 Task: Buy 5 Magnetic Pickups from Ignition Parts section under best seller category for shipping address: Juanita Young, 2766 Fieldcrest Road, New York, New York 10005, Cell Number 6318992398. Pay from credit card ending with 7965, CVV 549
Action: Mouse moved to (22, 94)
Screenshot: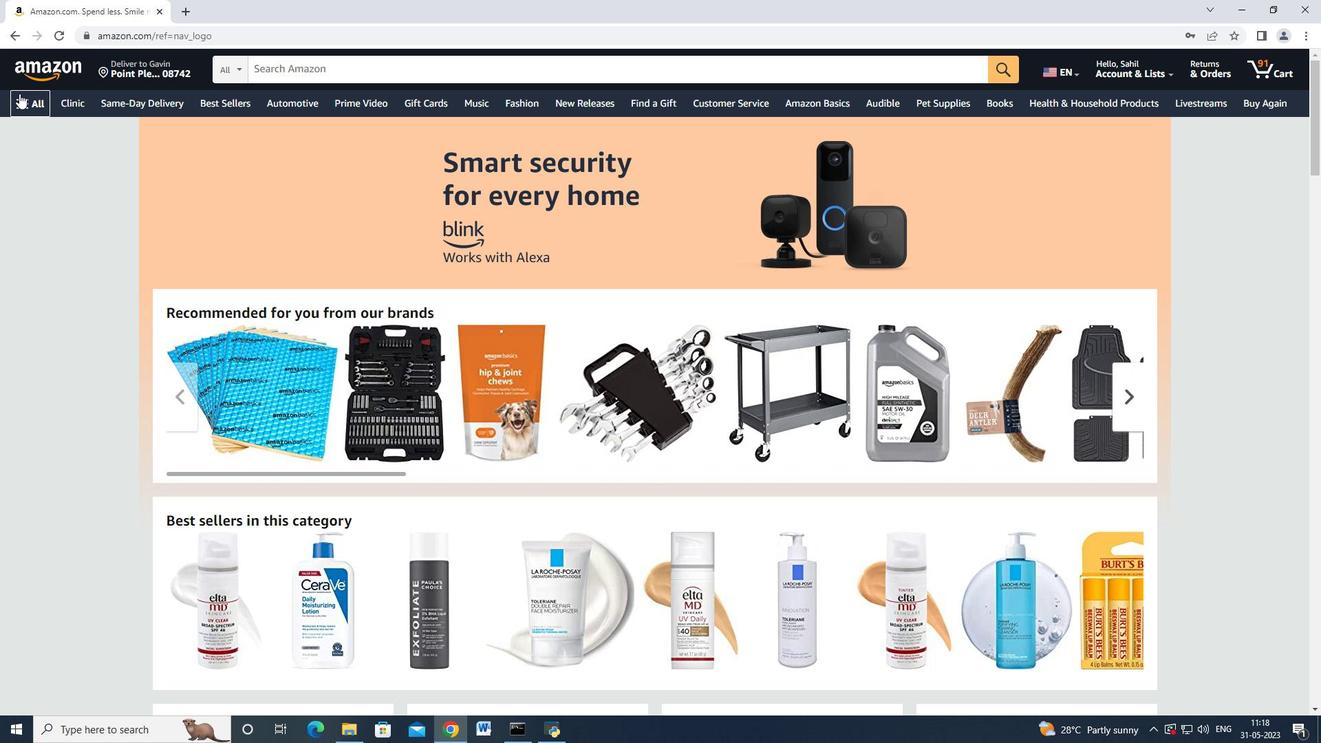 
Action: Mouse pressed left at (22, 94)
Screenshot: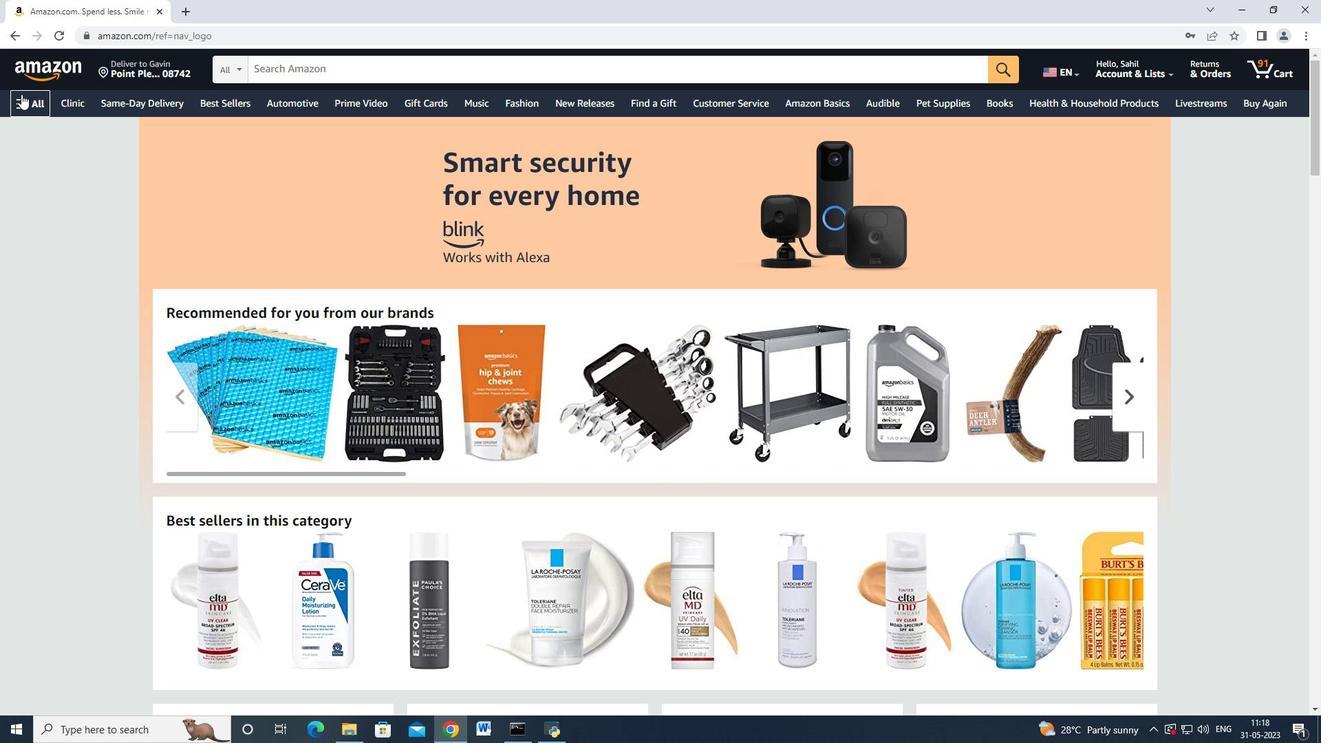 
Action: Mouse moved to (112, 397)
Screenshot: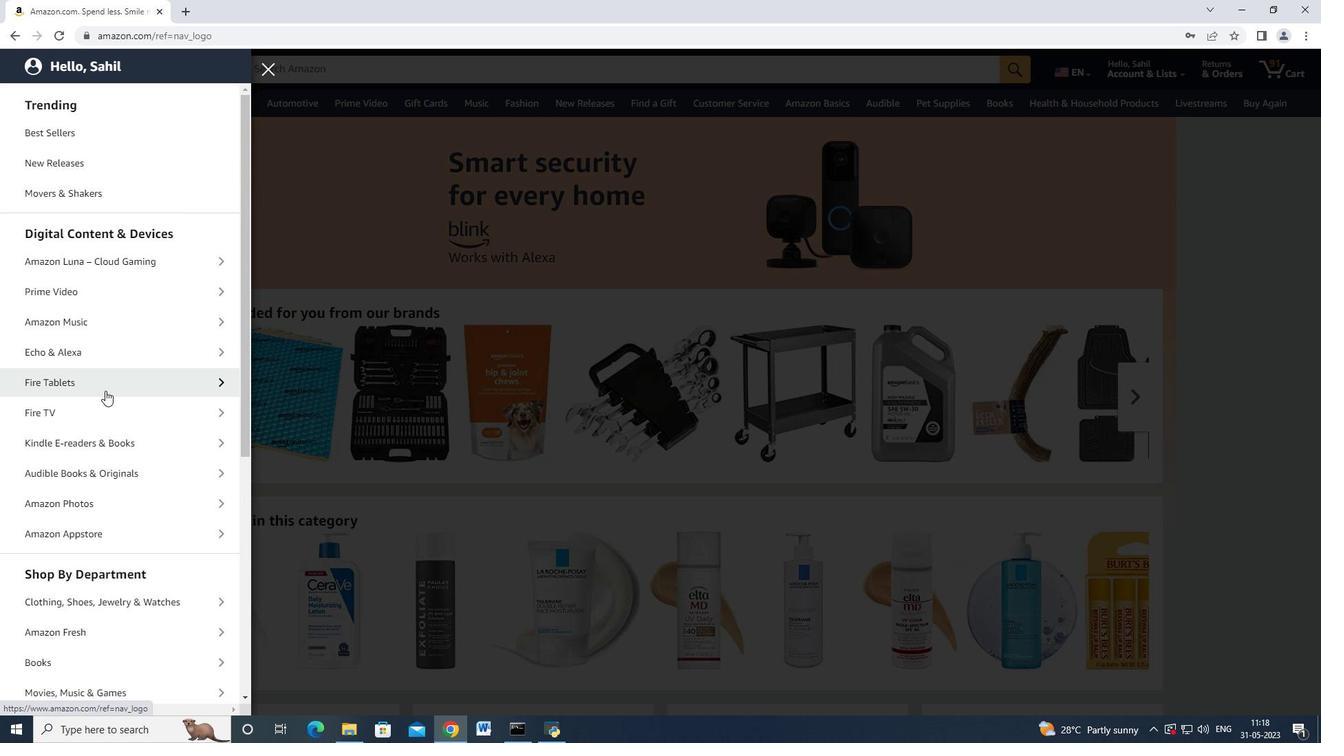 
Action: Mouse scrolled (112, 396) with delta (0, 0)
Screenshot: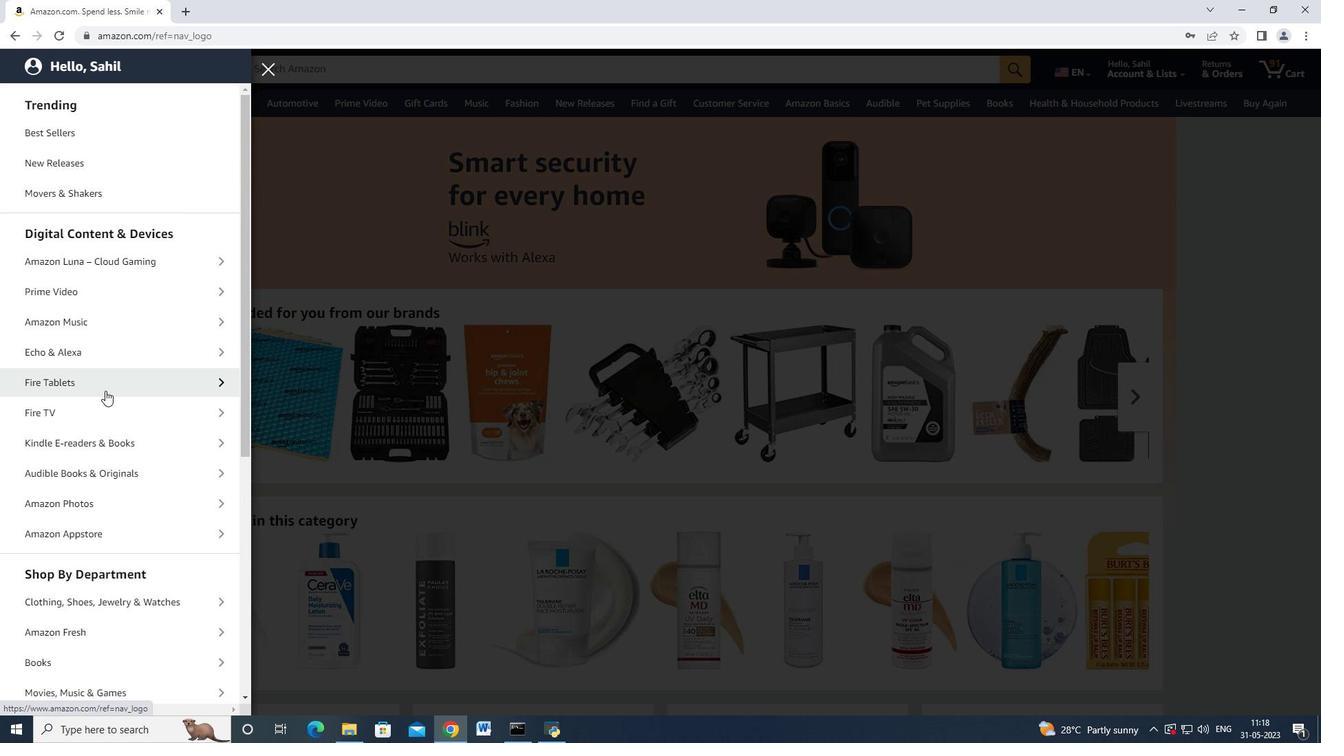
Action: Mouse moved to (113, 398)
Screenshot: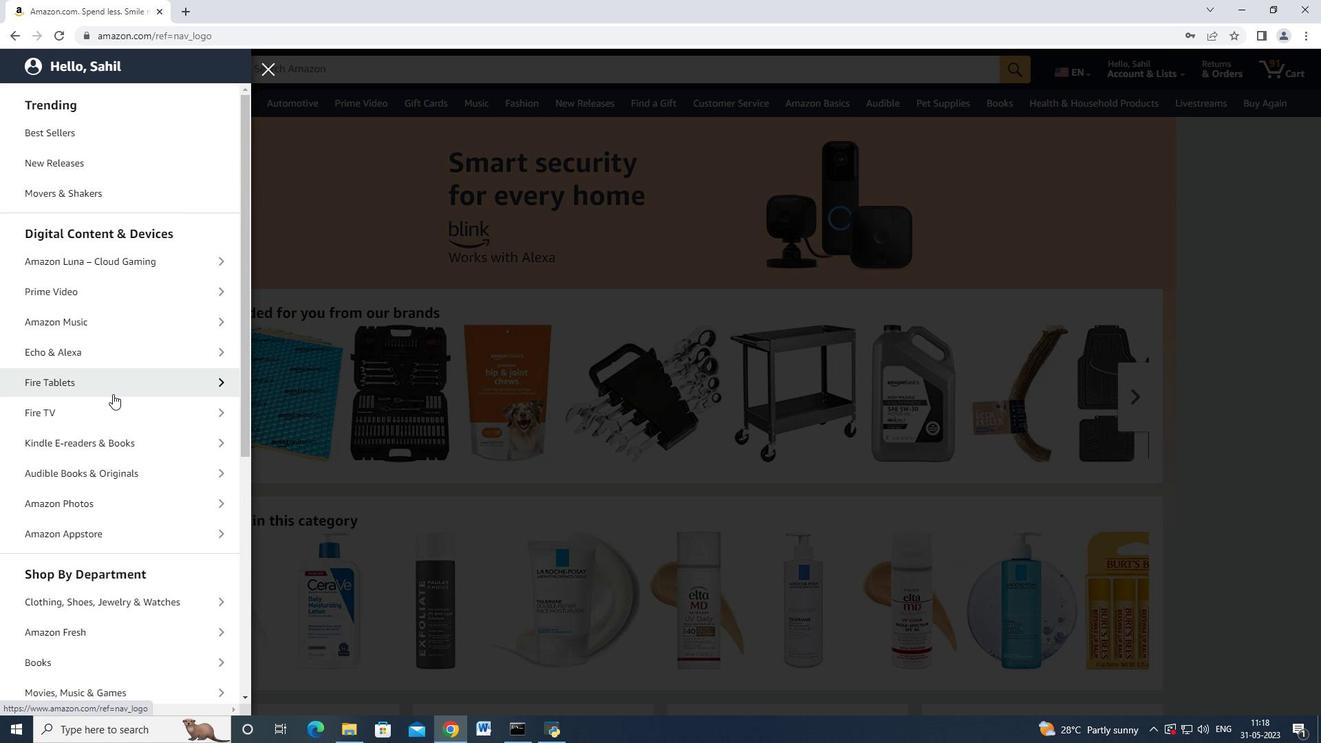 
Action: Mouse scrolled (113, 397) with delta (0, 0)
Screenshot: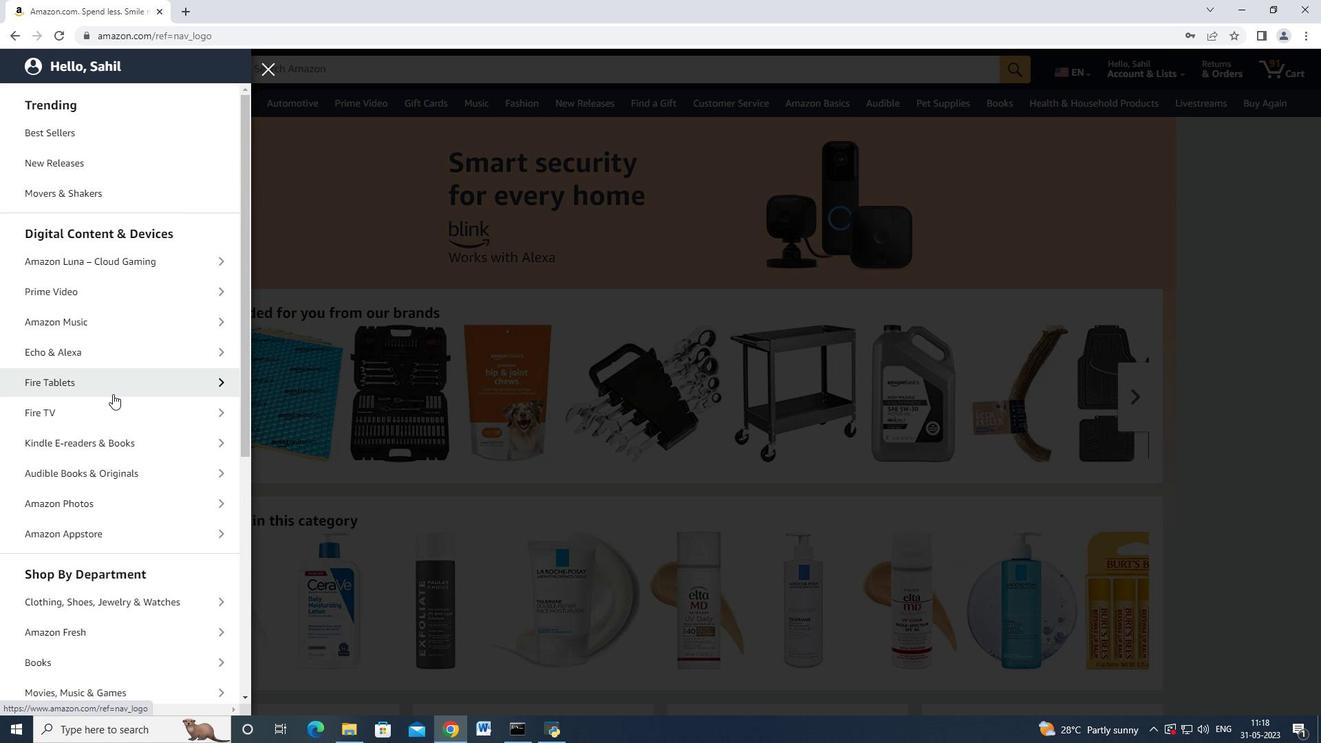 
Action: Mouse moved to (51, 585)
Screenshot: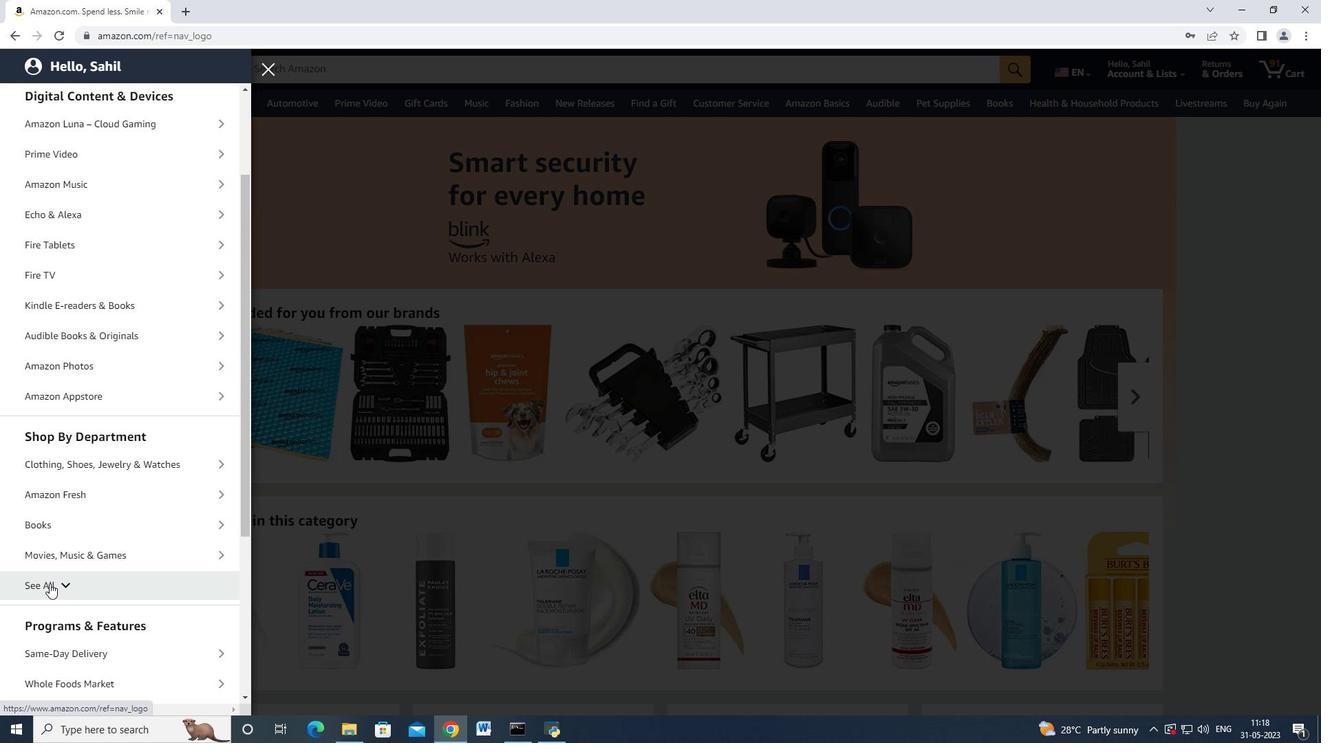 
Action: Mouse pressed left at (51, 585)
Screenshot: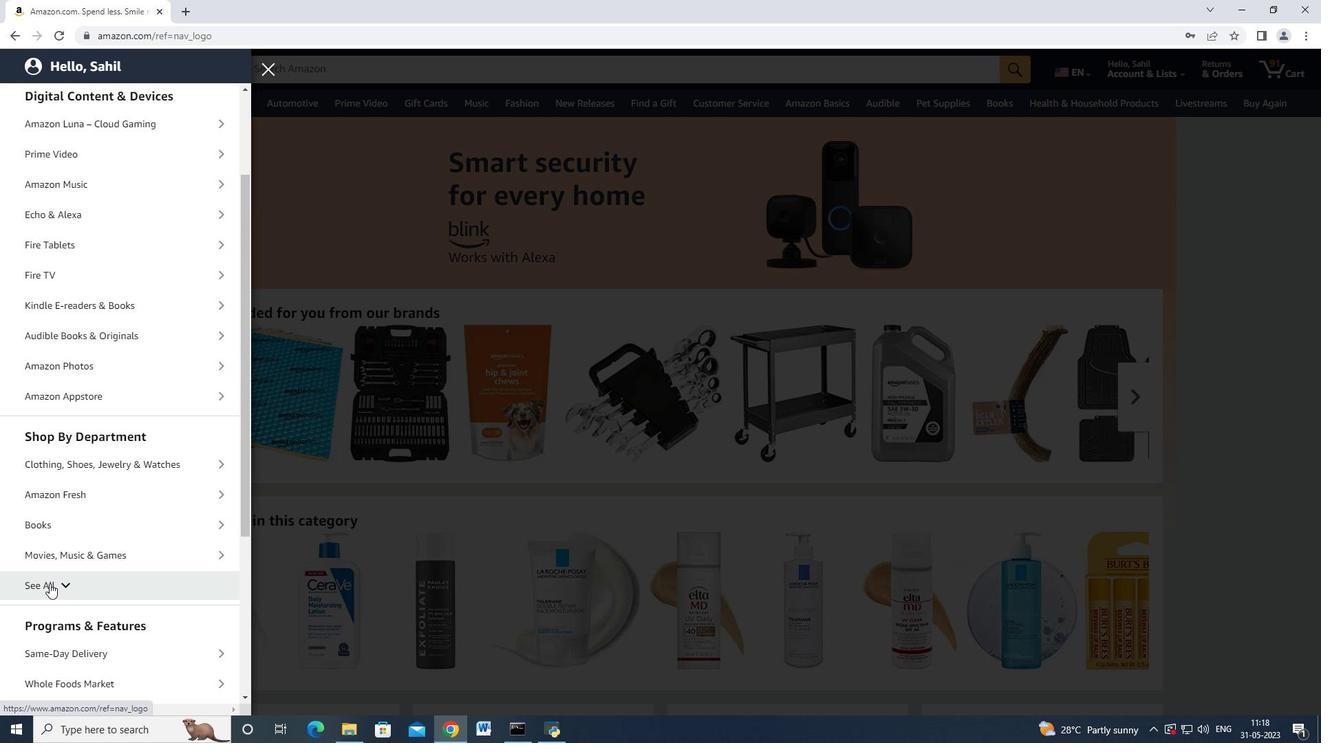 
Action: Mouse moved to (147, 448)
Screenshot: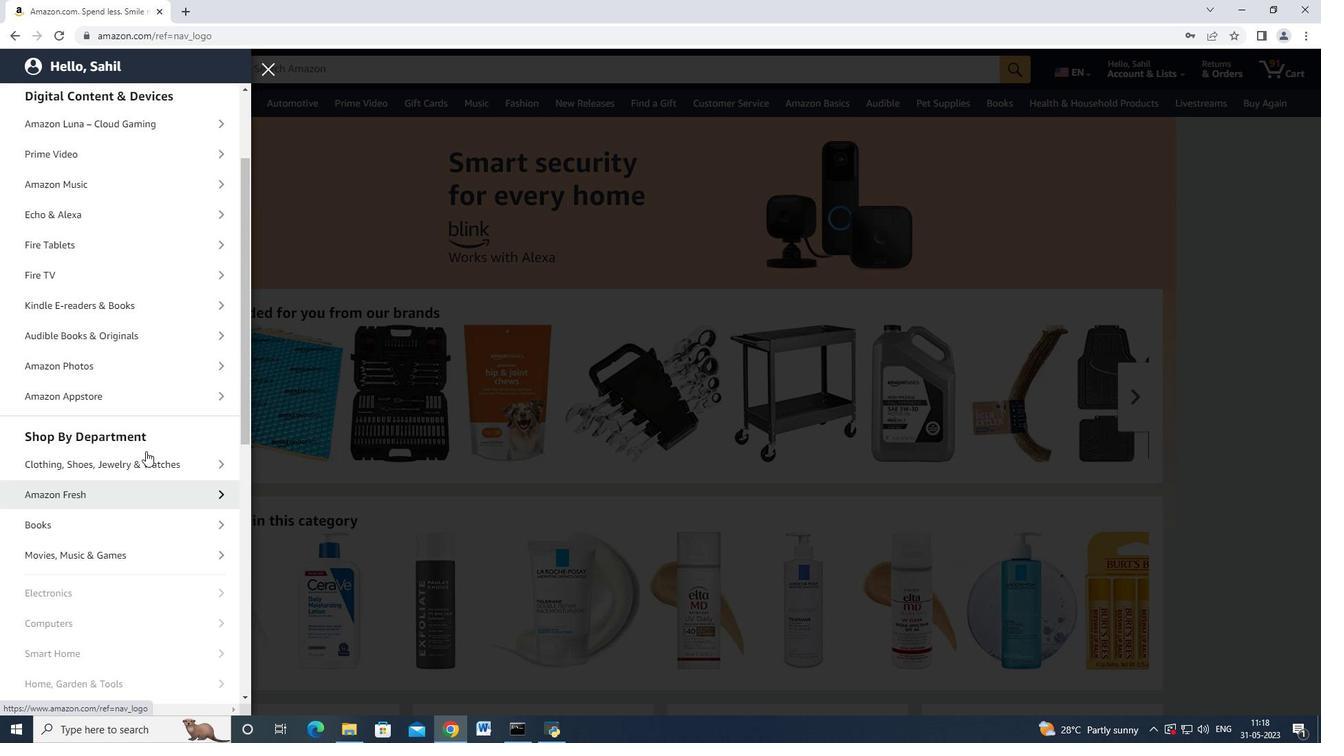 
Action: Mouse scrolled (147, 447) with delta (0, 0)
Screenshot: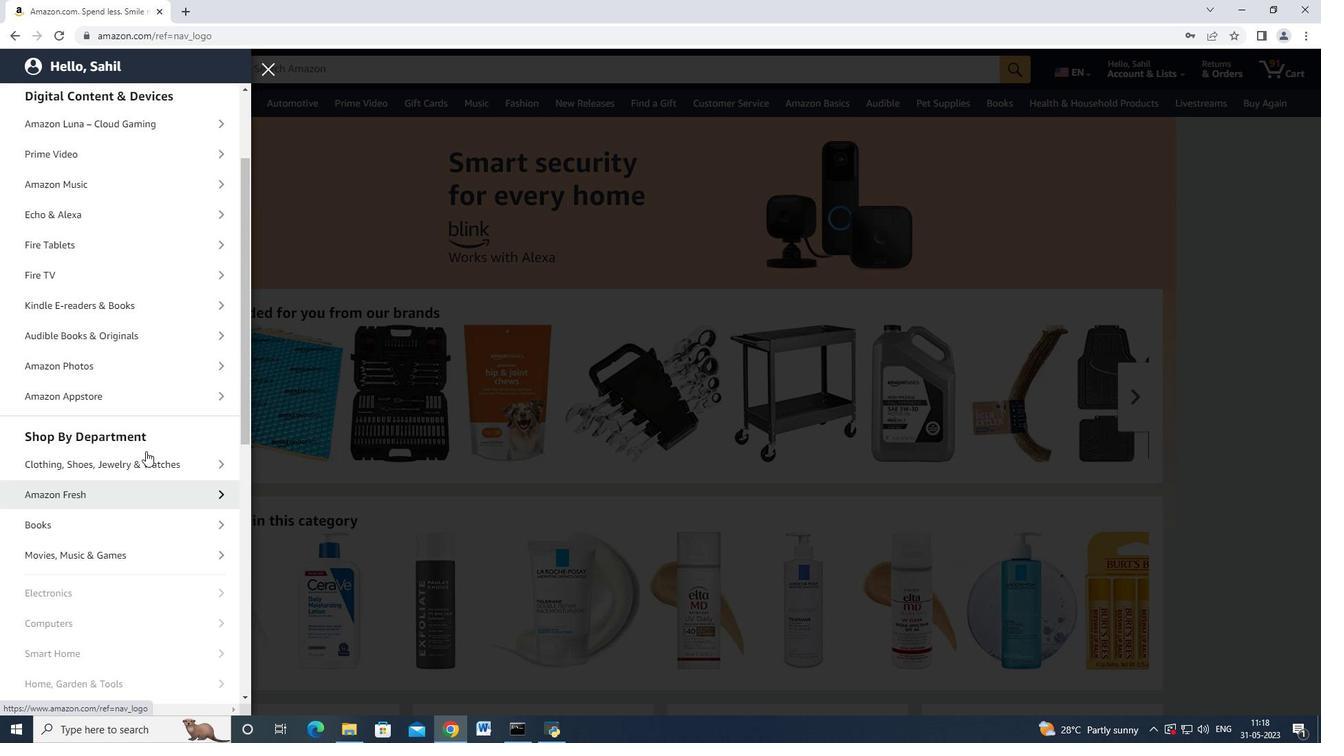 
Action: Mouse scrolled (147, 447) with delta (0, 0)
Screenshot: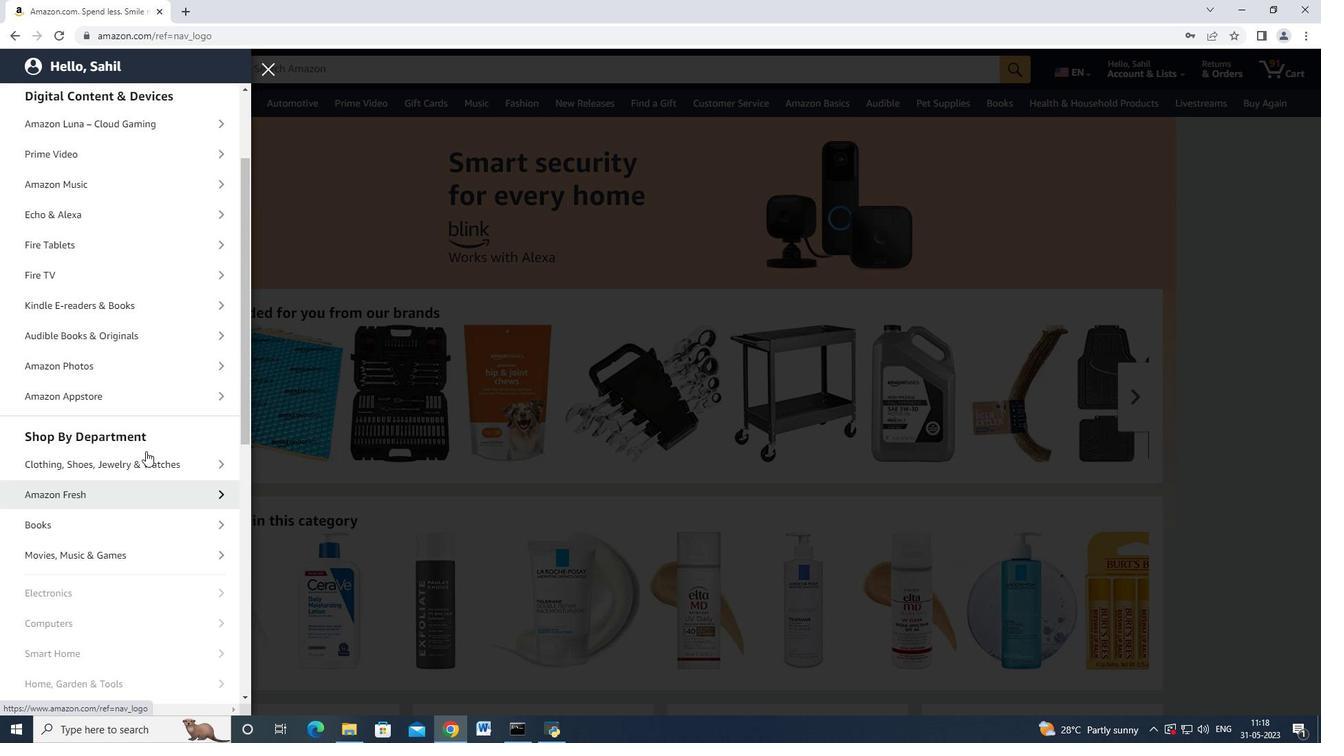 
Action: Mouse scrolled (147, 447) with delta (0, 0)
Screenshot: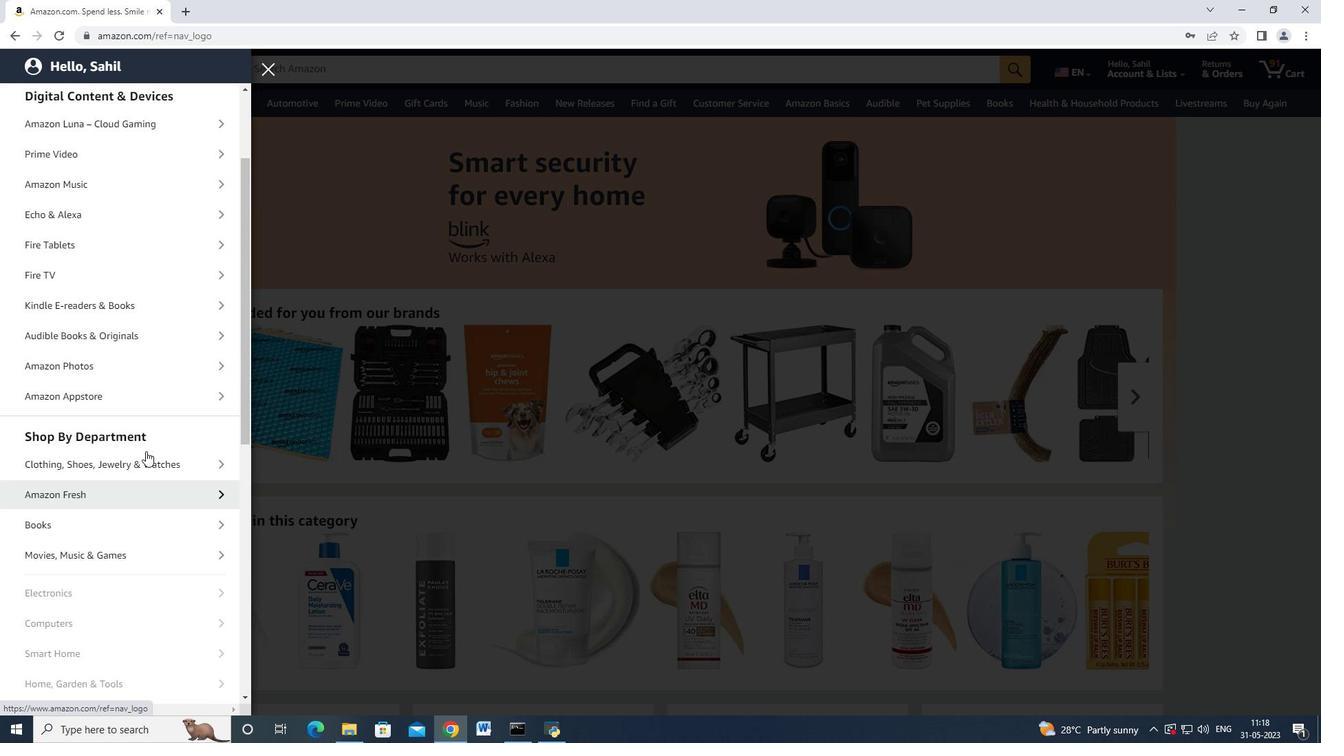 
Action: Mouse scrolled (147, 447) with delta (0, 0)
Screenshot: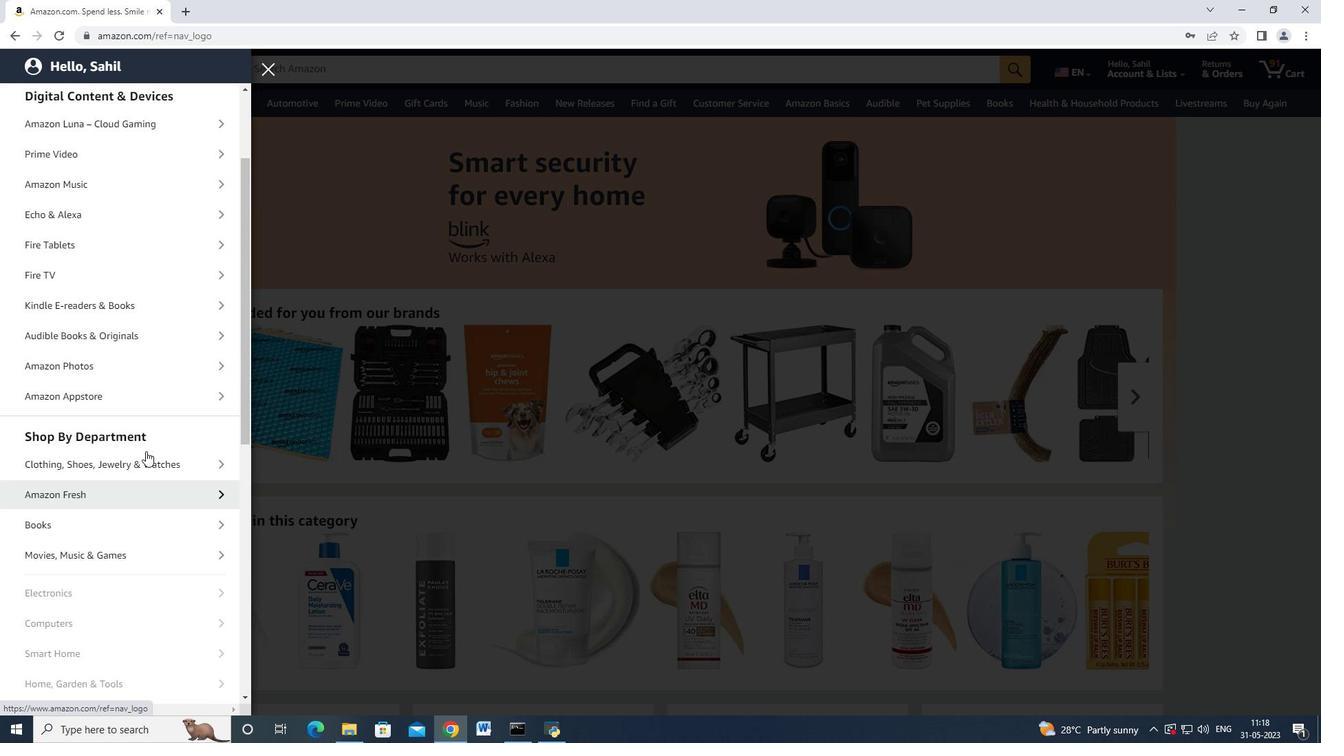 
Action: Mouse scrolled (147, 447) with delta (0, 0)
Screenshot: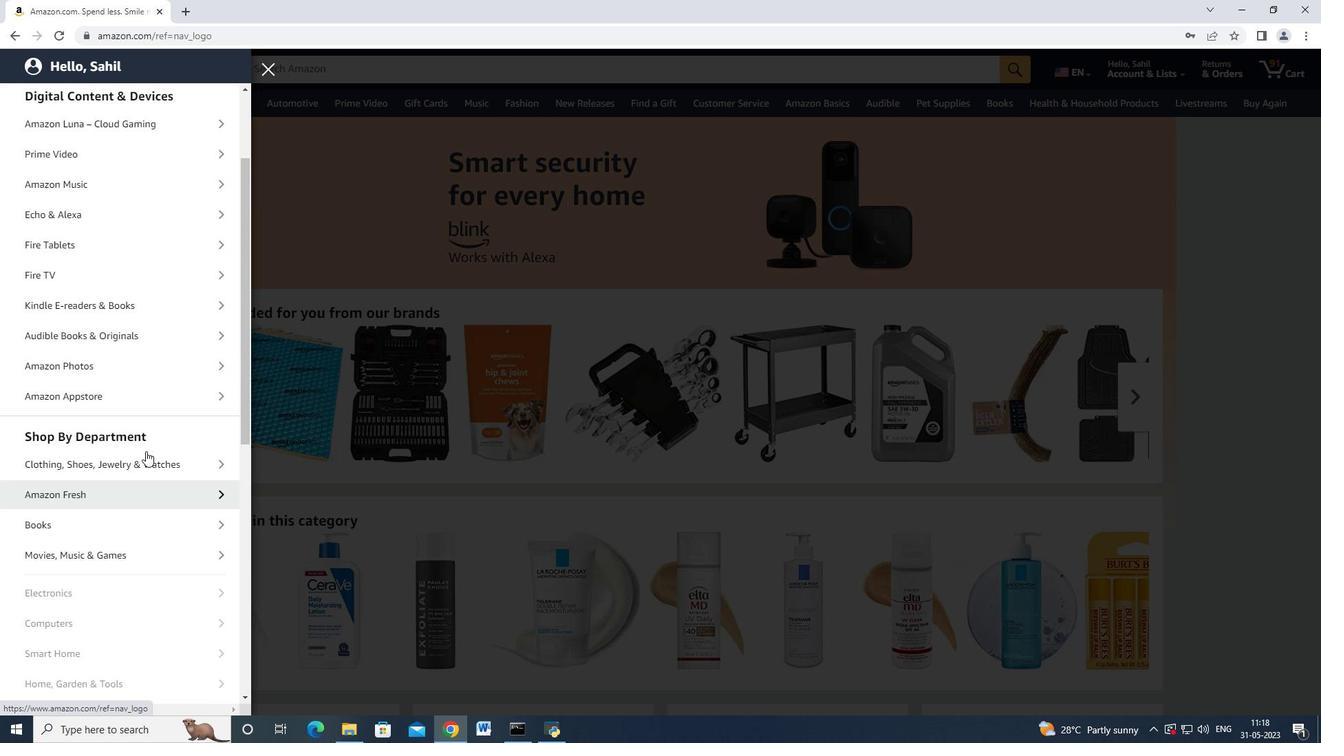 
Action: Mouse scrolled (147, 447) with delta (0, 0)
Screenshot: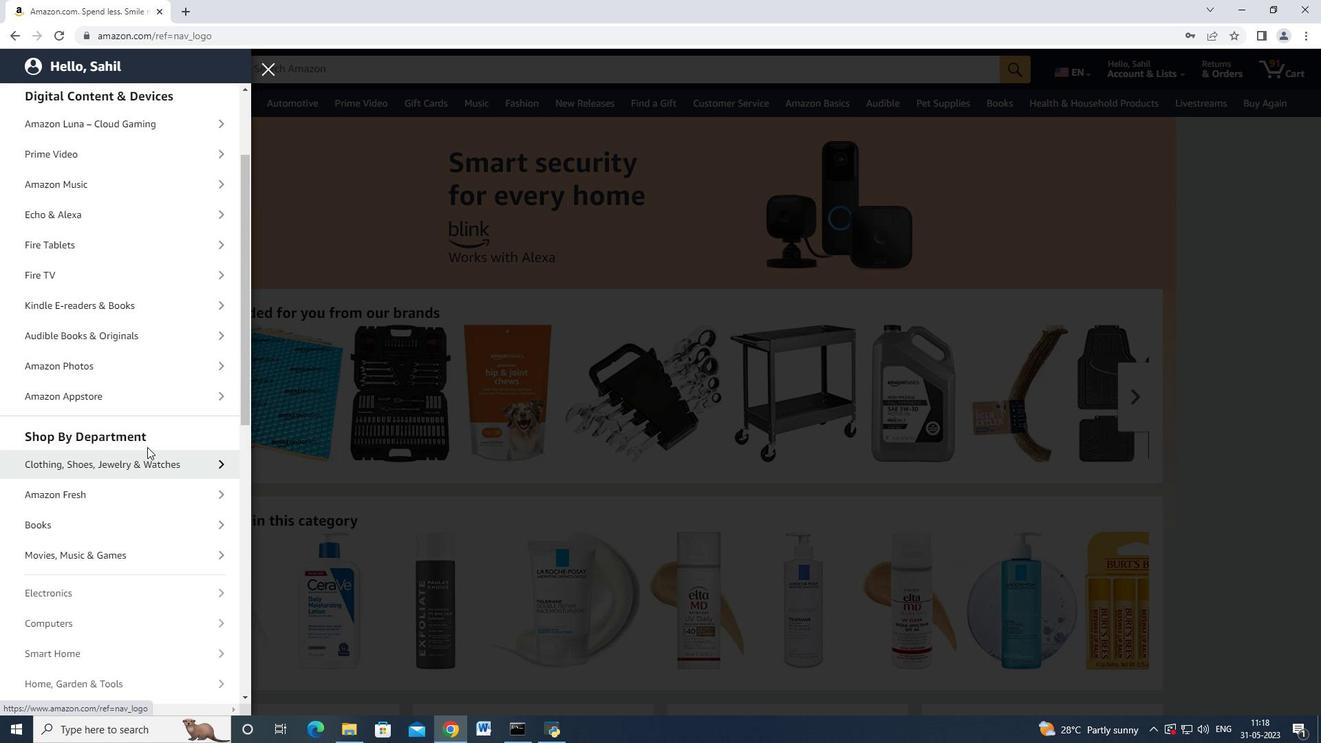 
Action: Mouse moved to (131, 518)
Screenshot: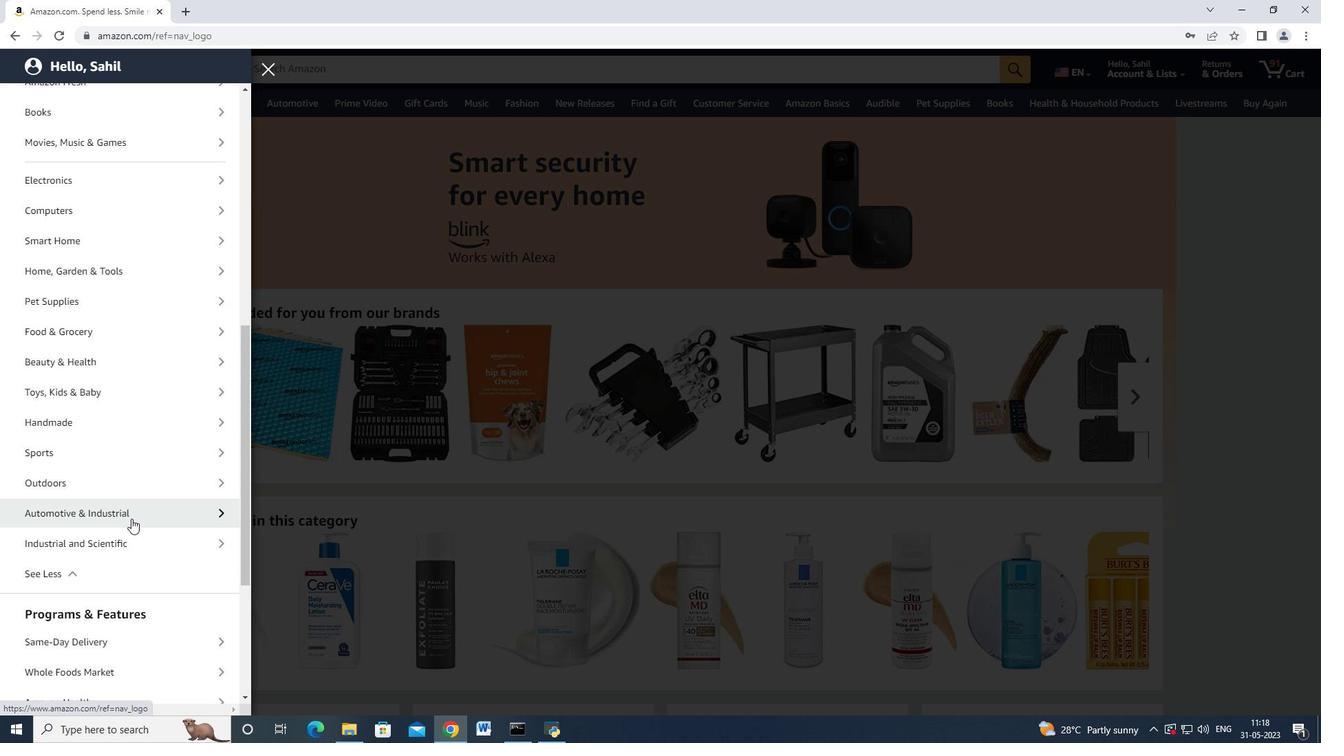 
Action: Mouse pressed left at (131, 518)
Screenshot: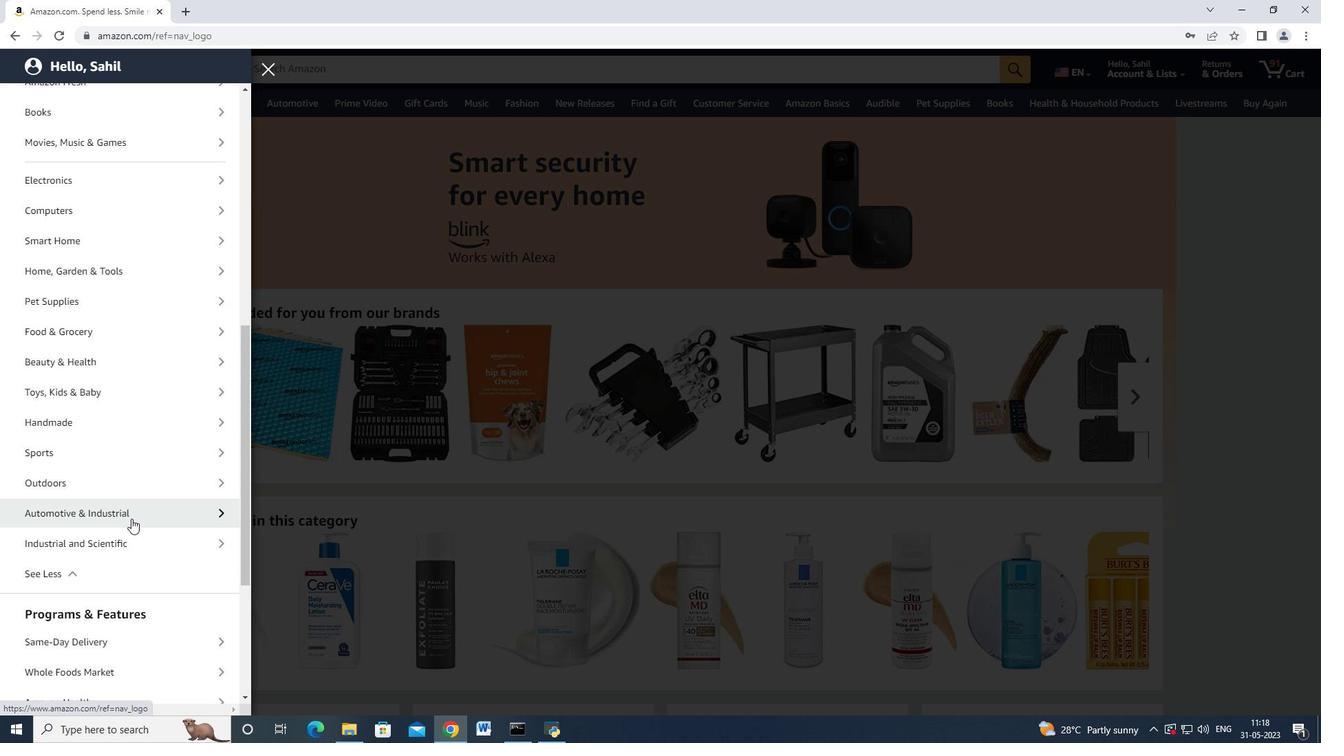 
Action: Mouse moved to (125, 169)
Screenshot: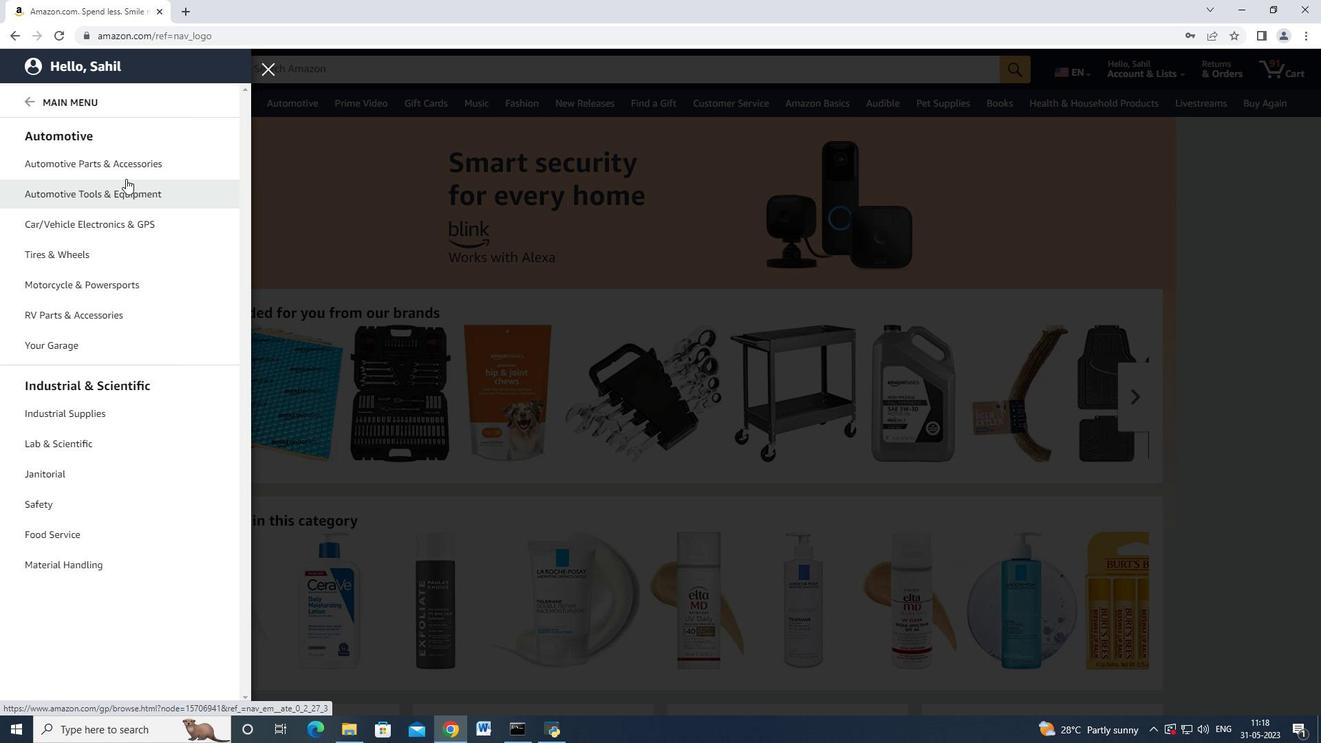 
Action: Mouse pressed left at (125, 169)
Screenshot: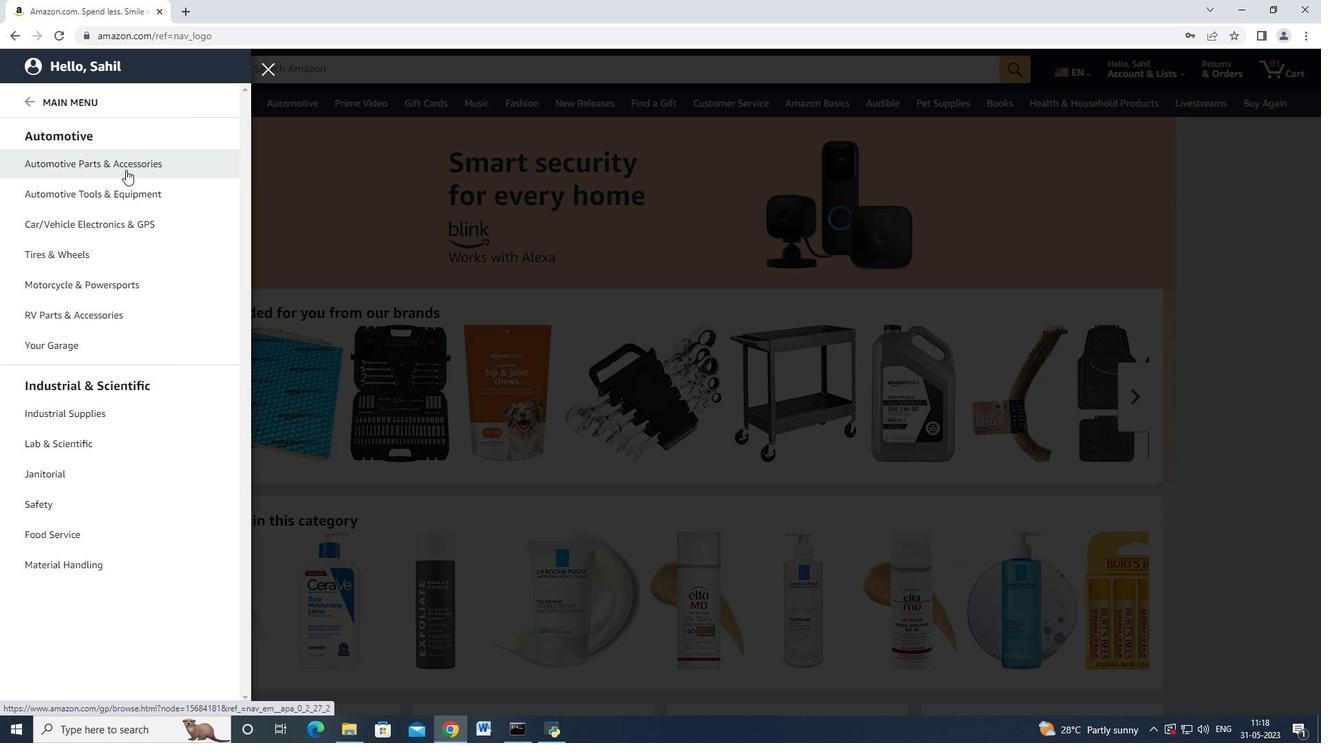 
Action: Mouse moved to (214, 130)
Screenshot: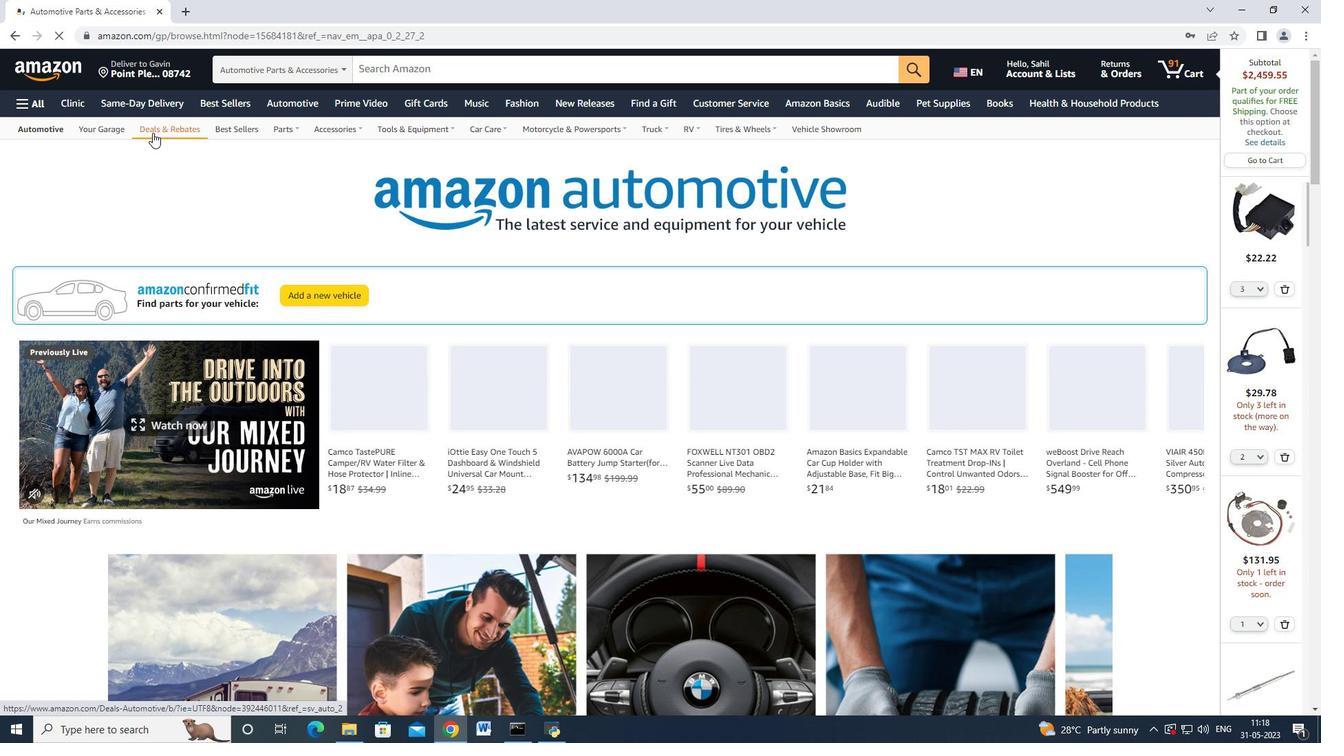 
Action: Mouse pressed left at (214, 130)
Screenshot: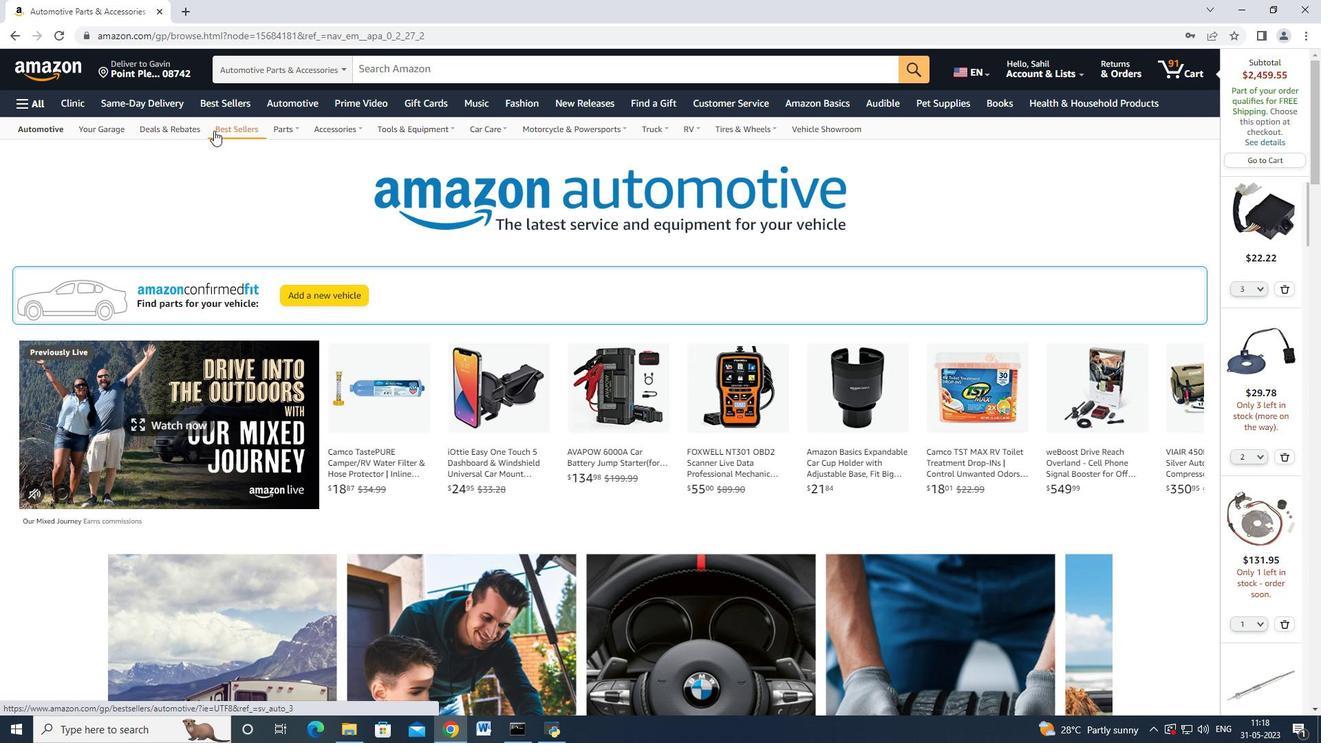 
Action: Mouse moved to (101, 441)
Screenshot: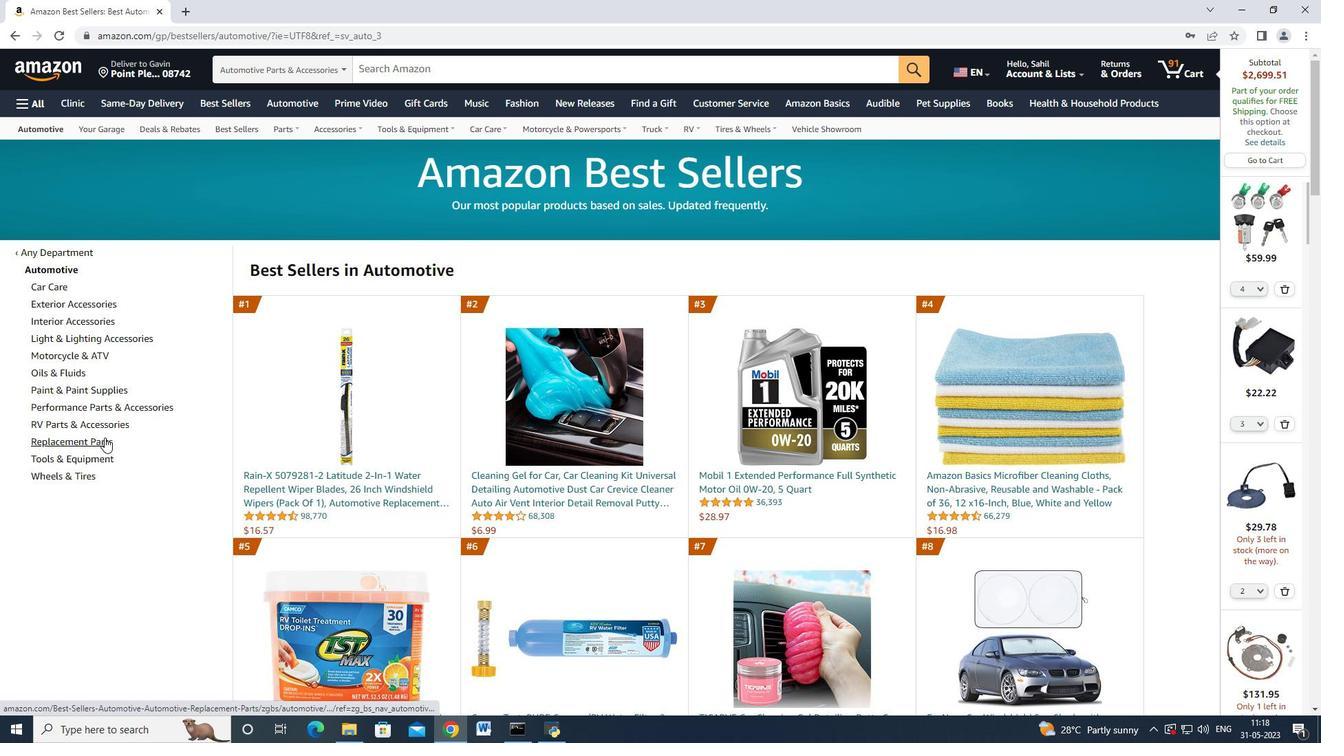 
Action: Mouse pressed left at (101, 441)
Screenshot: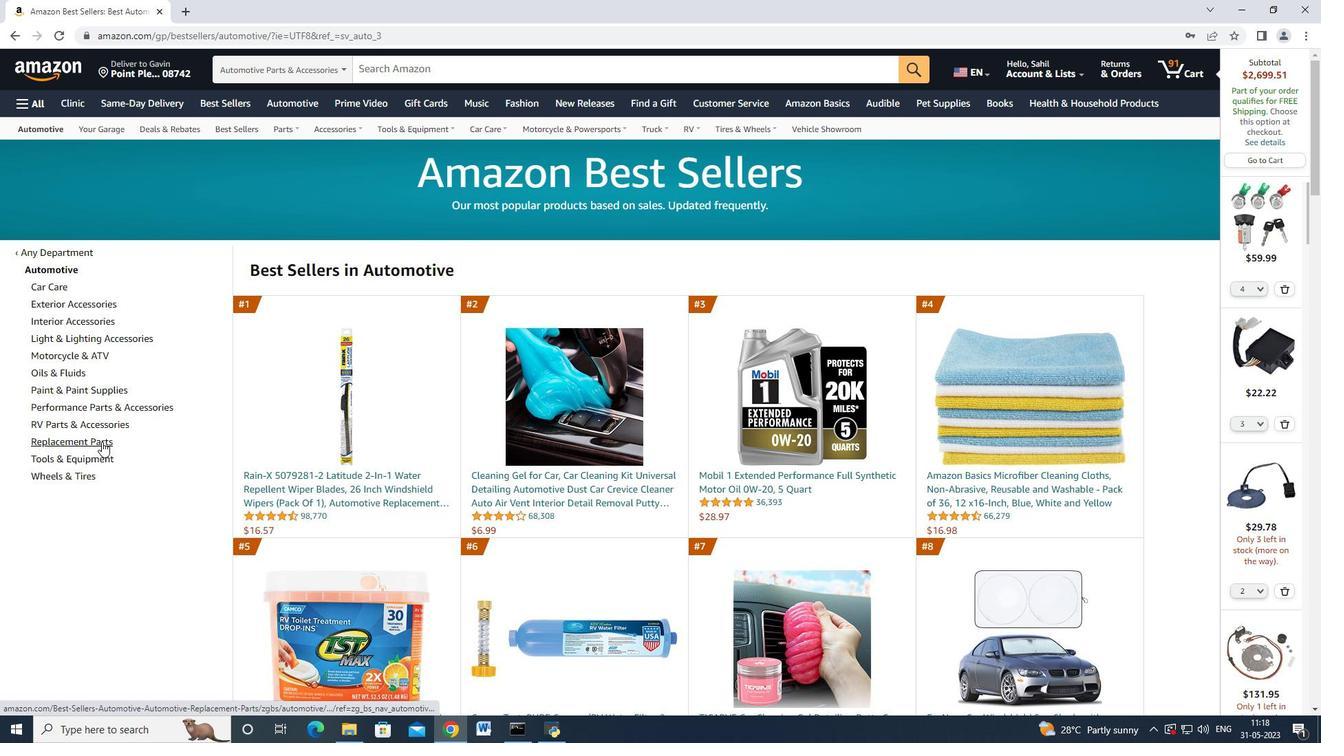 
Action: Mouse moved to (238, 128)
Screenshot: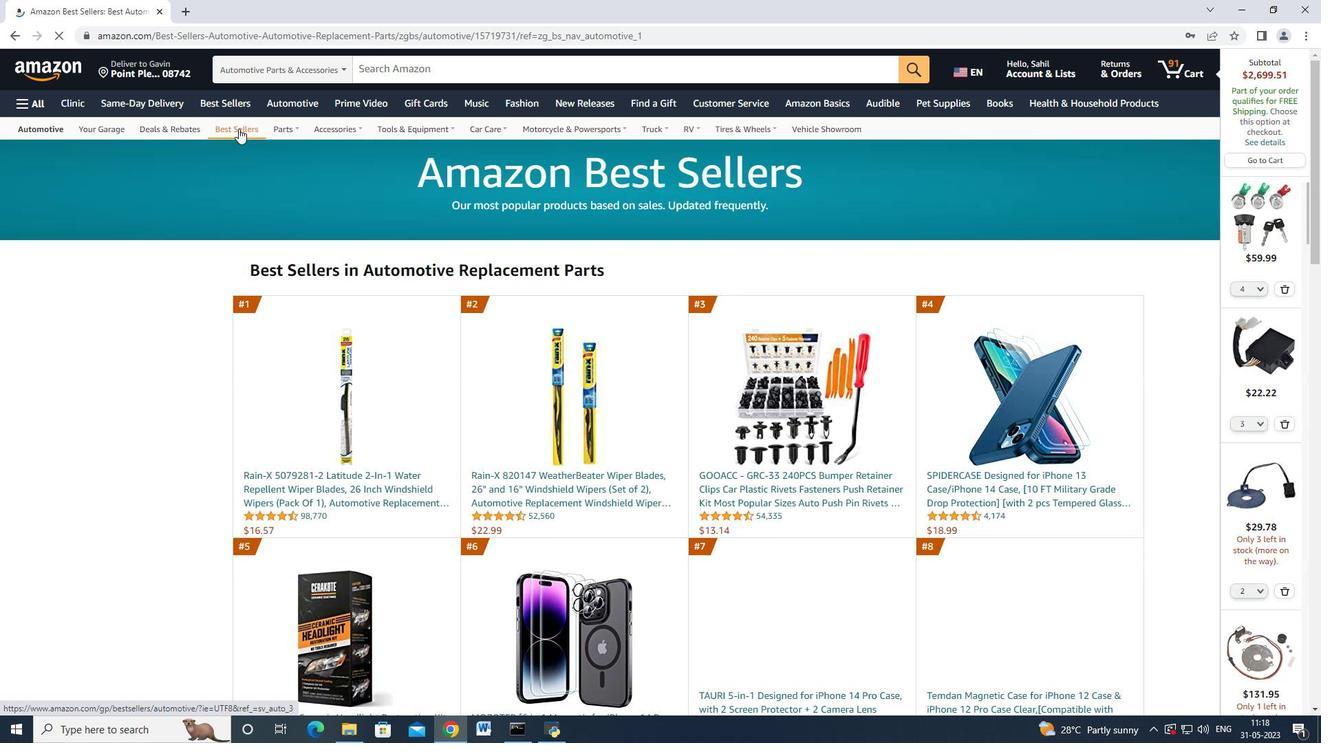 
Action: Mouse pressed left at (238, 128)
Screenshot: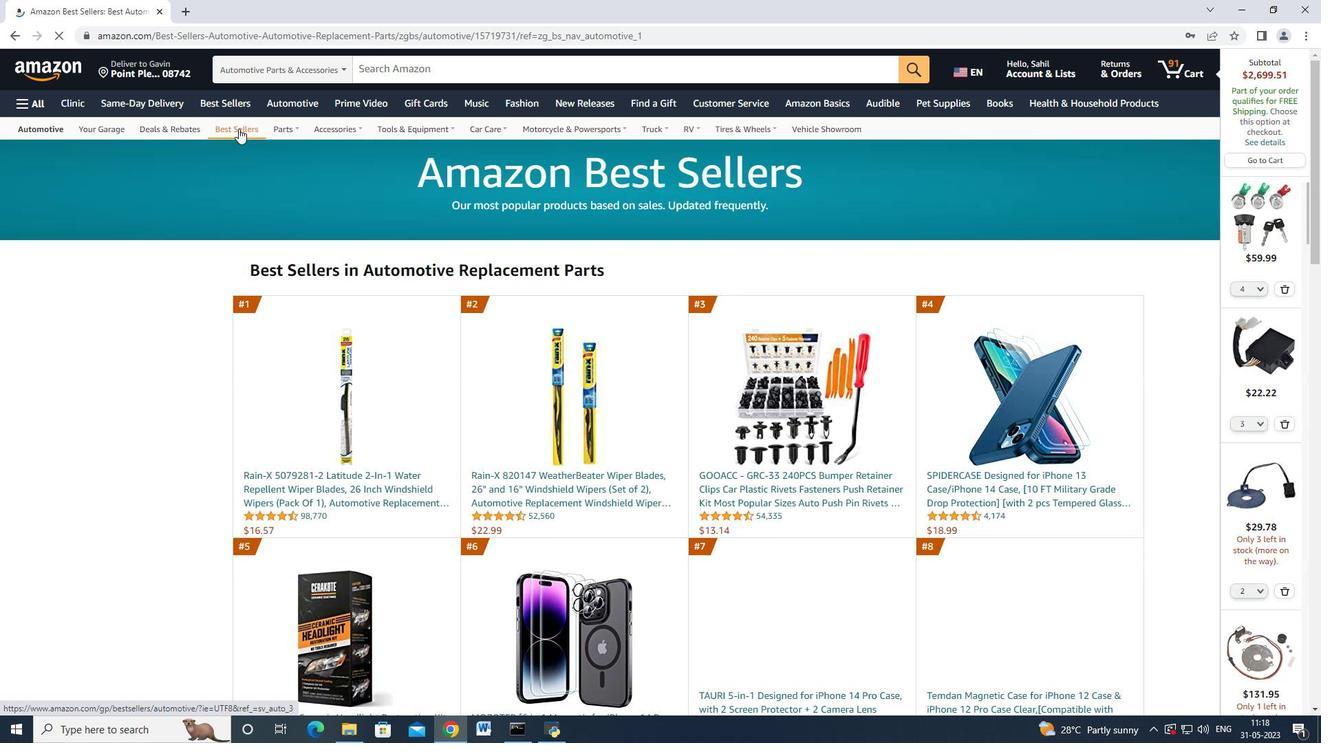 
Action: Mouse moved to (97, 309)
Screenshot: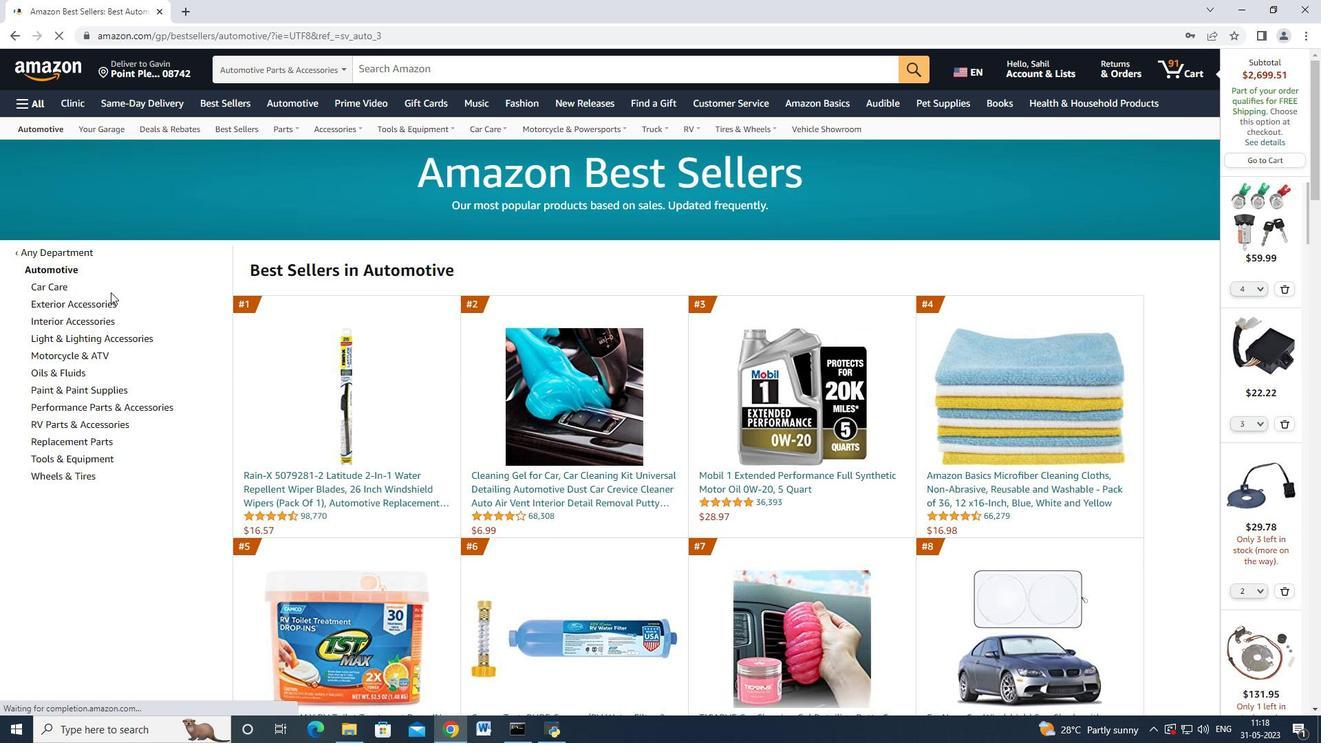
Action: Mouse scrolled (97, 308) with delta (0, 0)
Screenshot: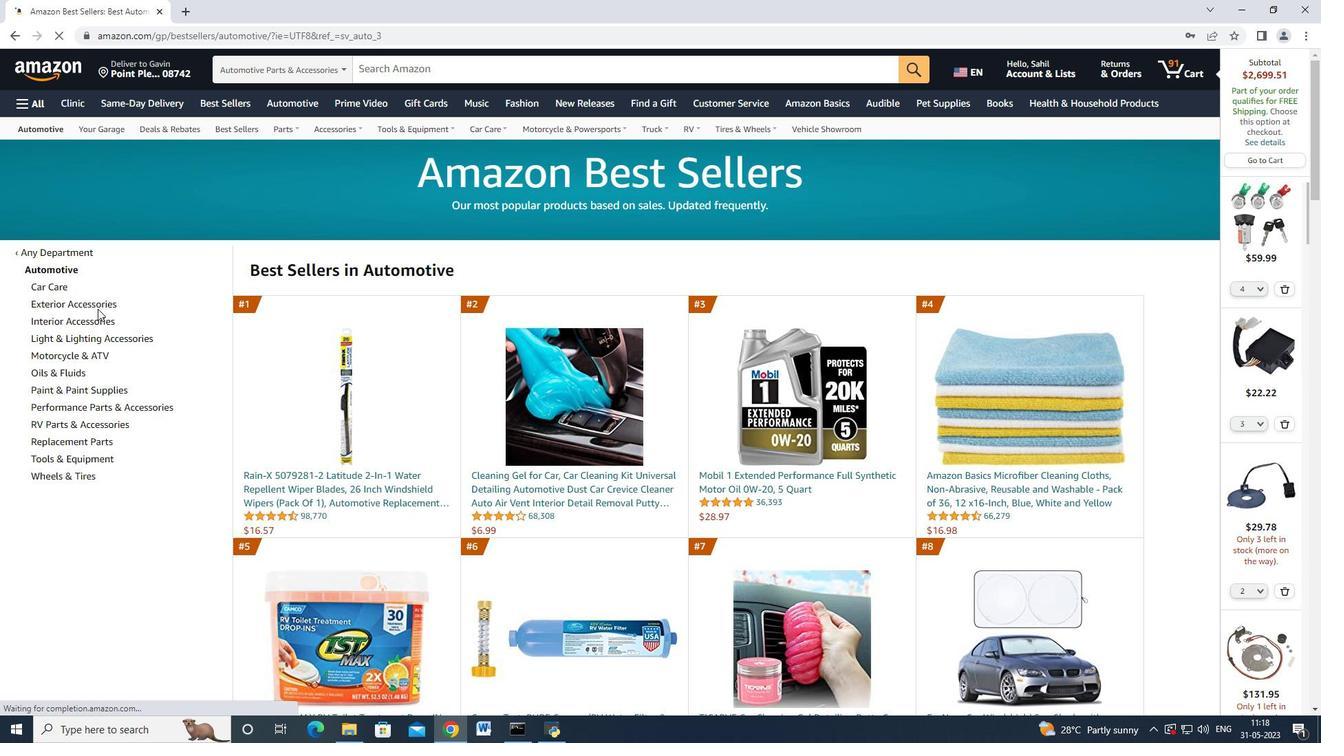 
Action: Mouse moved to (100, 370)
Screenshot: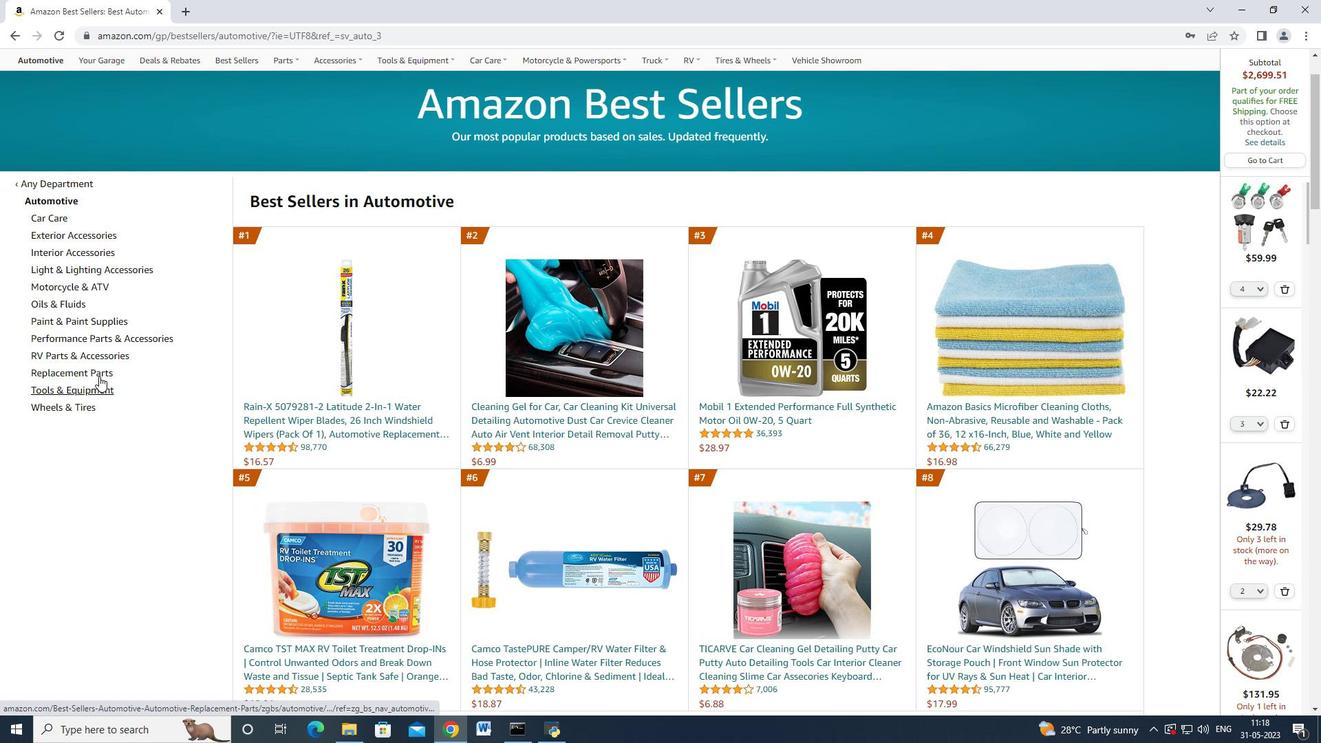 
Action: Mouse pressed left at (100, 370)
Screenshot: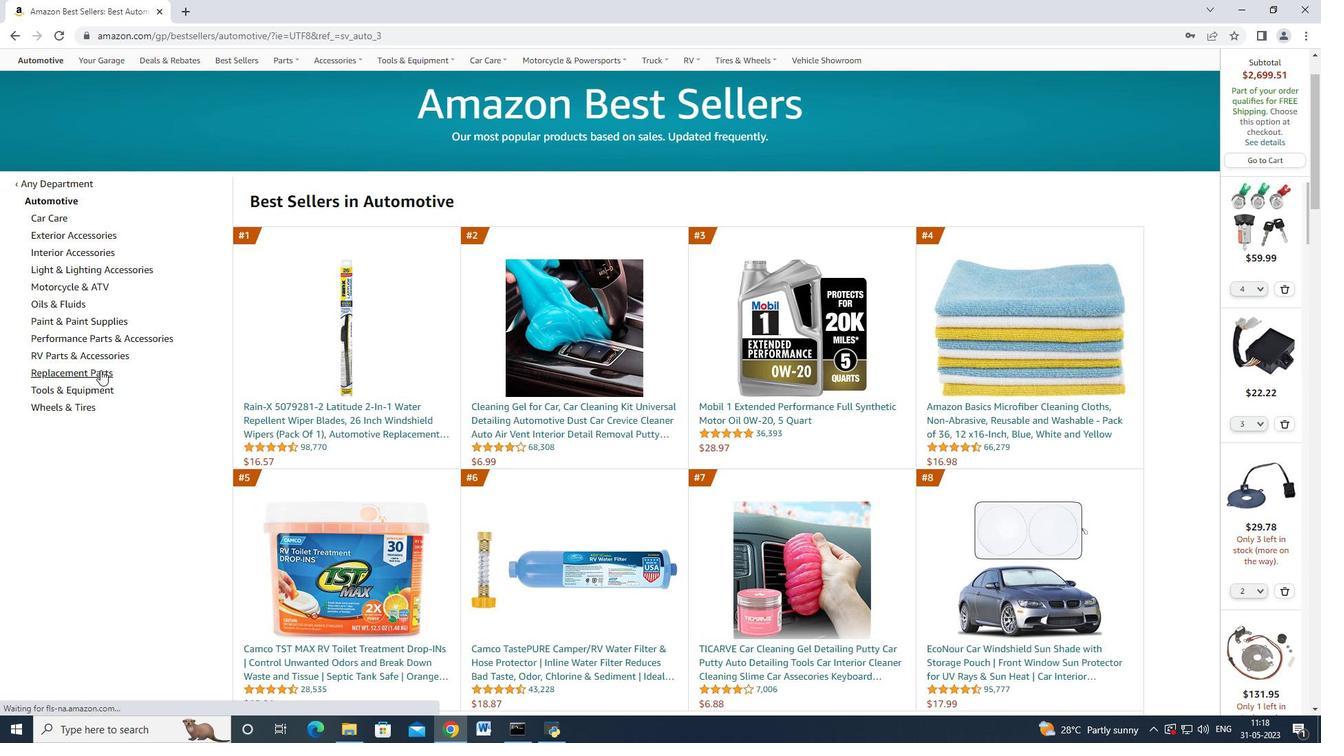 
Action: Mouse moved to (134, 370)
Screenshot: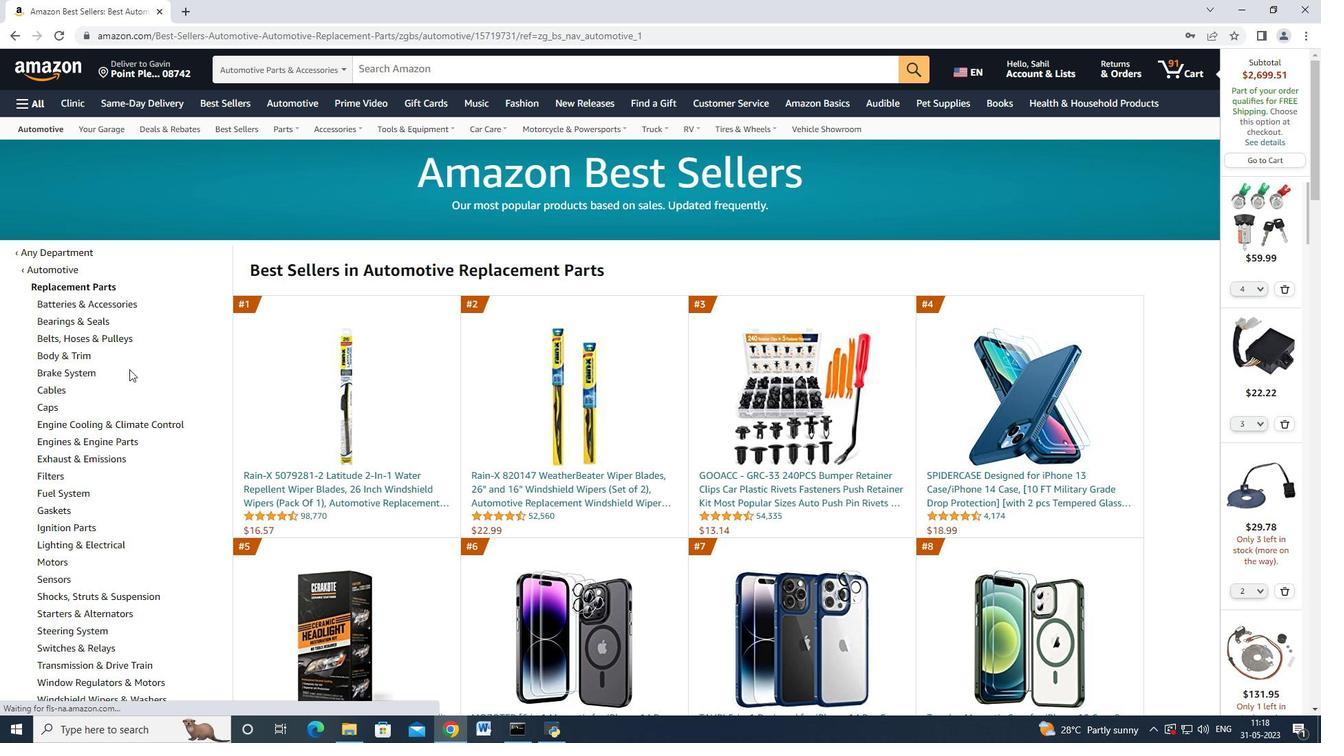 
Action: Mouse scrolled (134, 370) with delta (0, 0)
Screenshot: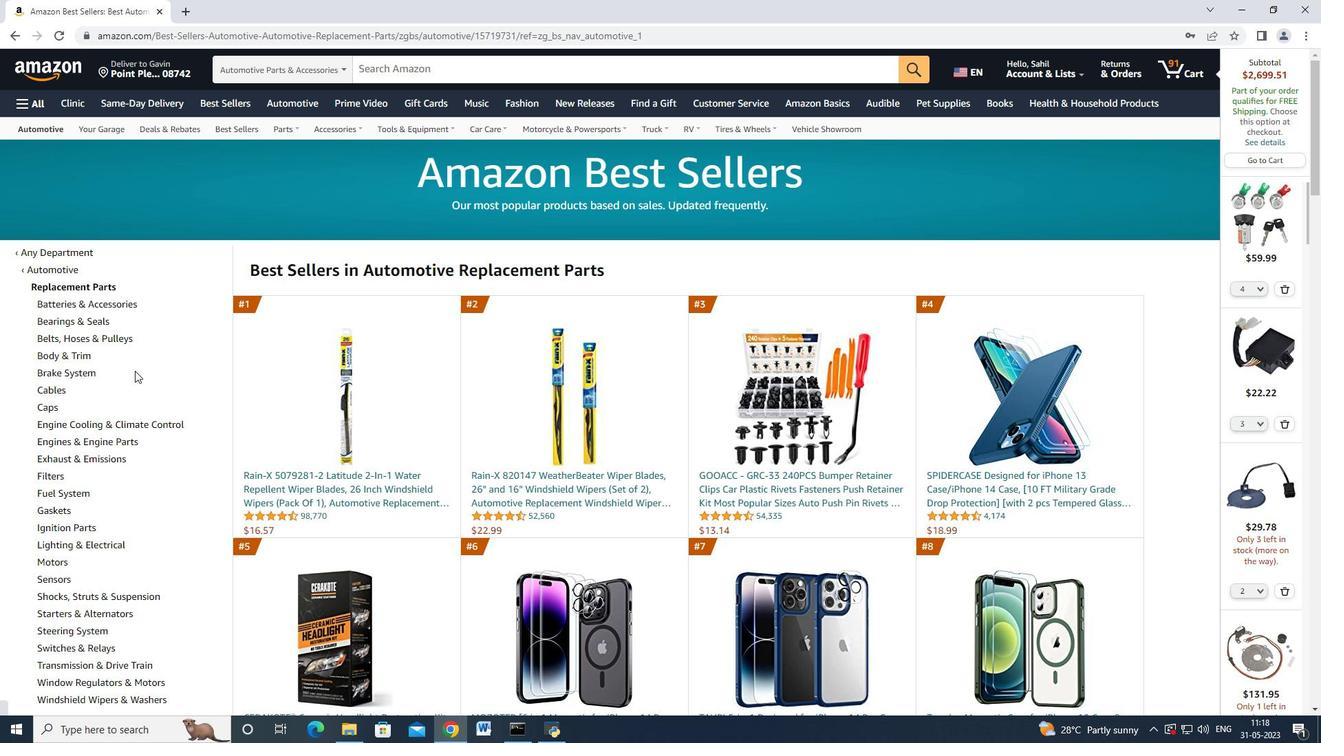 
Action: Mouse moved to (133, 379)
Screenshot: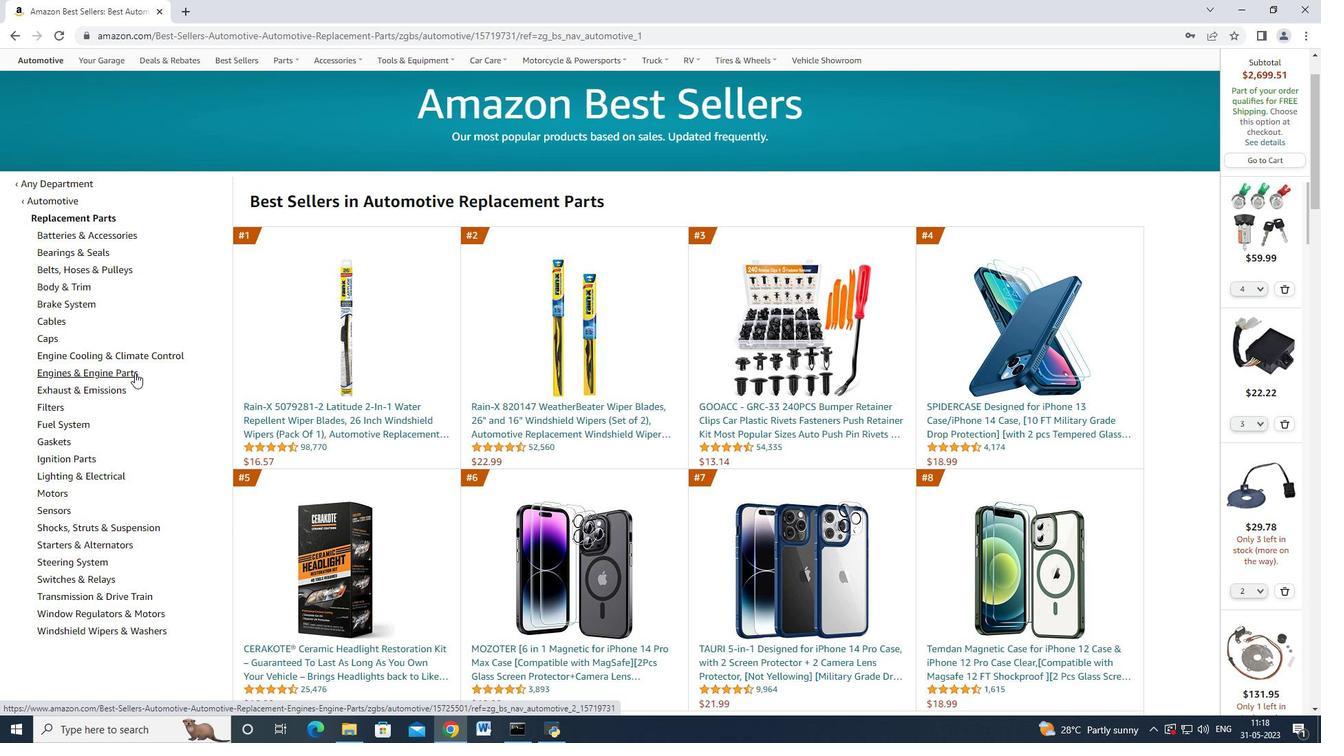 
Action: Mouse scrolled (133, 379) with delta (0, 0)
Screenshot: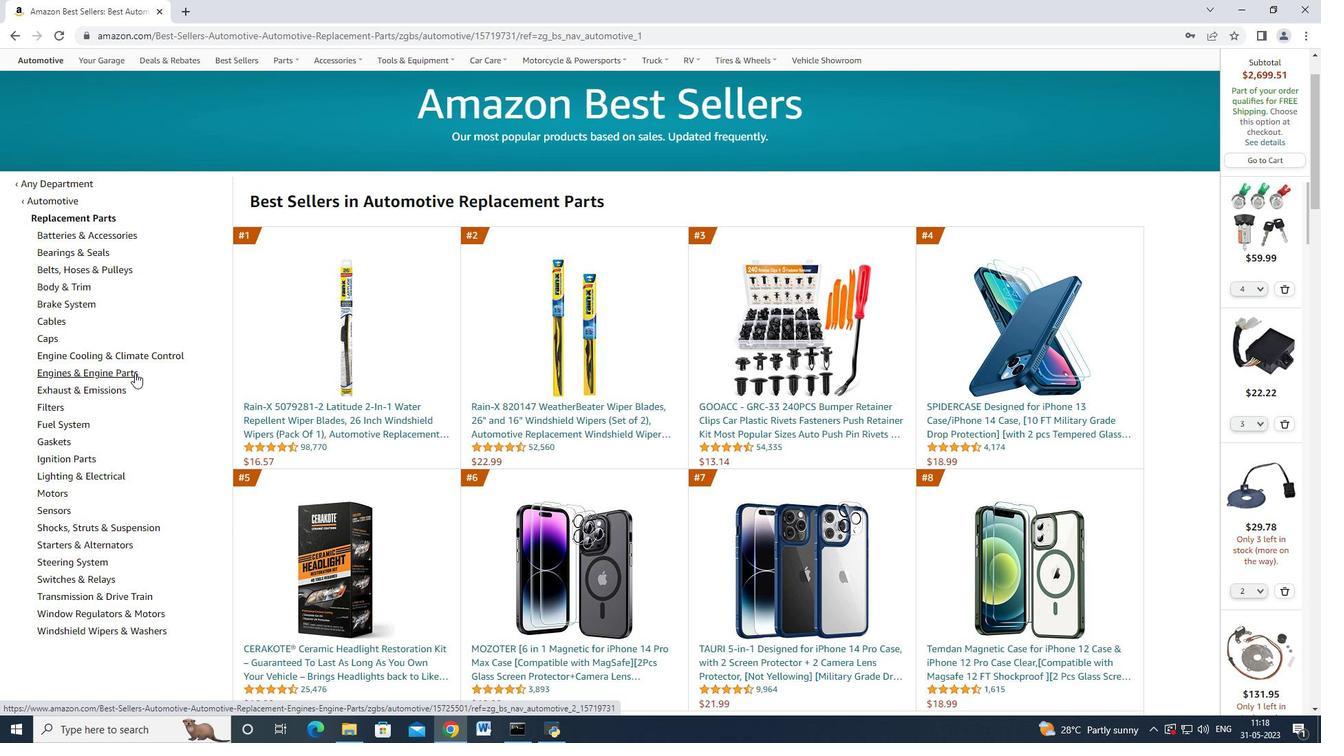 
Action: Mouse moved to (82, 385)
Screenshot: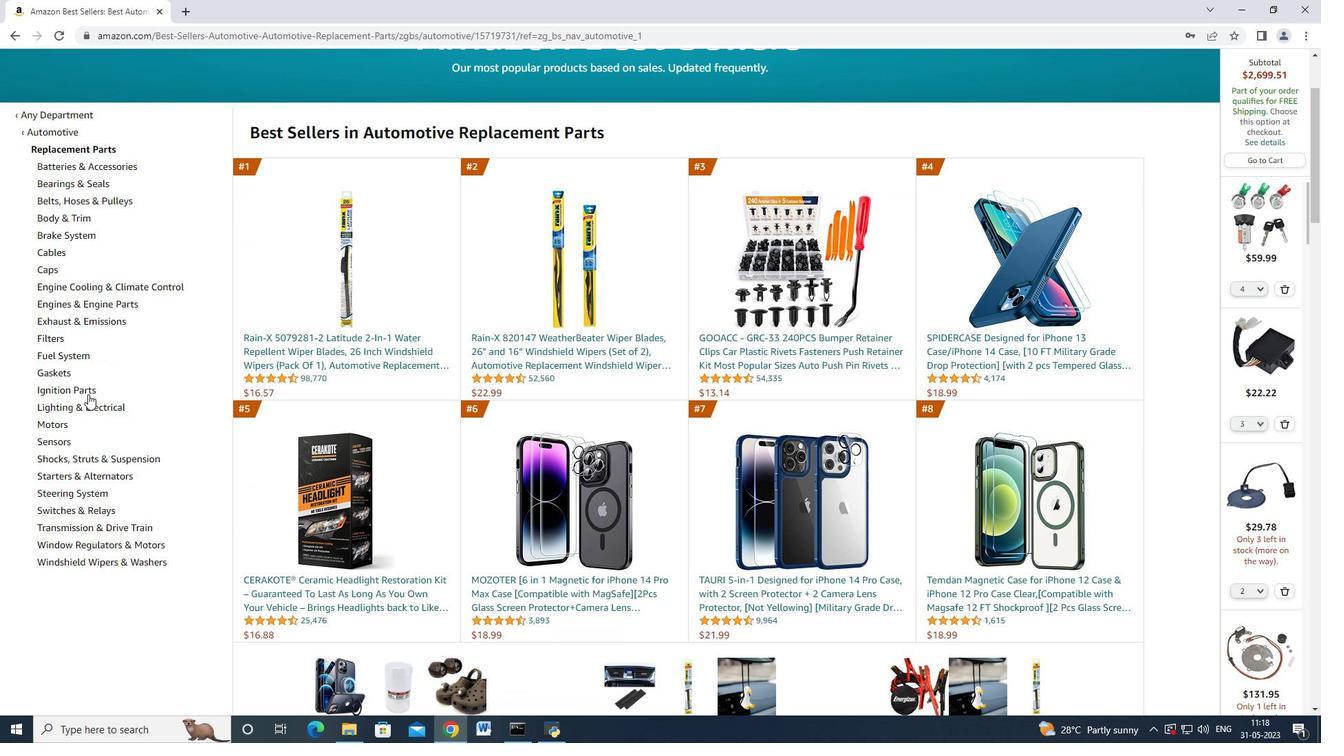 
Action: Mouse pressed left at (82, 385)
Screenshot: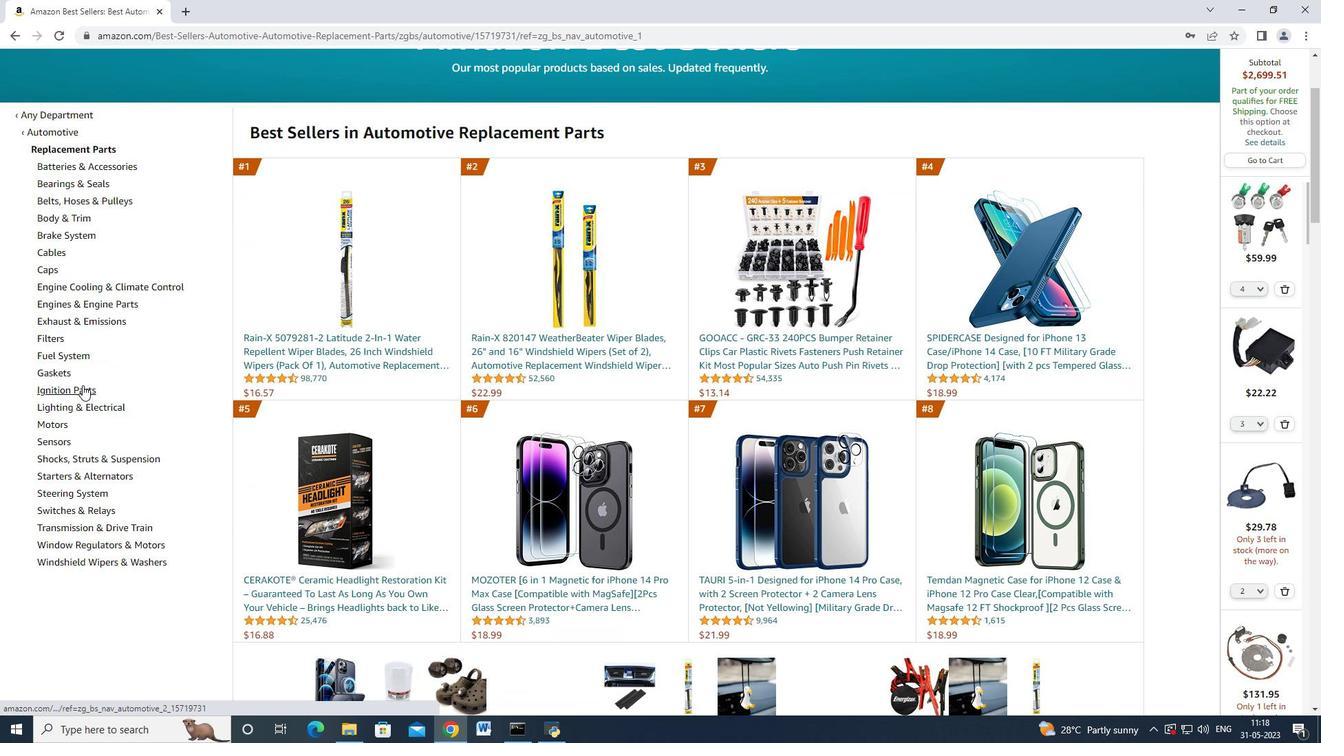 
Action: Mouse moved to (124, 366)
Screenshot: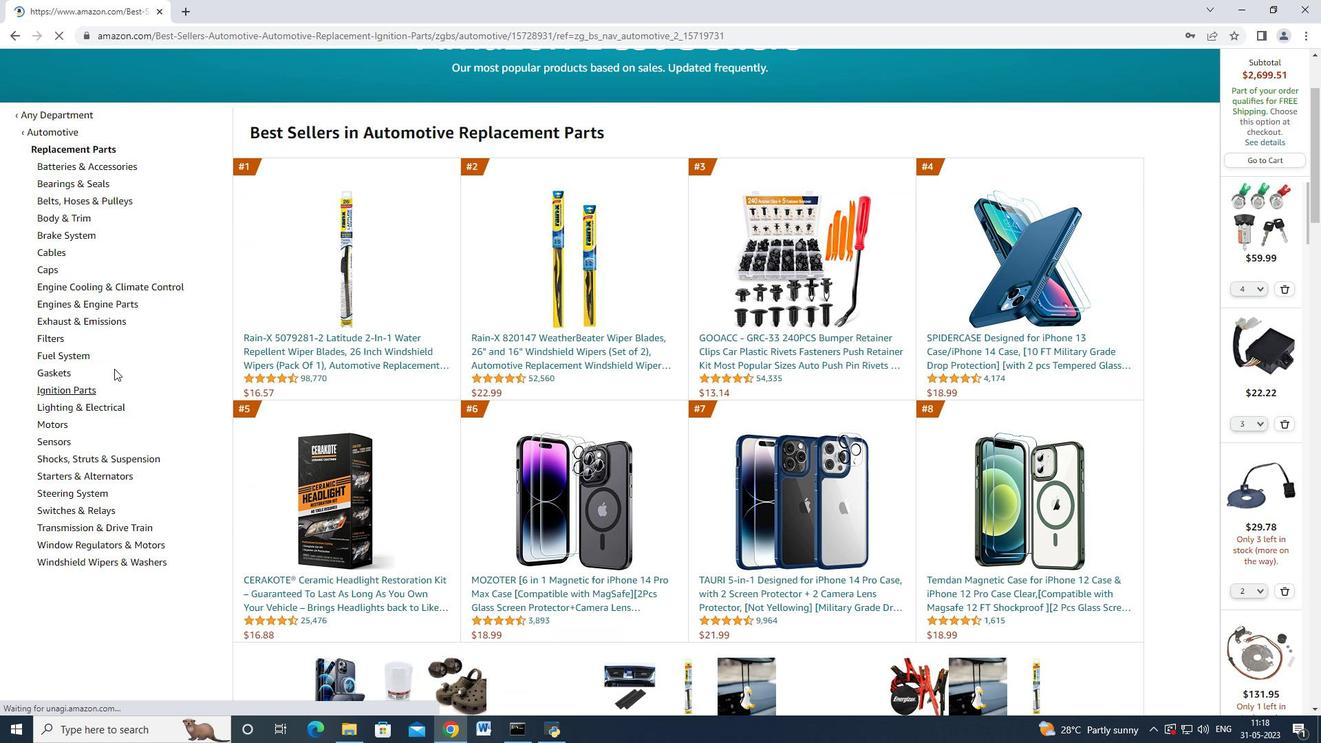 
Action: Mouse scrolled (124, 366) with delta (0, 0)
Screenshot: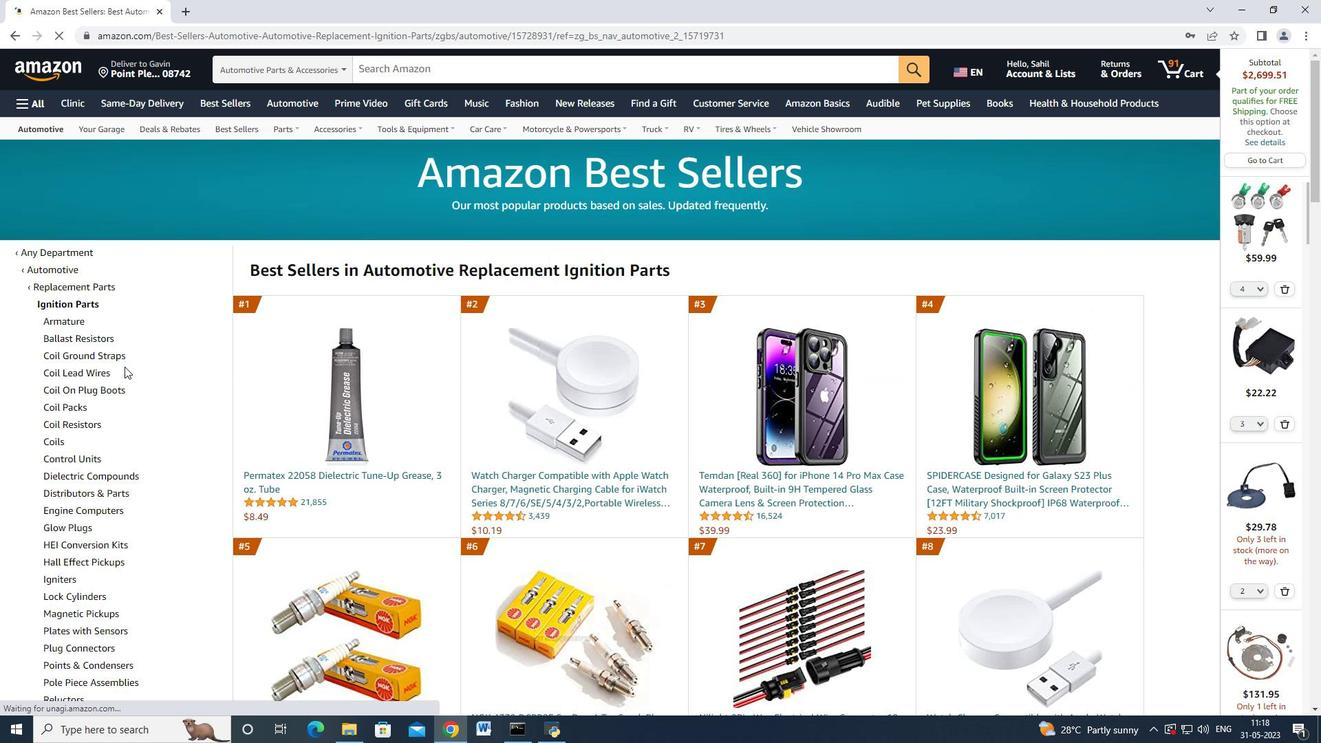 
Action: Mouse scrolled (124, 366) with delta (0, 0)
Screenshot: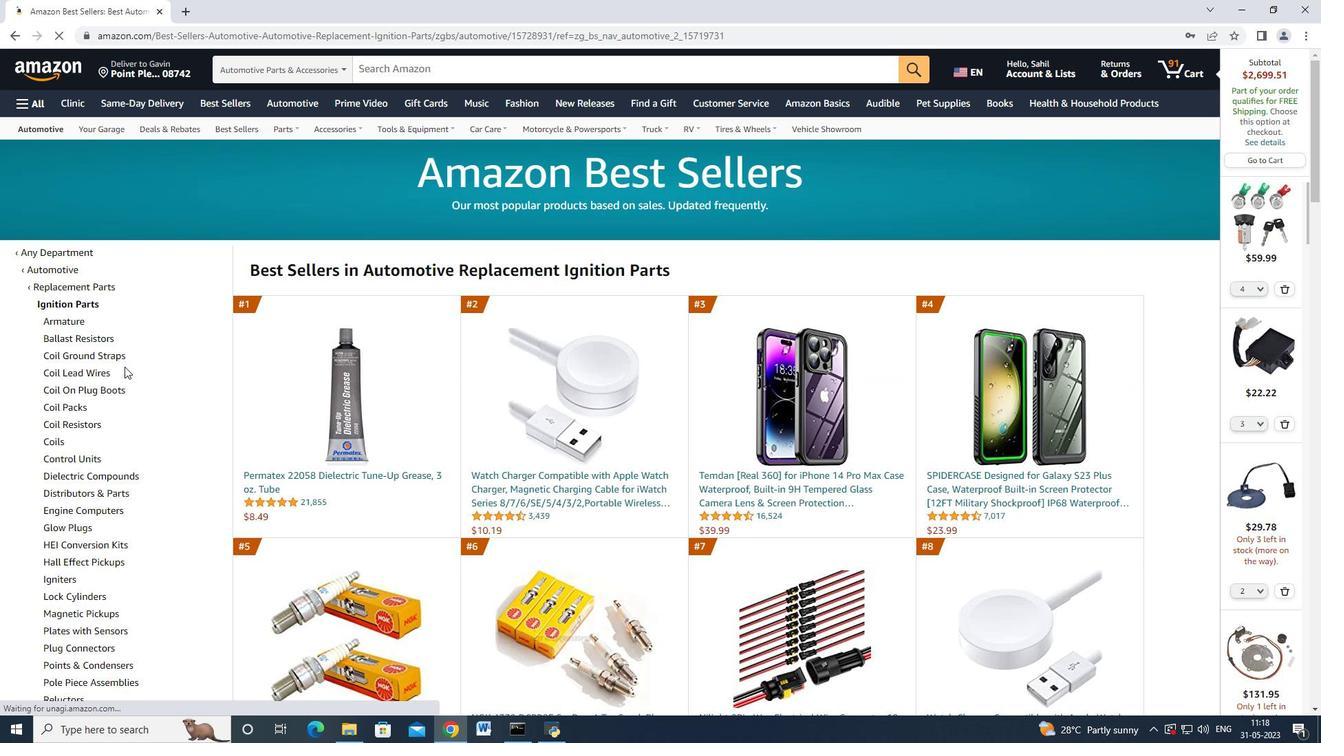 
Action: Mouse scrolled (124, 366) with delta (0, 0)
Screenshot: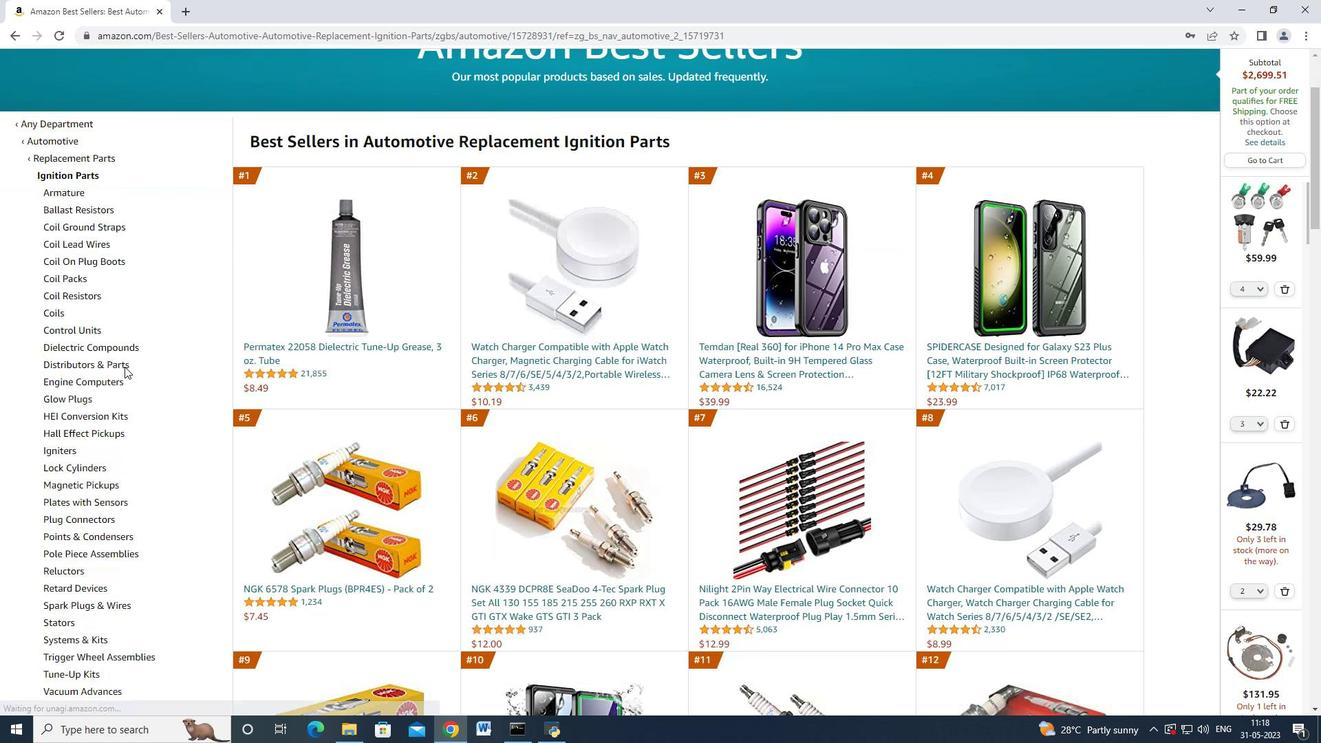 
Action: Mouse scrolled (124, 366) with delta (0, 0)
Screenshot: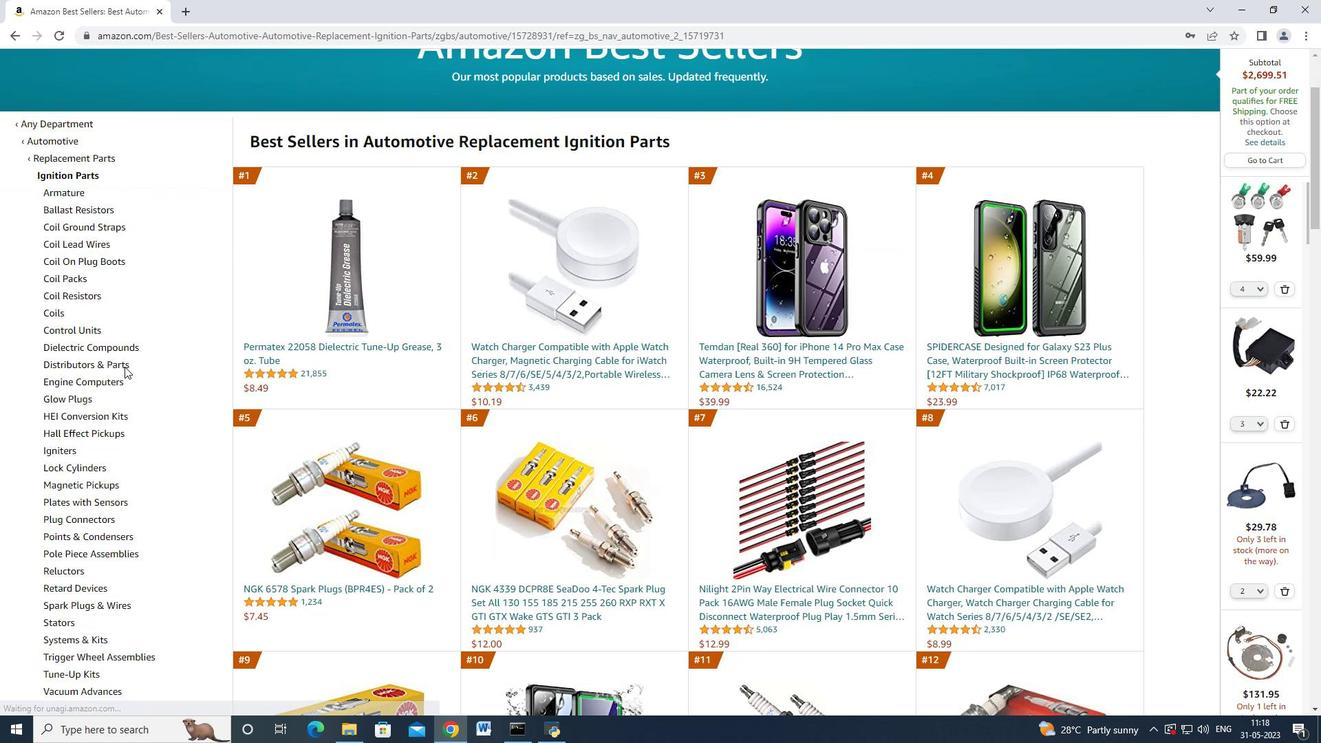 
Action: Mouse moved to (107, 340)
Screenshot: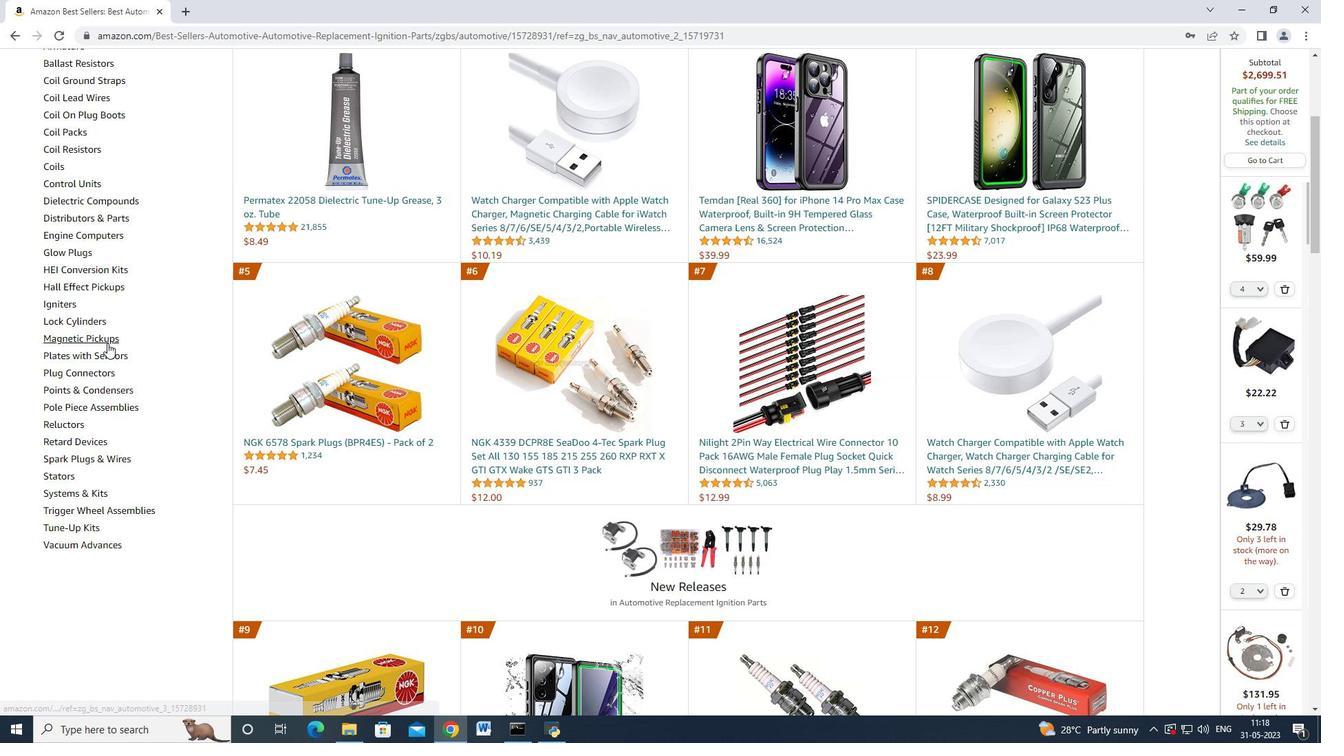 
Action: Mouse pressed left at (107, 340)
Screenshot: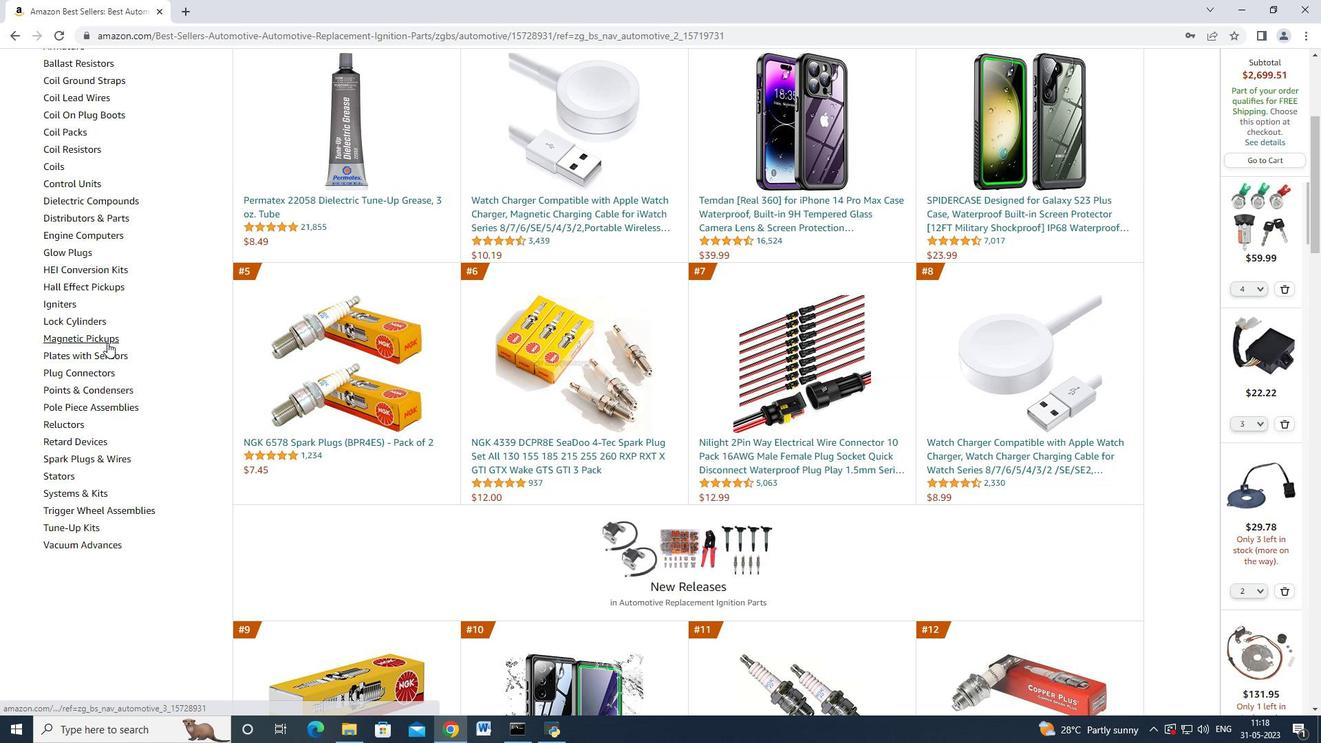 
Action: Mouse moved to (352, 375)
Screenshot: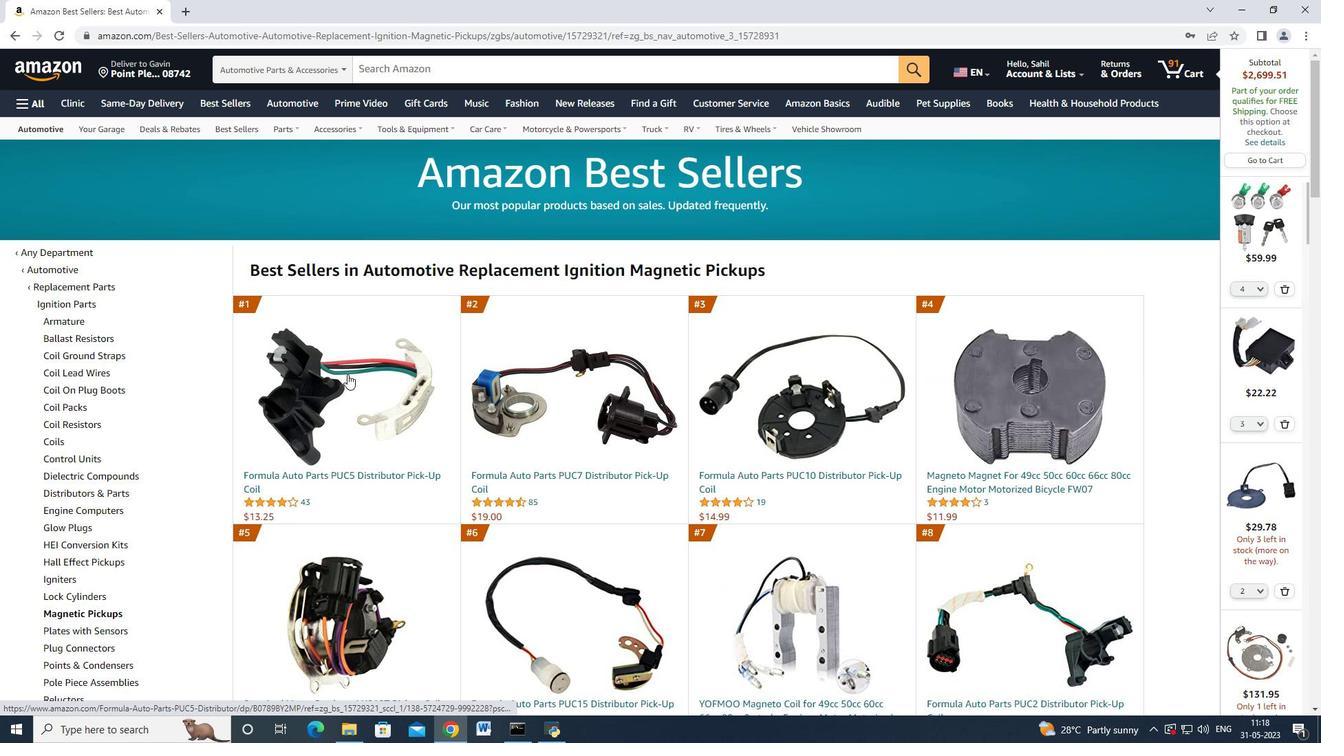 
Action: Mouse scrolled (352, 375) with delta (0, 0)
Screenshot: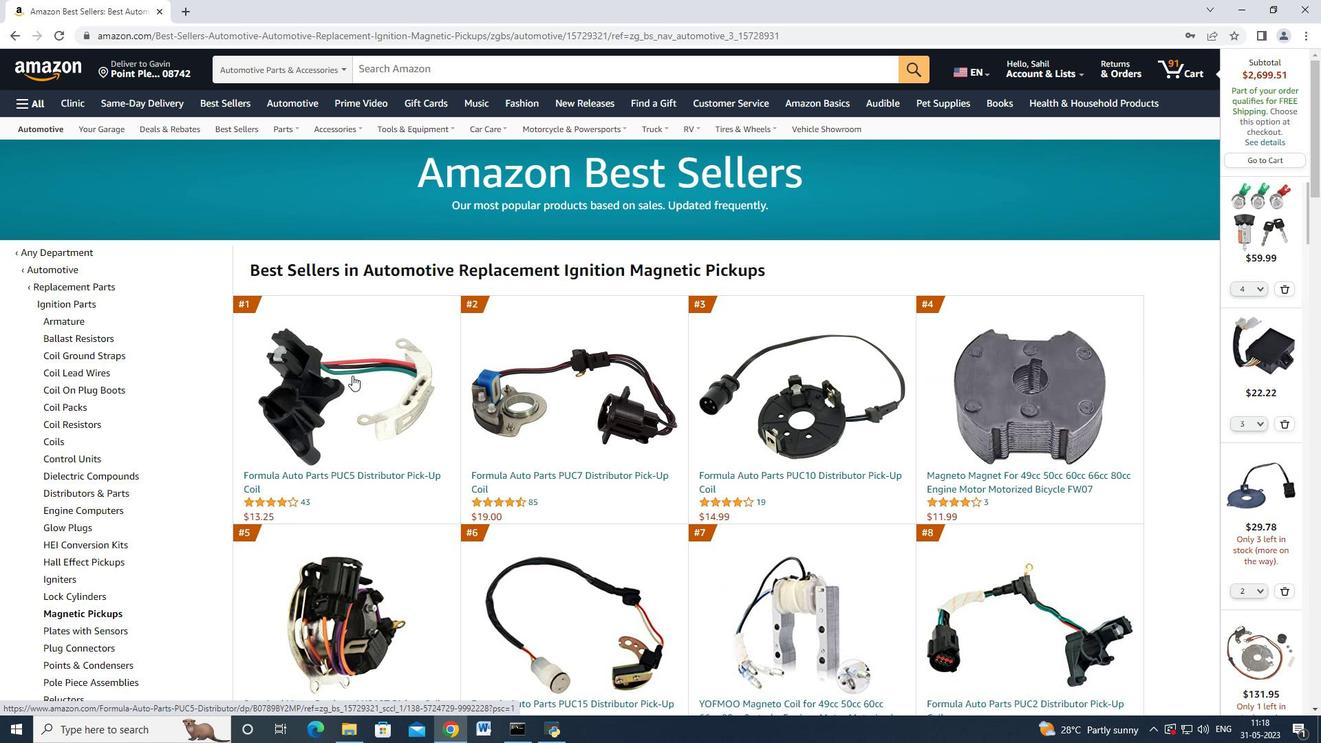 
Action: Mouse moved to (366, 409)
Screenshot: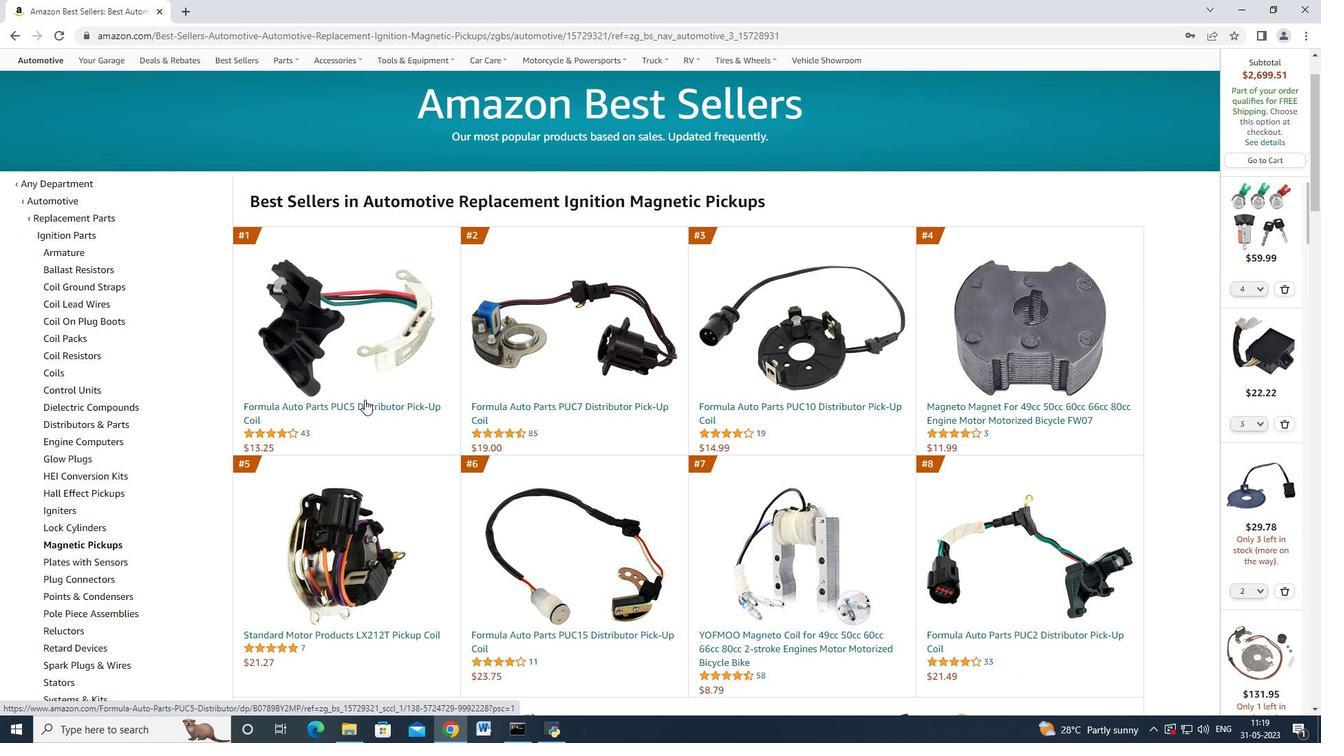 
Action: Mouse pressed left at (366, 409)
Screenshot: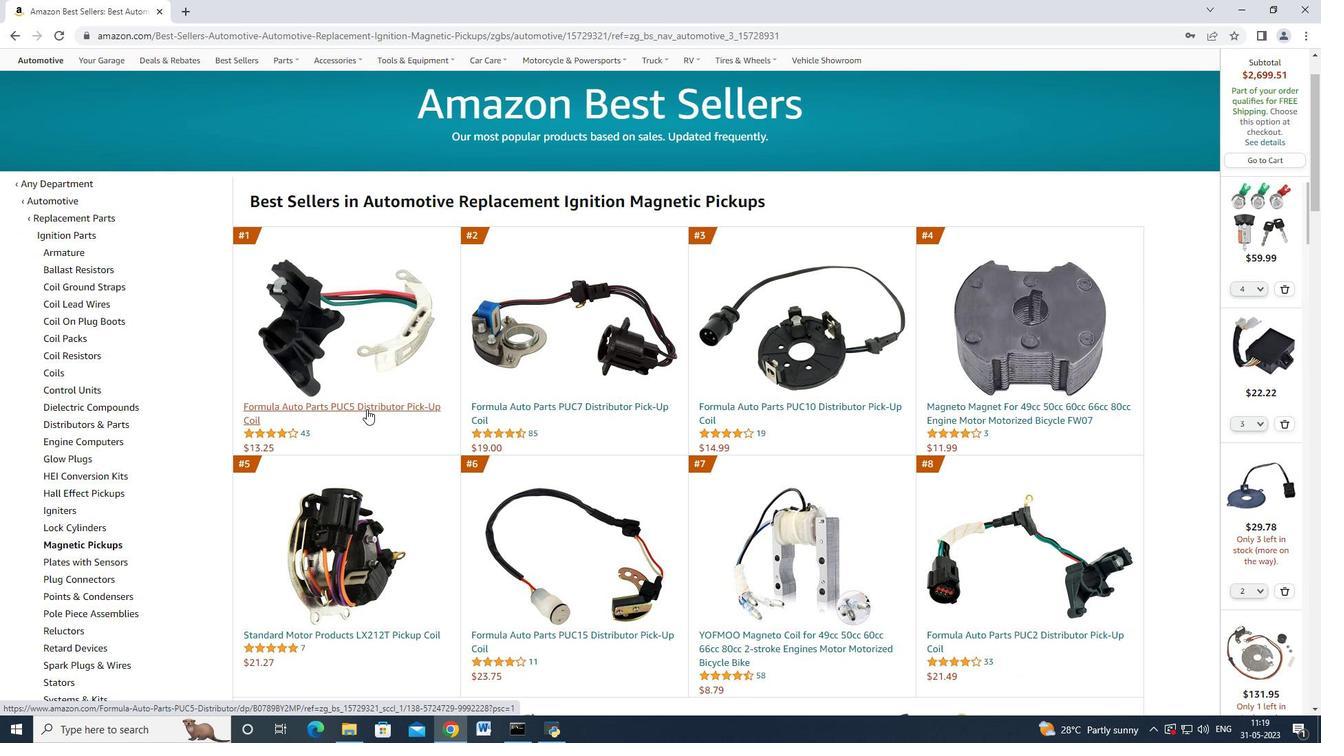 
Action: Mouse moved to (923, 465)
Screenshot: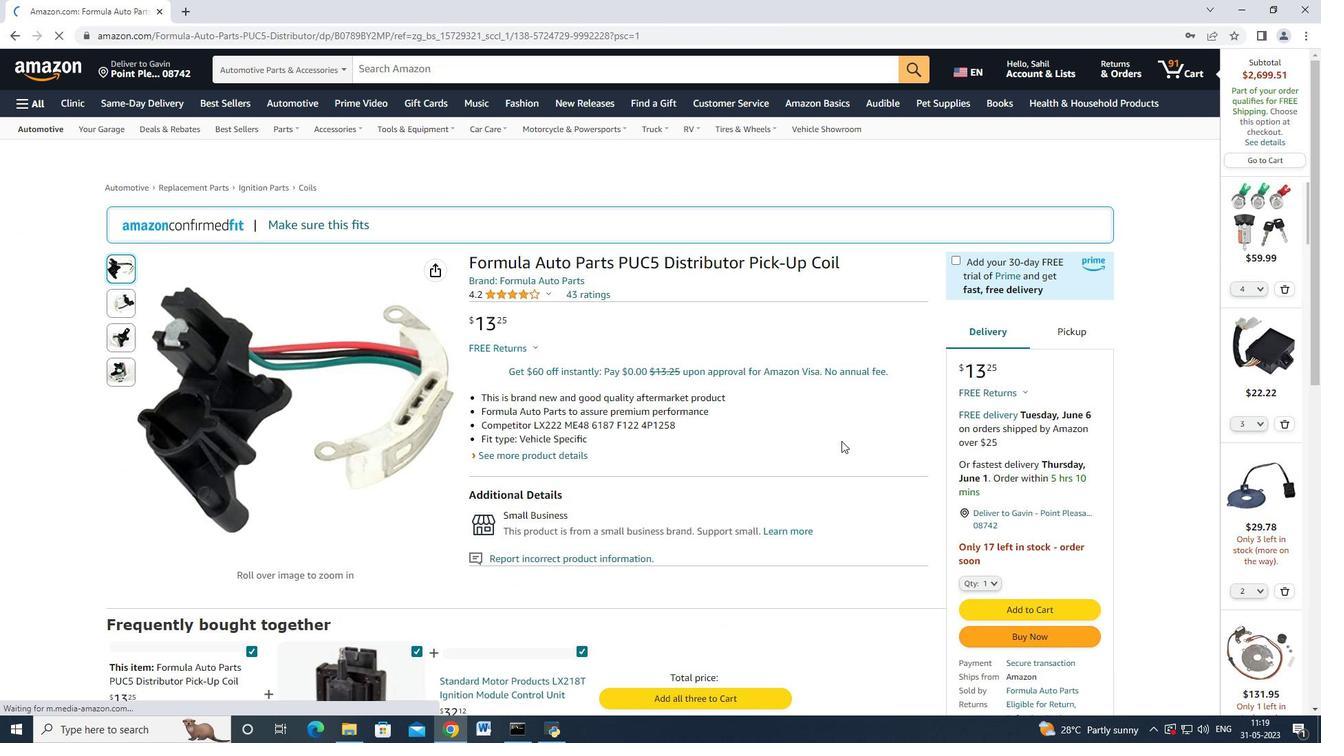 
Action: Mouse scrolled (923, 465) with delta (0, 0)
Screenshot: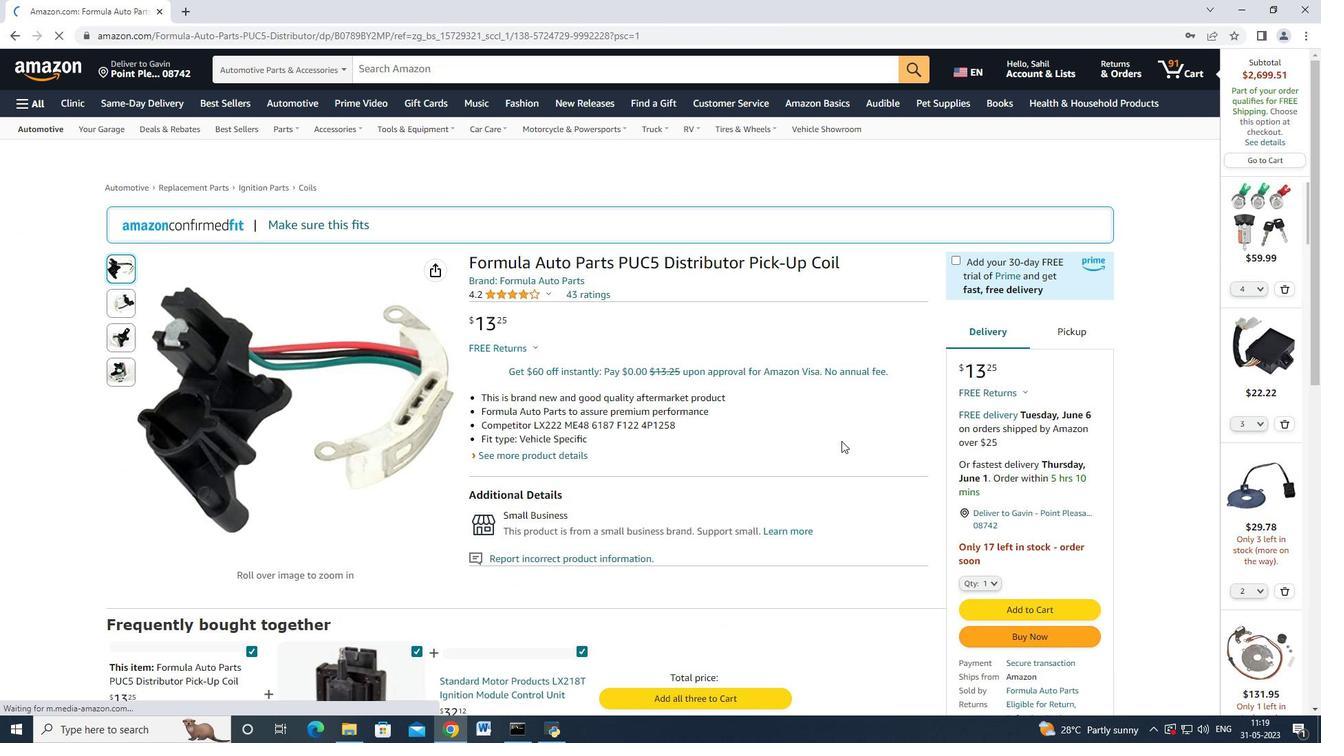 
Action: Mouse moved to (925, 467)
Screenshot: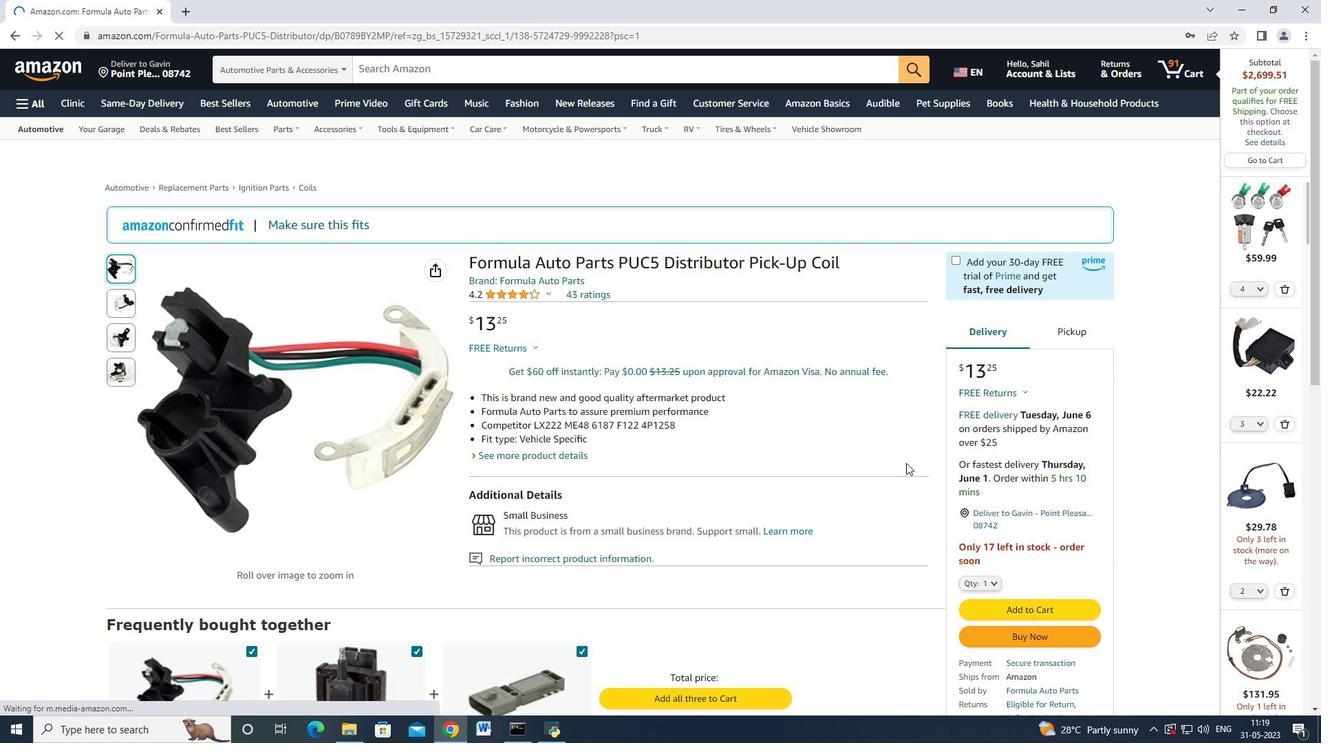 
Action: Mouse scrolled (925, 466) with delta (0, 0)
Screenshot: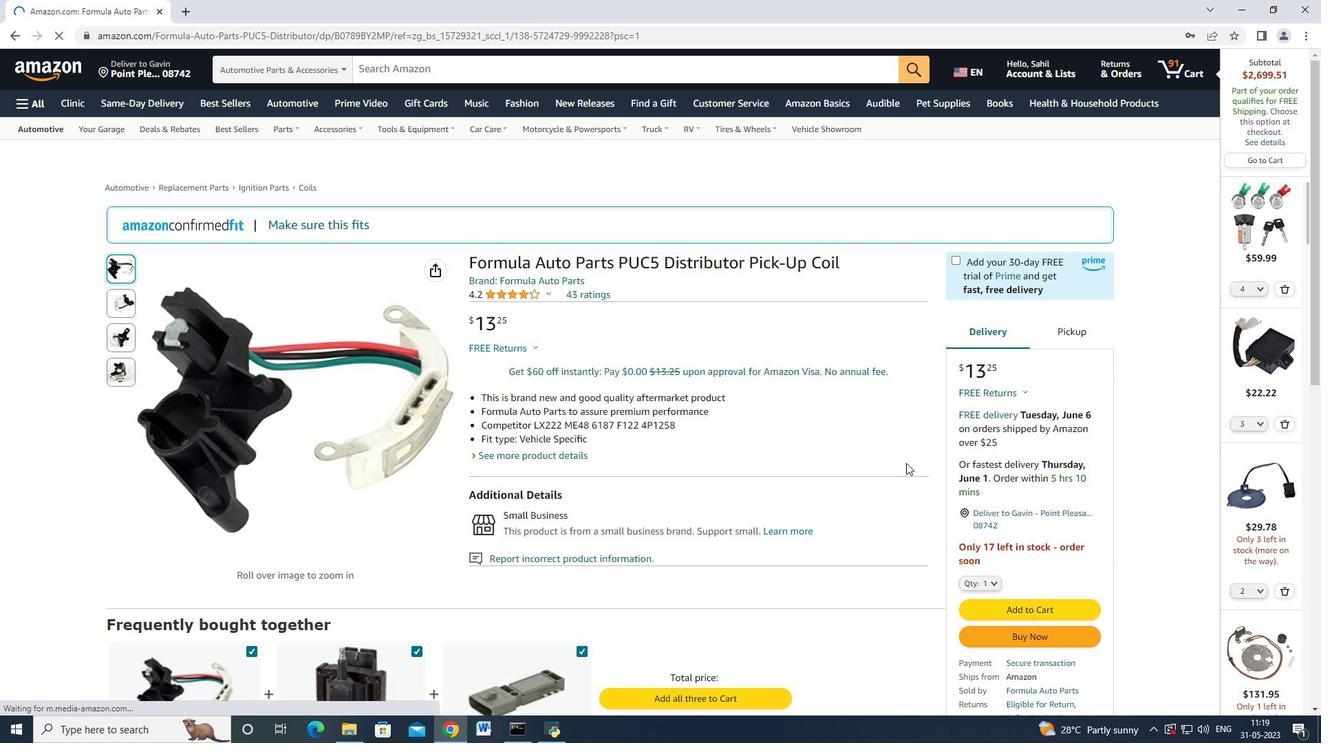 
Action: Mouse moved to (968, 451)
Screenshot: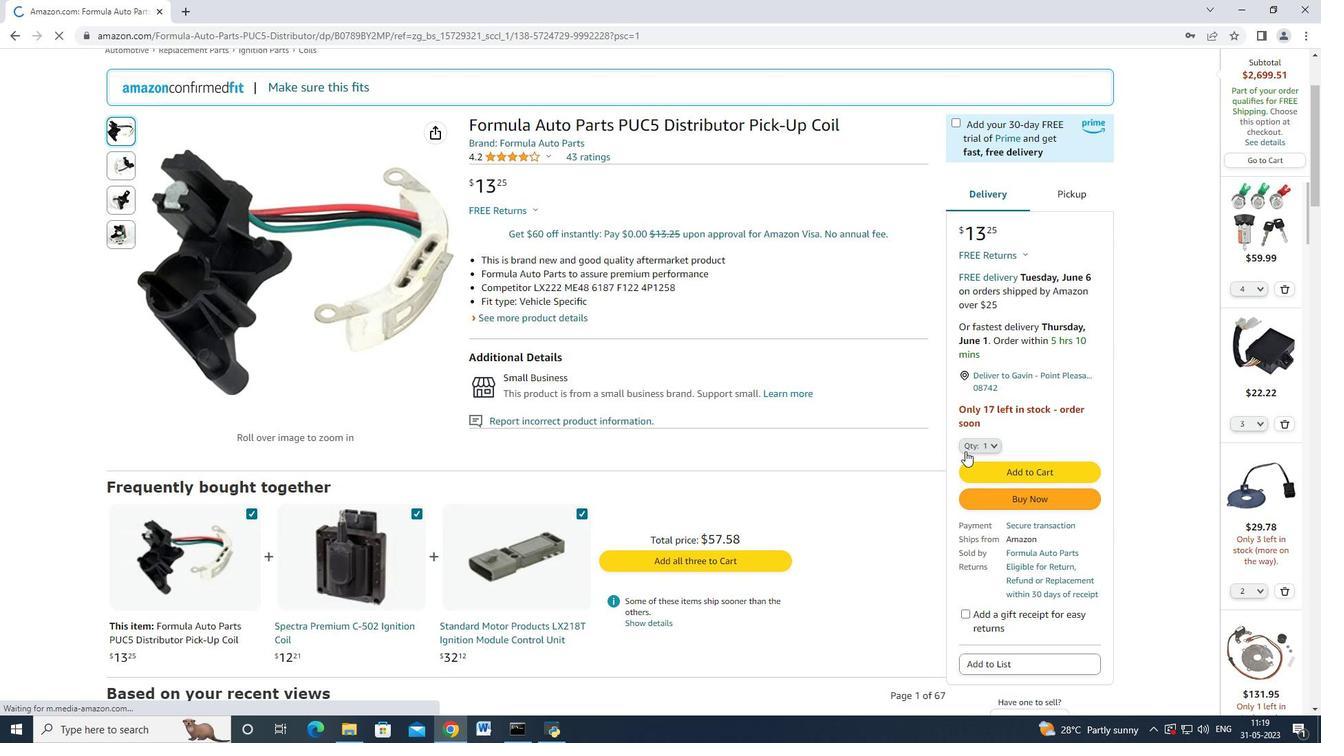 
Action: Mouse pressed left at (968, 451)
Screenshot: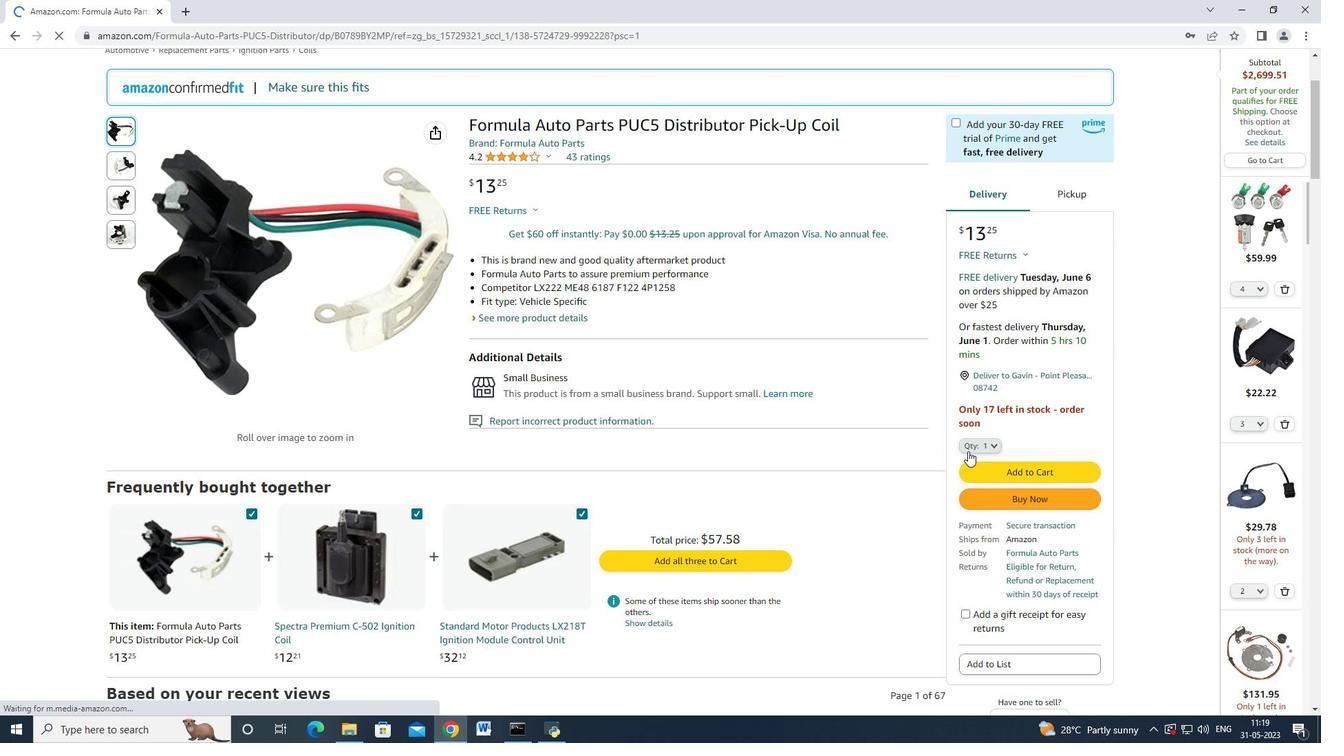 
Action: Mouse moved to (984, 228)
Screenshot: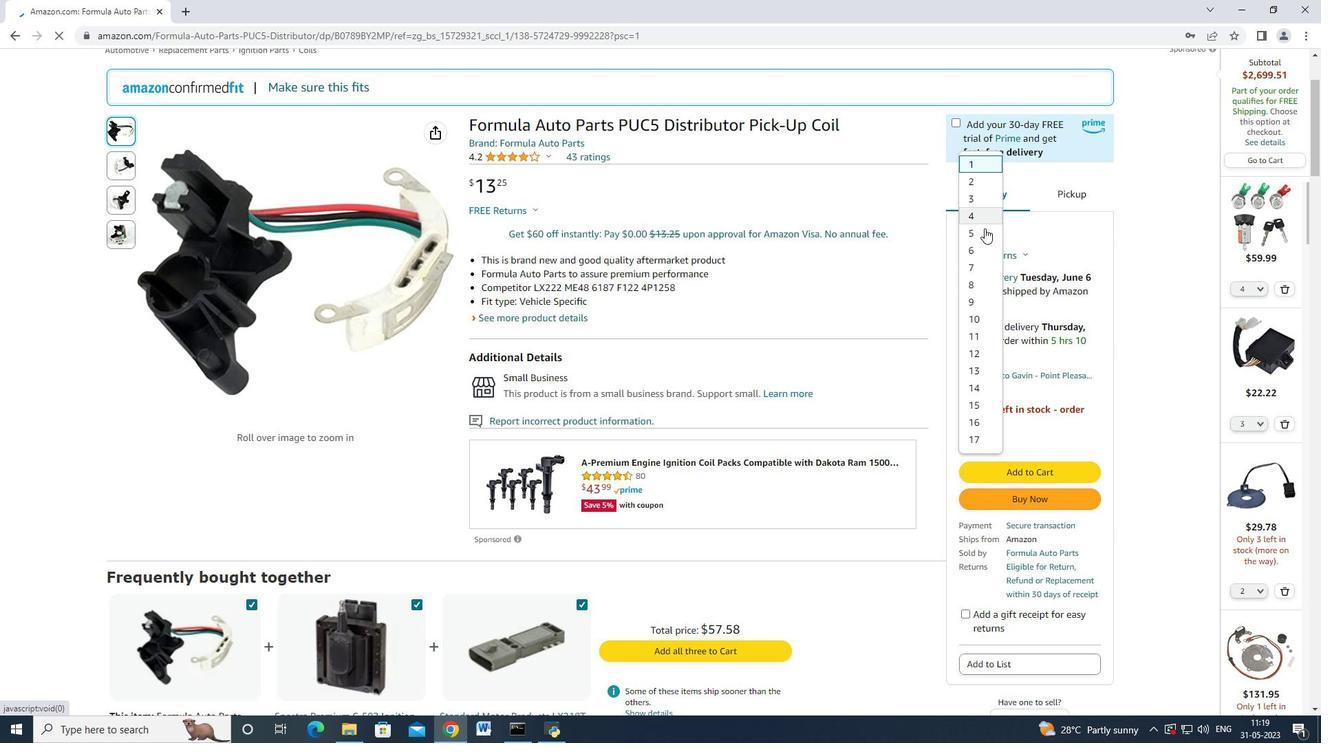 
Action: Mouse pressed left at (984, 228)
Screenshot: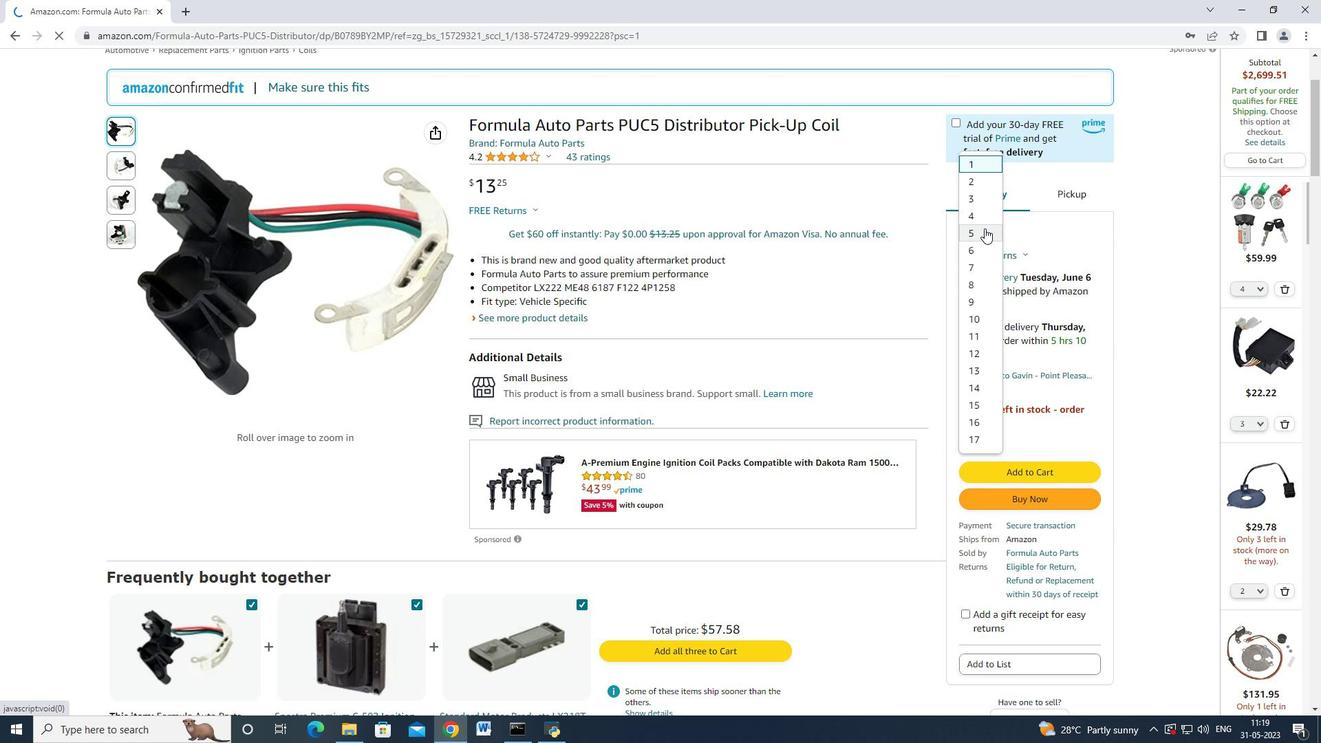 
Action: Mouse moved to (1010, 460)
Screenshot: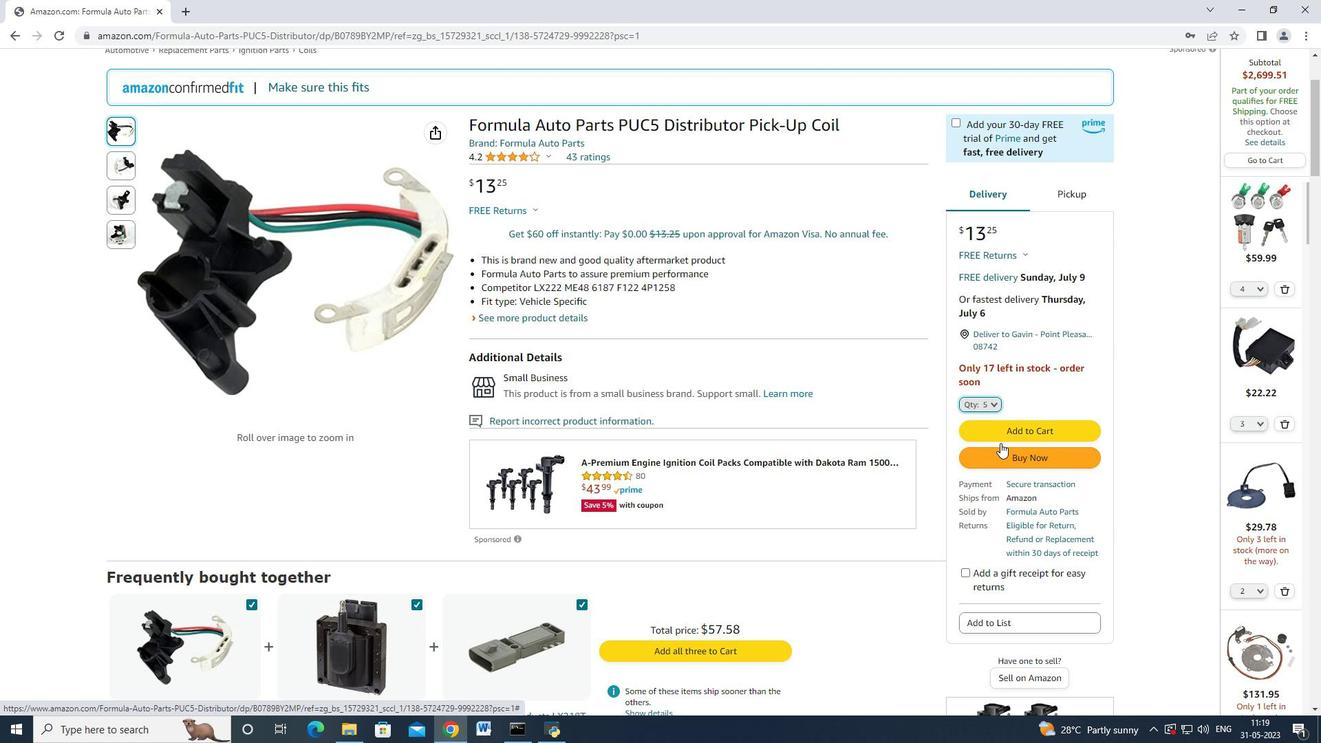 
Action: Mouse pressed left at (1010, 460)
Screenshot: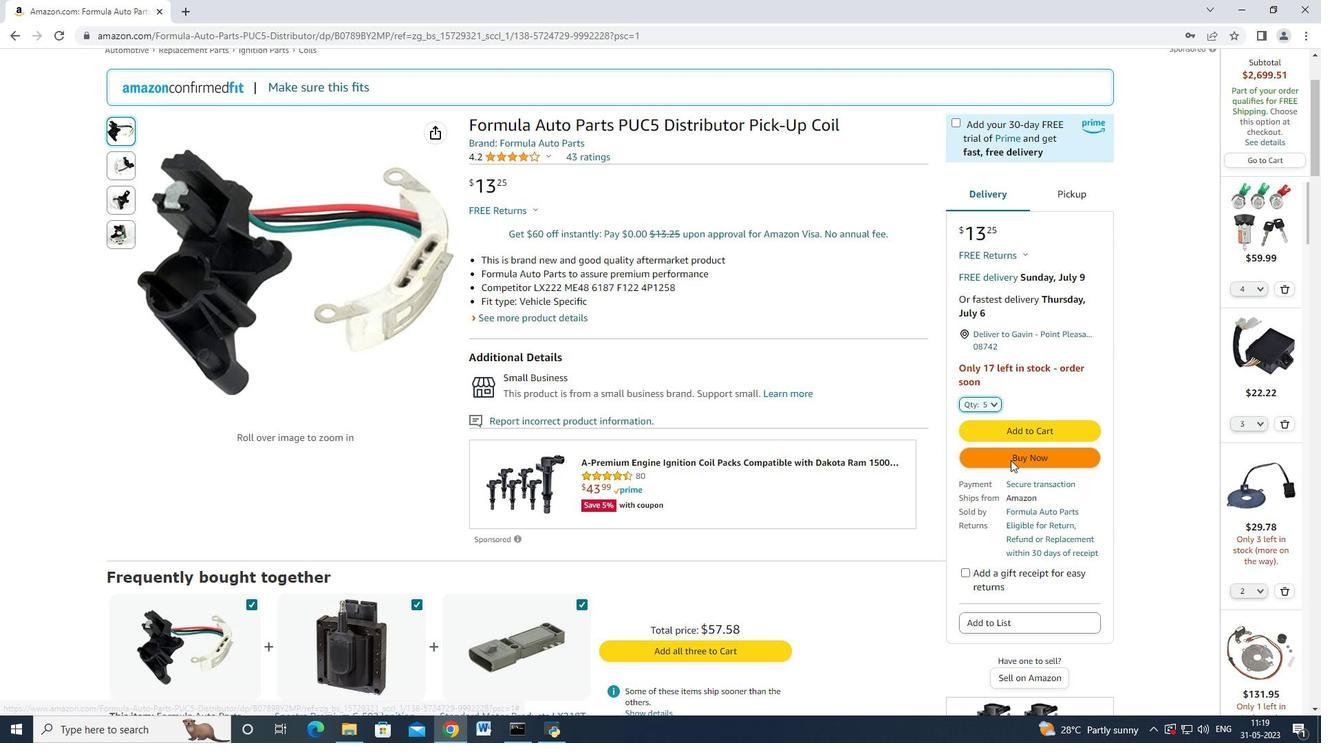 
Action: Mouse moved to (783, 115)
Screenshot: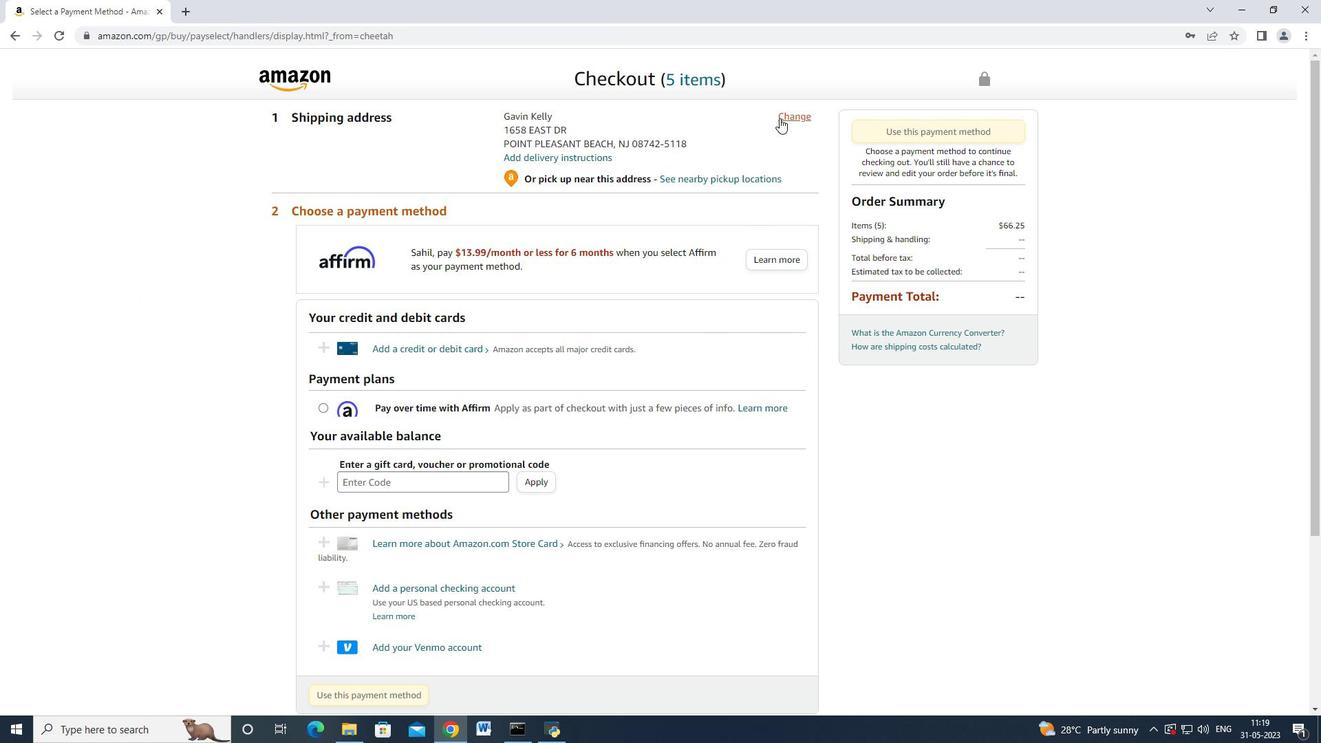 
Action: Mouse pressed left at (783, 115)
Screenshot: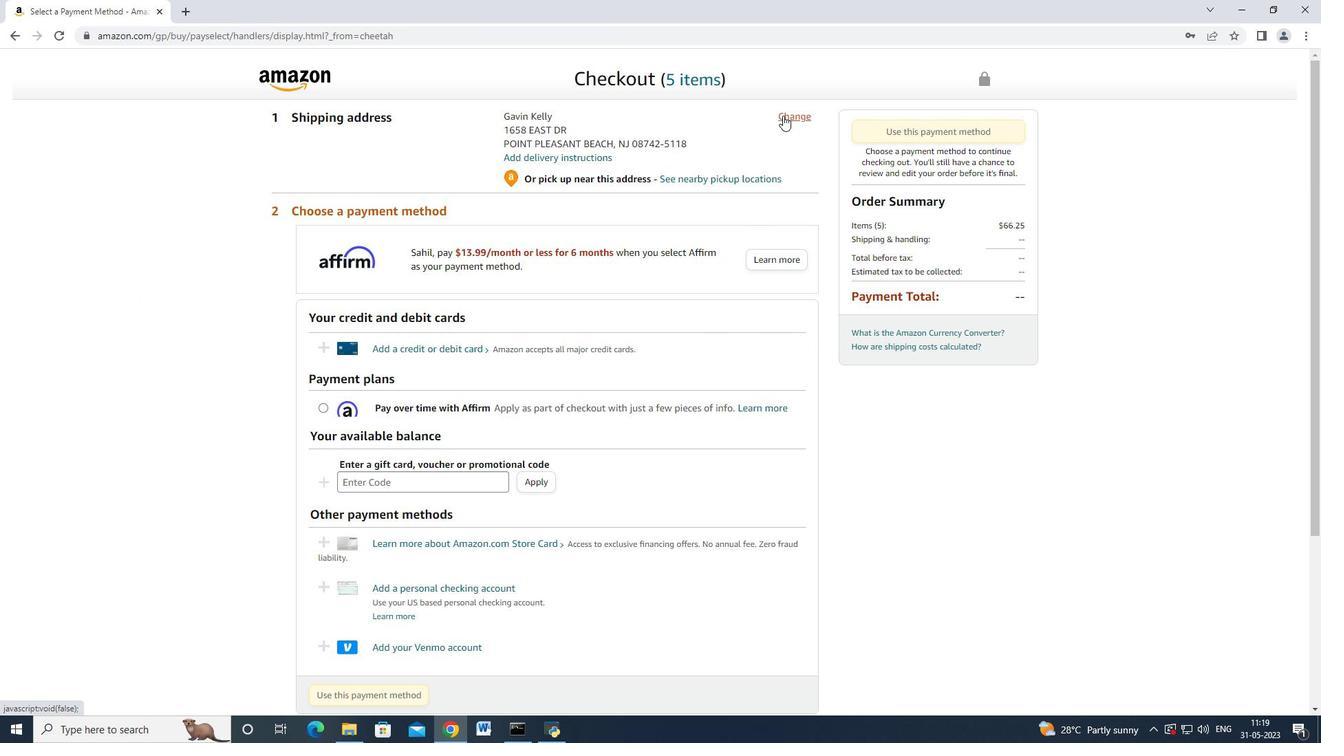 
Action: Mouse moved to (595, 247)
Screenshot: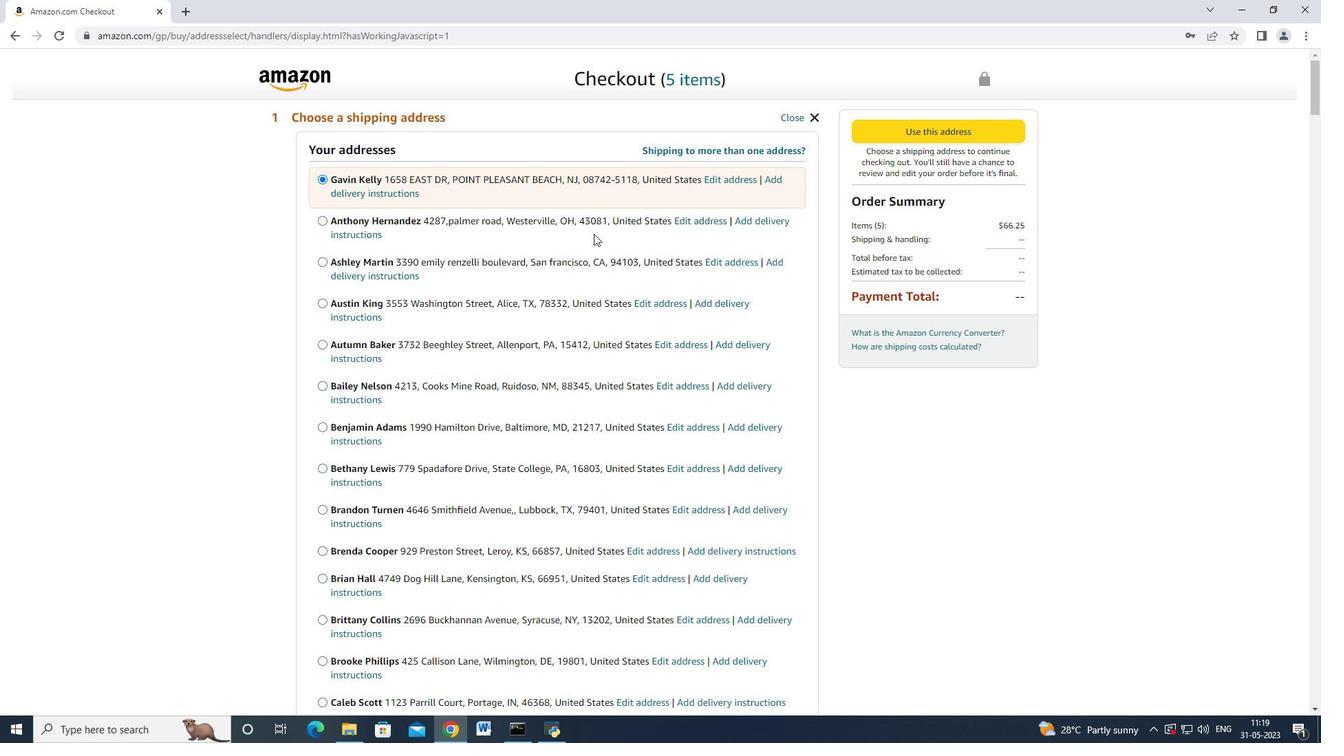 
Action: Mouse scrolled (595, 247) with delta (0, 0)
Screenshot: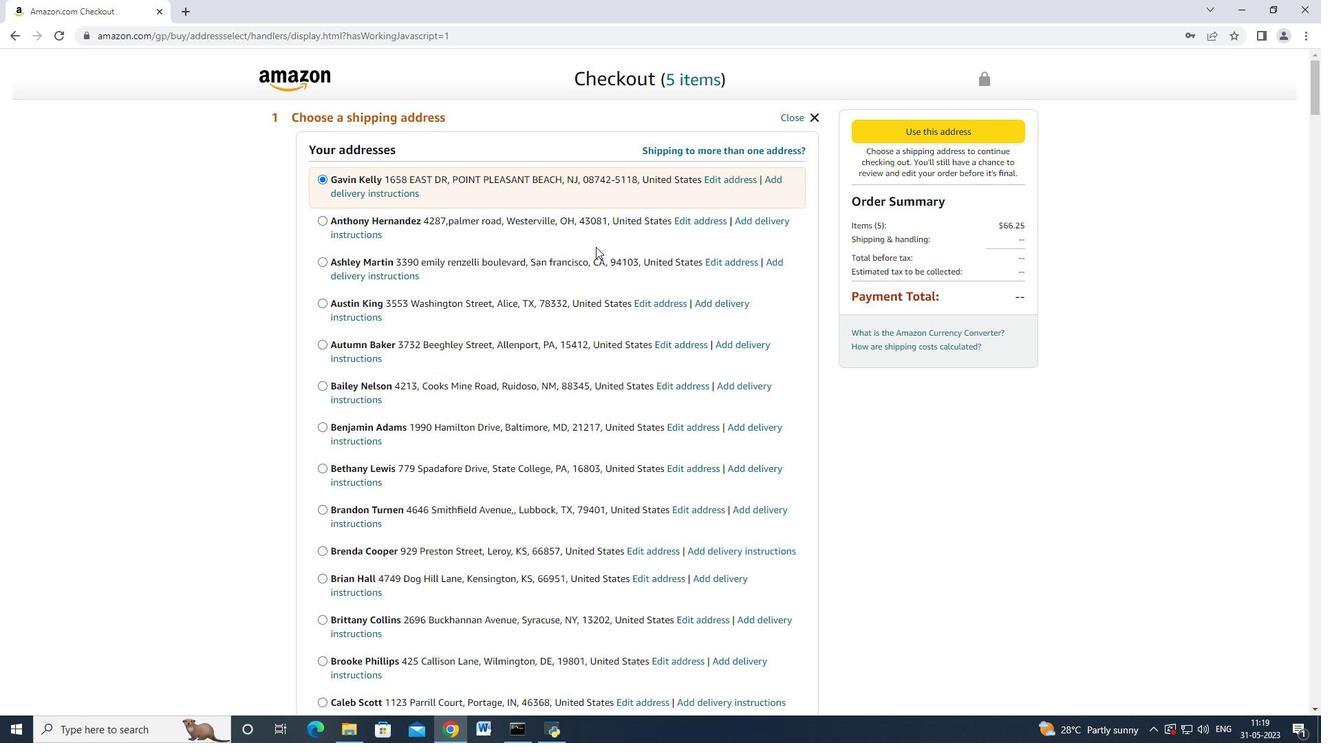 
Action: Mouse moved to (595, 249)
Screenshot: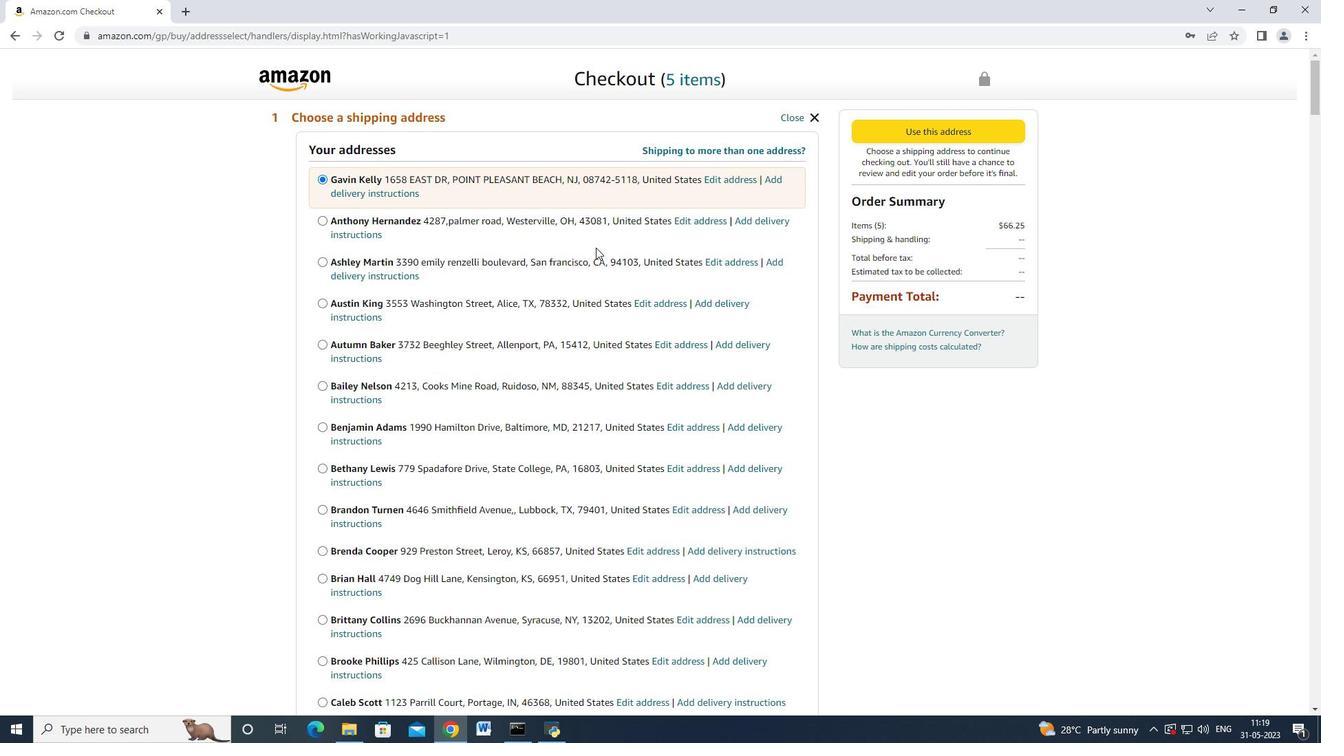 
Action: Mouse scrolled (595, 248) with delta (0, 0)
Screenshot: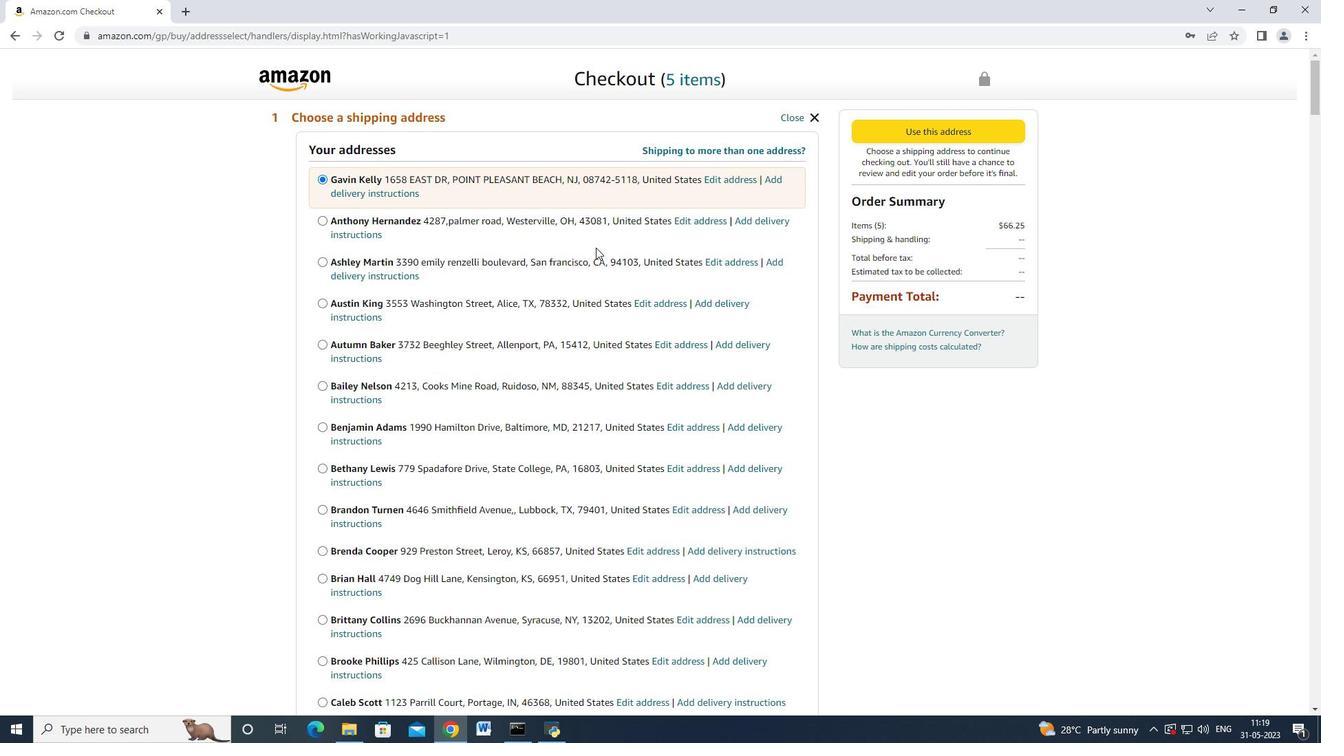 
Action: Mouse moved to (595, 250)
Screenshot: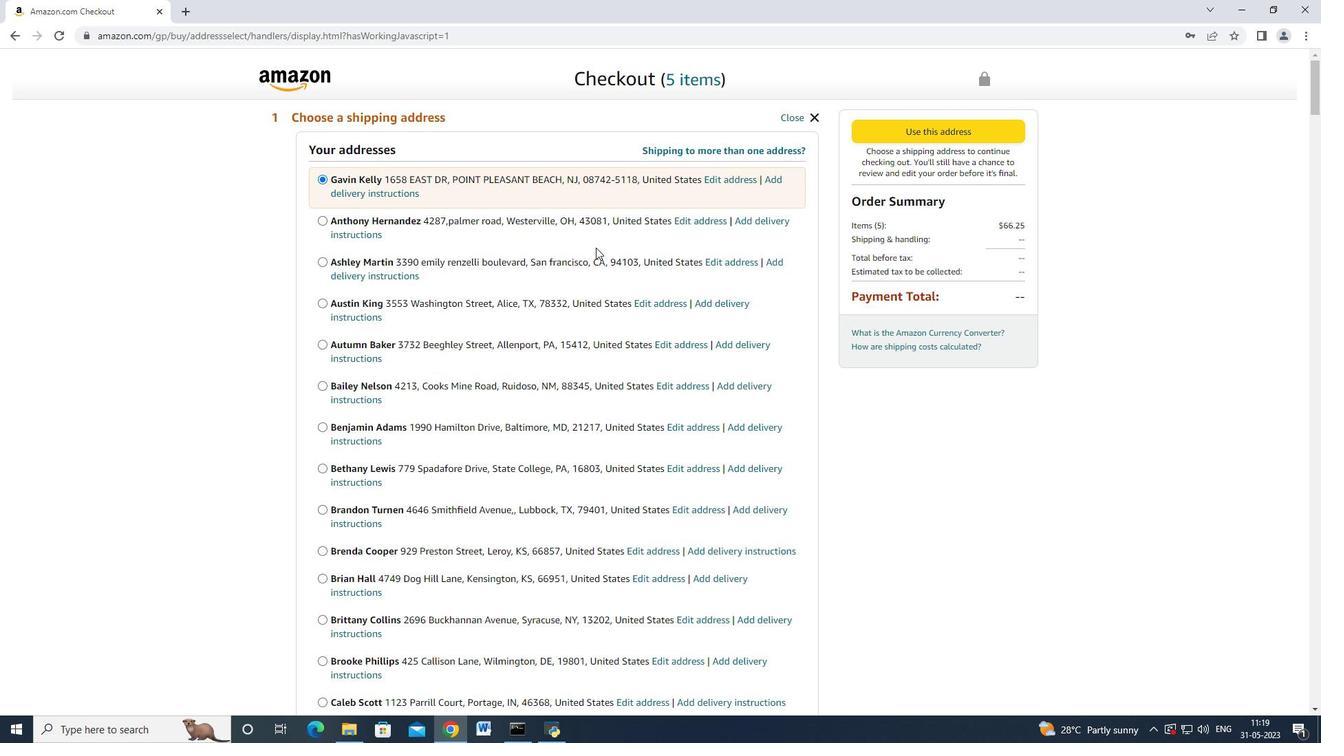 
Action: Mouse scrolled (595, 249) with delta (0, 0)
Screenshot: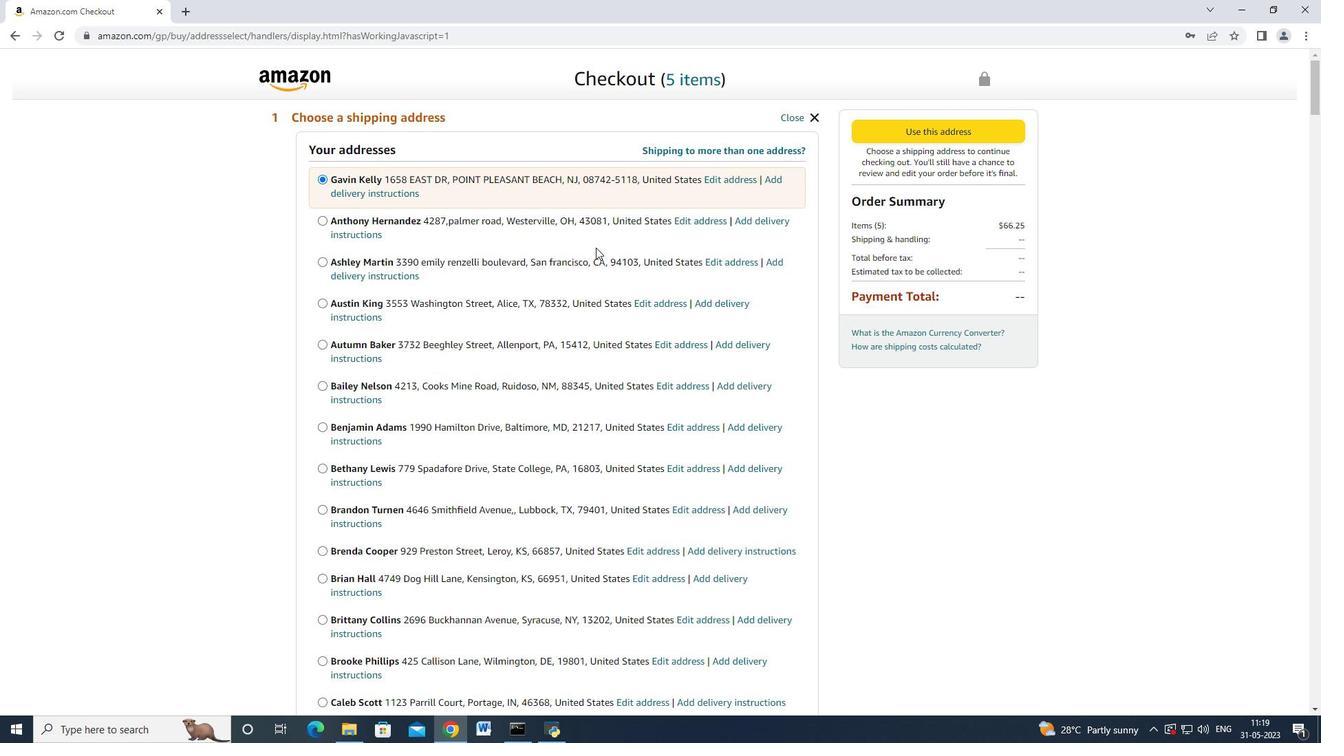 
Action: Mouse scrolled (595, 249) with delta (0, 0)
Screenshot: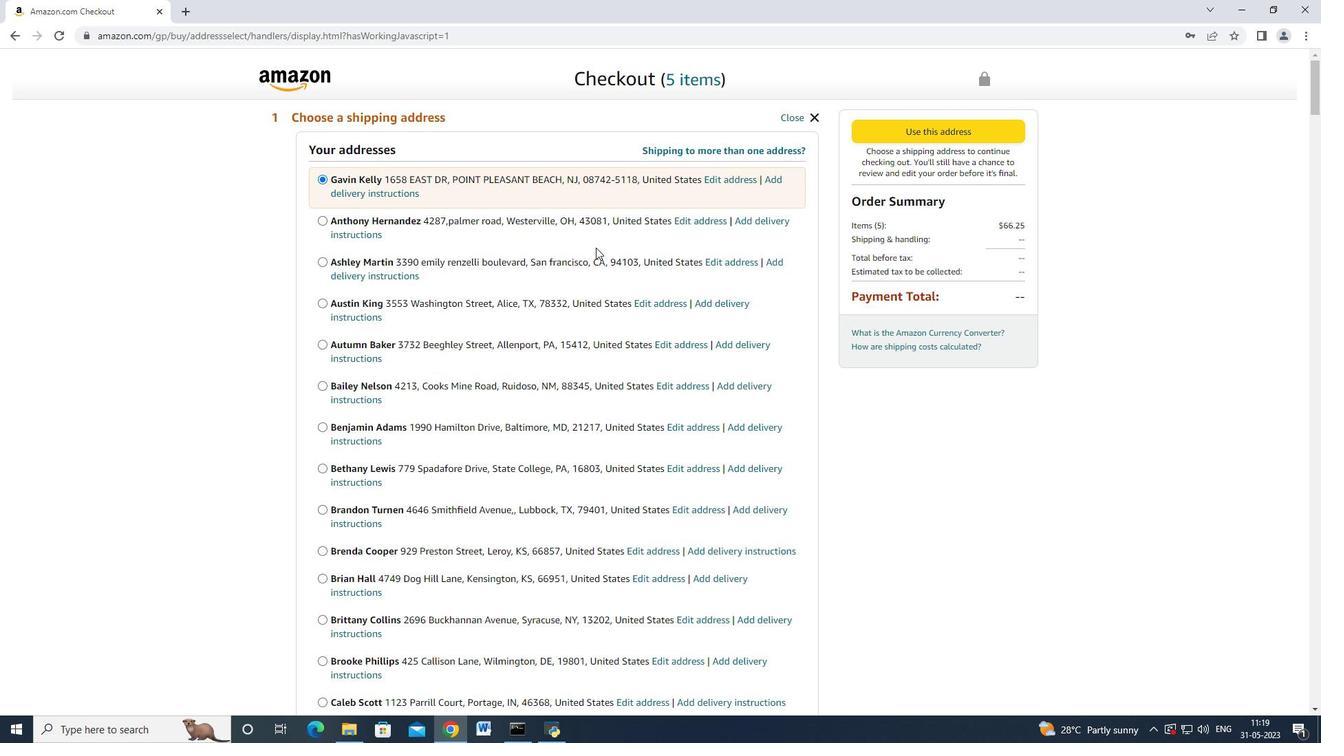
Action: Mouse scrolled (595, 249) with delta (0, 0)
Screenshot: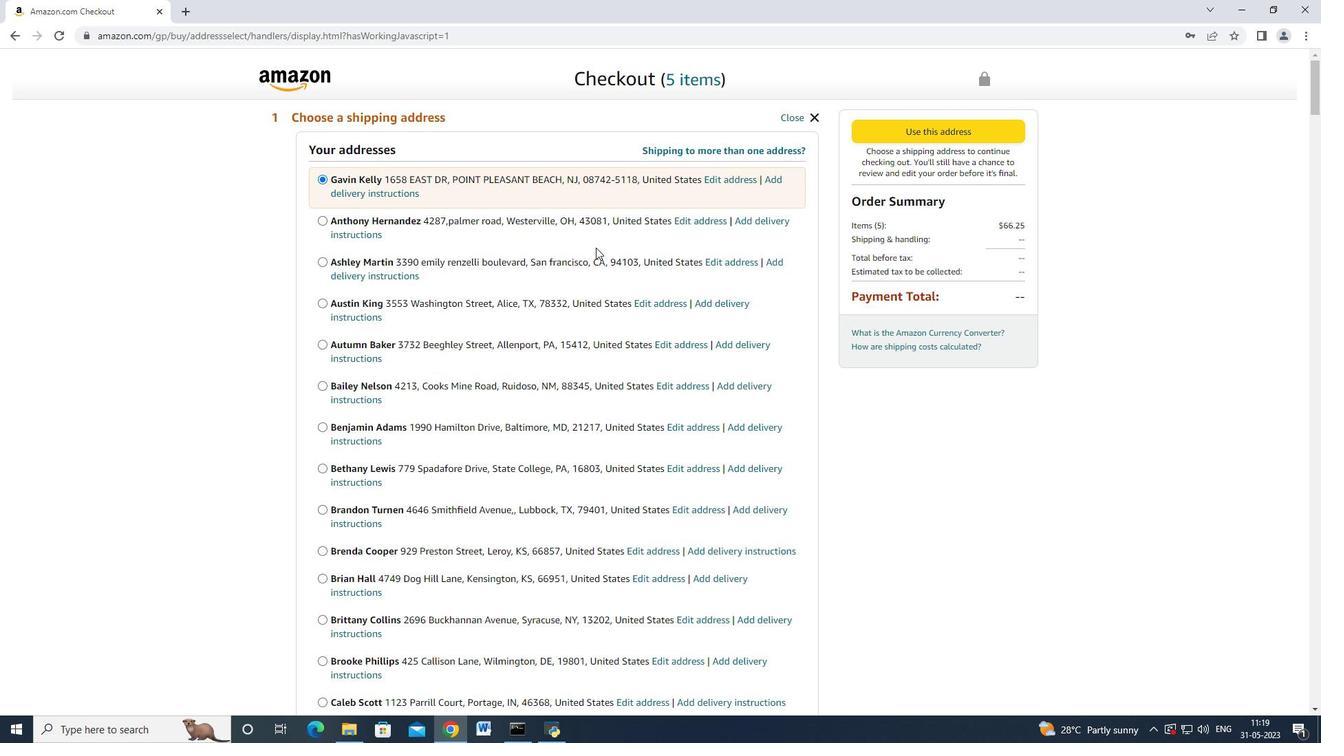 
Action: Mouse scrolled (595, 249) with delta (0, 0)
Screenshot: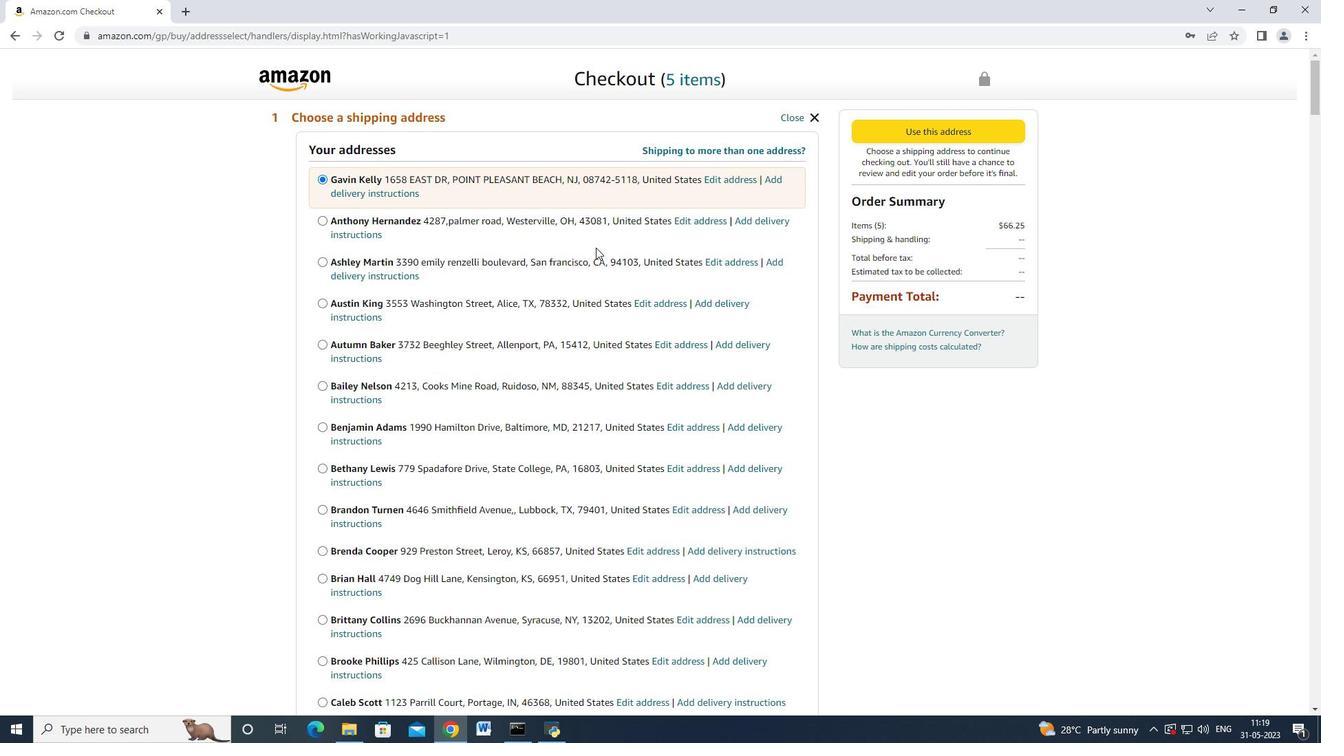 
Action: Mouse scrolled (595, 249) with delta (0, 0)
Screenshot: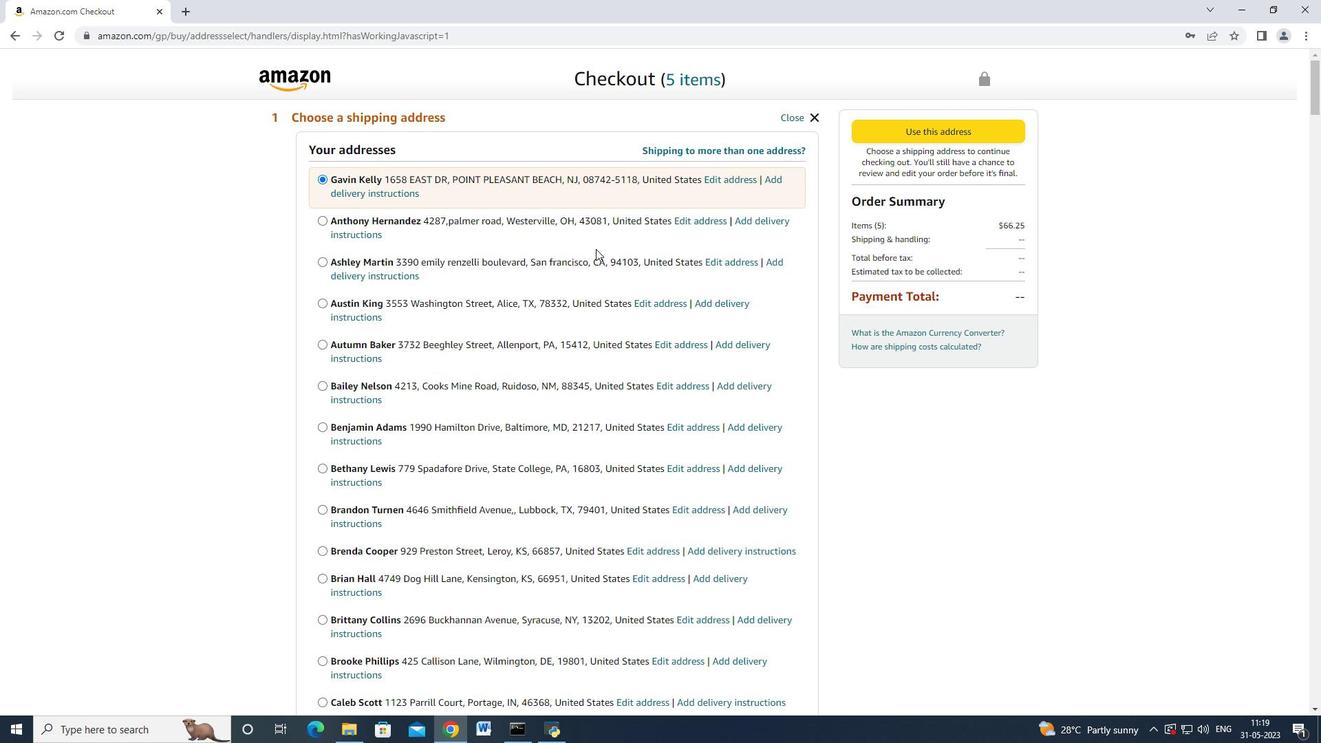 
Action: Mouse moved to (595, 251)
Screenshot: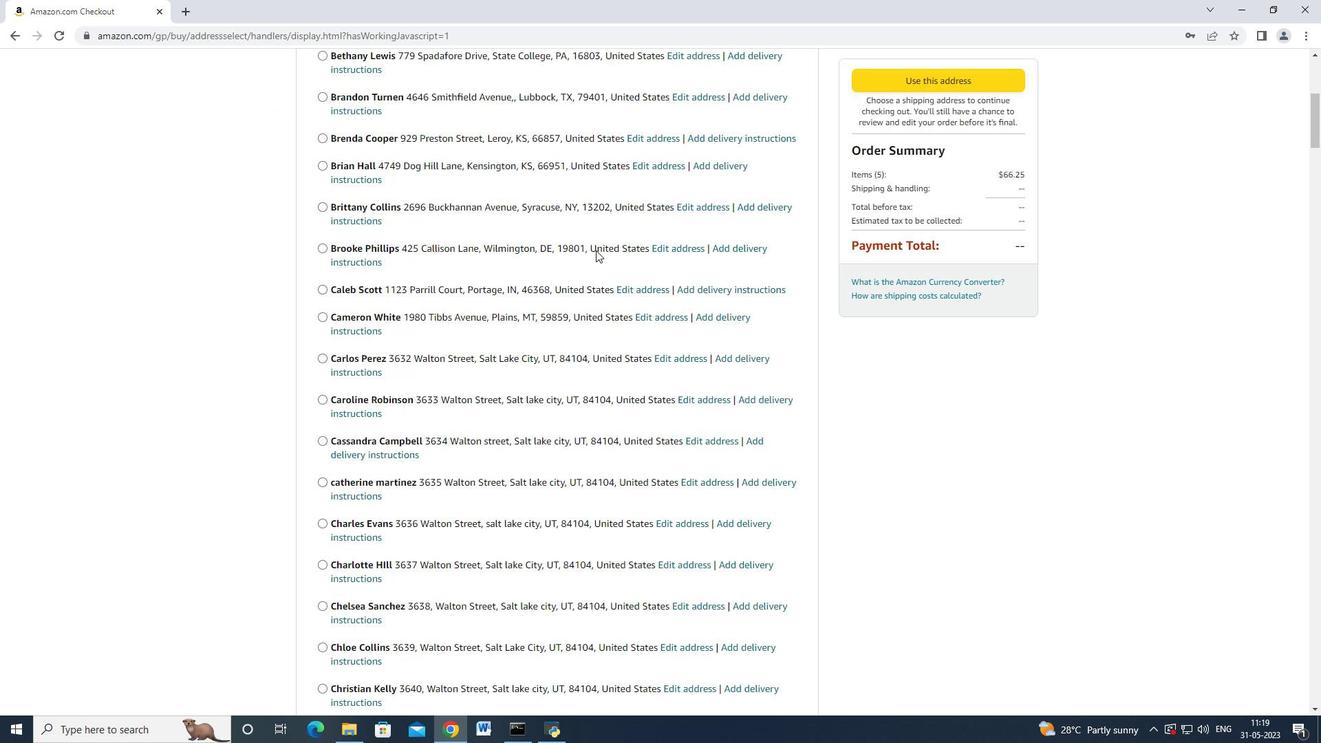 
Action: Mouse scrolled (595, 250) with delta (0, 0)
Screenshot: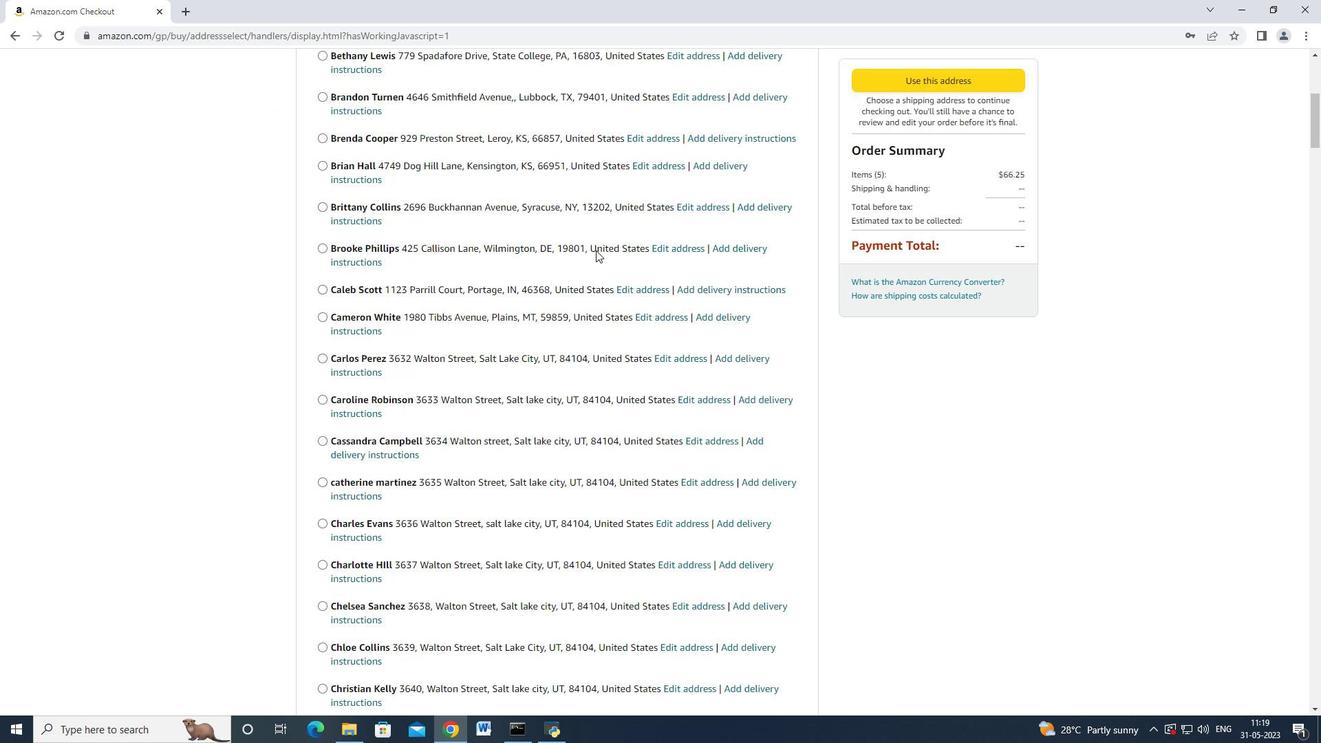 
Action: Mouse scrolled (595, 250) with delta (0, 0)
Screenshot: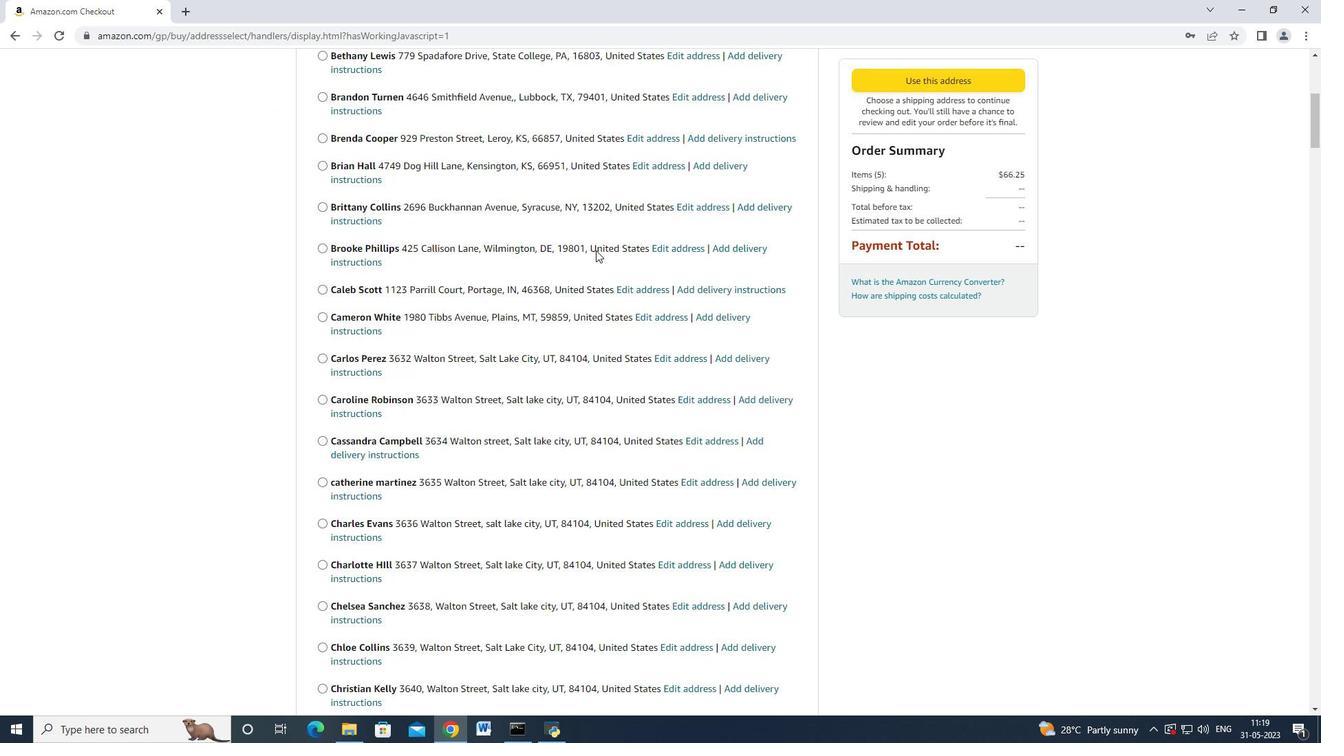 
Action: Mouse scrolled (595, 250) with delta (0, 0)
Screenshot: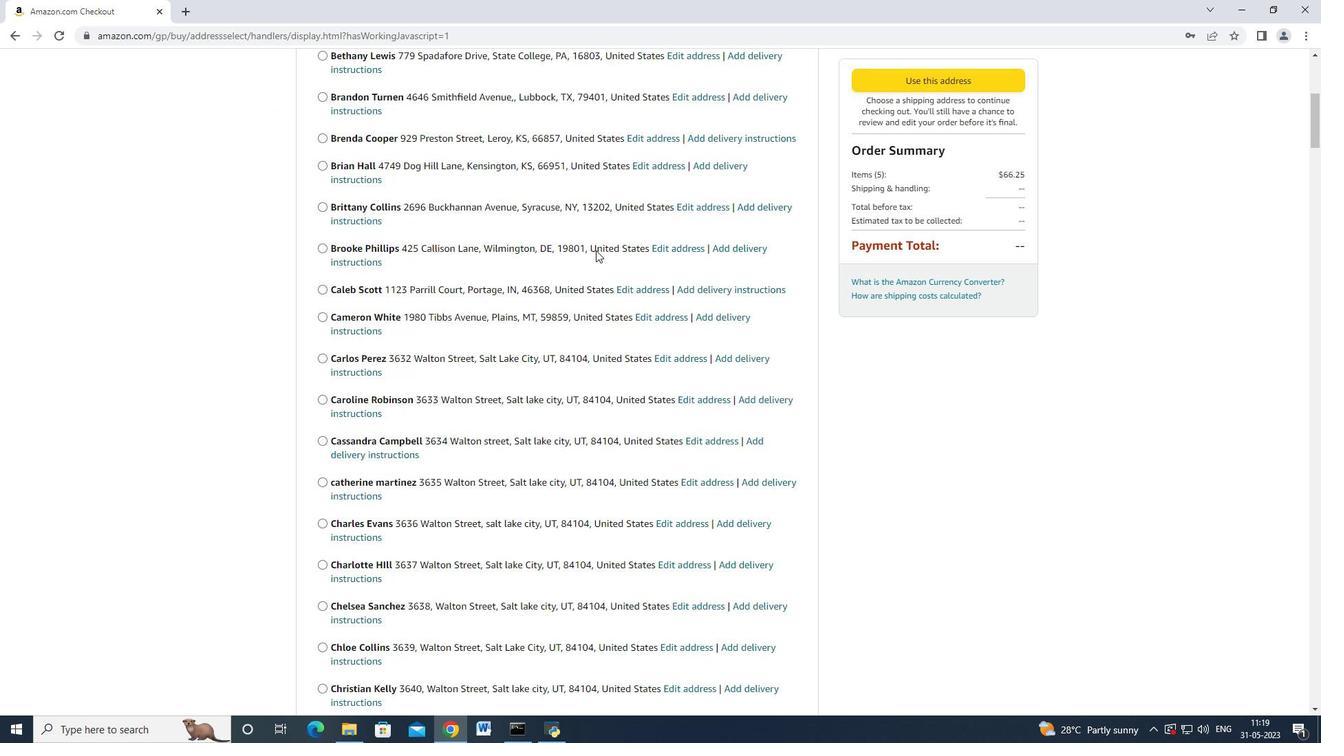 
Action: Mouse scrolled (595, 250) with delta (0, 0)
Screenshot: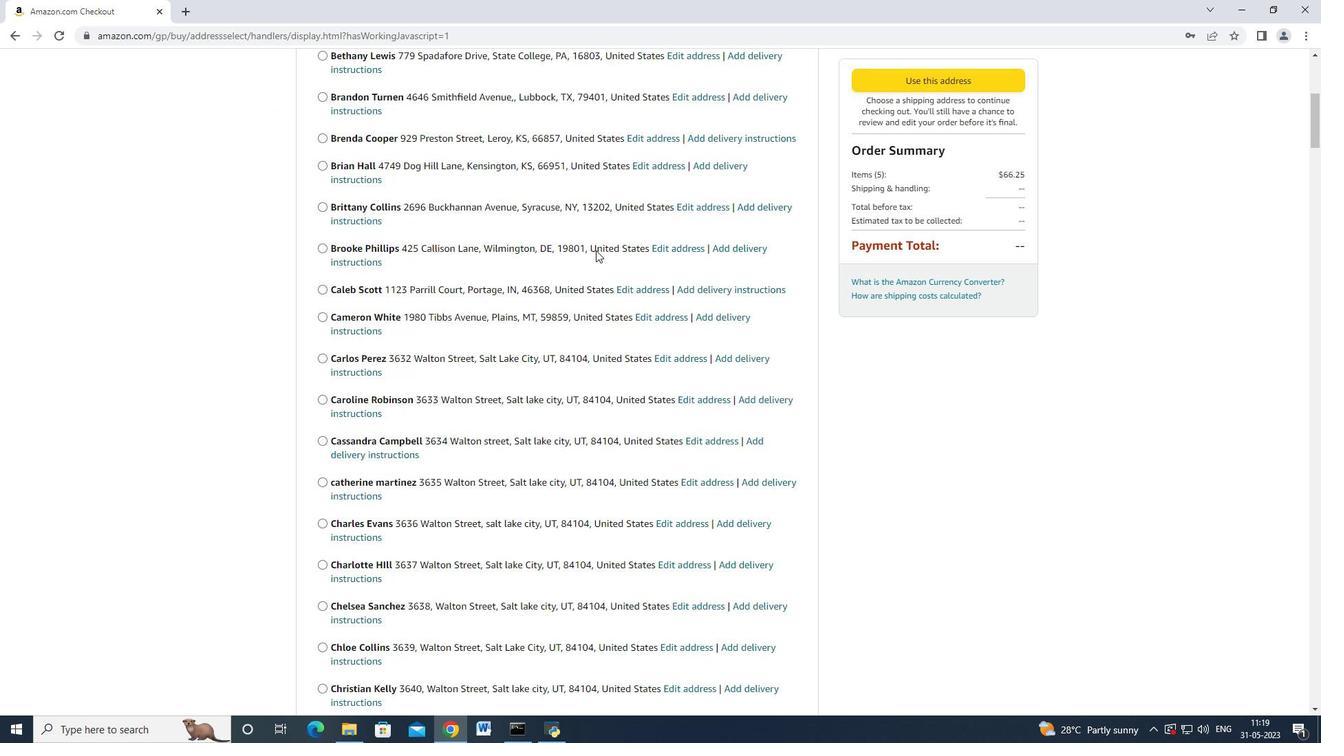 
Action: Mouse scrolled (595, 250) with delta (0, 0)
Screenshot: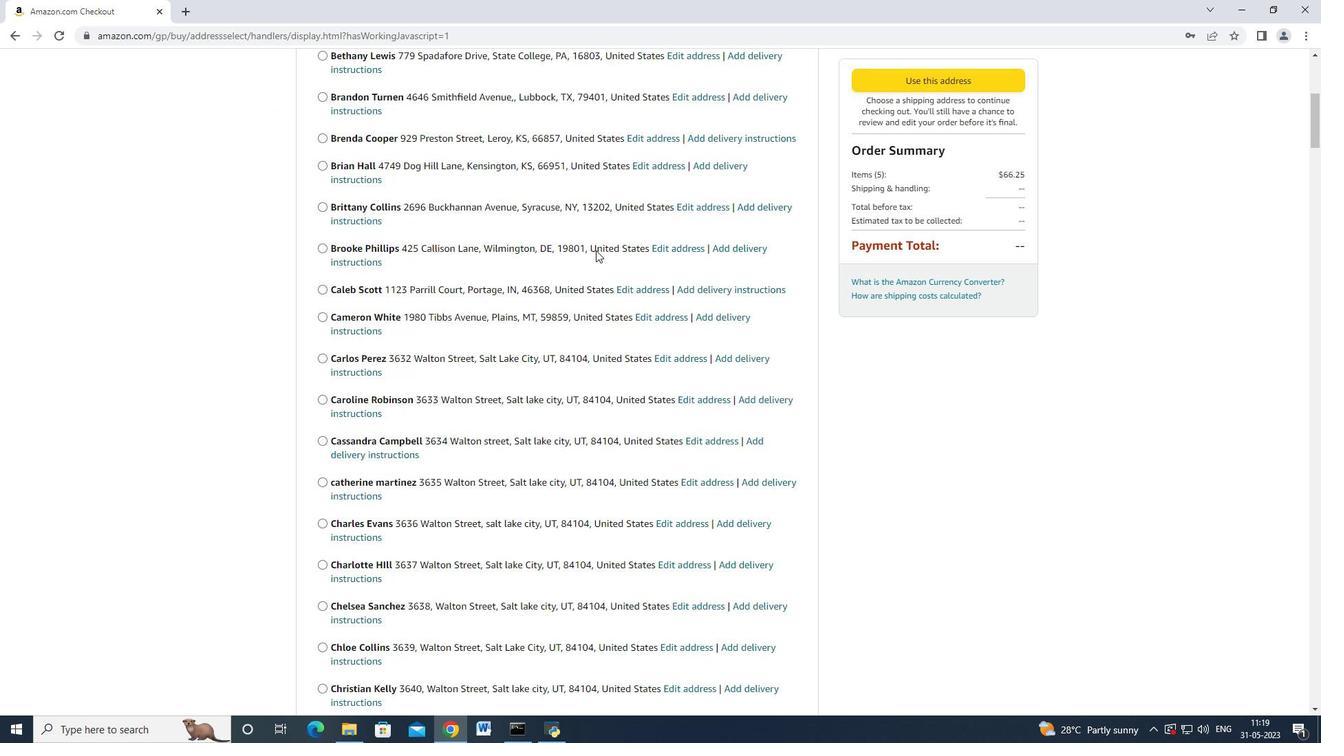 
Action: Mouse scrolled (595, 250) with delta (0, 0)
Screenshot: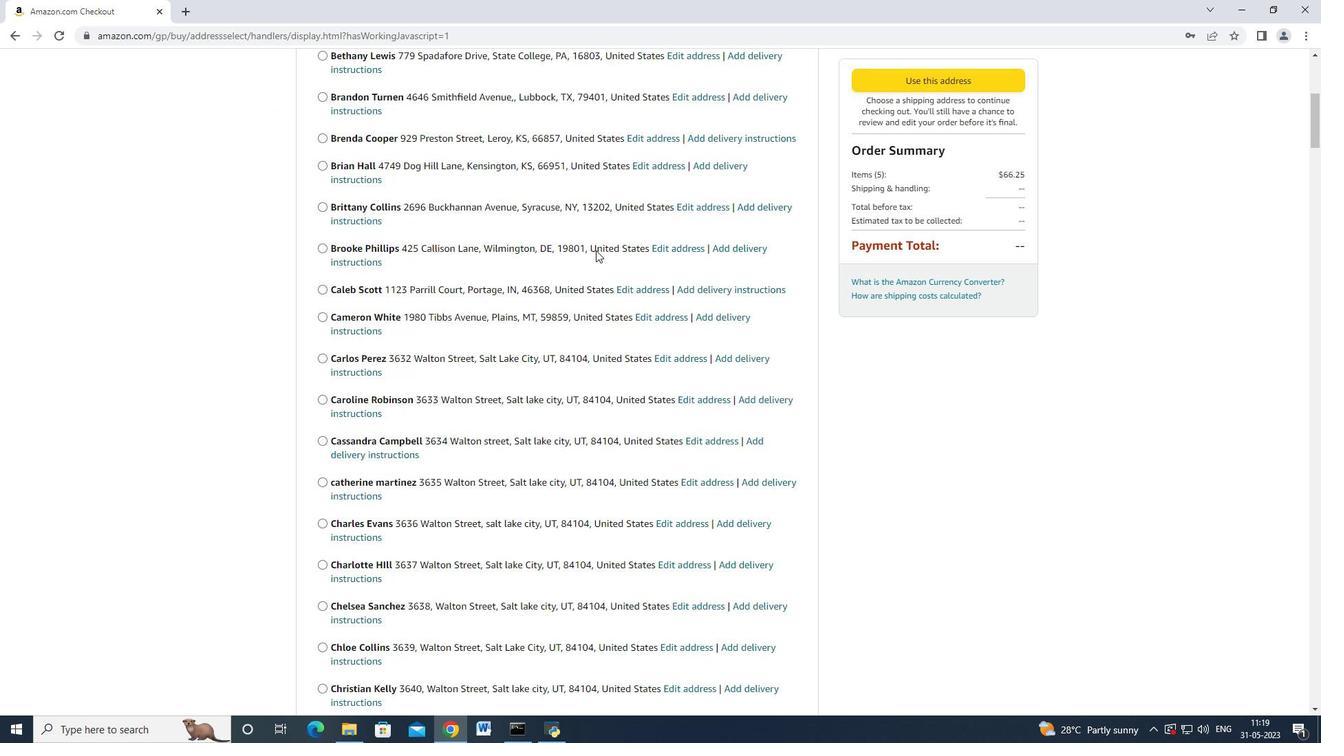 
Action: Mouse scrolled (595, 250) with delta (0, 0)
Screenshot: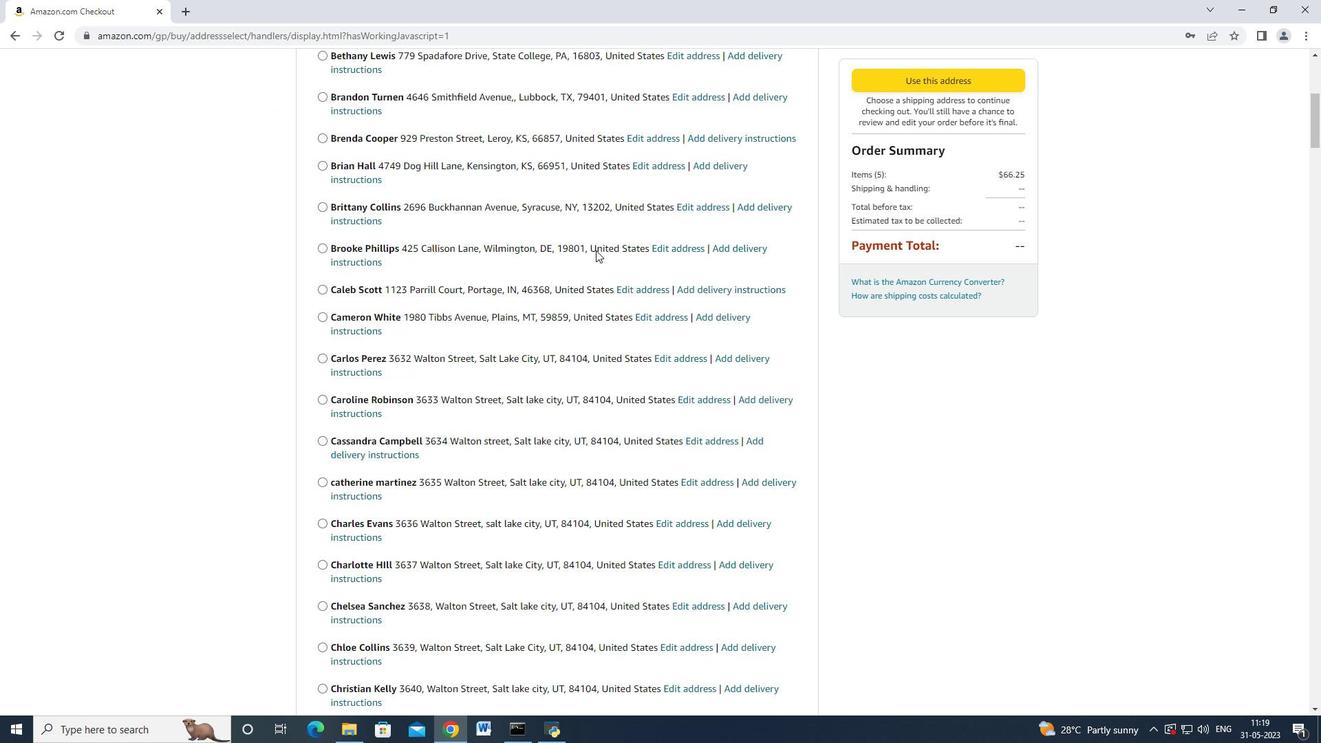 
Action: Mouse scrolled (595, 250) with delta (0, 0)
Screenshot: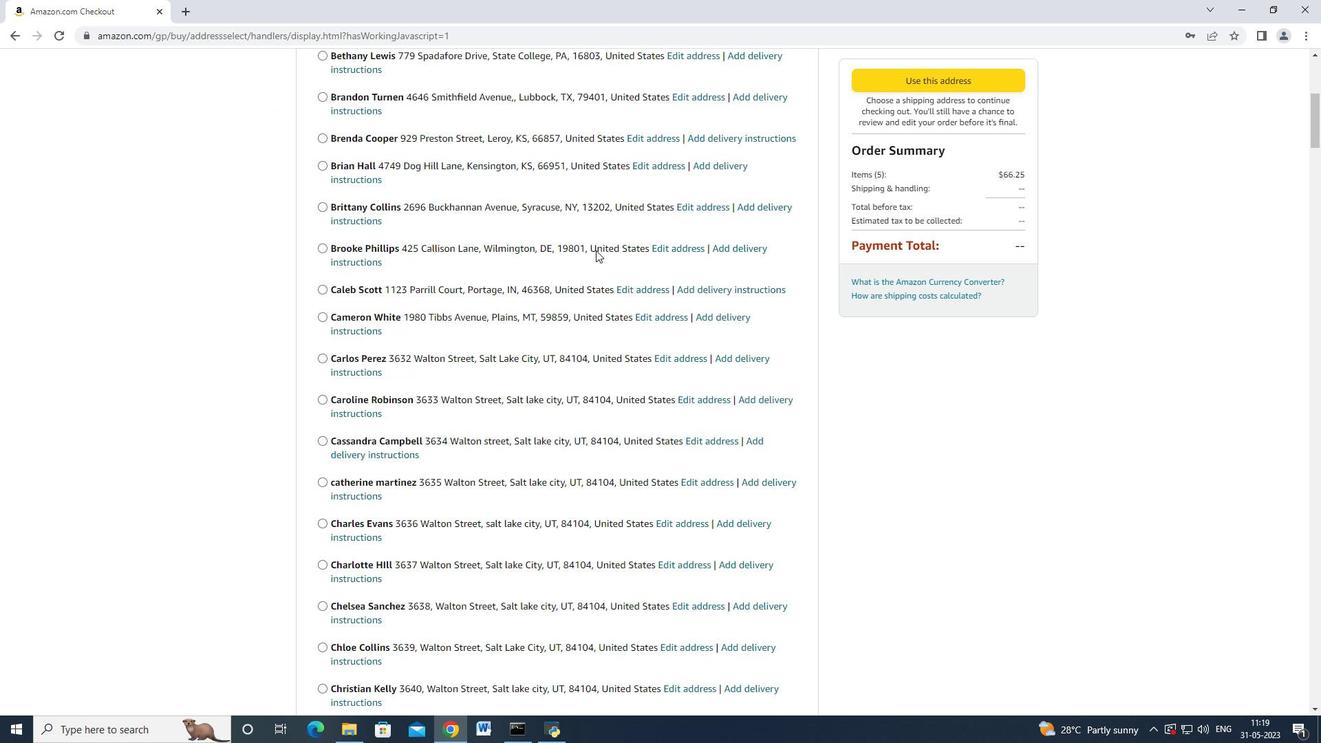 
Action: Mouse scrolled (595, 250) with delta (0, 0)
Screenshot: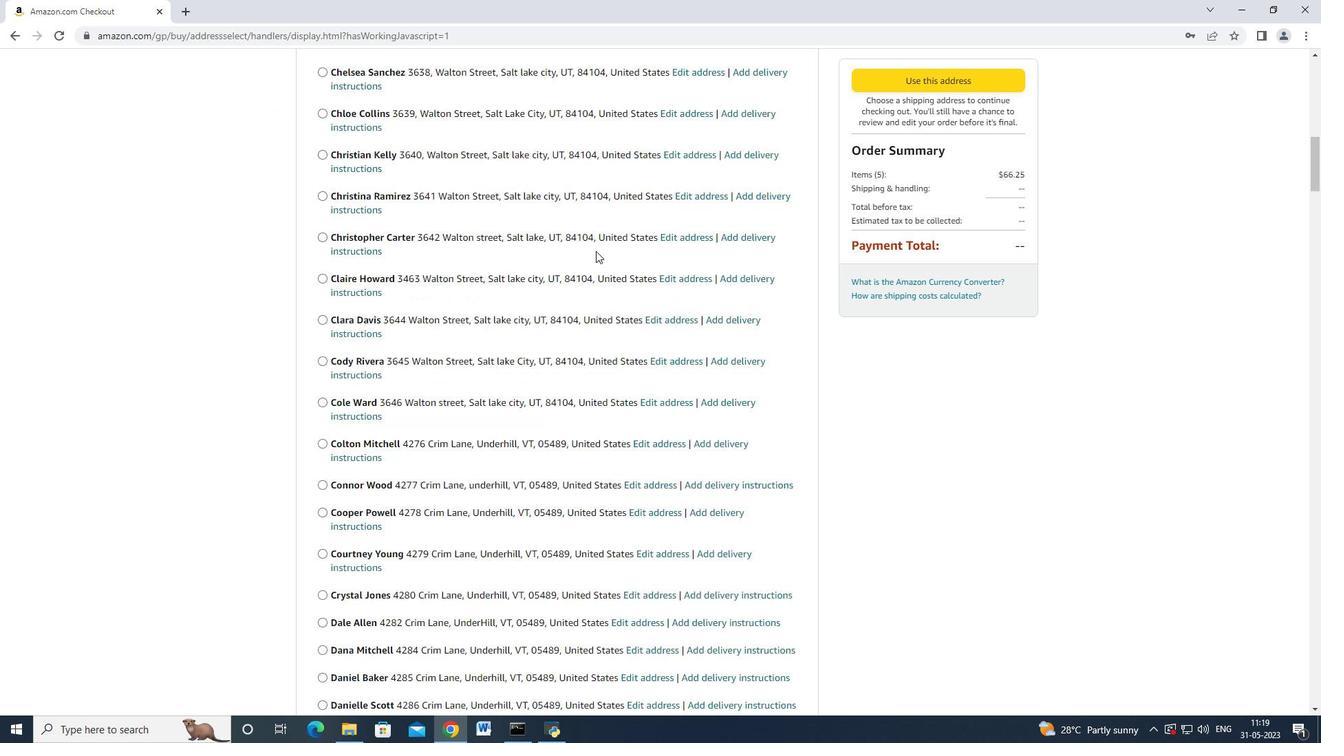 
Action: Mouse scrolled (595, 250) with delta (0, 0)
Screenshot: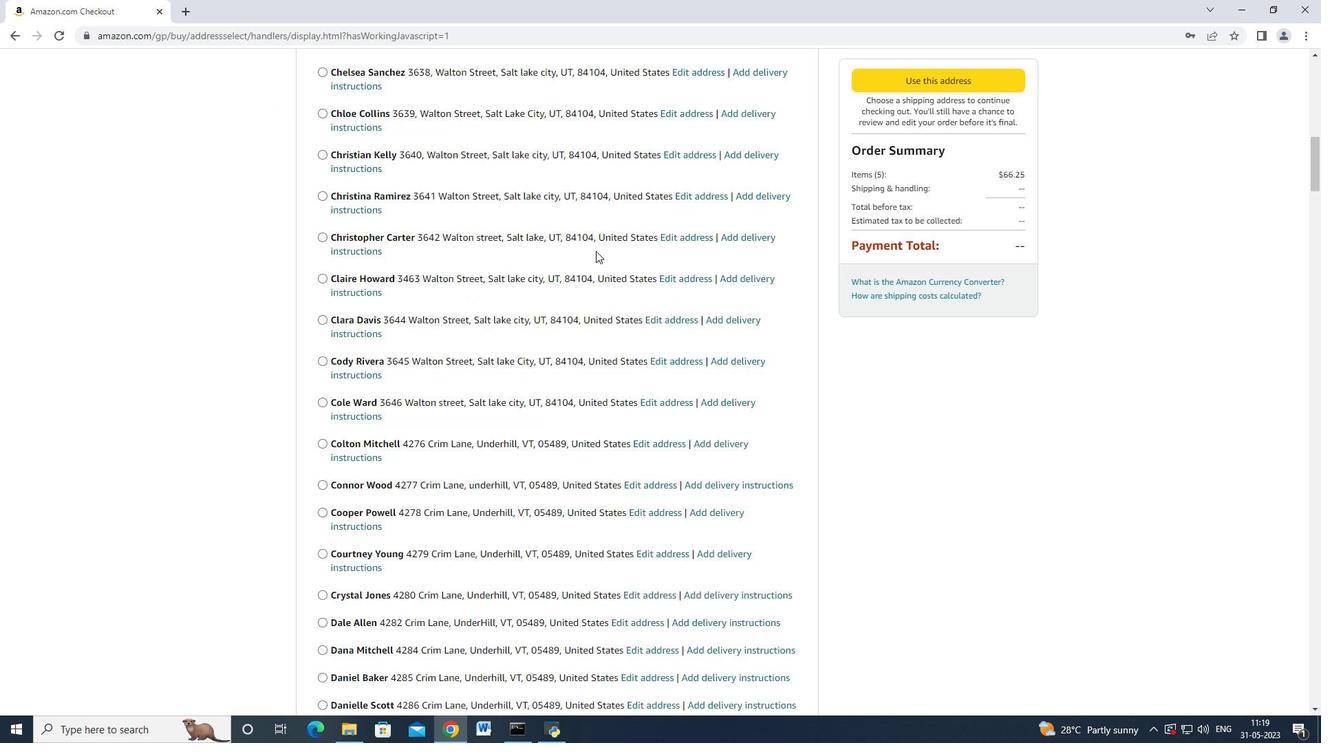 
Action: Mouse scrolled (595, 250) with delta (0, 0)
Screenshot: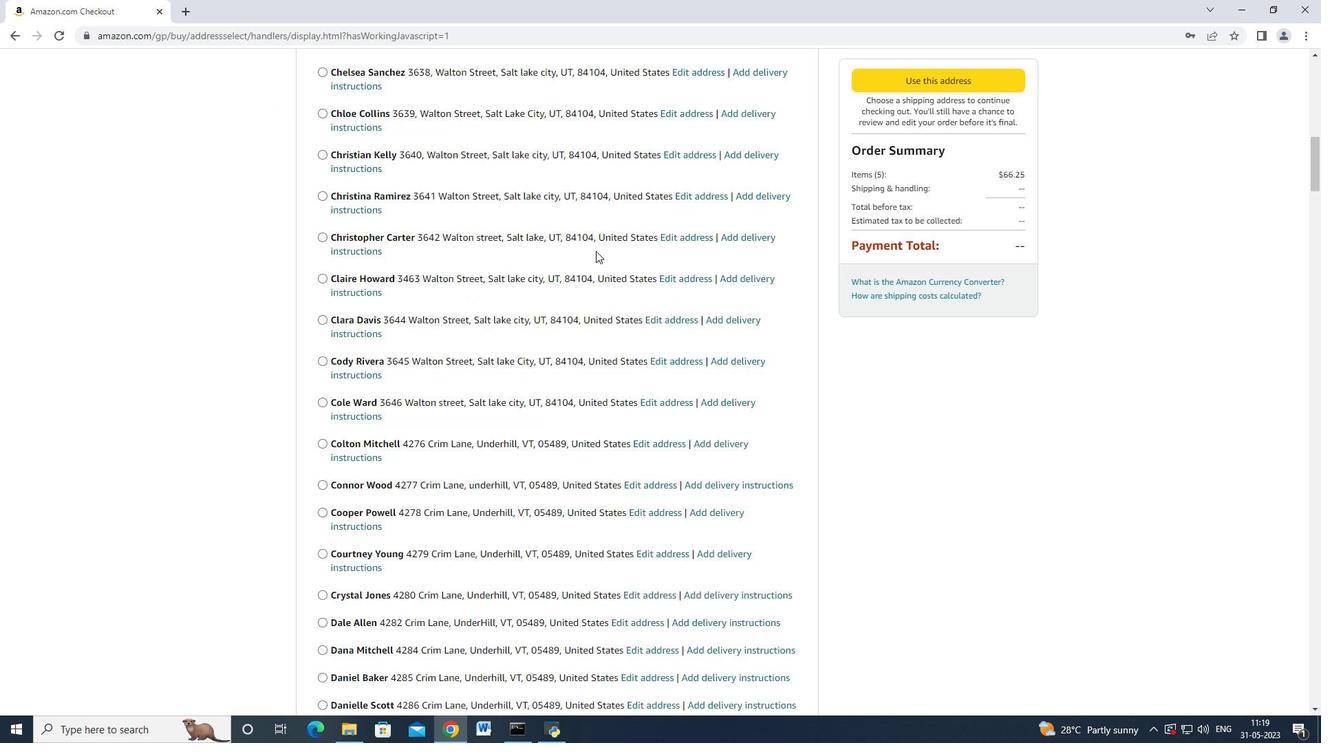 
Action: Mouse scrolled (595, 250) with delta (0, 0)
Screenshot: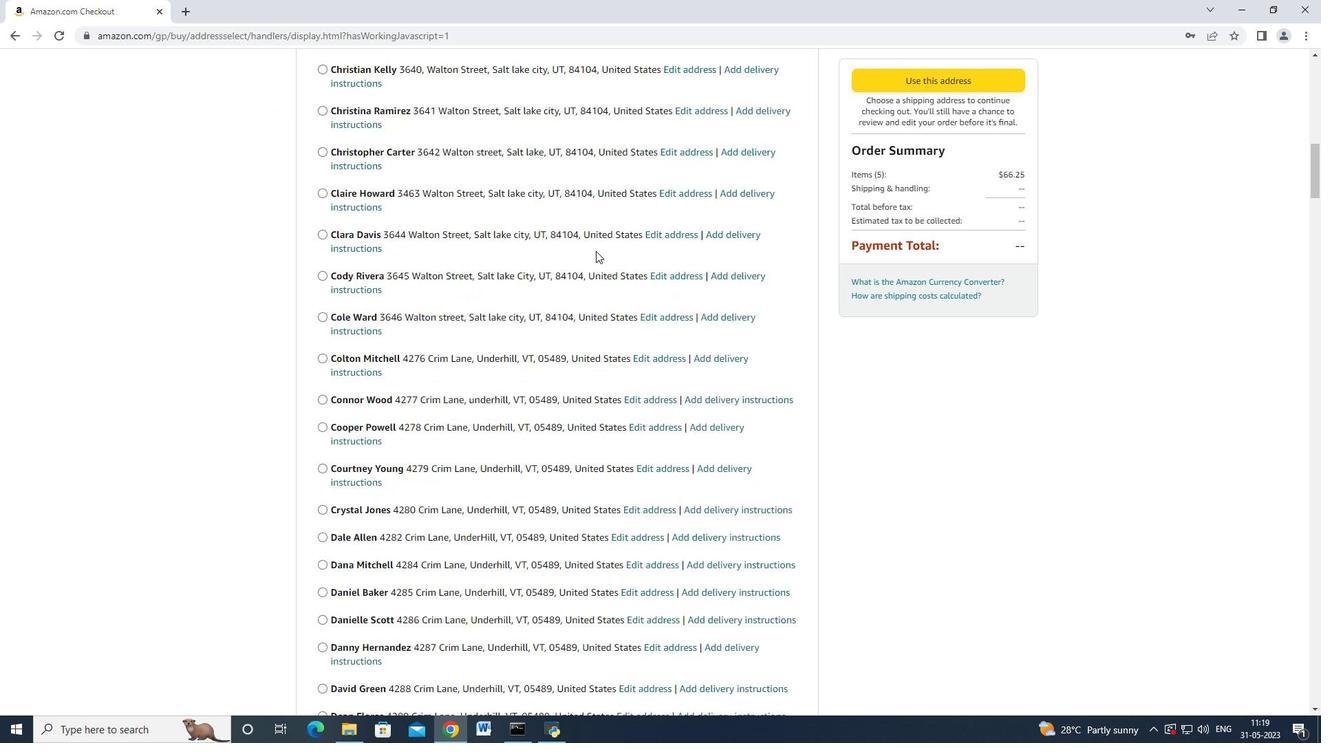 
Action: Mouse scrolled (595, 250) with delta (0, 0)
Screenshot: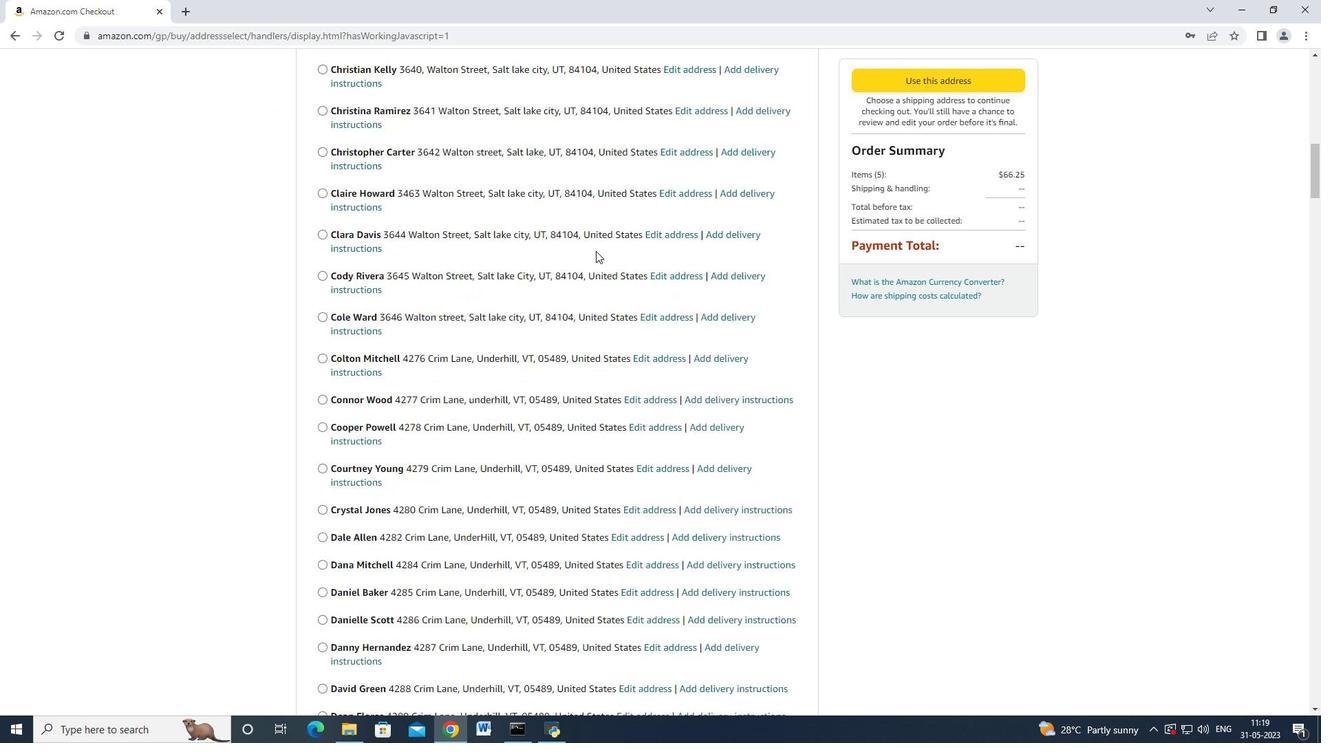
Action: Mouse moved to (595, 251)
Screenshot: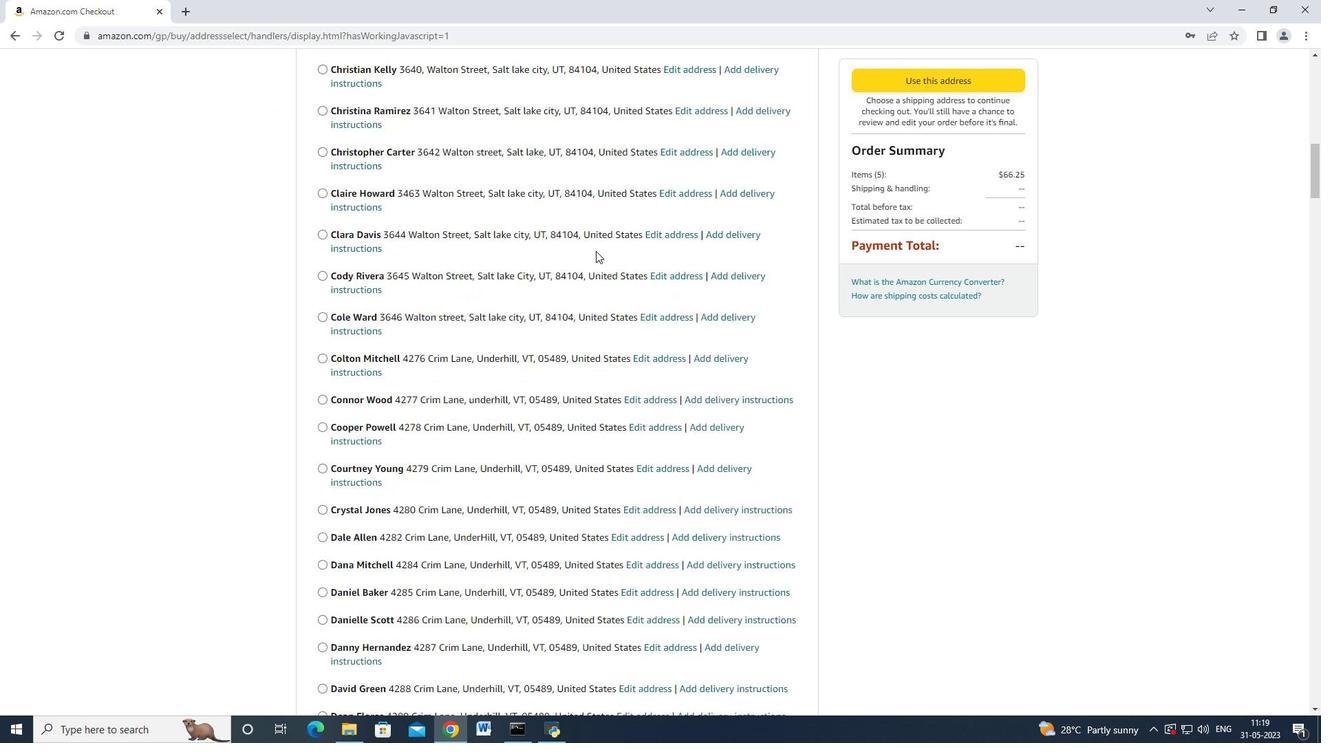 
Action: Mouse scrolled (595, 250) with delta (0, 0)
Screenshot: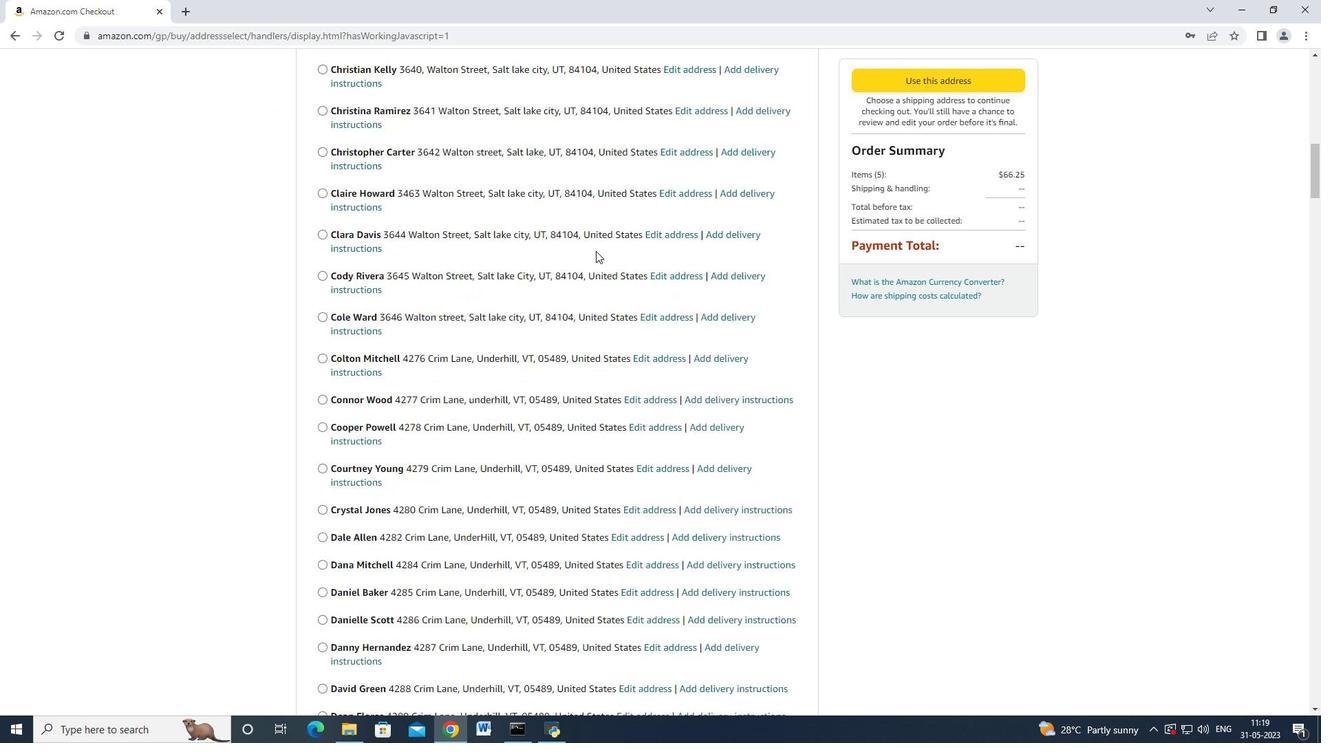 
Action: Mouse scrolled (595, 250) with delta (0, 0)
Screenshot: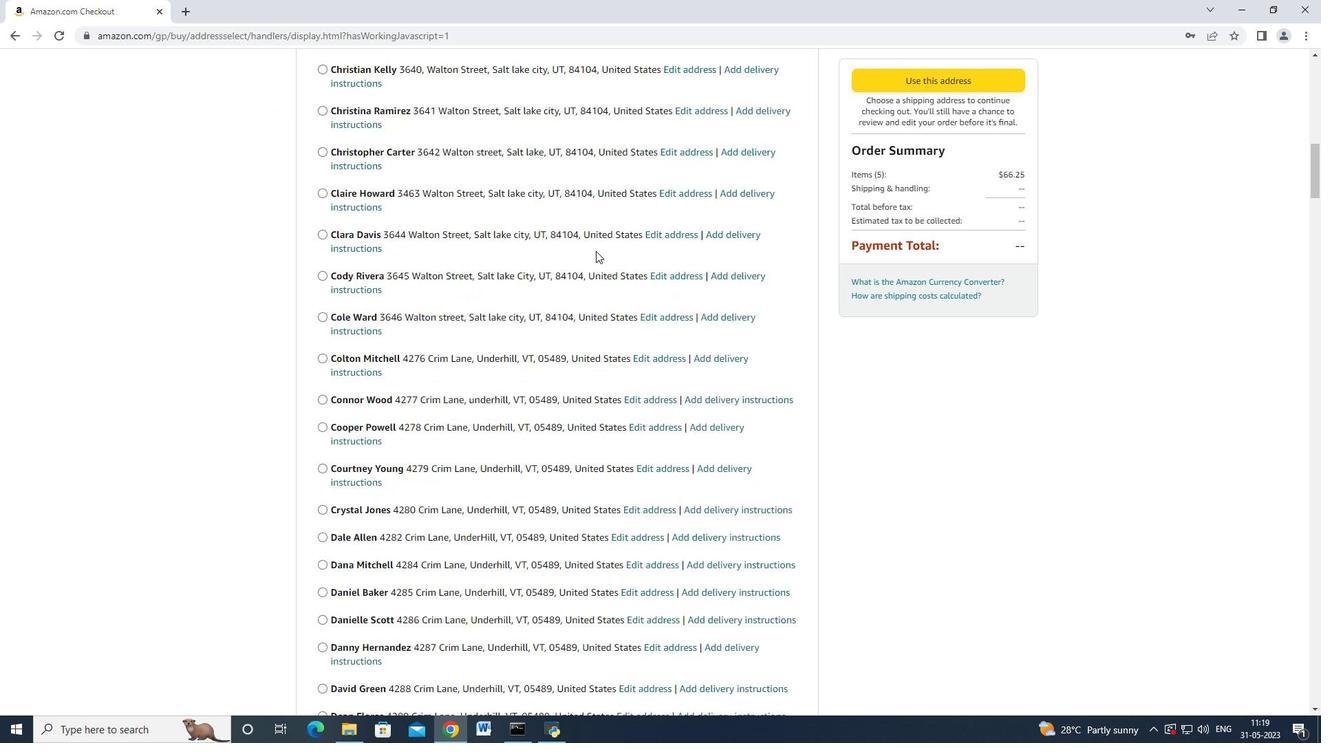 
Action: Mouse scrolled (595, 250) with delta (0, 0)
Screenshot: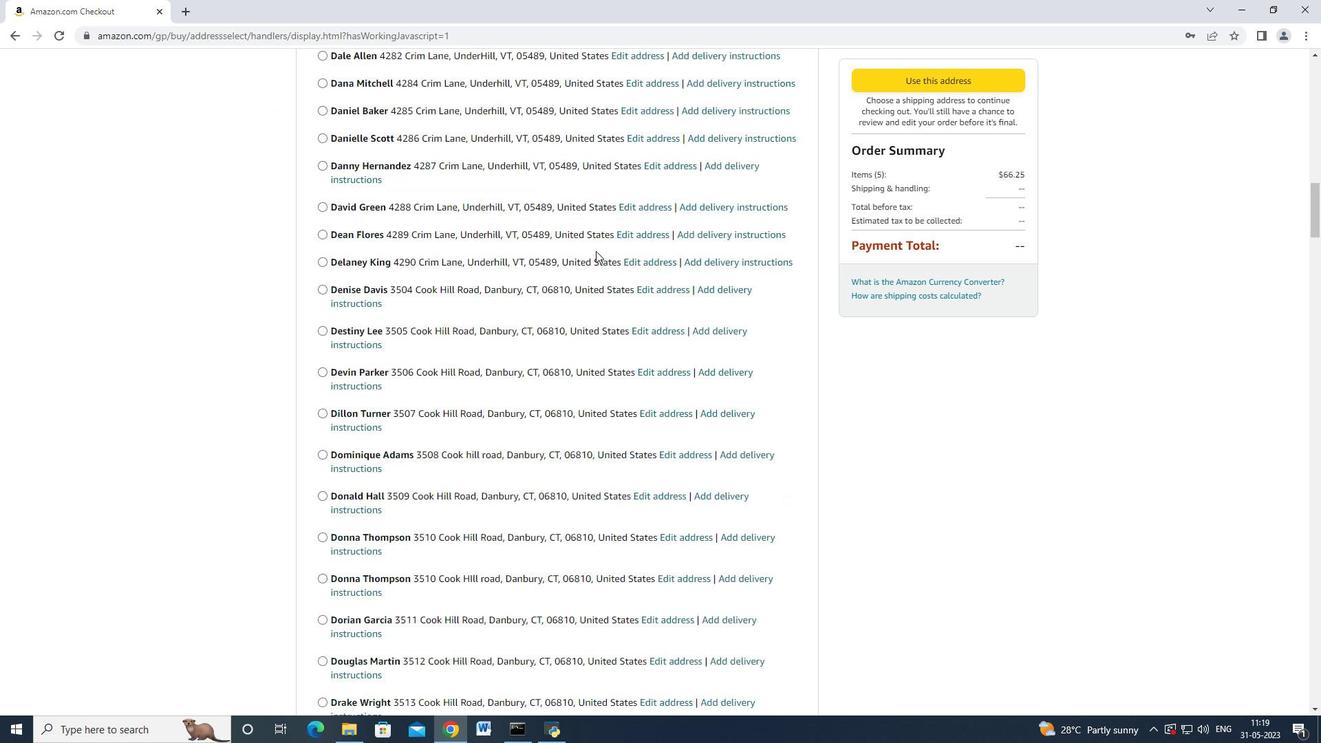 
Action: Mouse scrolled (595, 250) with delta (0, 0)
Screenshot: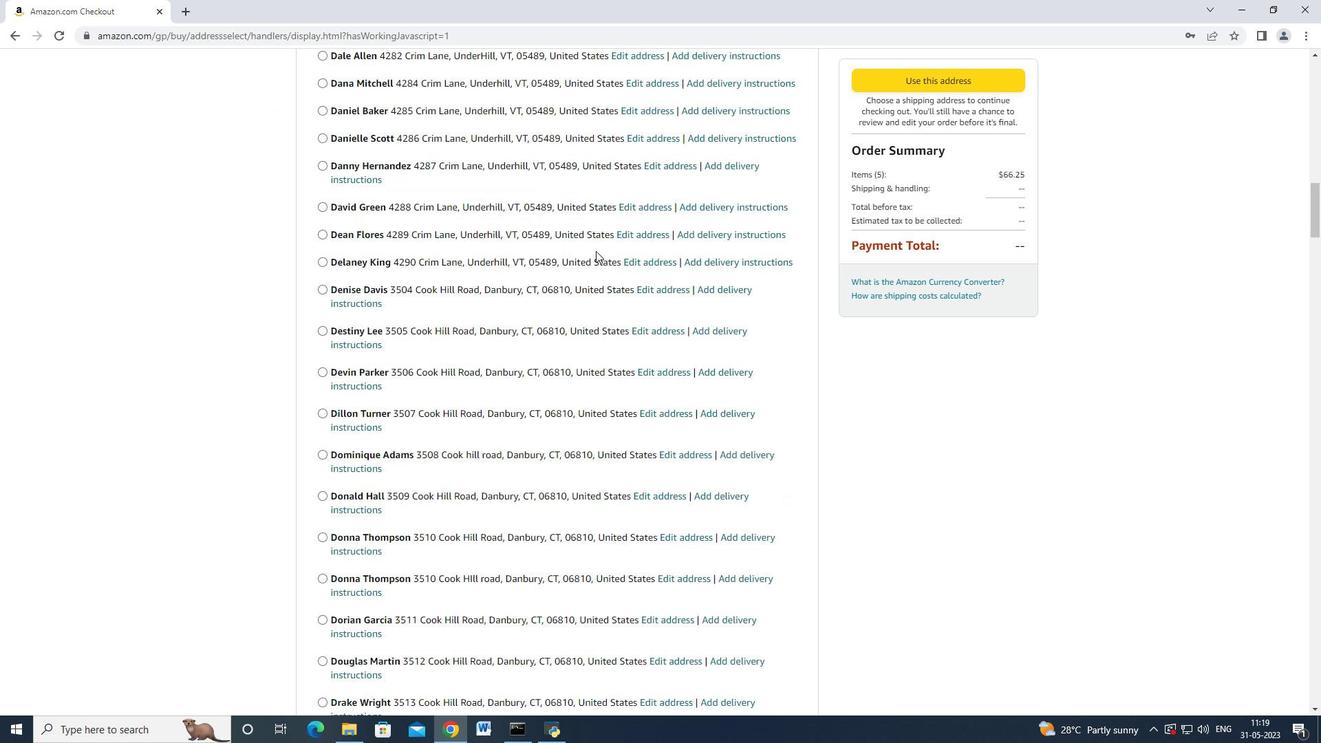 
Action: Mouse scrolled (595, 250) with delta (0, 0)
Screenshot: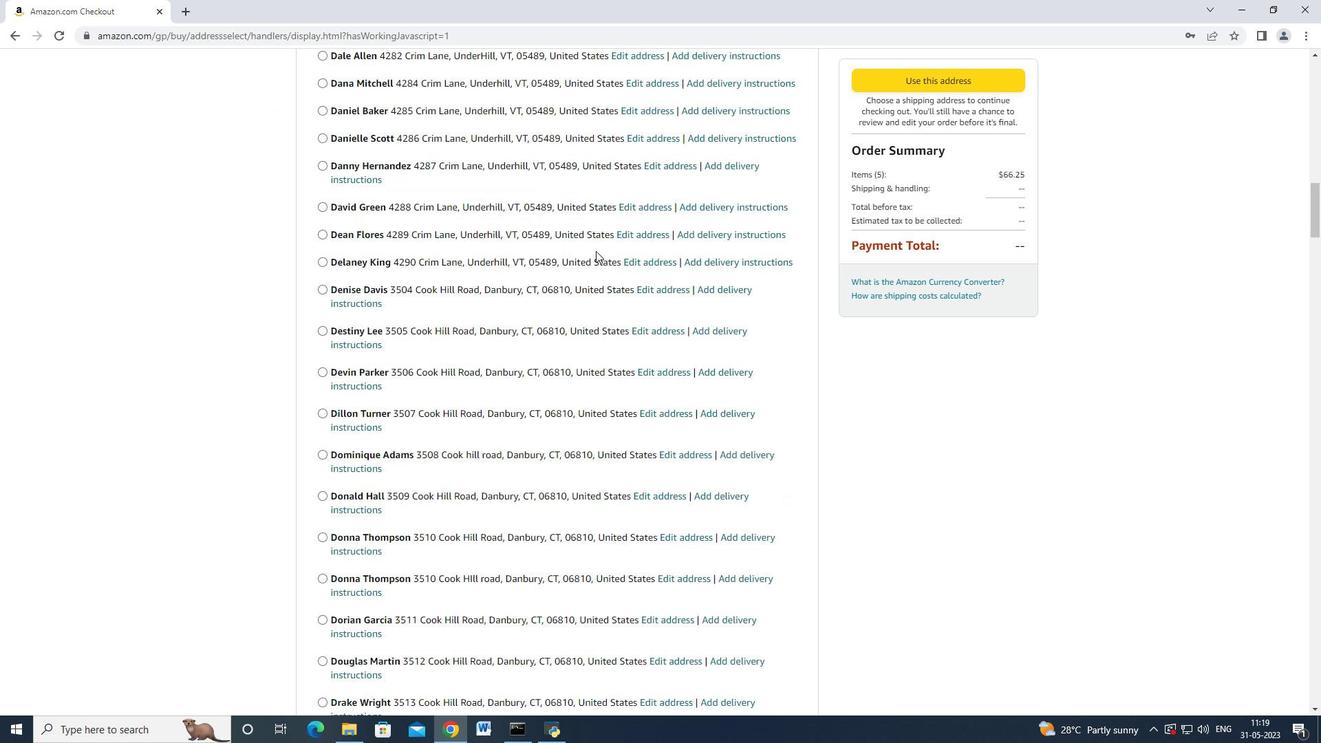 
Action: Mouse scrolled (595, 250) with delta (0, 0)
Screenshot: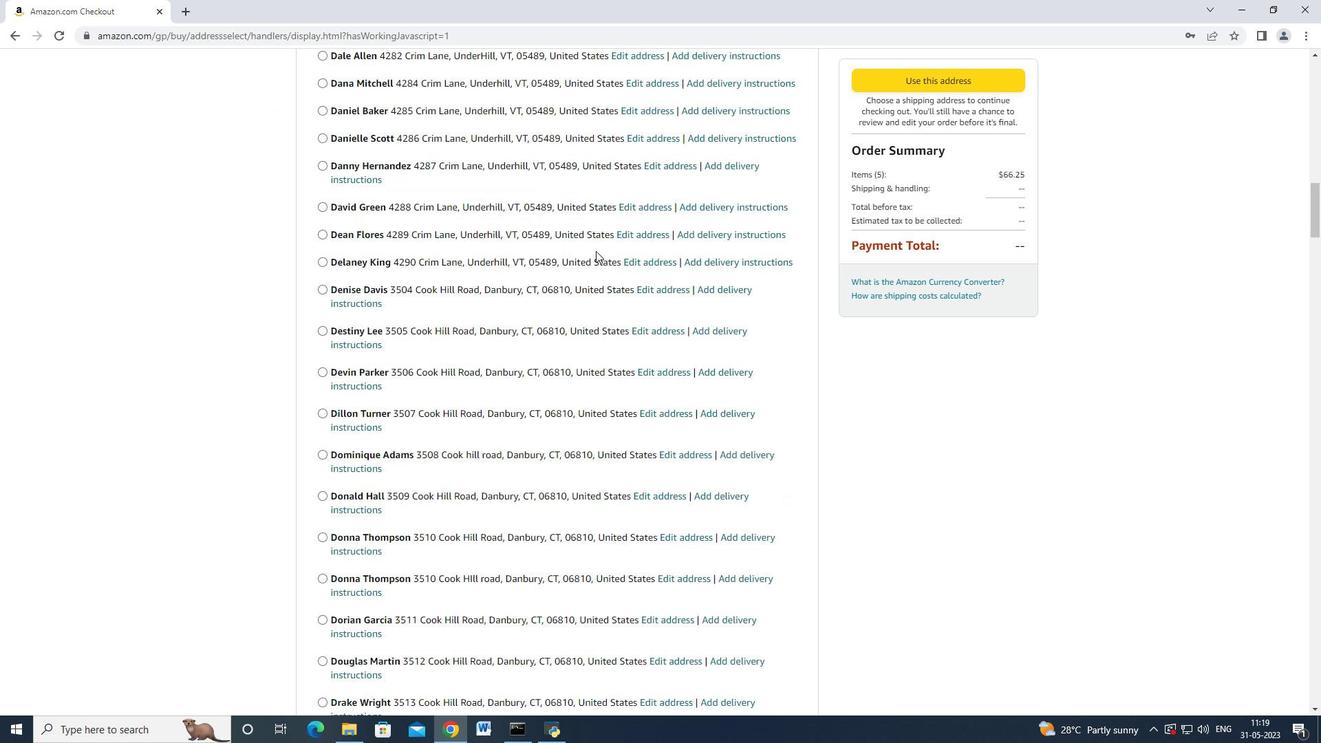 
Action: Mouse scrolled (595, 250) with delta (0, 0)
Screenshot: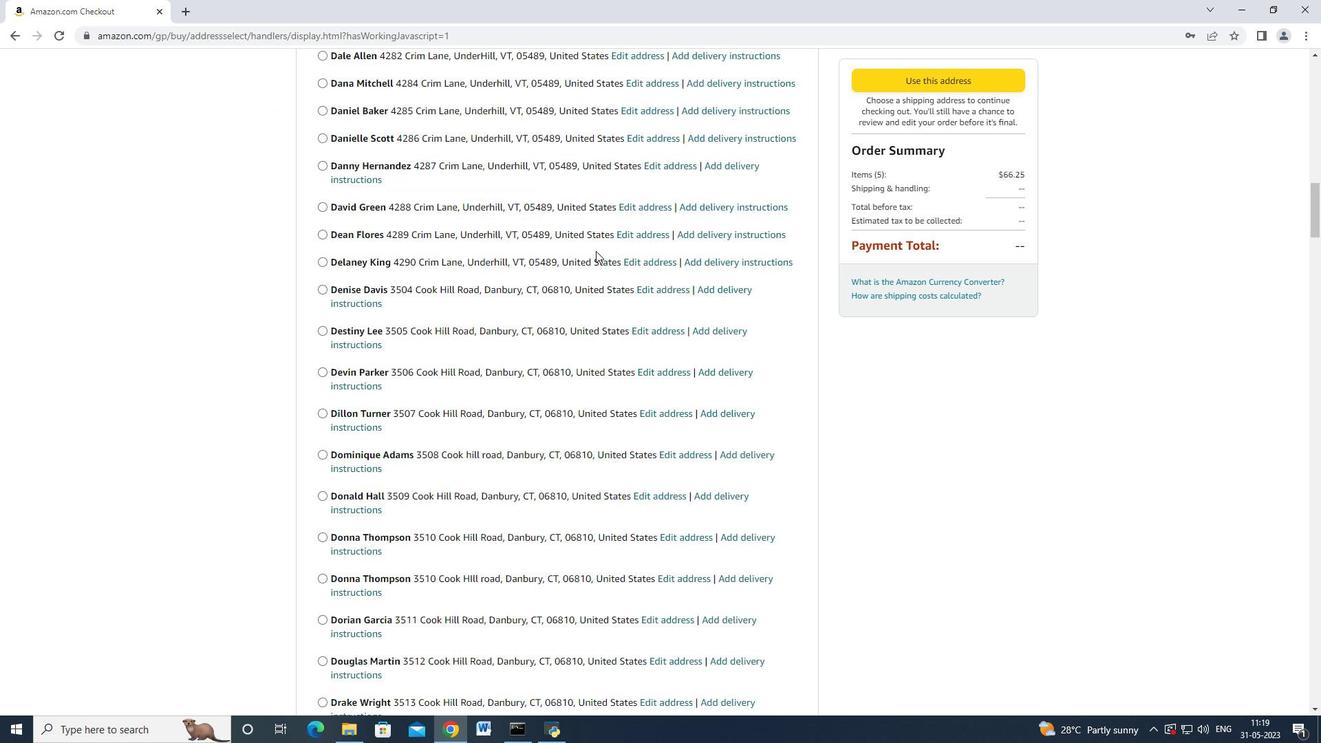 
Action: Mouse scrolled (595, 250) with delta (0, 0)
Screenshot: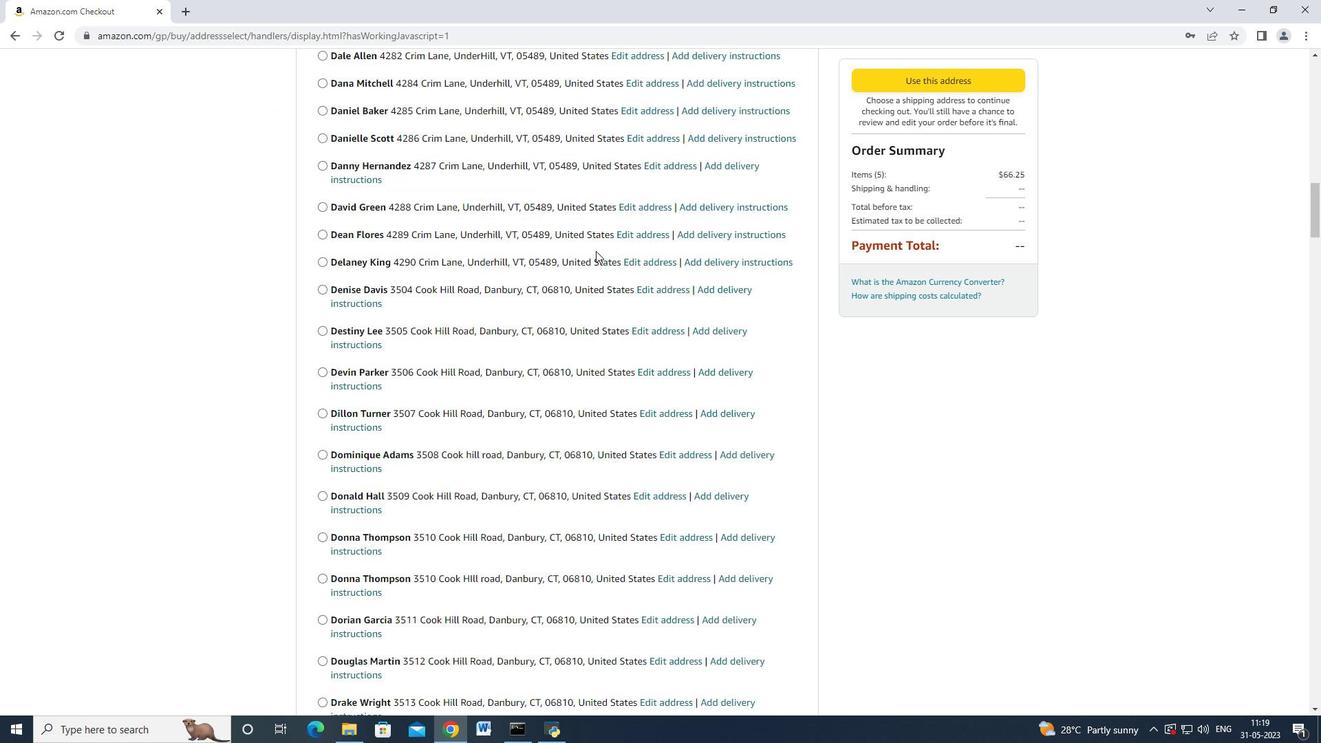 
Action: Mouse scrolled (595, 250) with delta (0, 0)
Screenshot: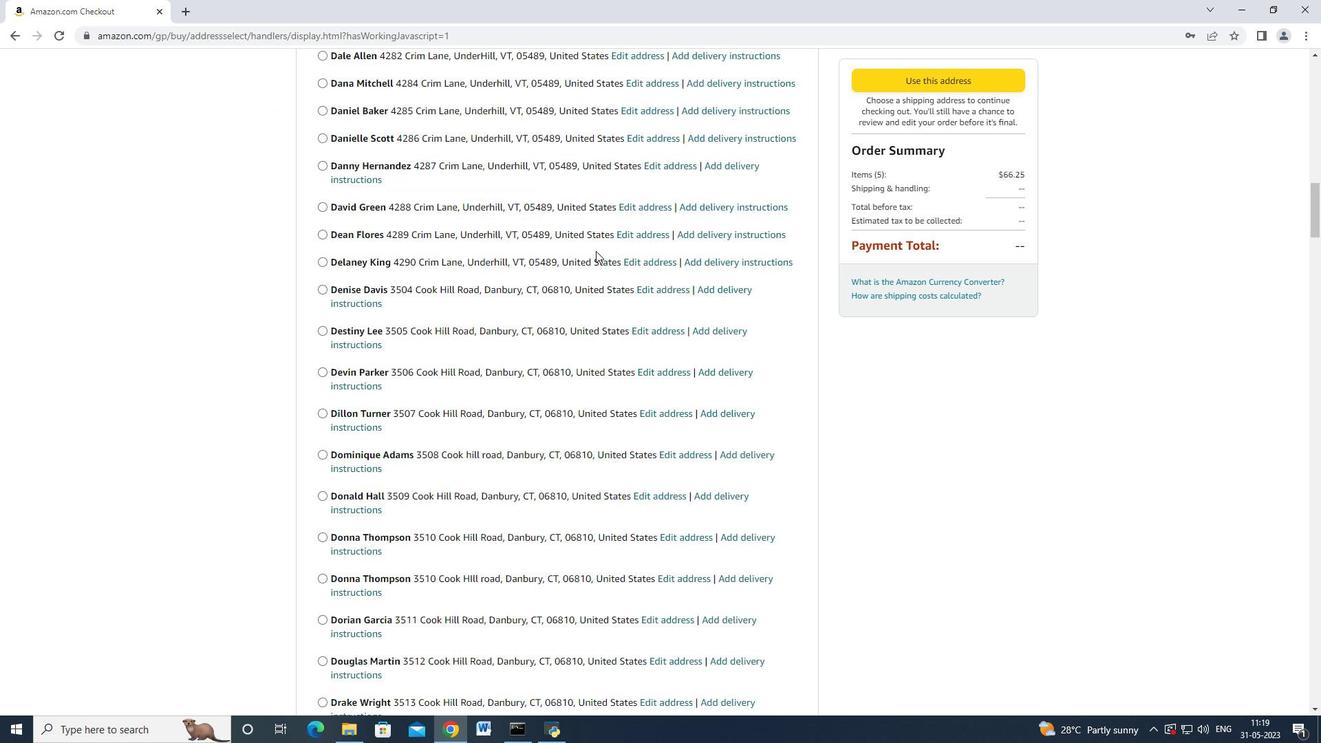 
Action: Mouse scrolled (595, 250) with delta (0, 0)
Screenshot: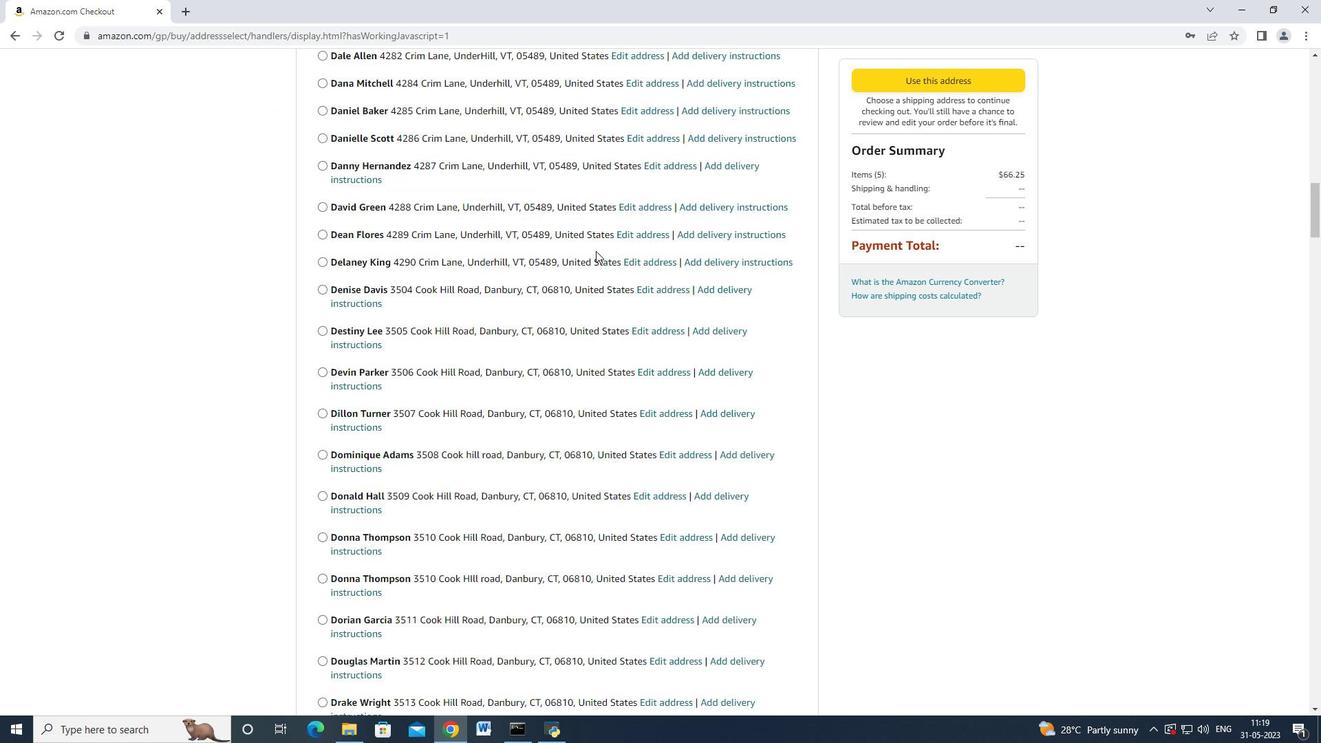 
Action: Mouse scrolled (595, 250) with delta (0, 0)
Screenshot: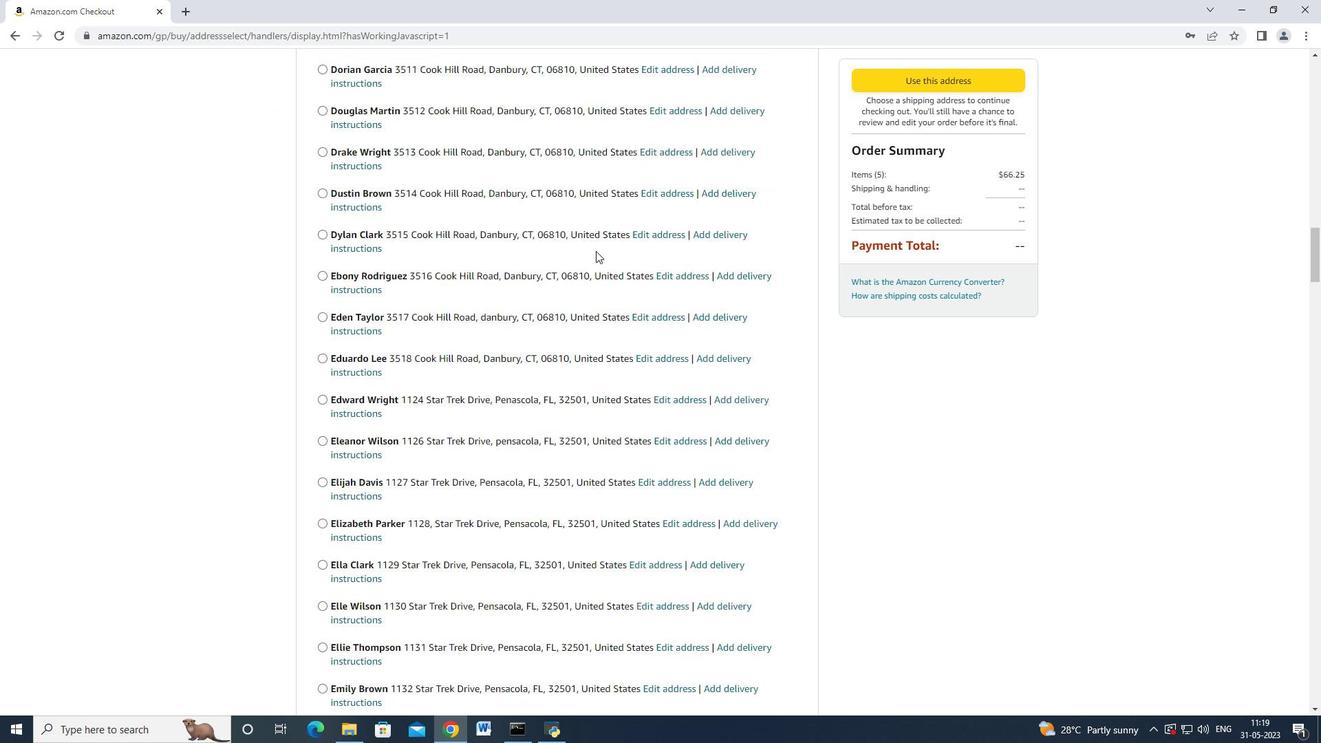
Action: Mouse scrolled (595, 250) with delta (0, 0)
Screenshot: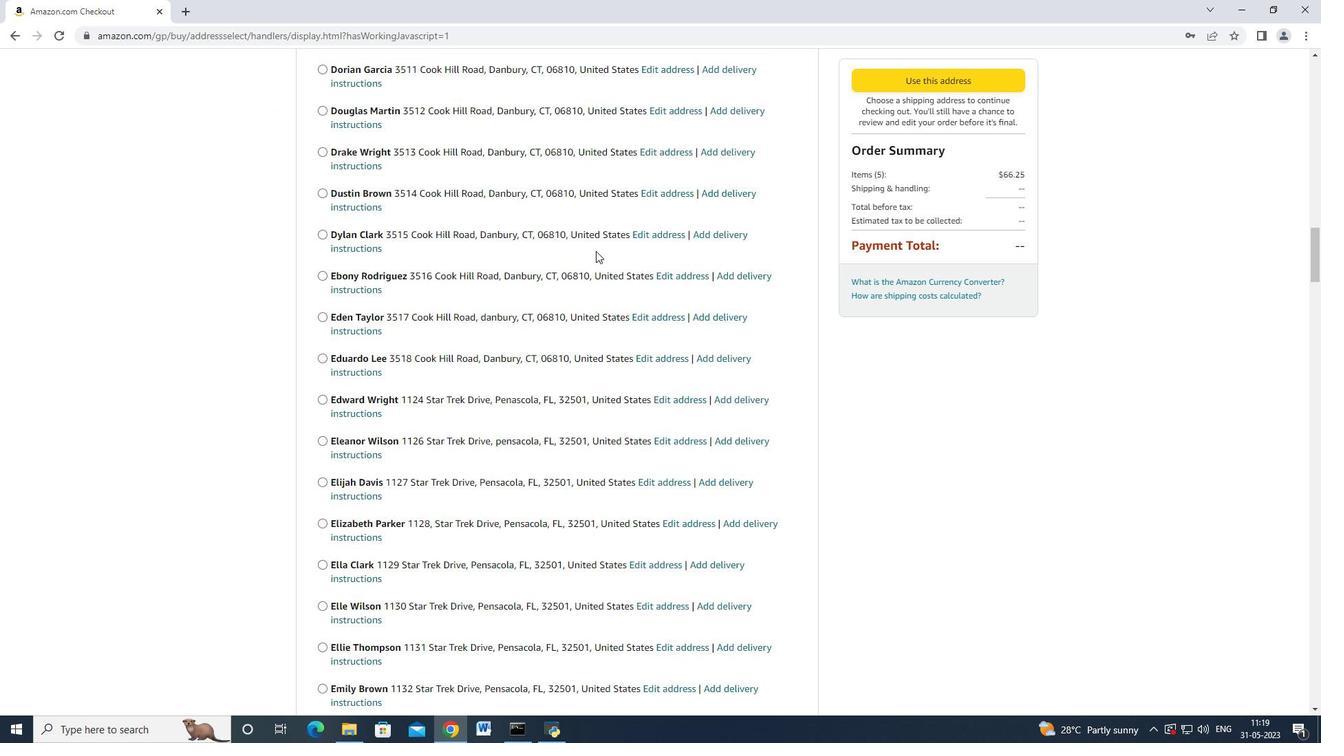 
Action: Mouse scrolled (595, 250) with delta (0, 0)
Screenshot: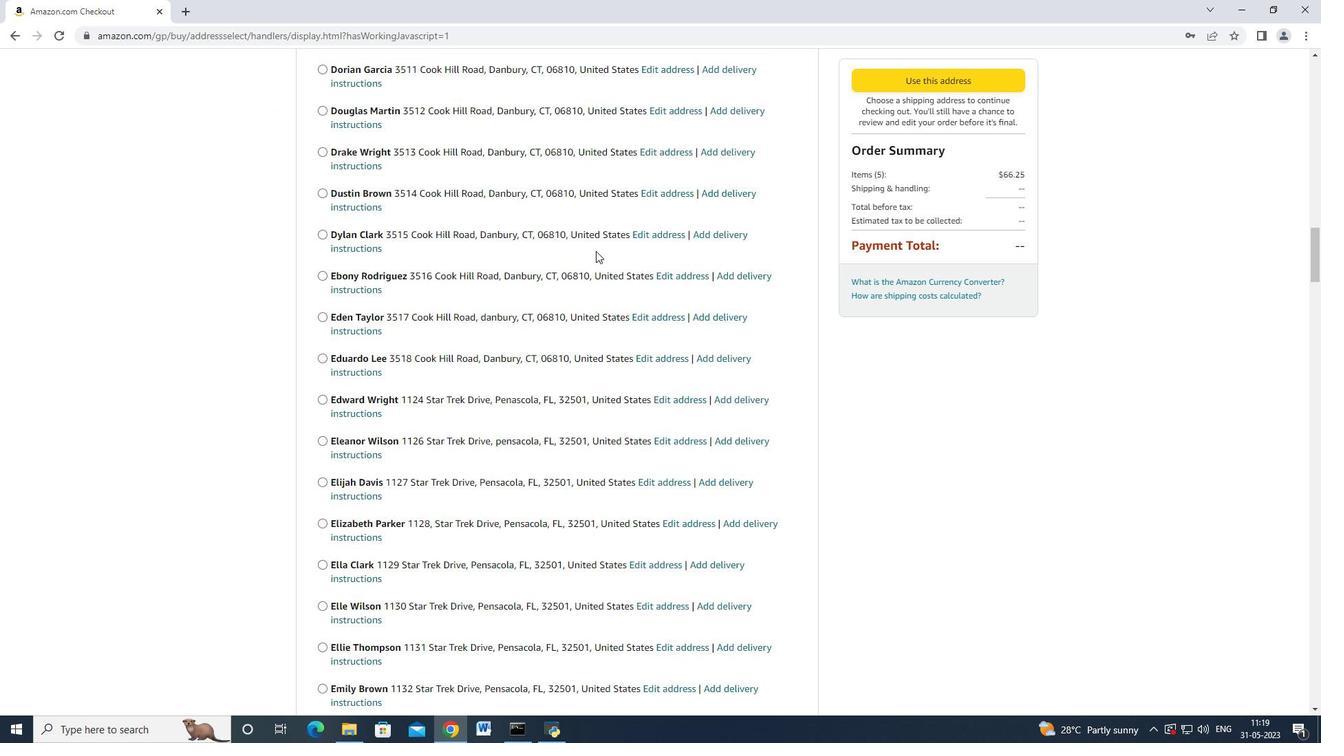 
Action: Mouse scrolled (595, 250) with delta (0, 0)
Screenshot: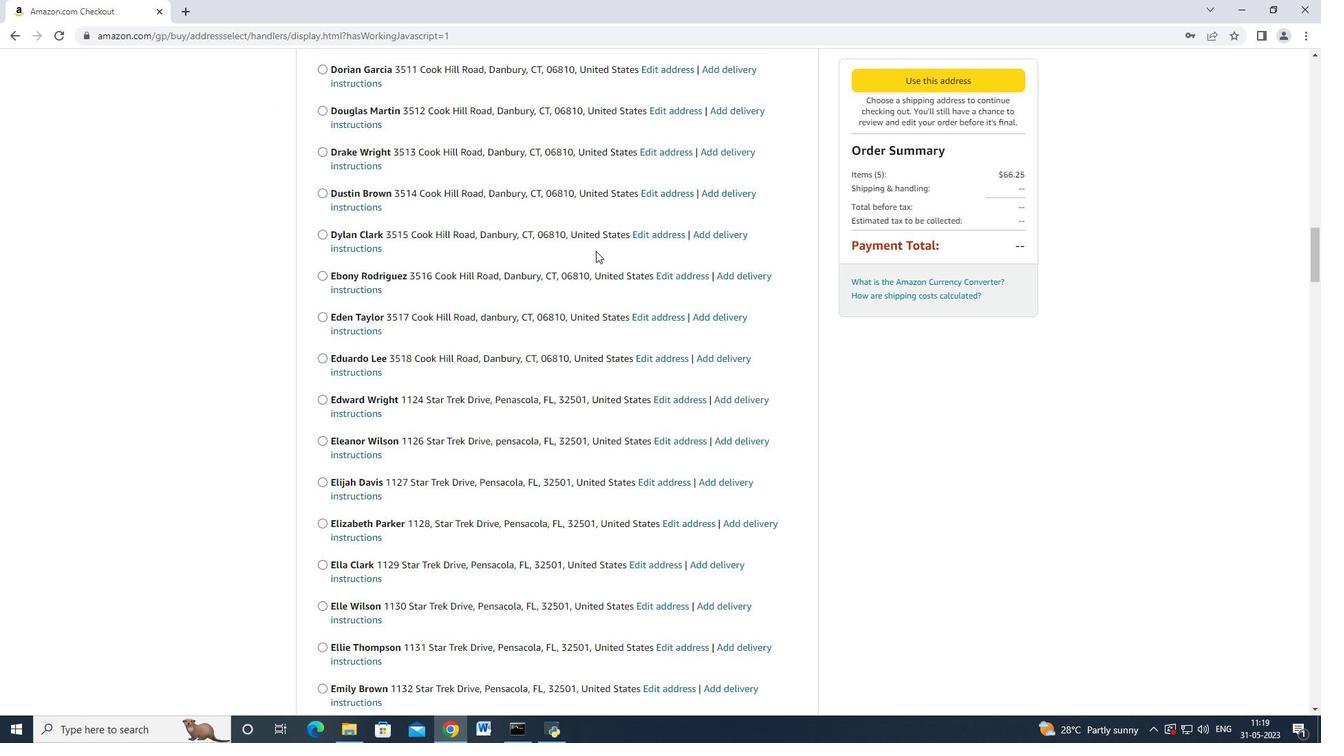 
Action: Mouse scrolled (595, 250) with delta (0, 0)
Screenshot: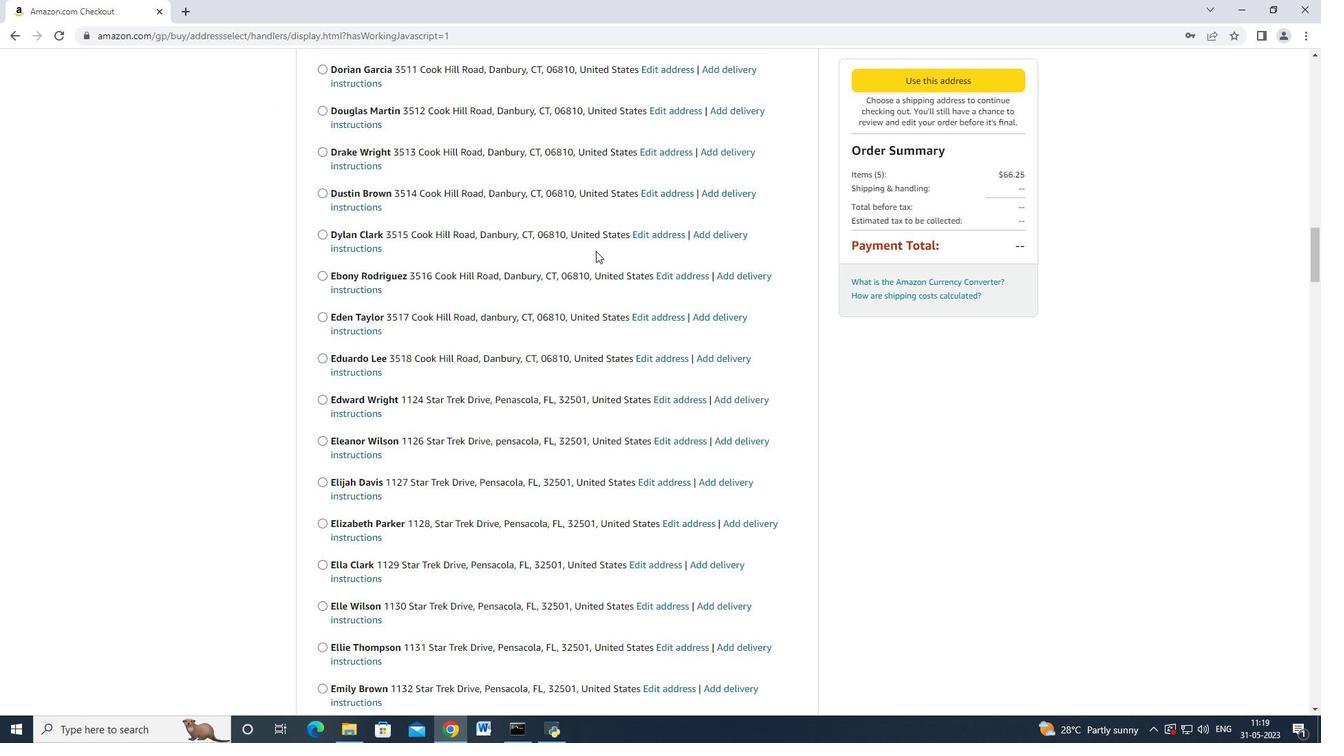 
Action: Mouse scrolled (595, 250) with delta (0, 0)
Screenshot: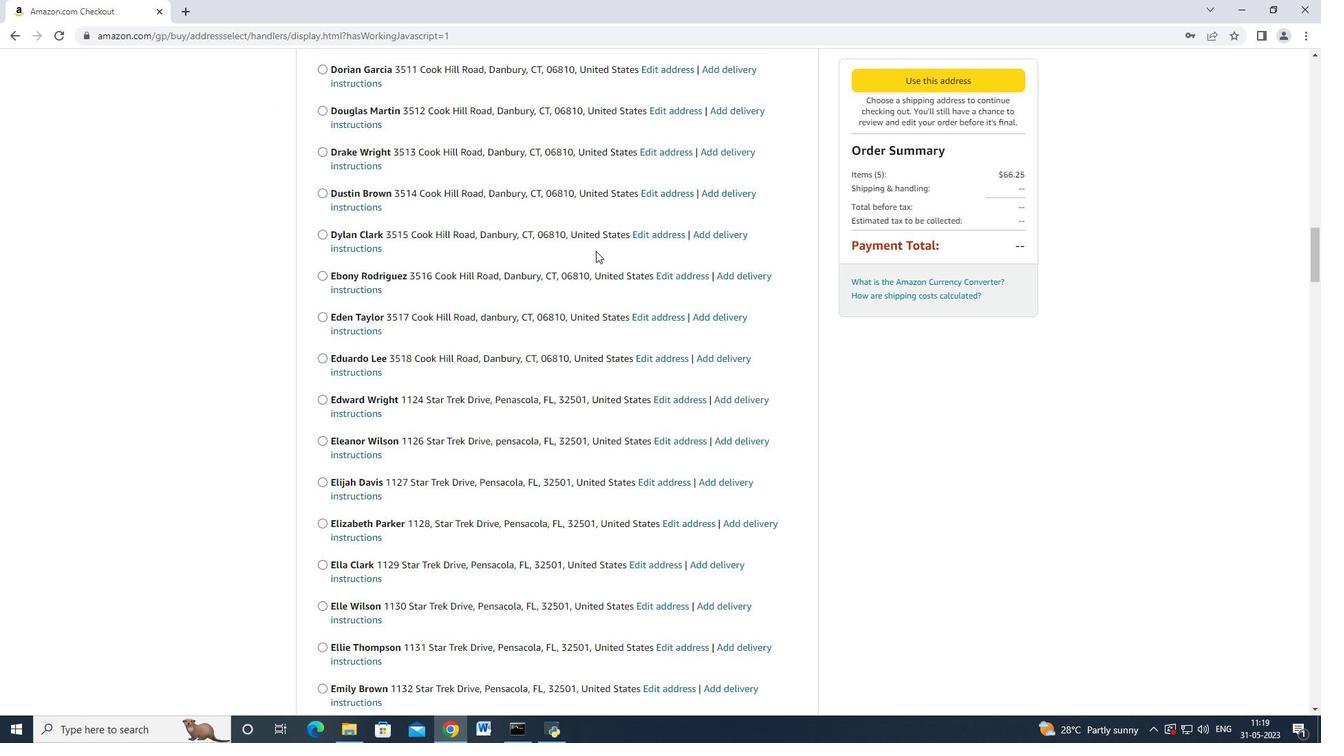 
Action: Mouse scrolled (595, 250) with delta (0, 0)
Screenshot: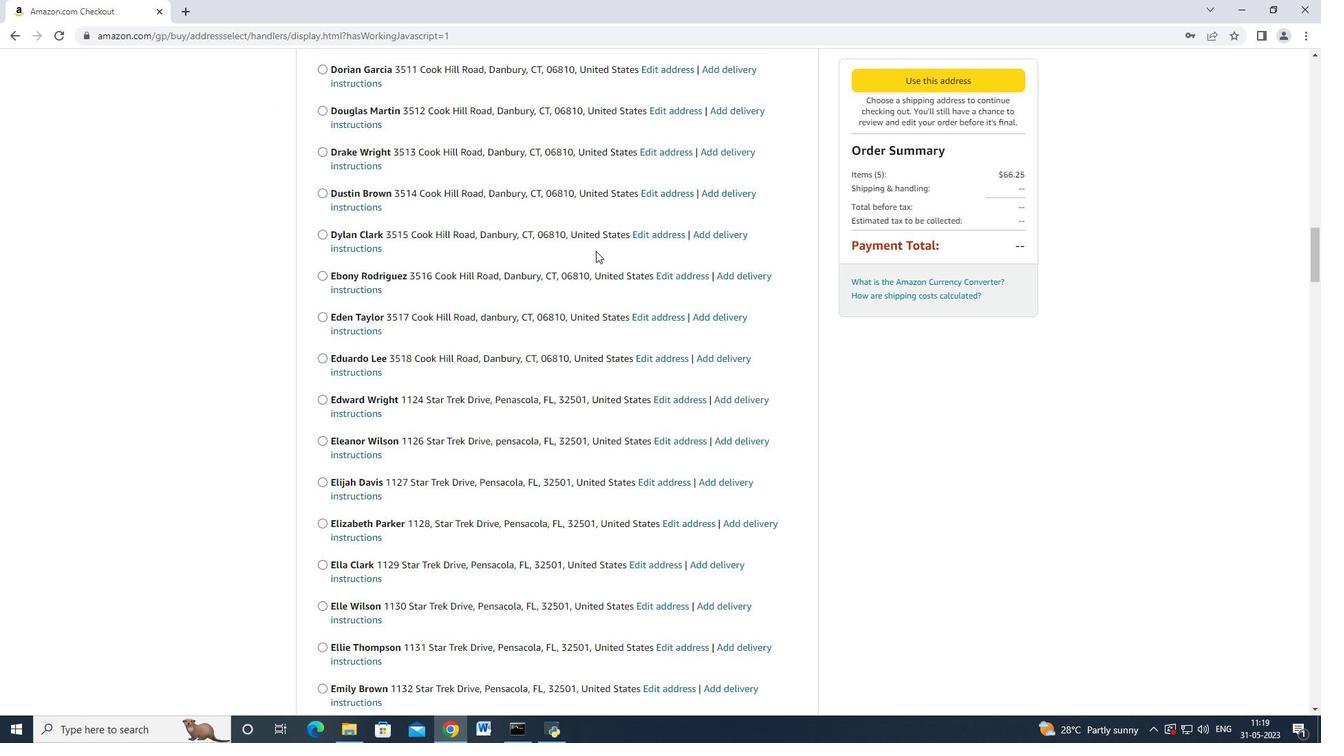 
Action: Mouse scrolled (595, 250) with delta (0, 0)
Screenshot: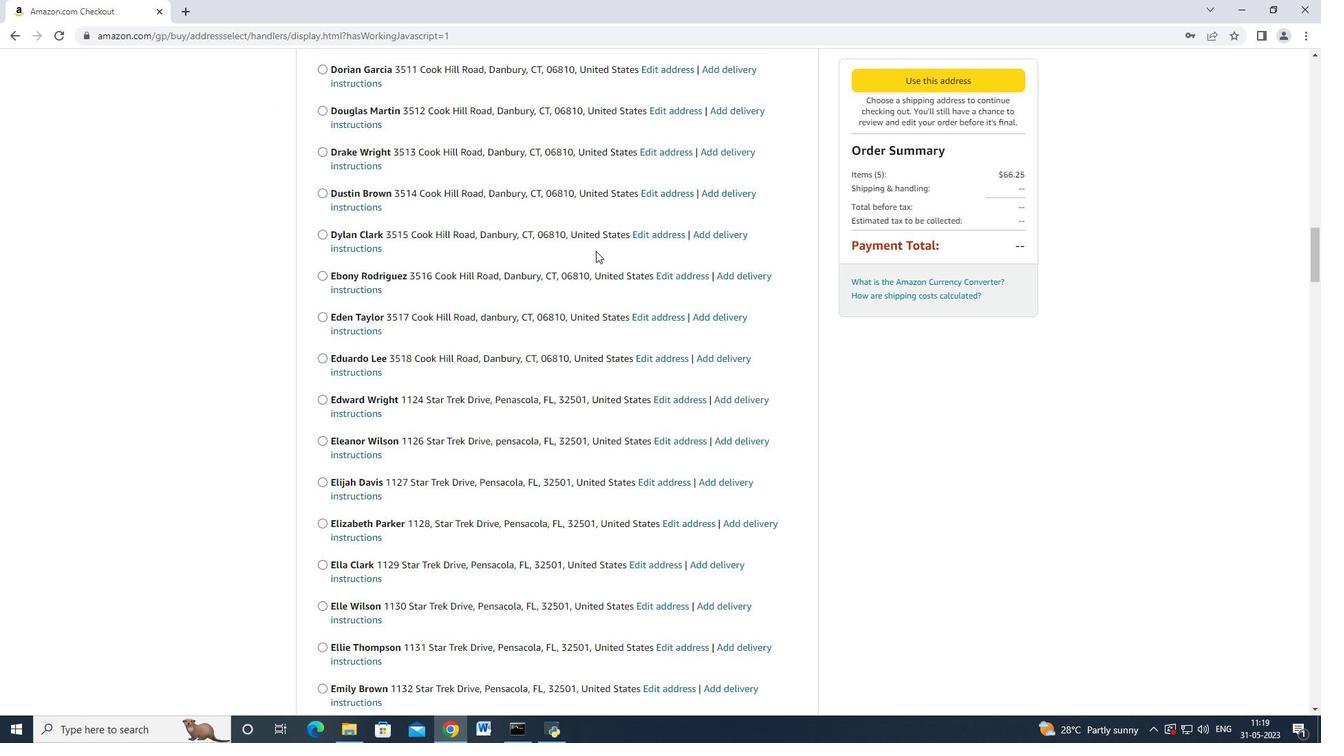 
Action: Mouse scrolled (595, 250) with delta (0, 0)
Screenshot: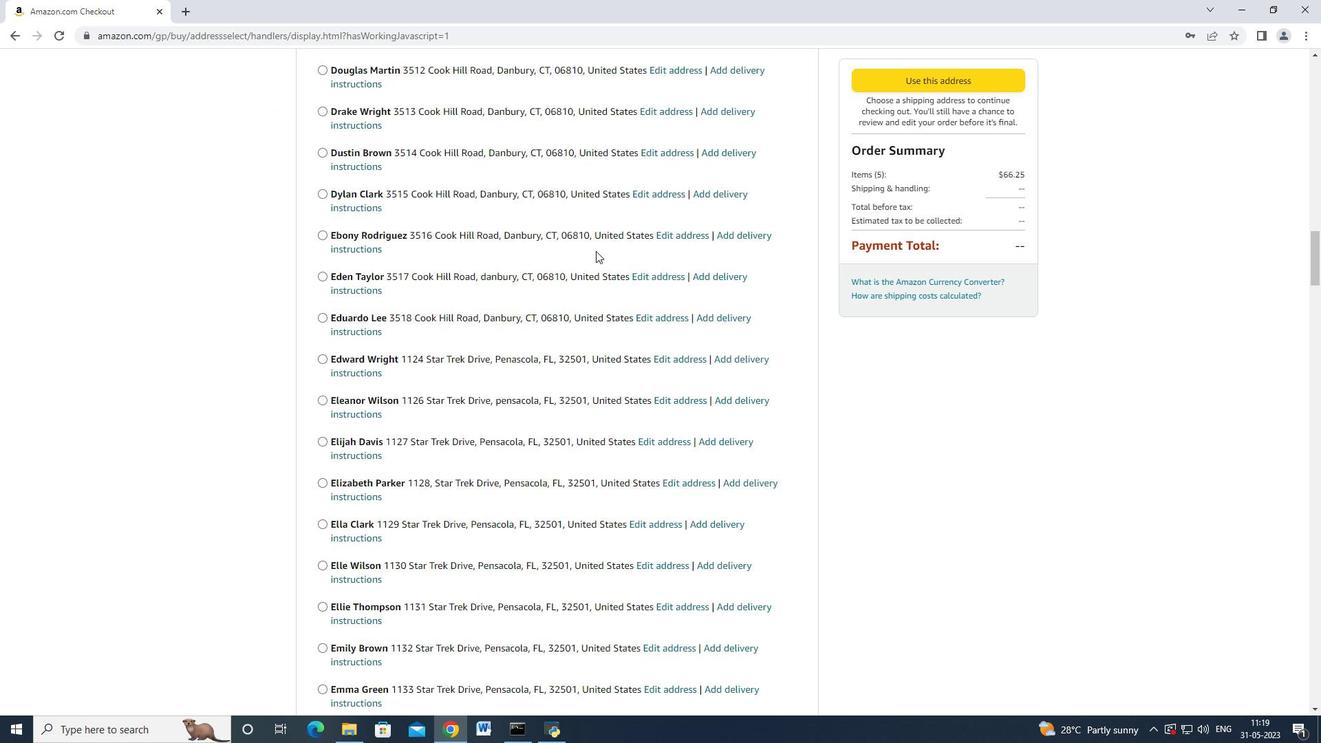 
Action: Mouse scrolled (595, 250) with delta (0, 0)
Screenshot: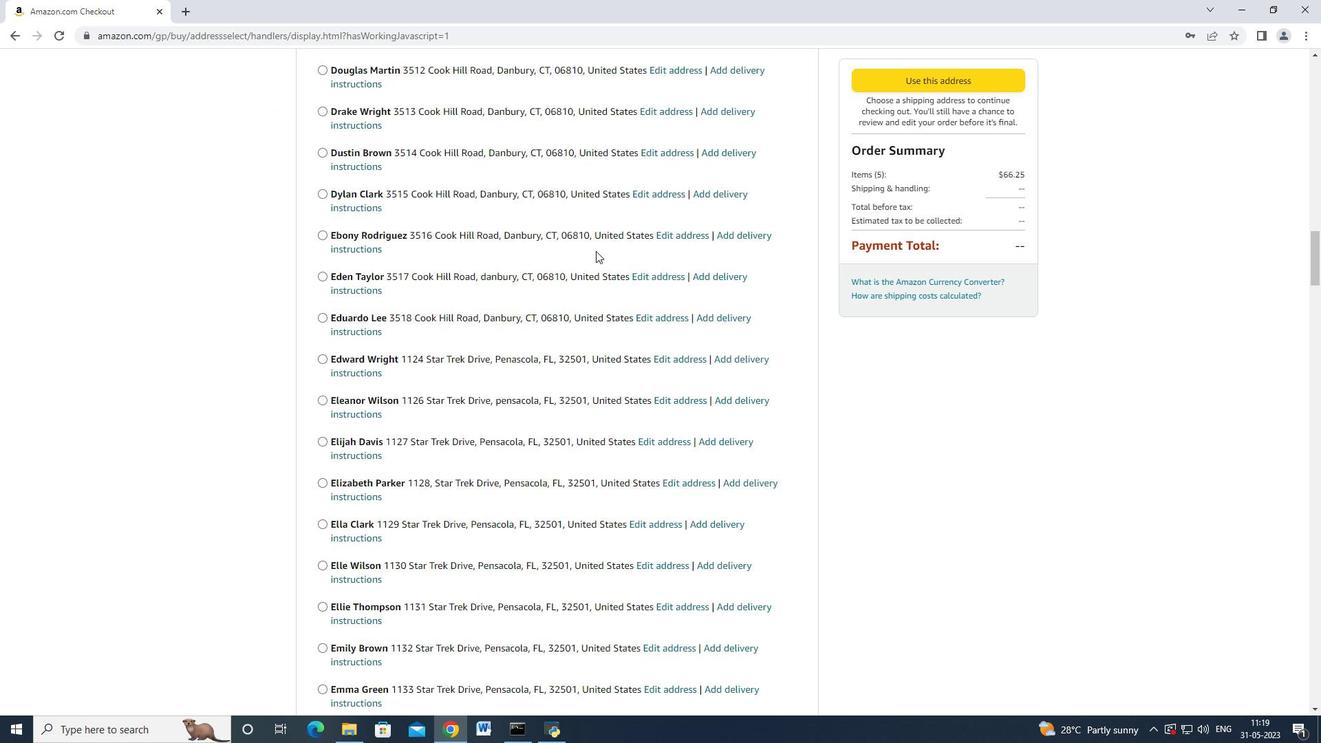 
Action: Mouse scrolled (595, 250) with delta (0, 0)
Screenshot: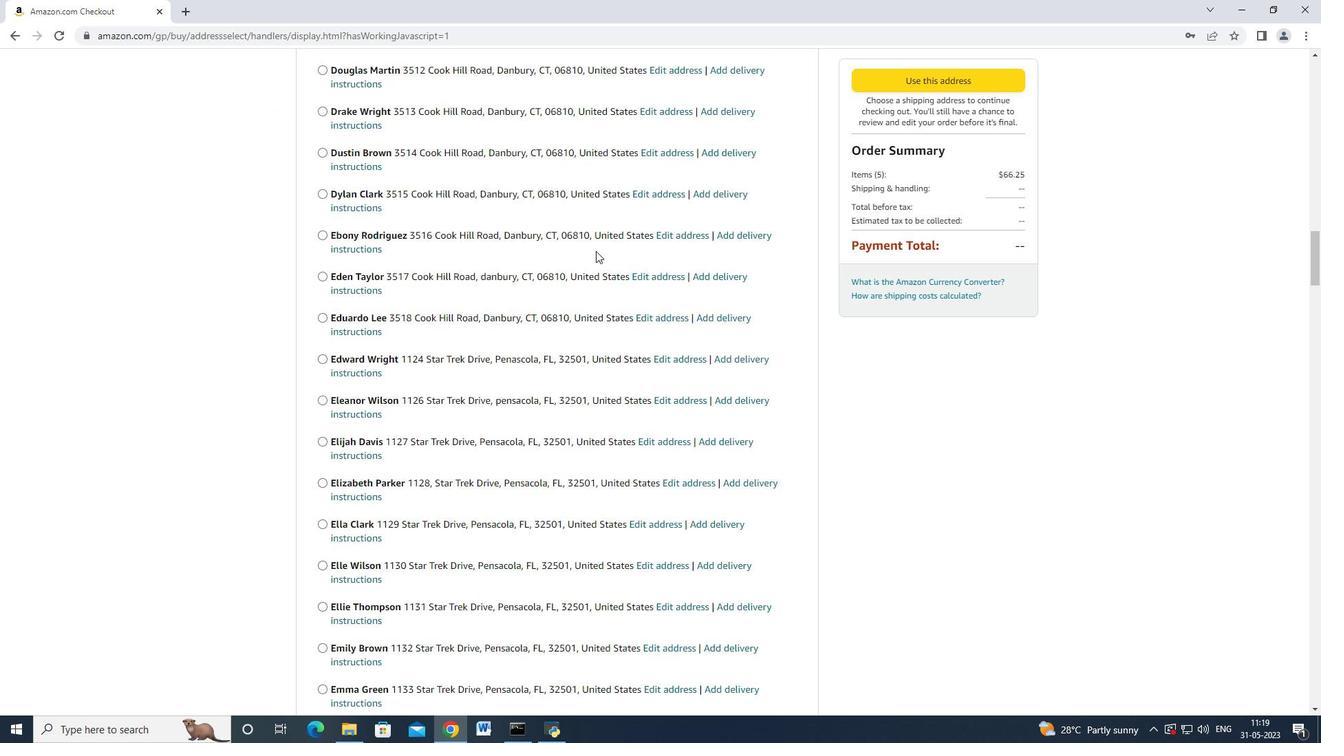 
Action: Mouse scrolled (595, 250) with delta (0, 0)
Screenshot: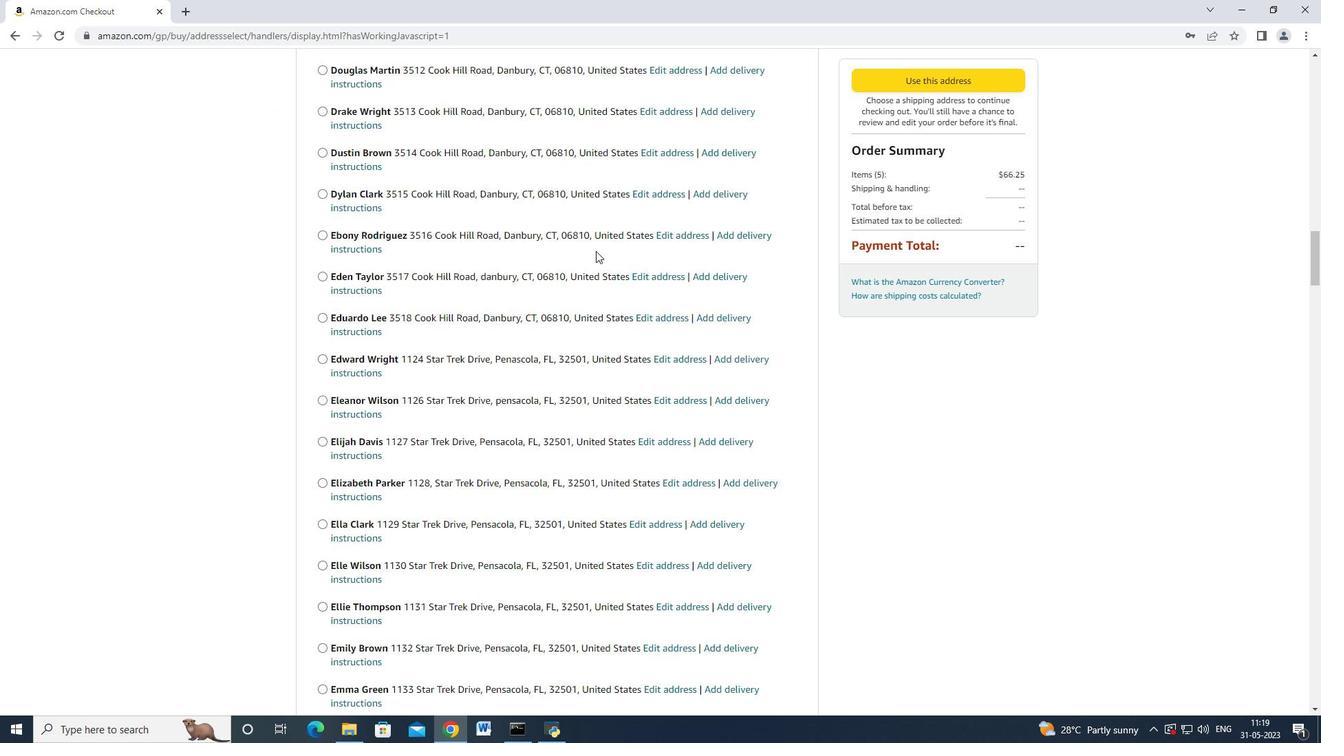 
Action: Mouse scrolled (595, 250) with delta (0, 0)
Screenshot: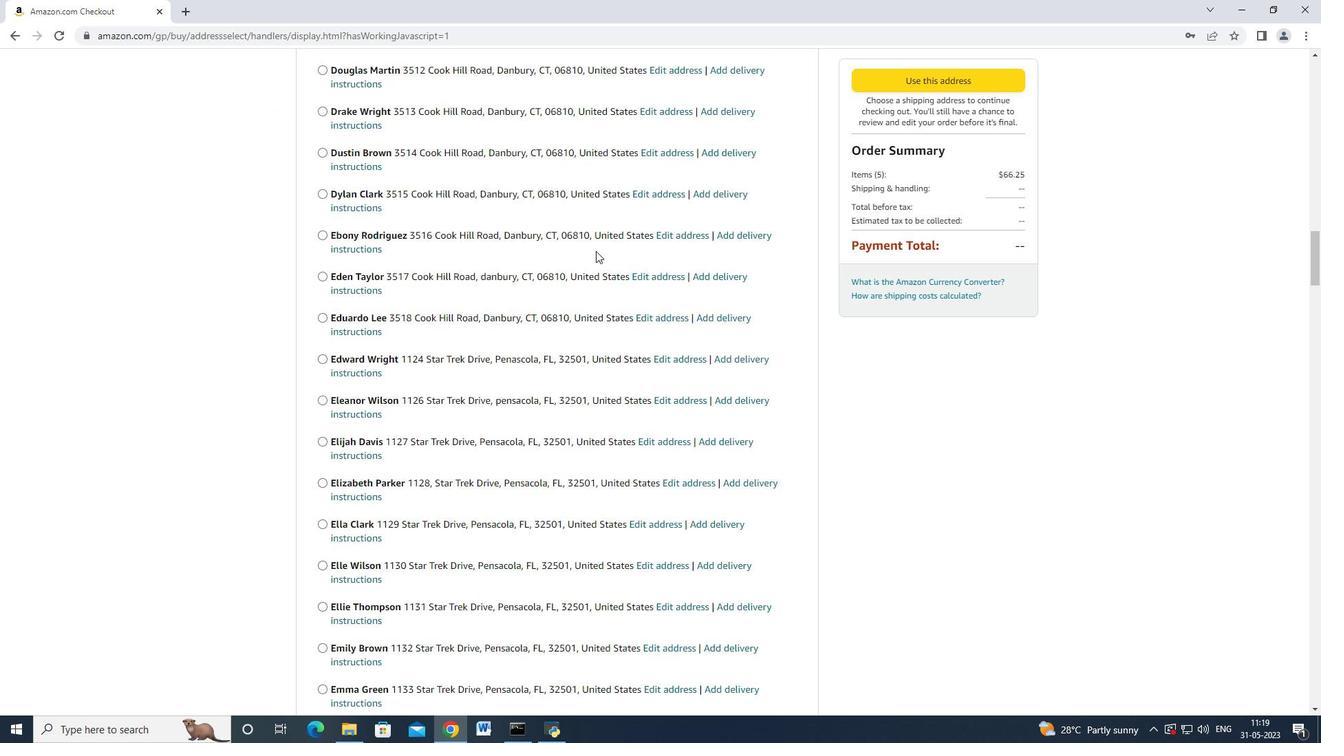 
Action: Mouse scrolled (595, 250) with delta (0, 0)
Screenshot: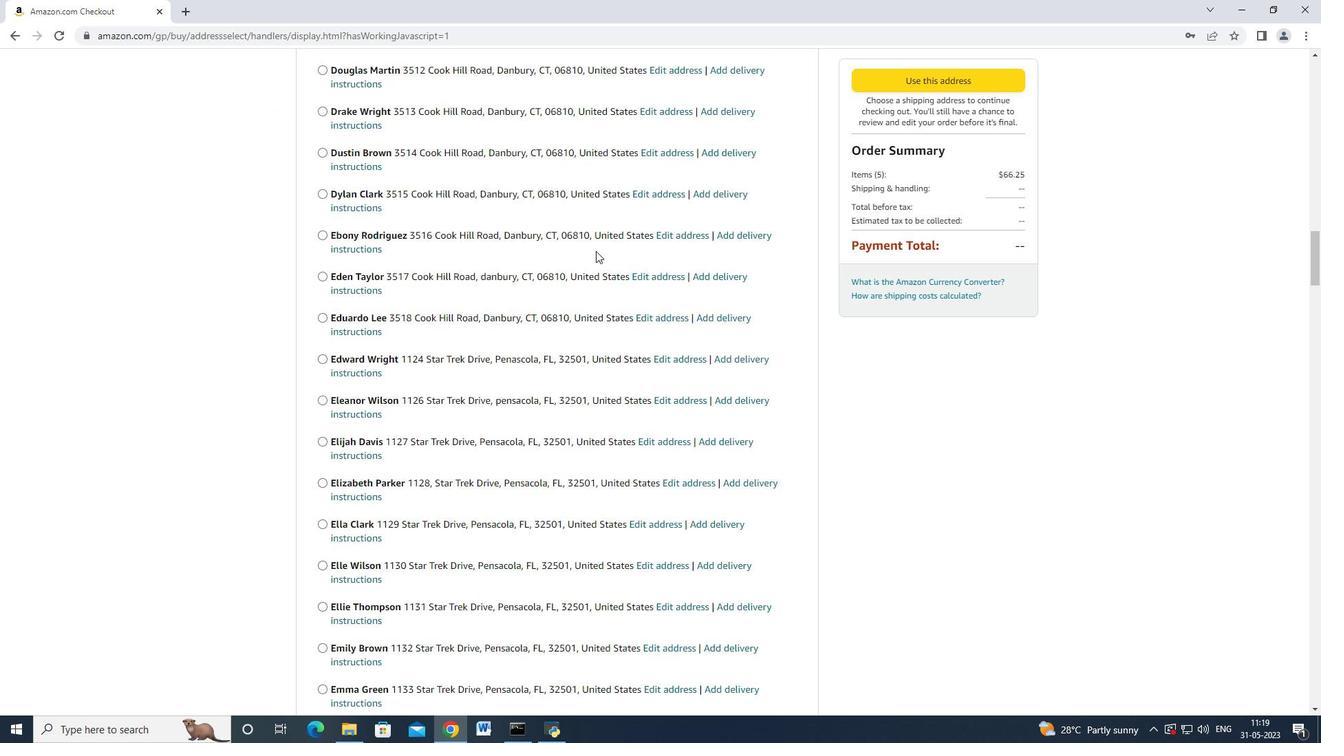 
Action: Mouse scrolled (595, 250) with delta (0, 0)
Screenshot: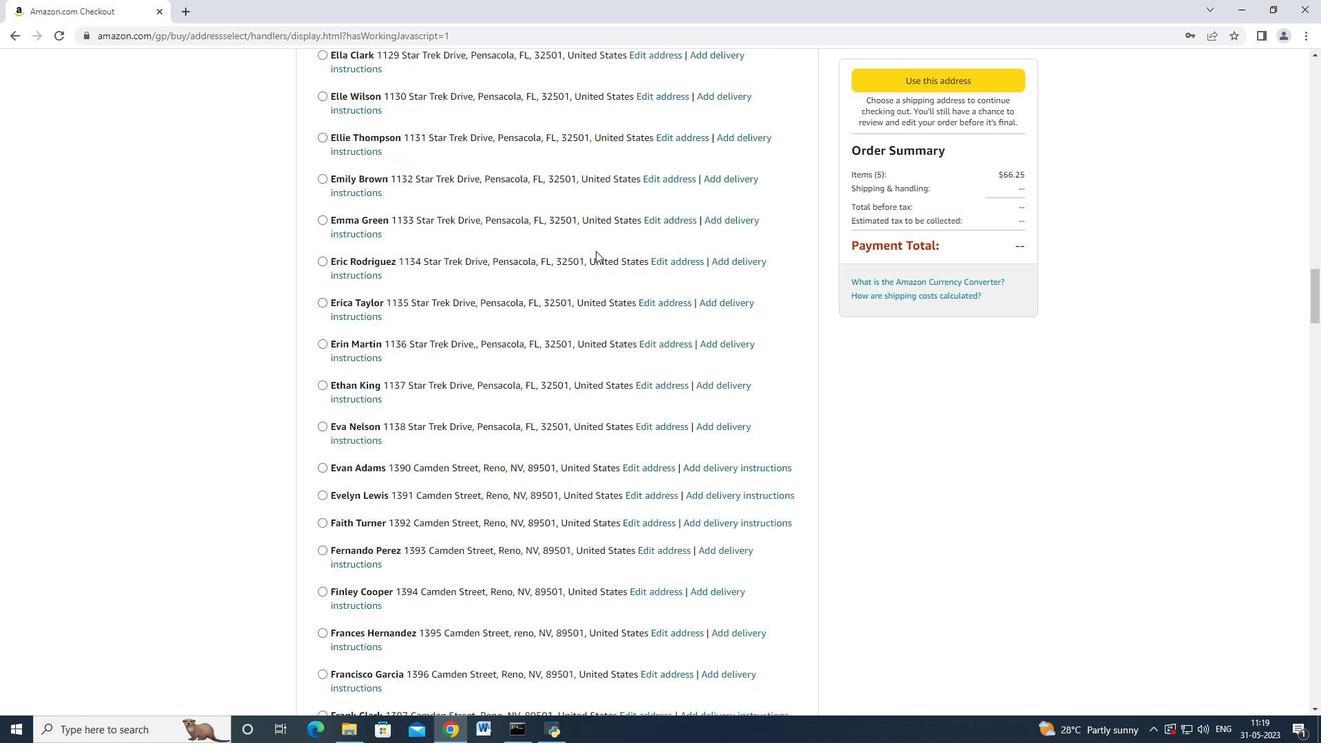 
Action: Mouse scrolled (595, 250) with delta (0, 0)
Screenshot: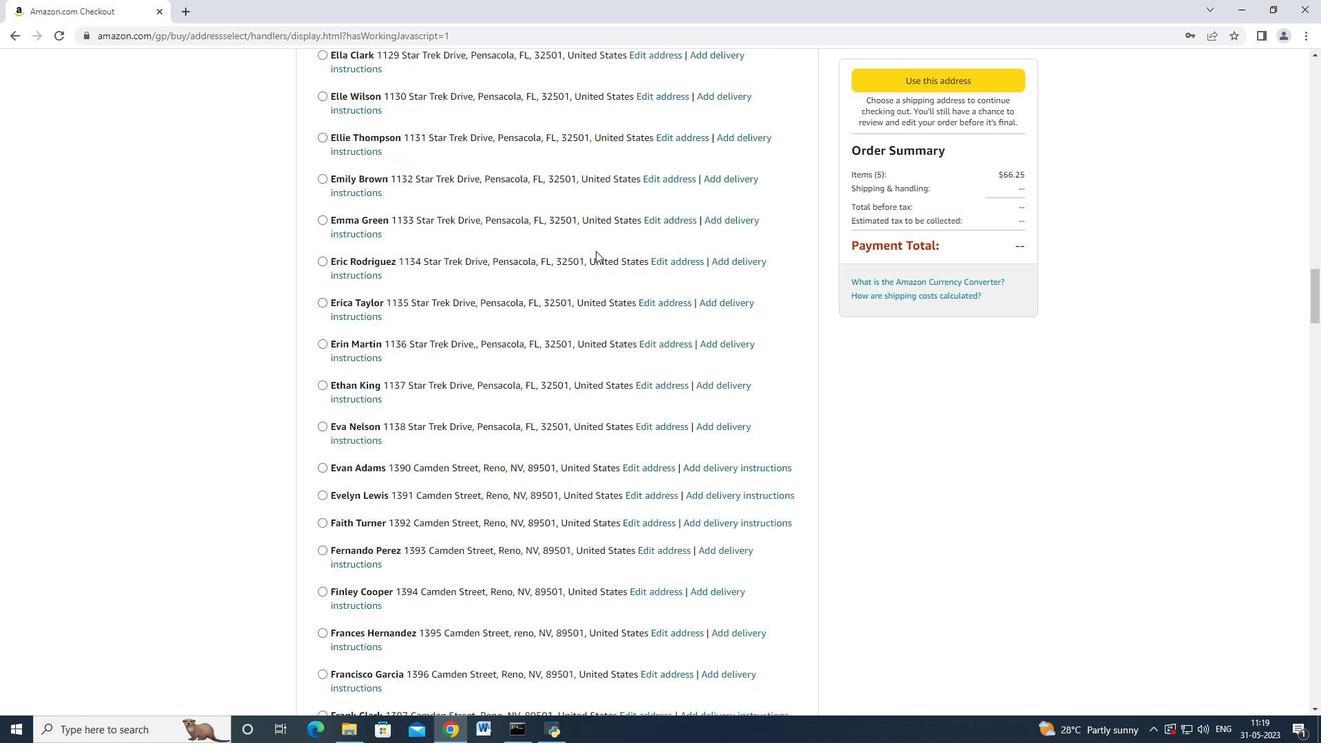 
Action: Mouse scrolled (595, 250) with delta (0, 0)
Screenshot: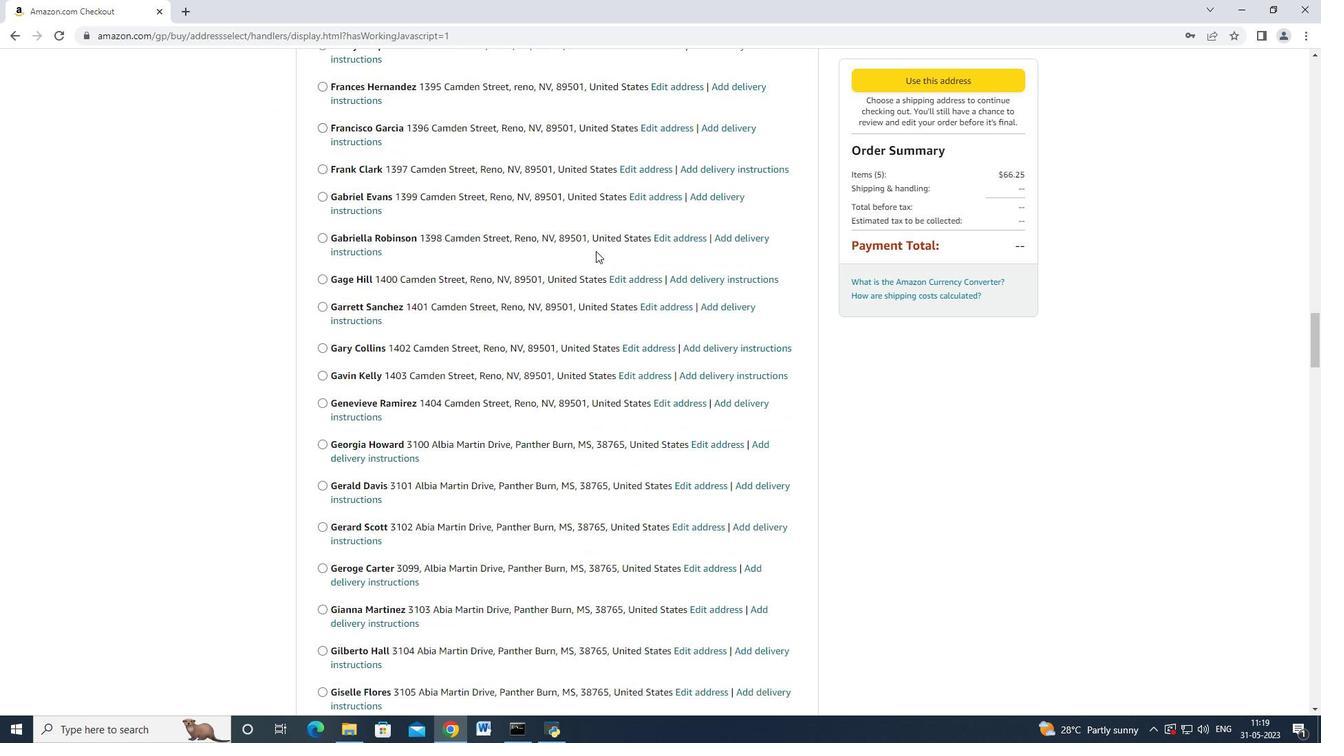 
Action: Mouse scrolled (595, 250) with delta (0, 0)
Screenshot: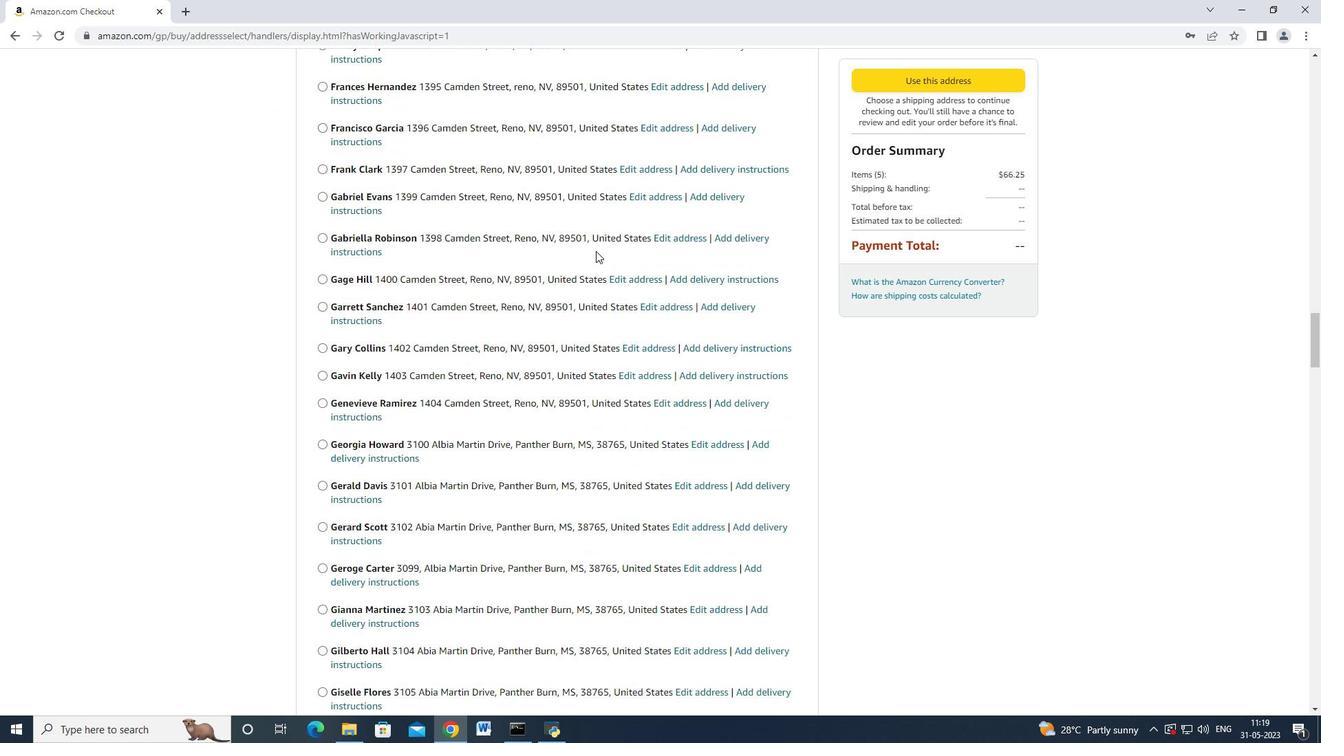 
Action: Mouse scrolled (595, 250) with delta (0, 0)
Screenshot: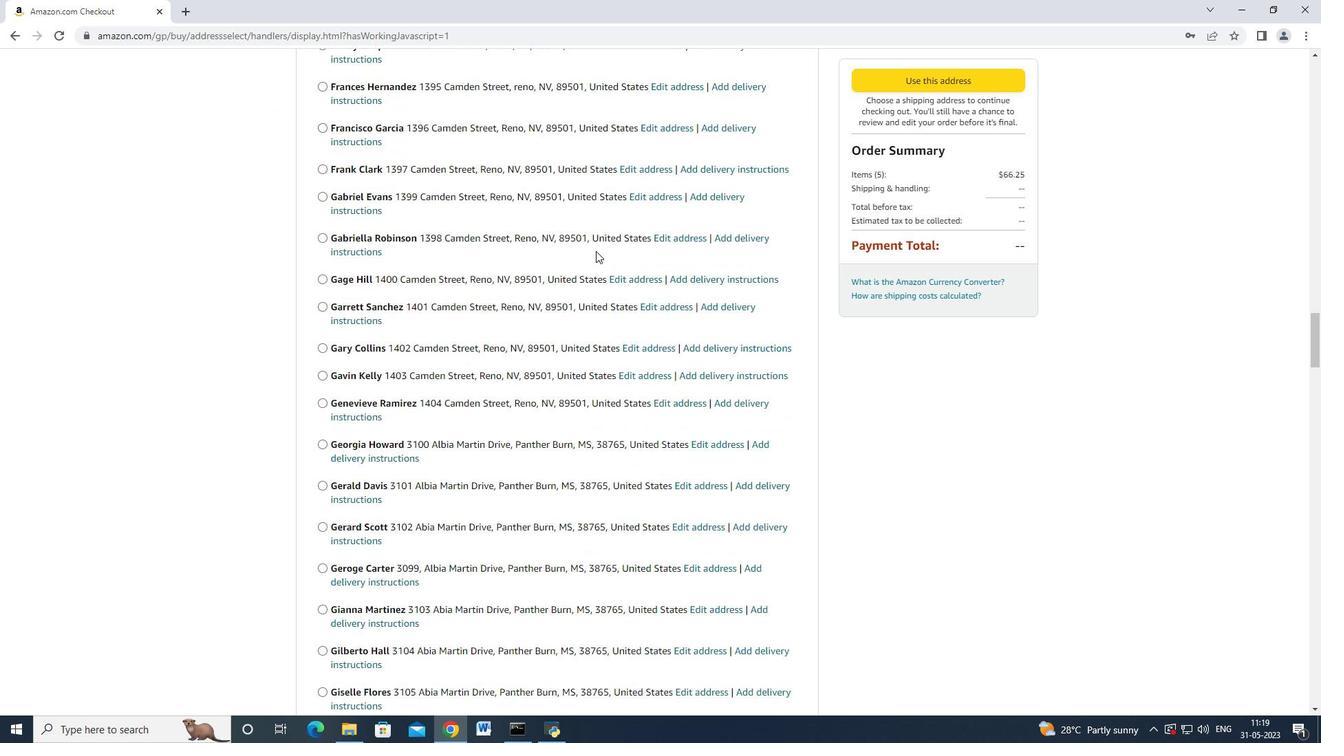 
Action: Mouse scrolled (595, 250) with delta (0, 0)
Screenshot: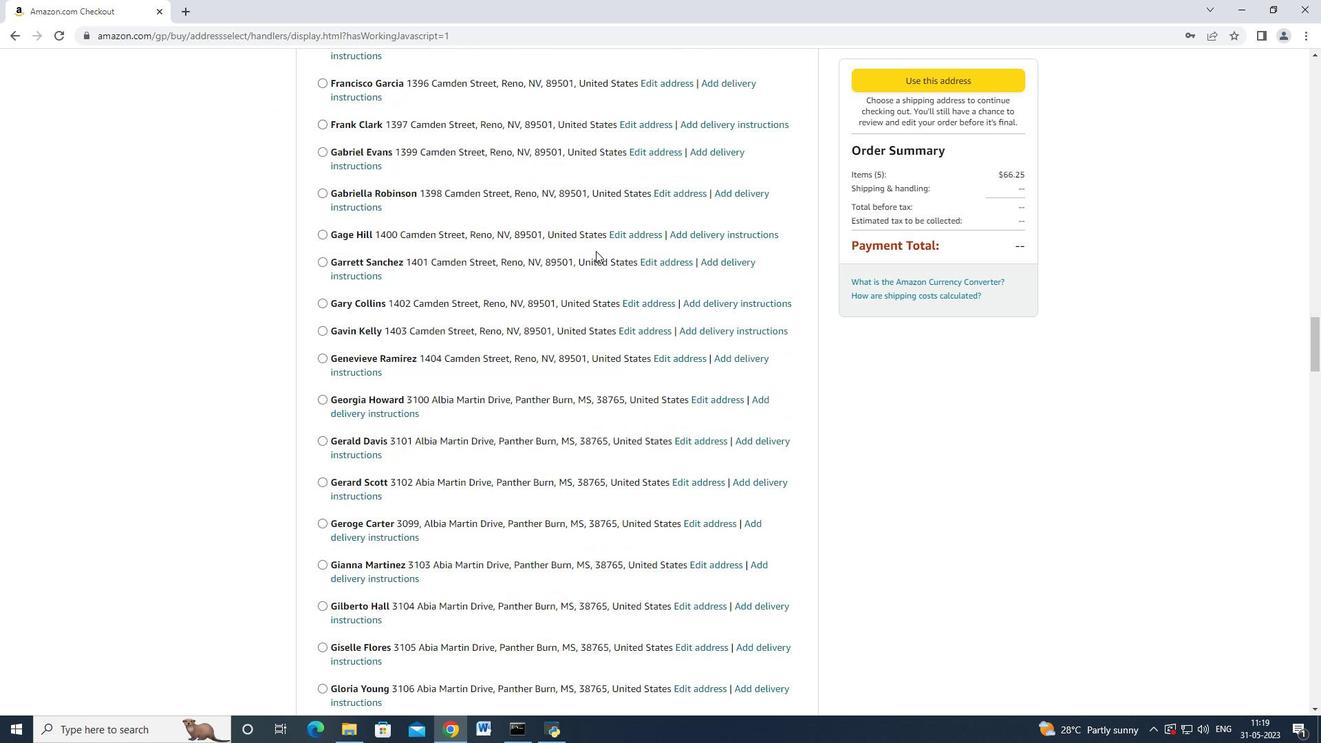
Action: Mouse scrolled (595, 250) with delta (0, 0)
Screenshot: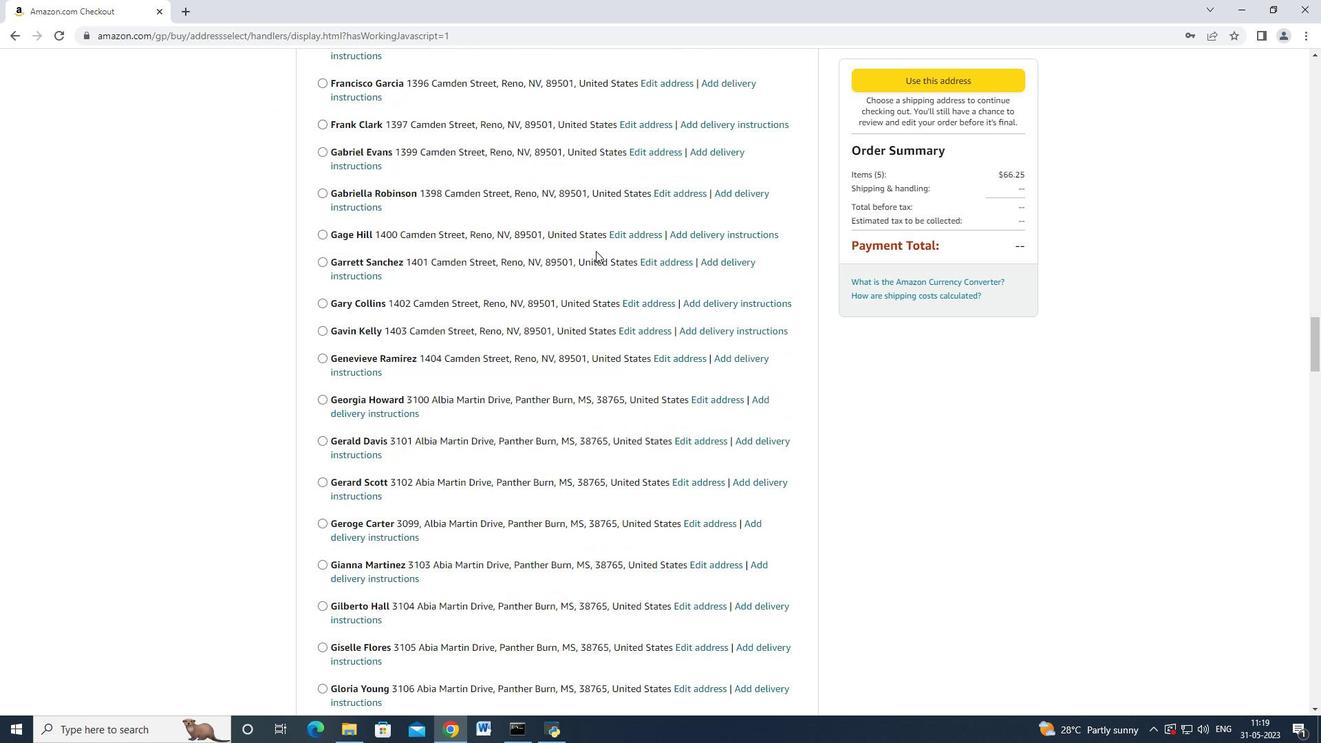 
Action: Mouse scrolled (595, 250) with delta (0, 0)
Screenshot: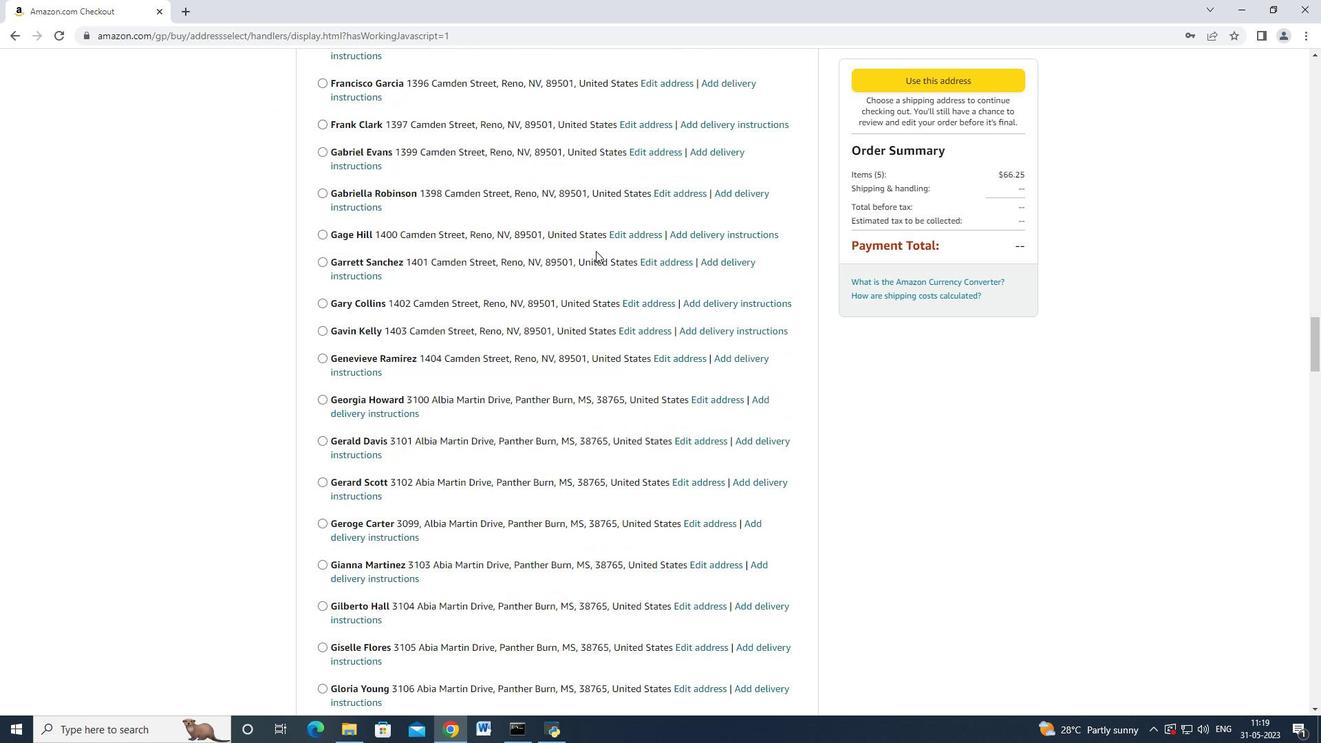 
Action: Mouse scrolled (595, 250) with delta (0, 0)
Screenshot: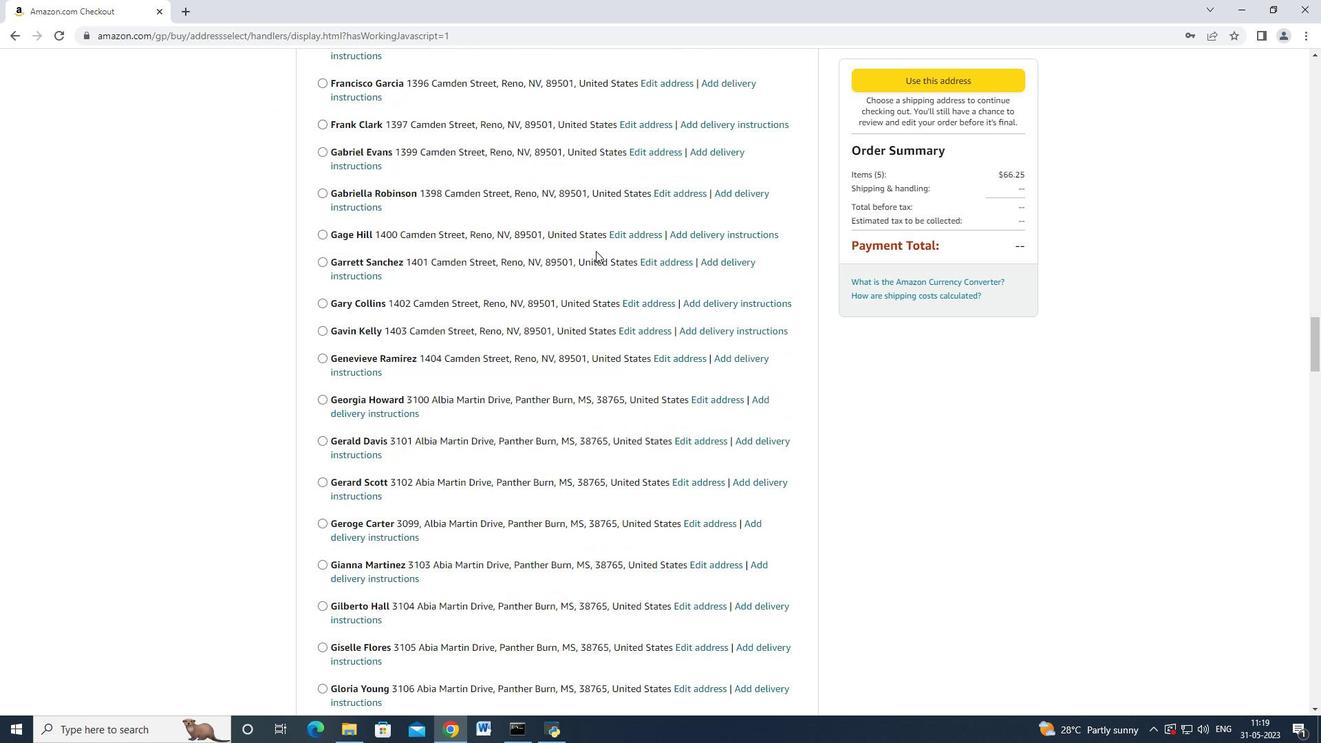 
Action: Mouse scrolled (595, 250) with delta (0, 0)
Screenshot: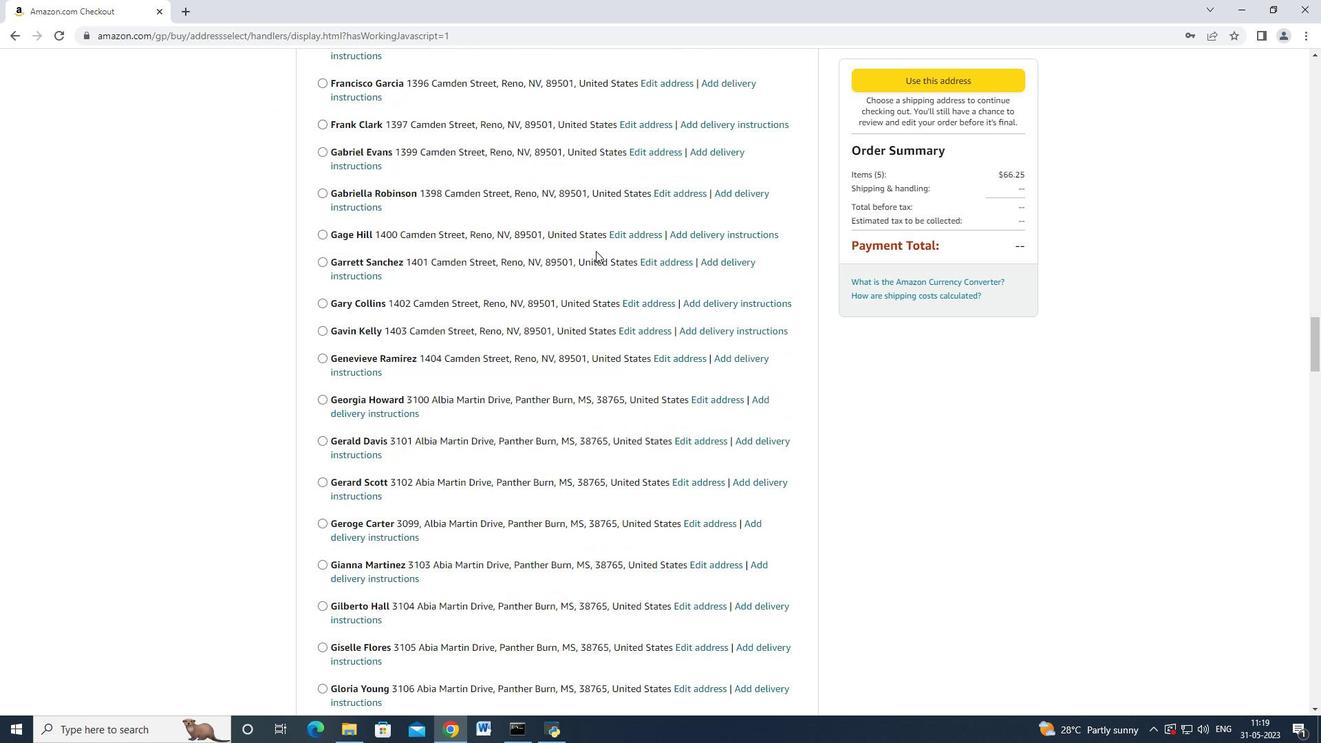
Action: Mouse scrolled (595, 250) with delta (0, 0)
Screenshot: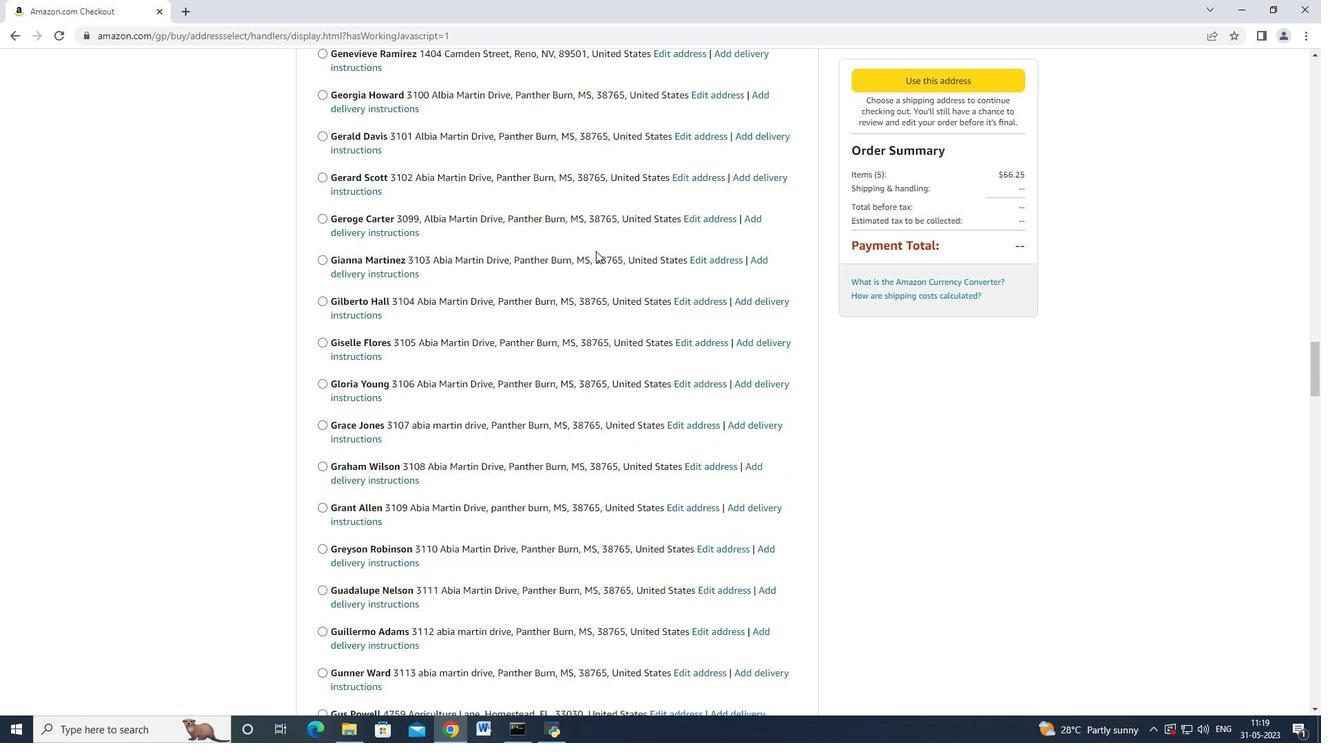 
Action: Mouse scrolled (595, 250) with delta (0, 0)
Screenshot: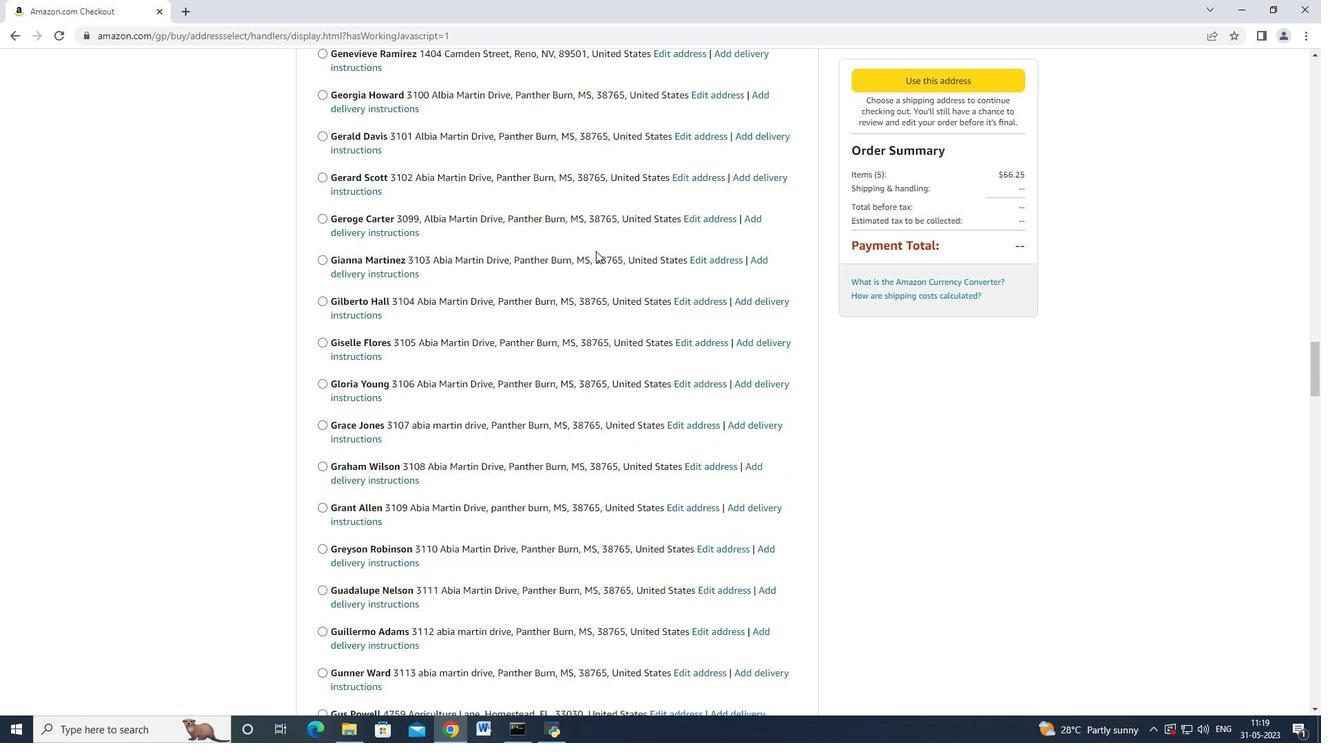 
Action: Mouse scrolled (595, 250) with delta (0, 0)
Screenshot: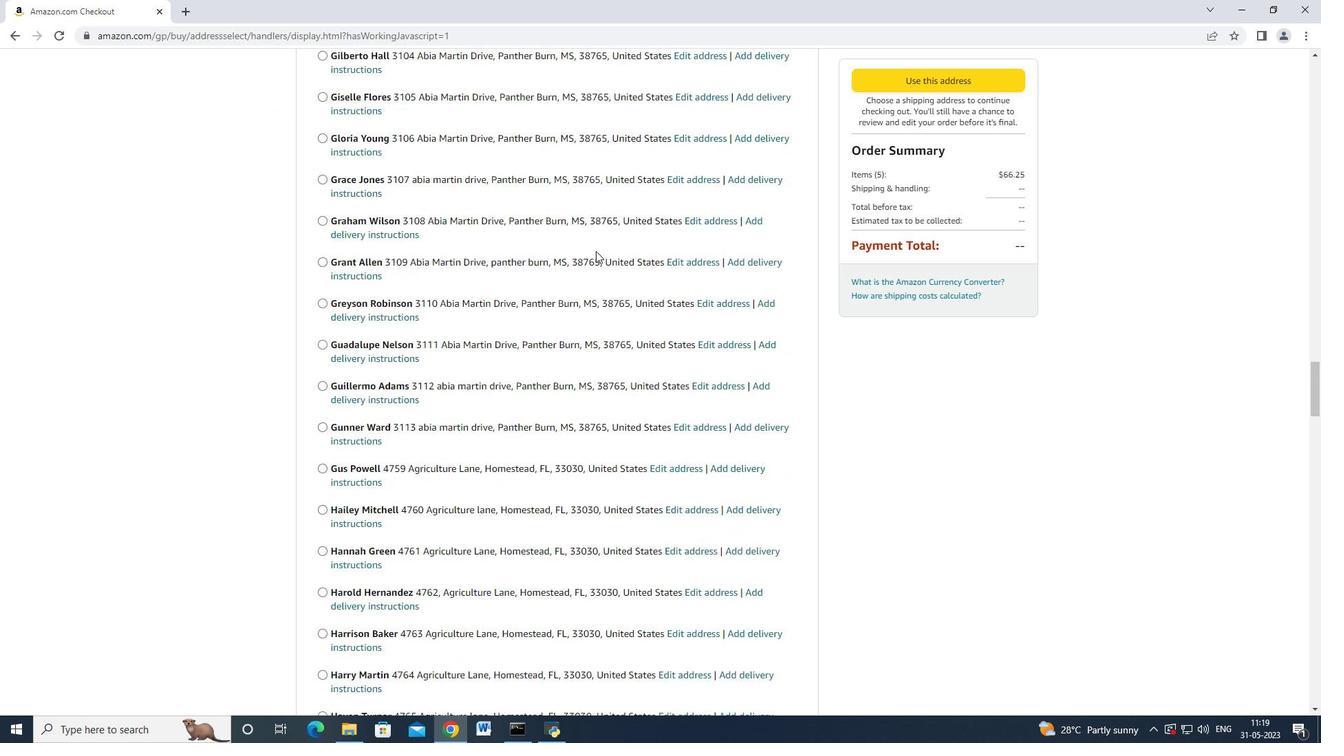 
Action: Mouse scrolled (595, 250) with delta (0, 0)
Screenshot: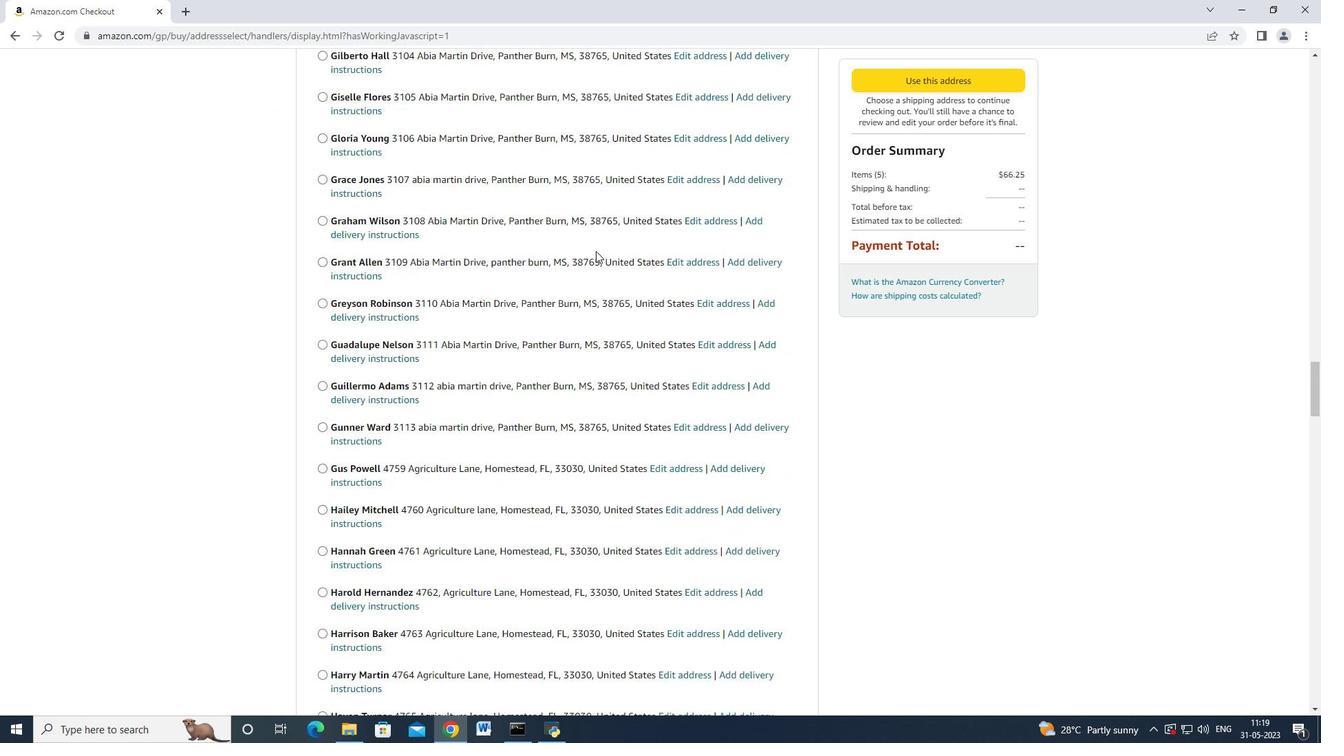 
Action: Mouse scrolled (595, 250) with delta (0, 0)
Screenshot: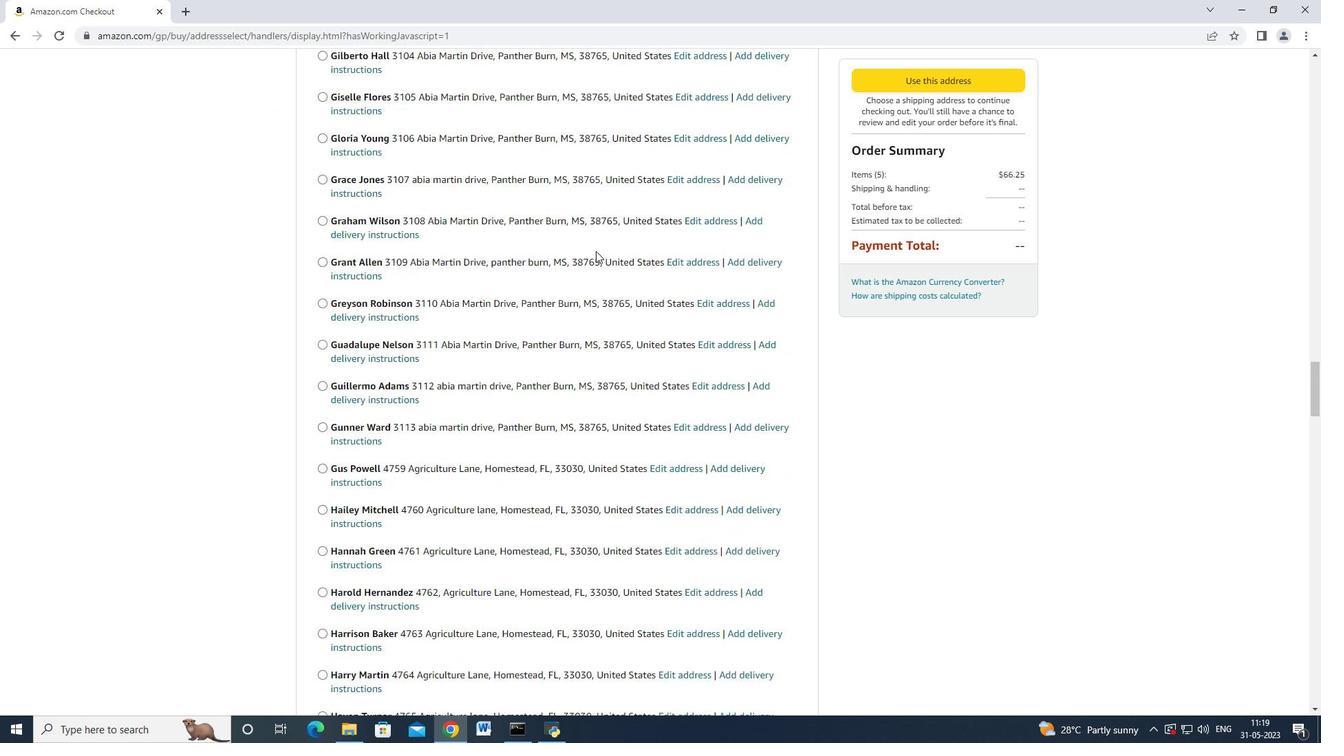 
Action: Mouse scrolled (595, 250) with delta (0, 0)
Screenshot: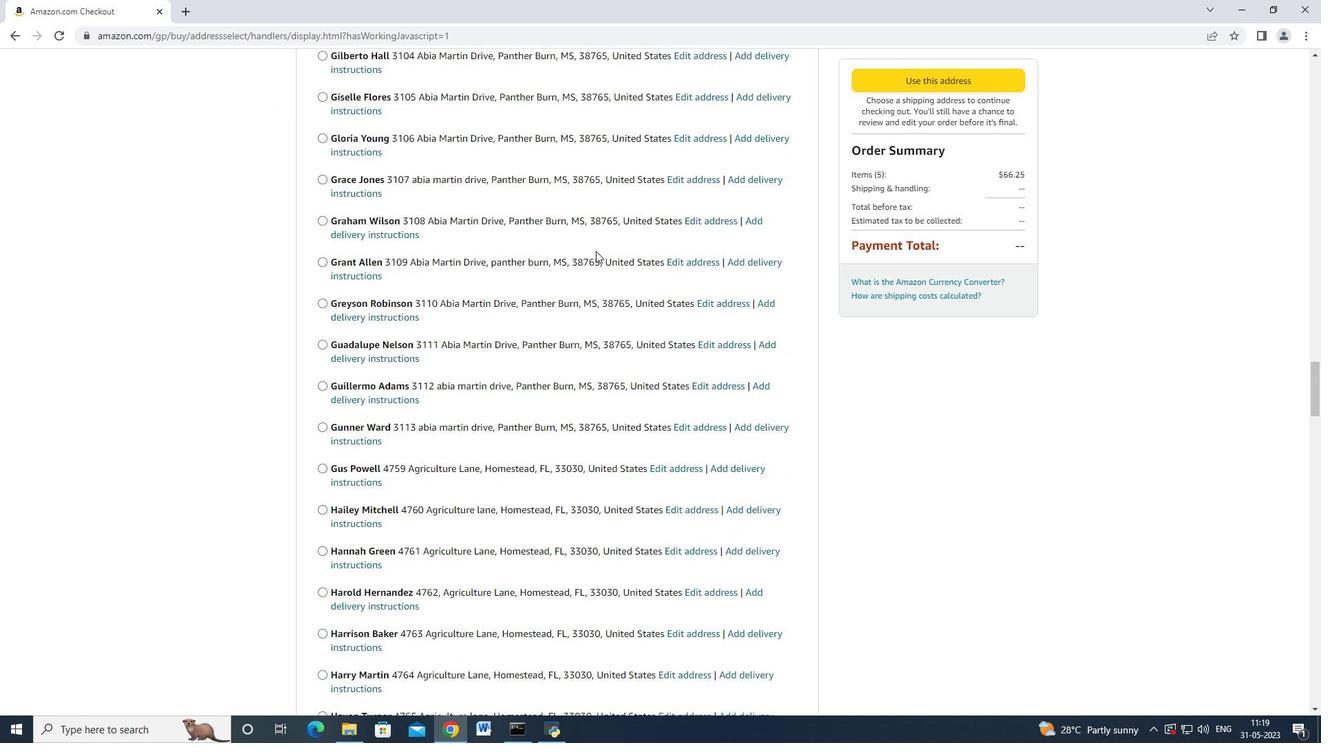 
Action: Mouse scrolled (595, 250) with delta (0, 0)
Screenshot: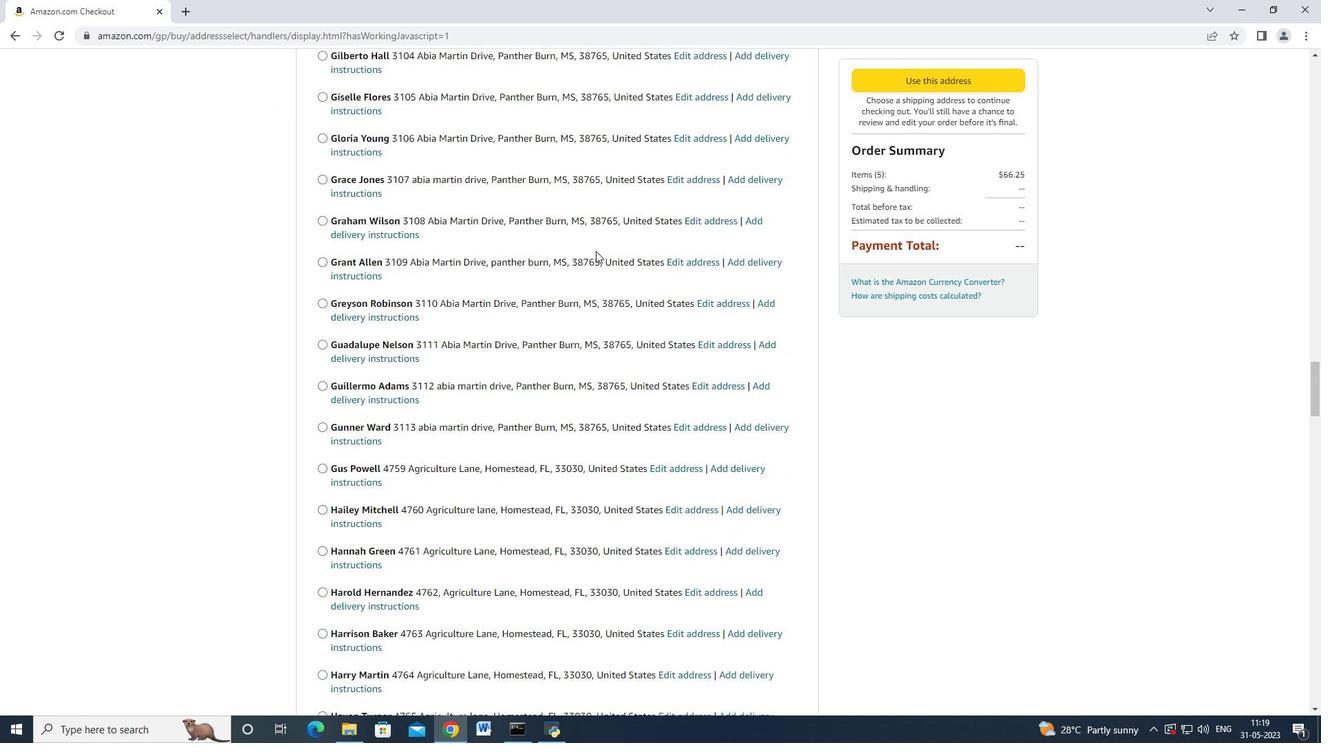 
Action: Mouse scrolled (595, 250) with delta (0, 0)
Screenshot: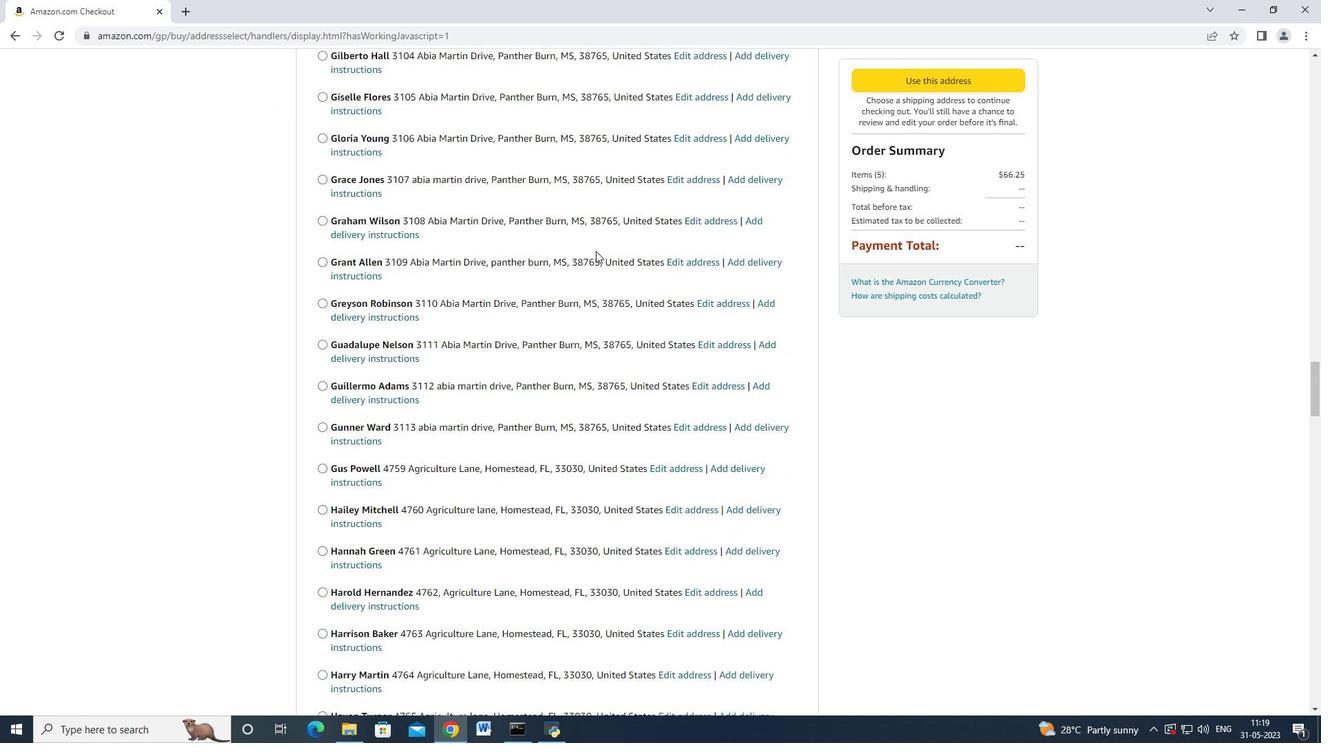 
Action: Mouse scrolled (595, 250) with delta (0, 0)
Screenshot: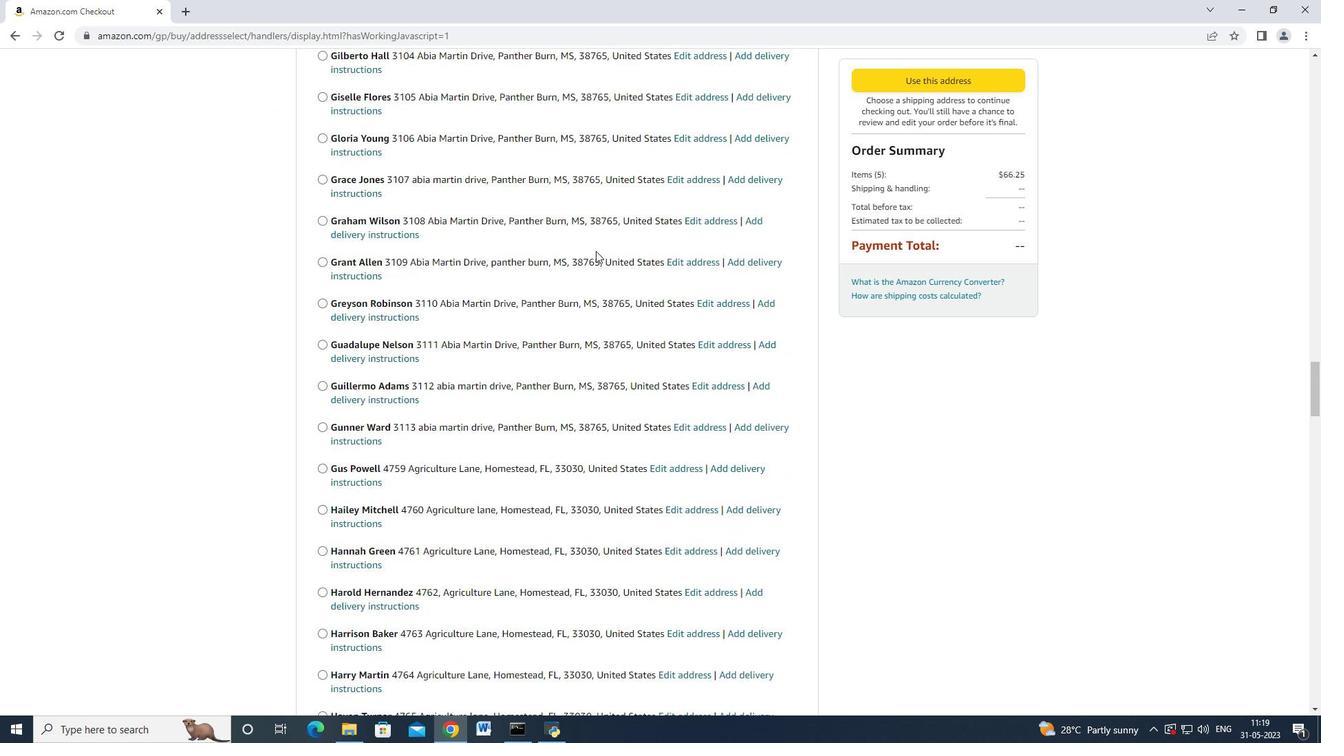 
Action: Mouse scrolled (595, 250) with delta (0, 0)
Screenshot: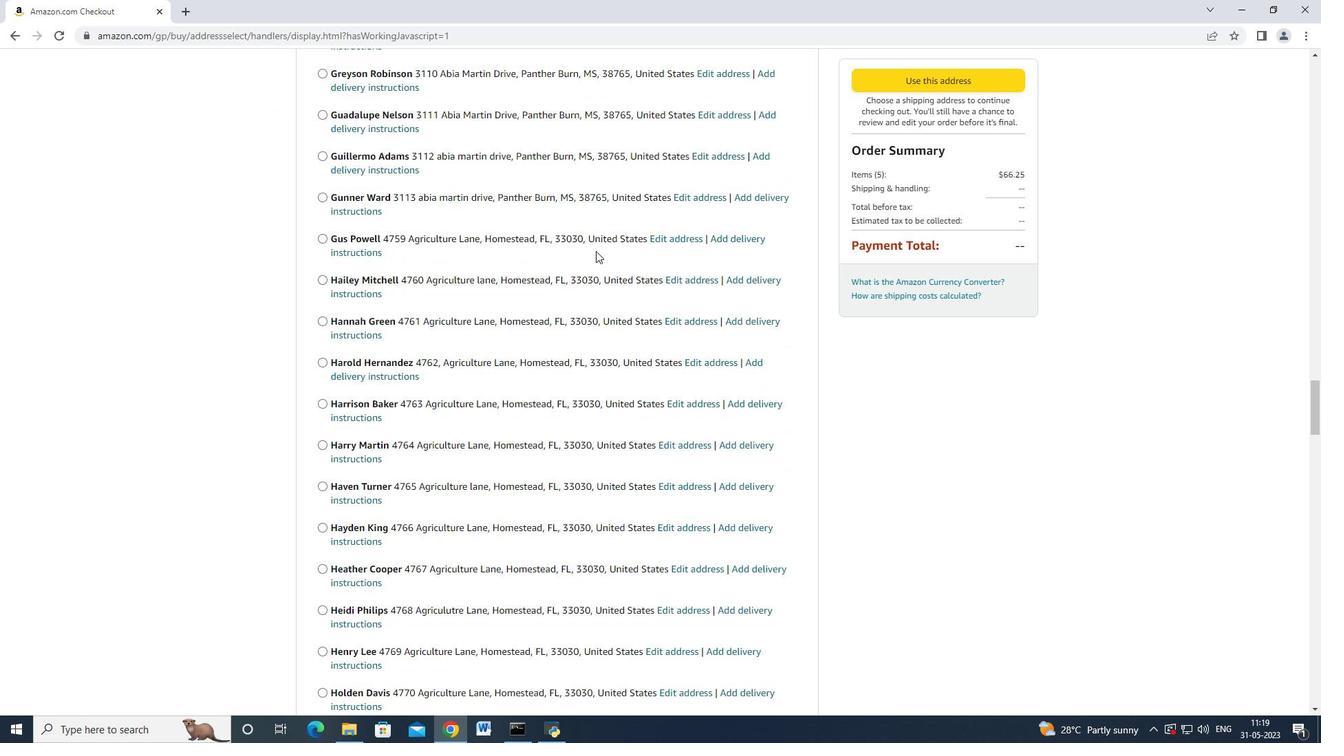 
Action: Mouse scrolled (595, 250) with delta (0, 0)
Screenshot: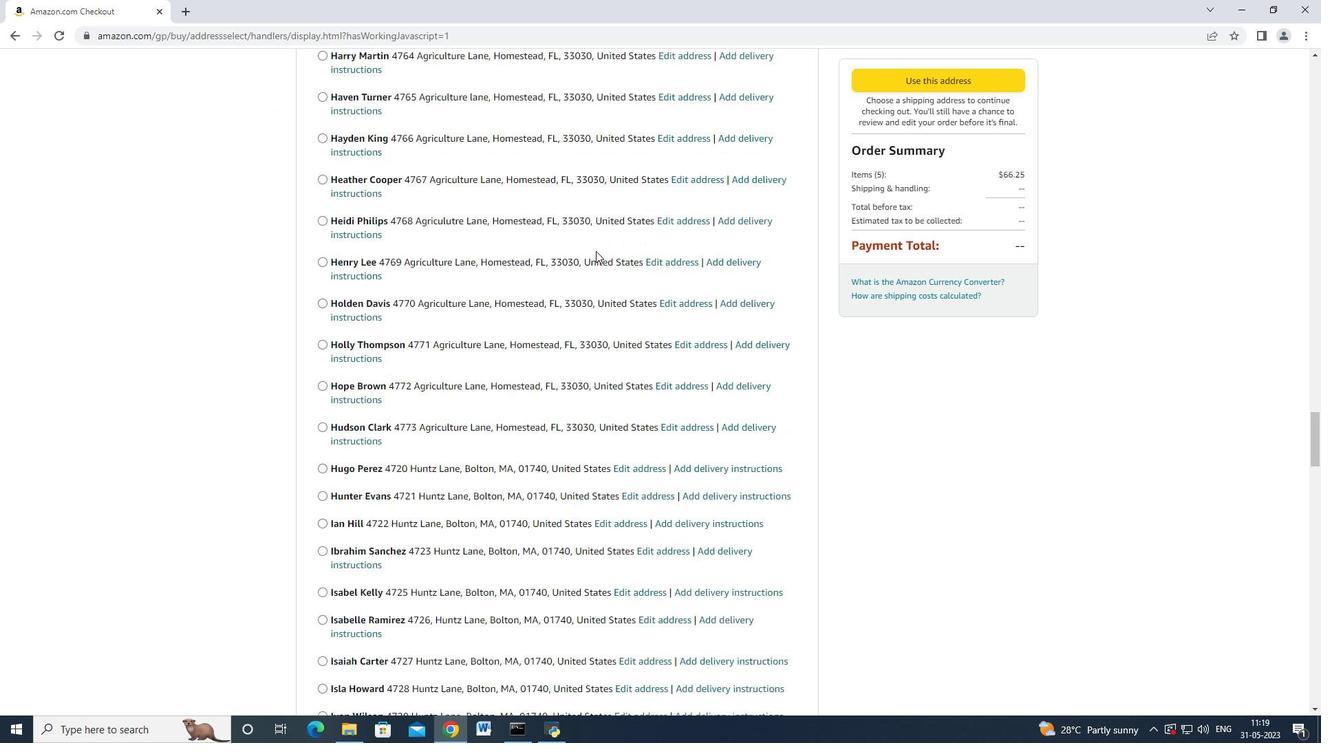 
Action: Mouse scrolled (595, 249) with delta (0, -1)
Screenshot: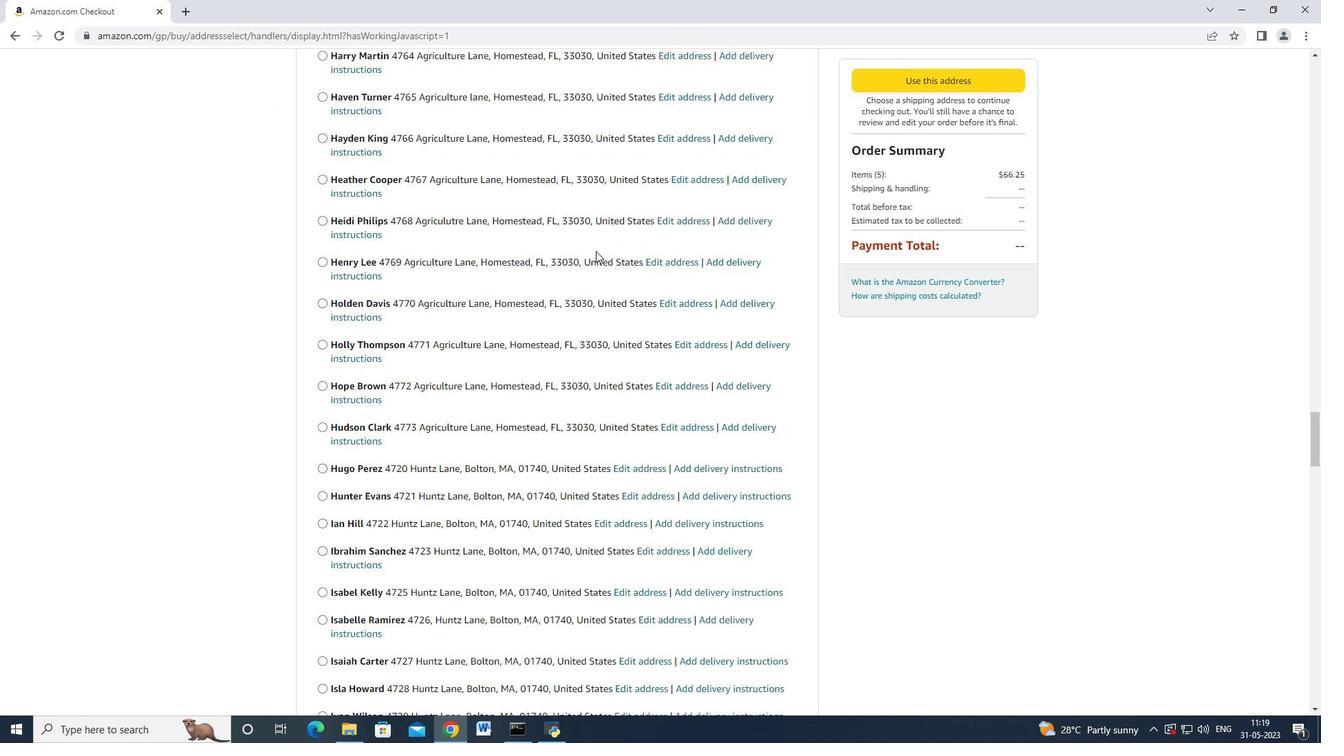 
Action: Mouse scrolled (595, 250) with delta (0, 0)
Screenshot: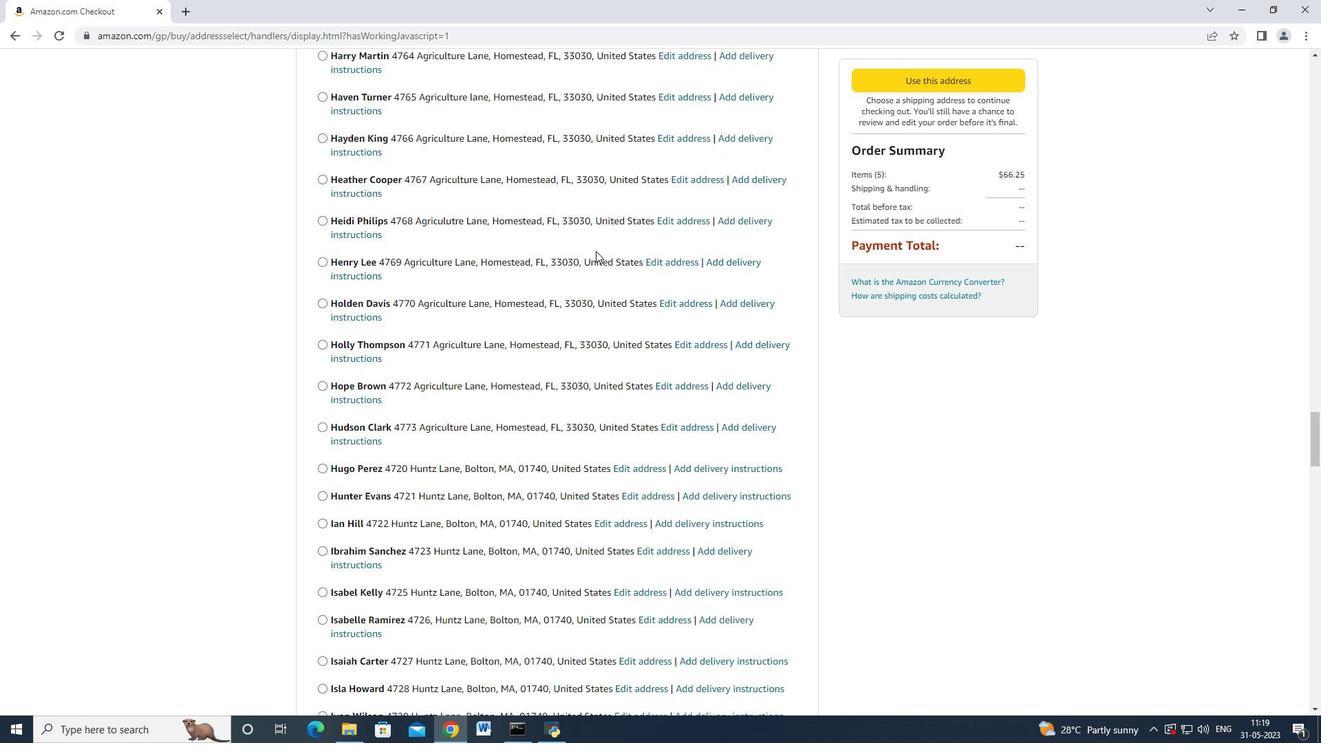 
Action: Mouse scrolled (595, 250) with delta (0, 0)
Screenshot: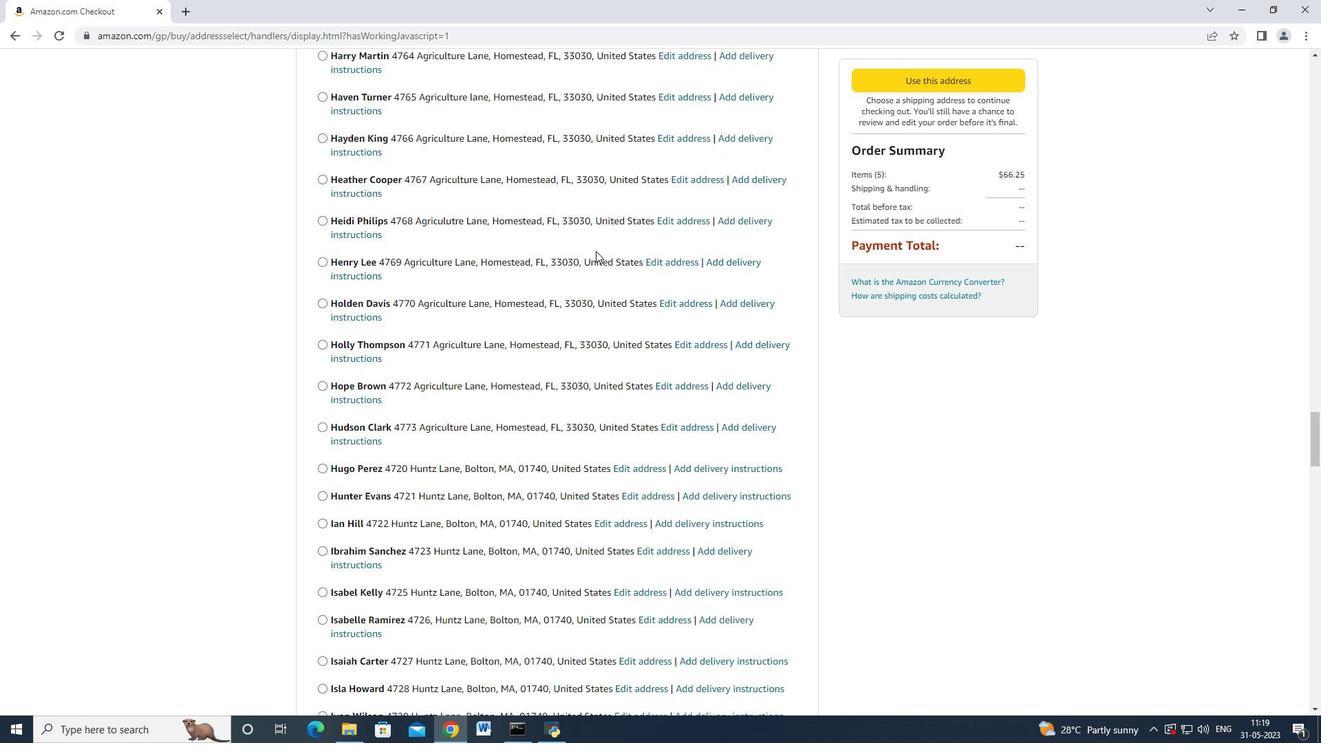 
Action: Mouse scrolled (595, 250) with delta (0, 0)
Screenshot: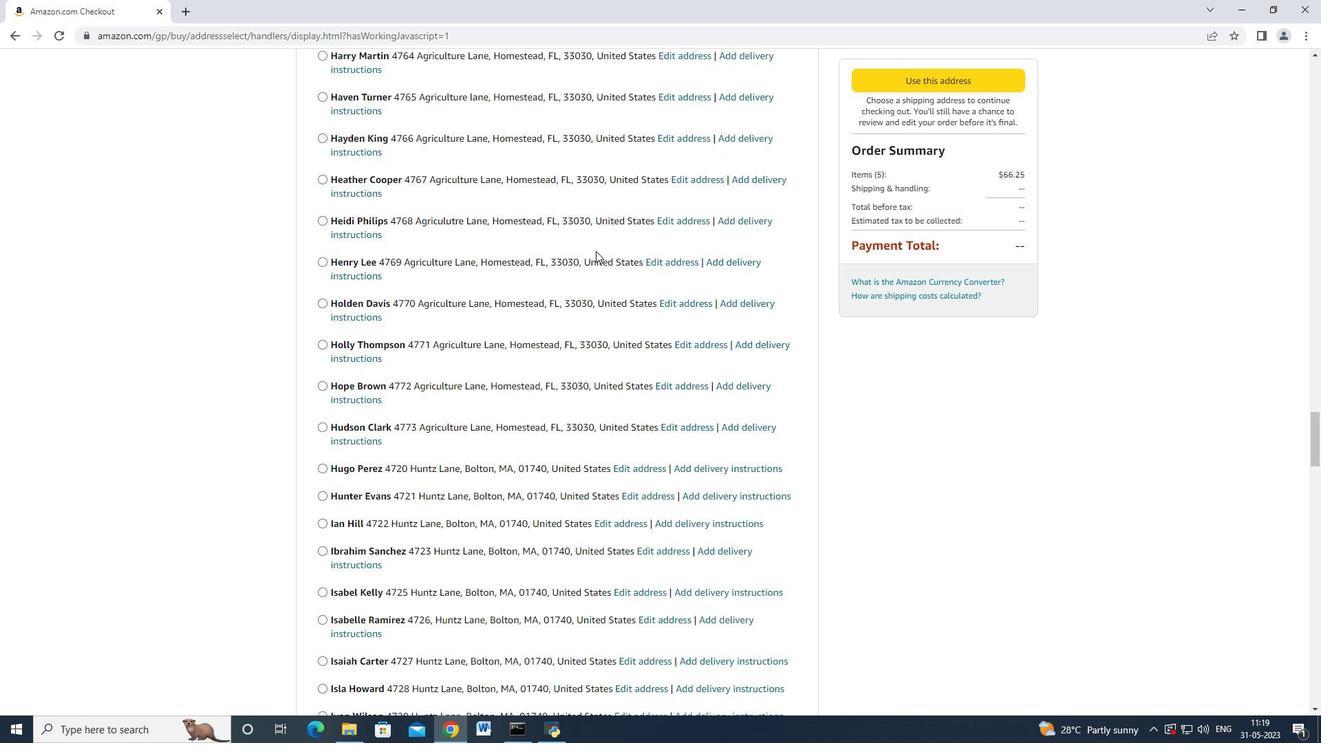 
Action: Mouse scrolled (595, 250) with delta (0, 0)
Screenshot: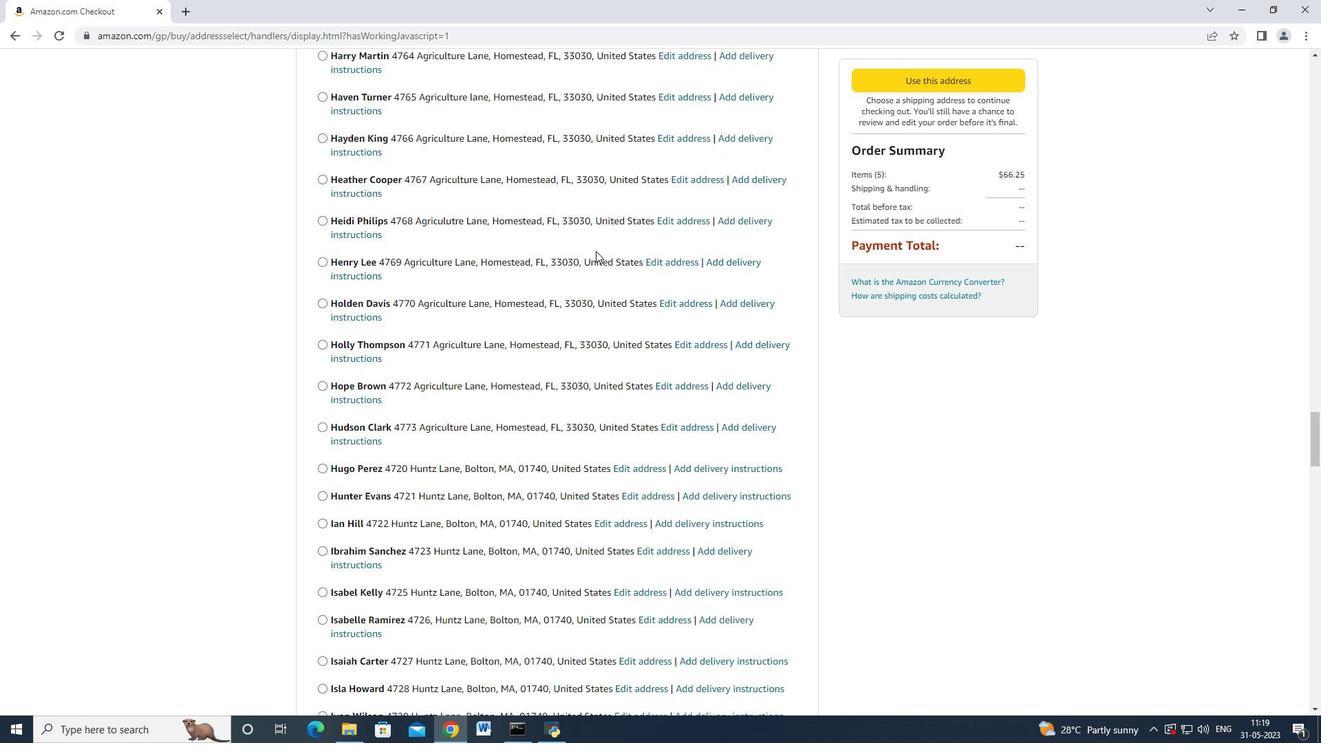 
Action: Mouse moved to (595, 251)
Screenshot: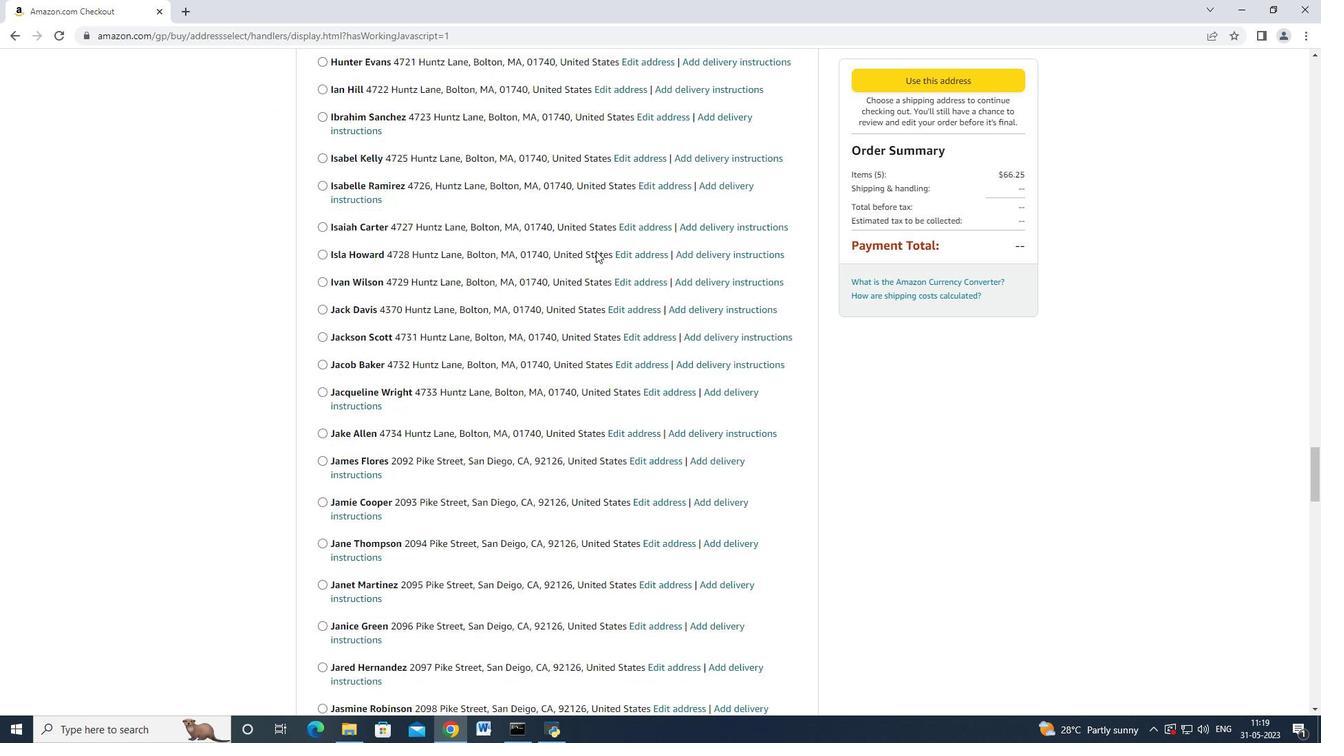 
Action: Mouse scrolled (595, 250) with delta (0, 0)
Screenshot: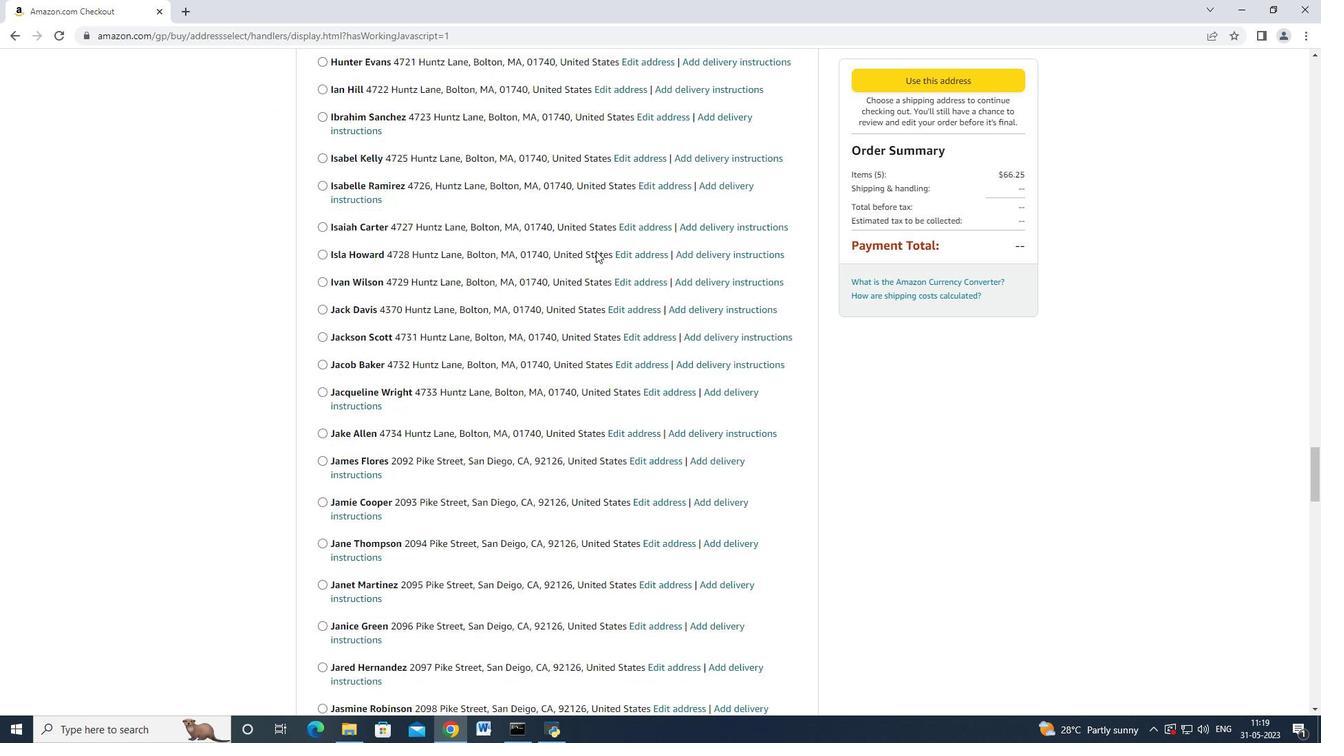 
Action: Mouse moved to (595, 251)
Screenshot: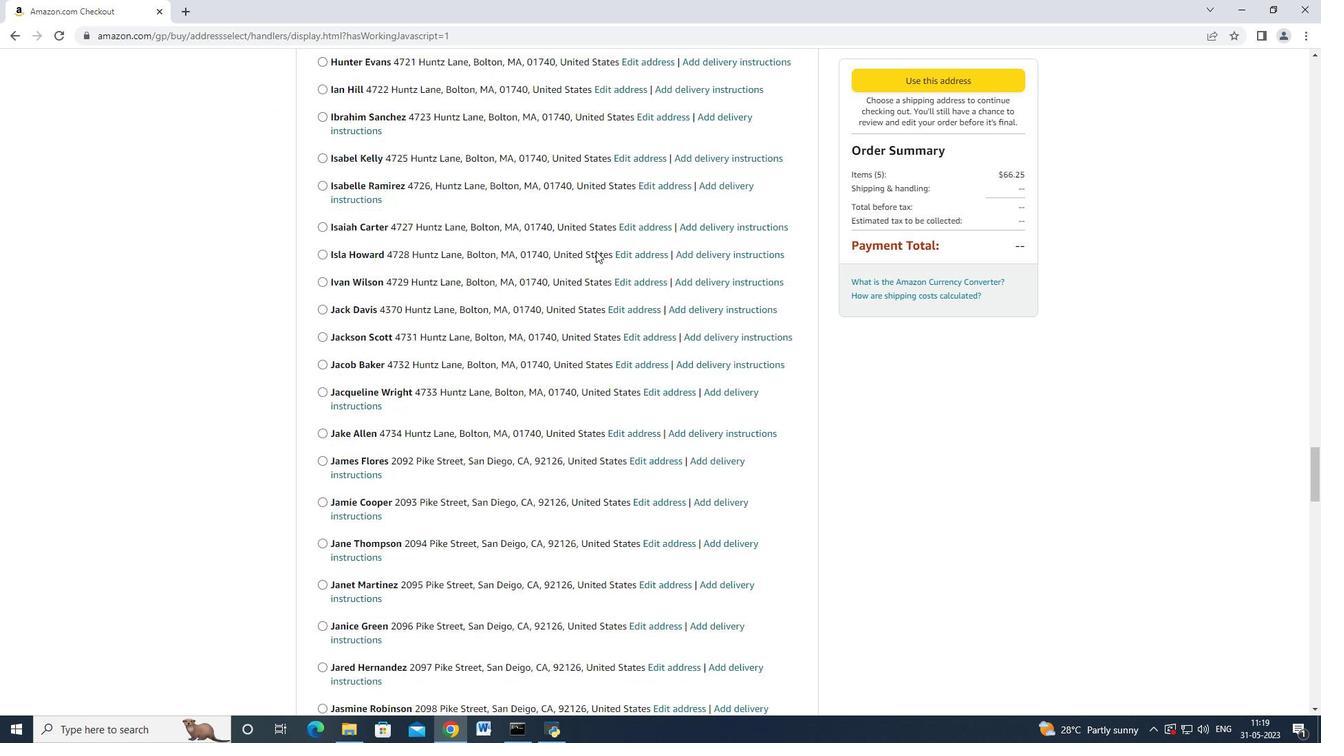 
Action: Mouse scrolled (595, 250) with delta (0, 0)
Screenshot: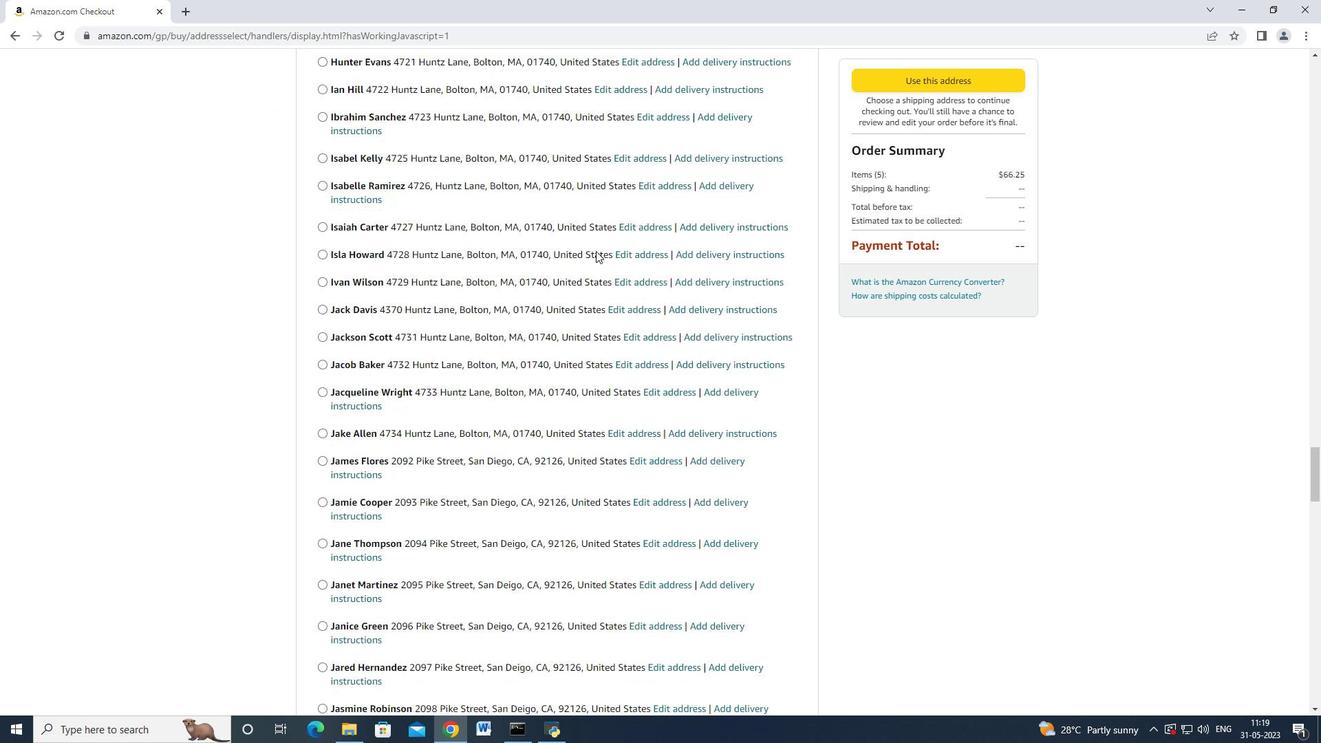 
Action: Mouse scrolled (595, 250) with delta (0, 0)
Screenshot: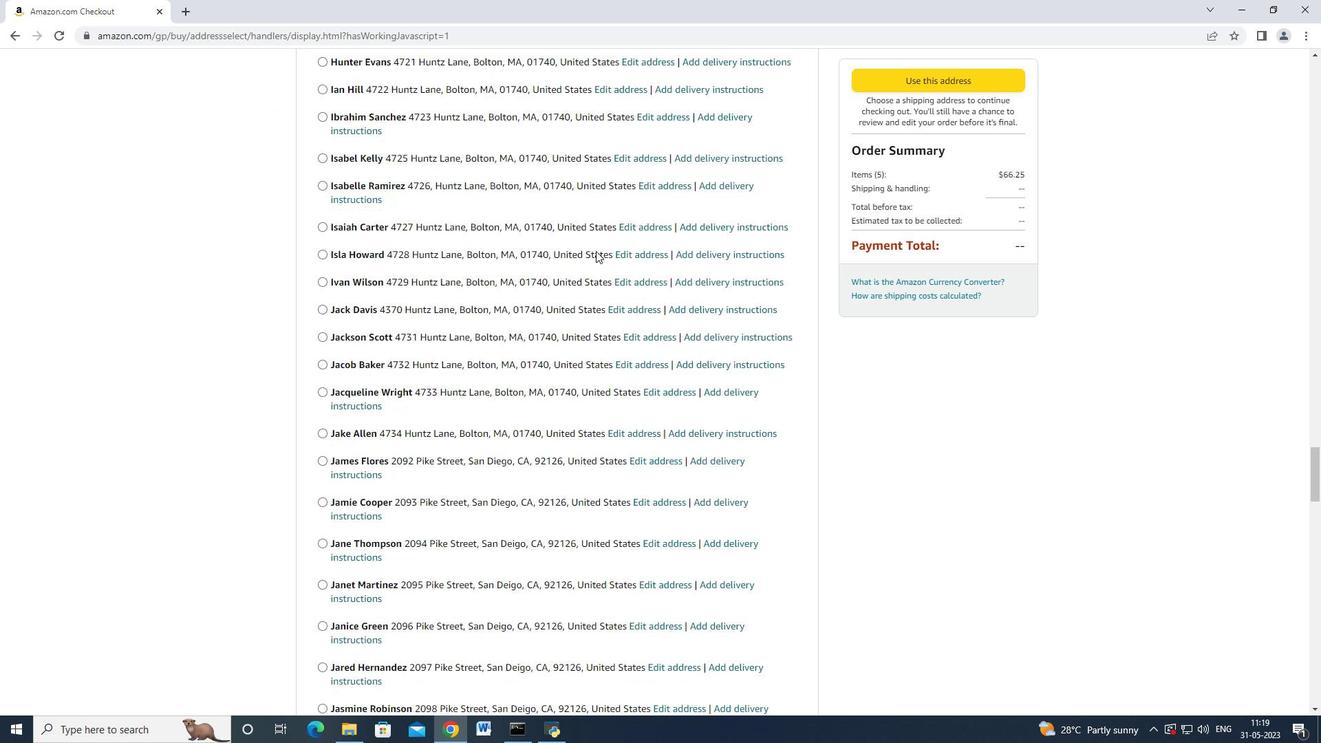 
Action: Mouse moved to (595, 251)
Screenshot: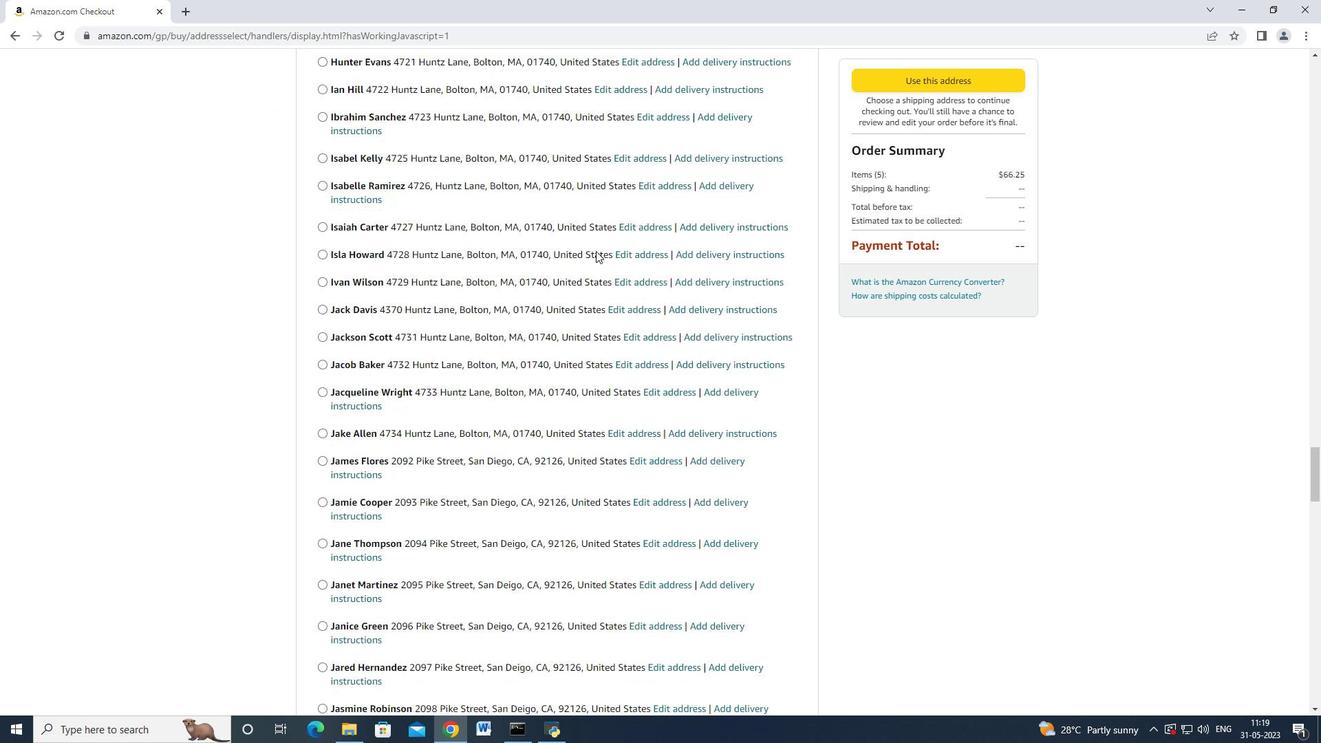 
Action: Mouse scrolled (595, 251) with delta (0, 0)
Screenshot: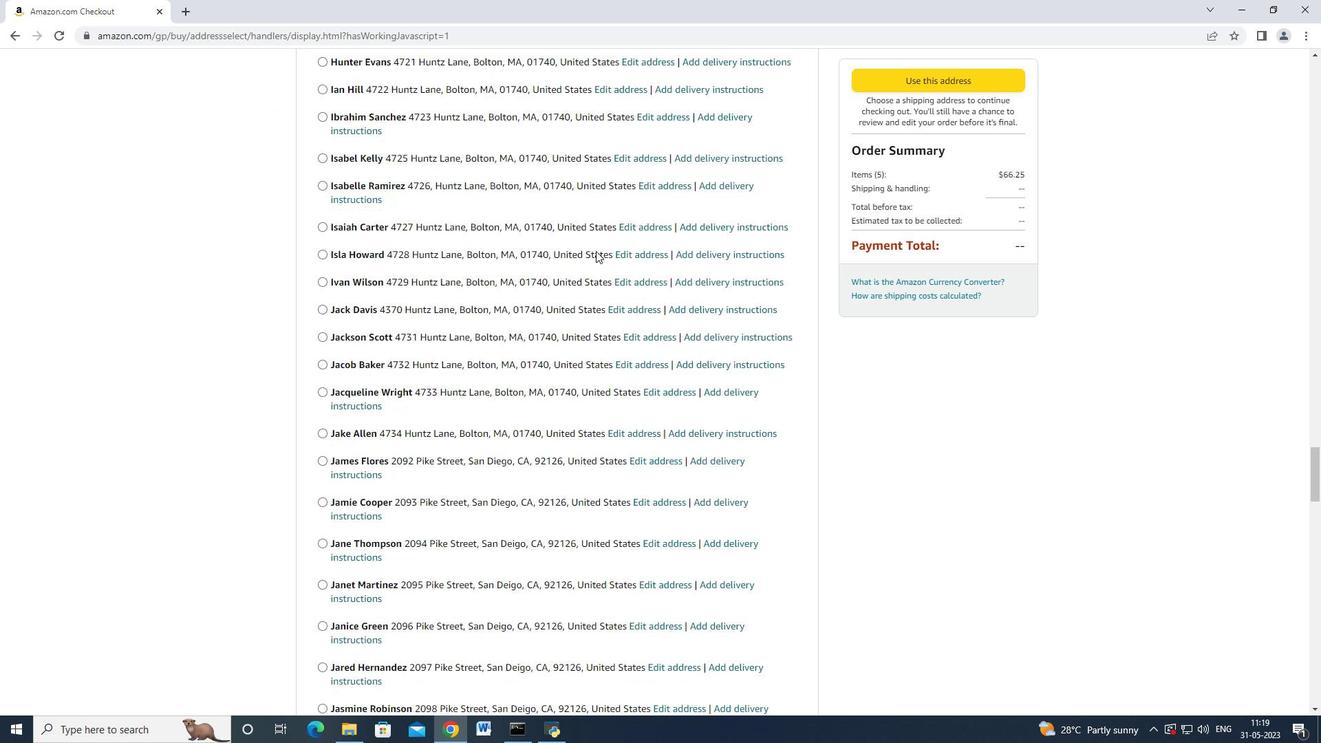 
Action: Mouse scrolled (595, 251) with delta (0, 0)
Screenshot: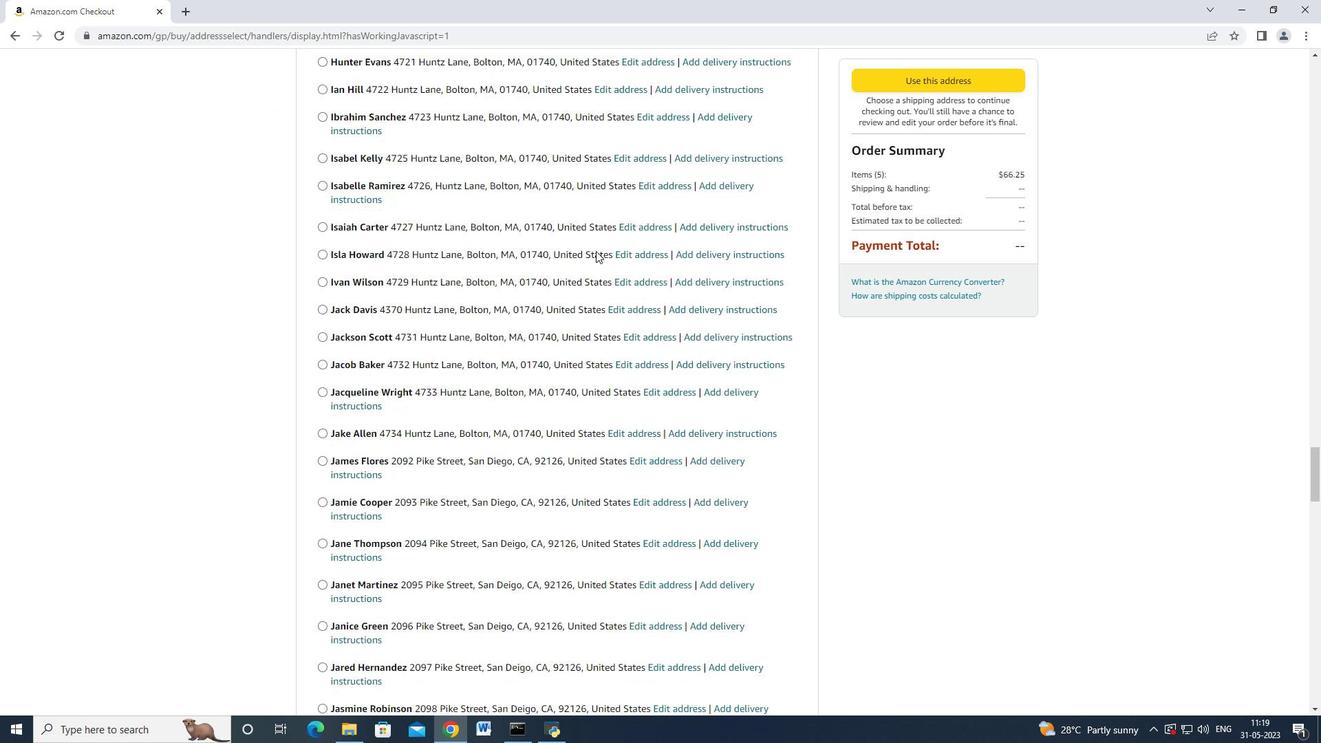 
Action: Mouse scrolled (595, 251) with delta (0, 0)
Screenshot: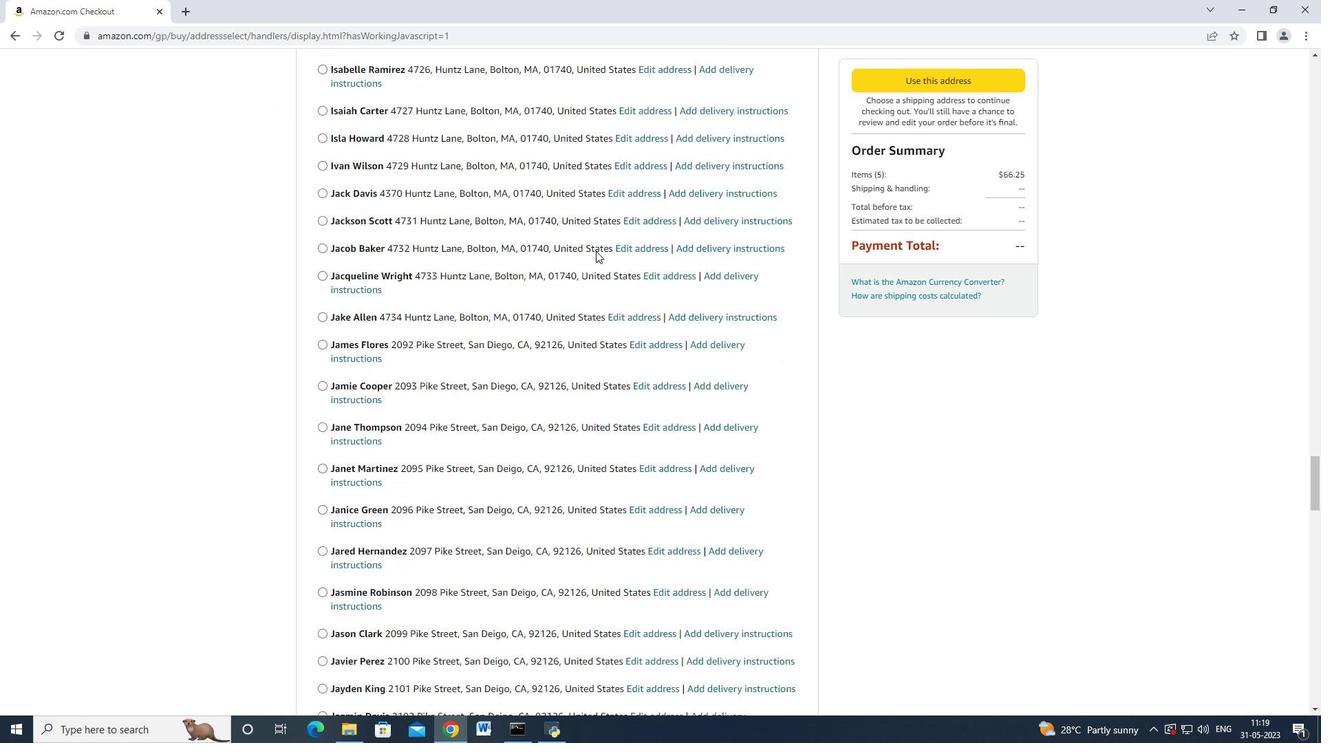 
Action: Mouse moved to (595, 251)
Screenshot: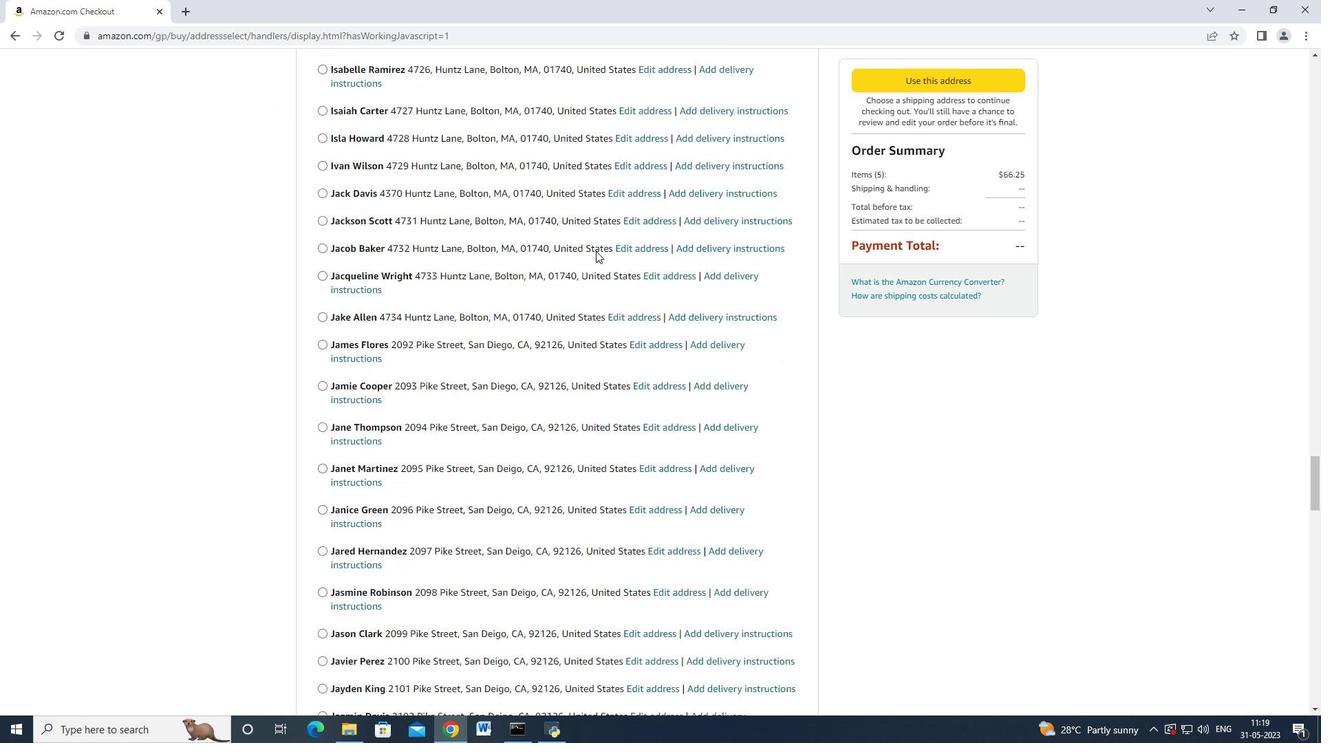 
Action: Mouse scrolled (595, 251) with delta (0, 0)
Screenshot: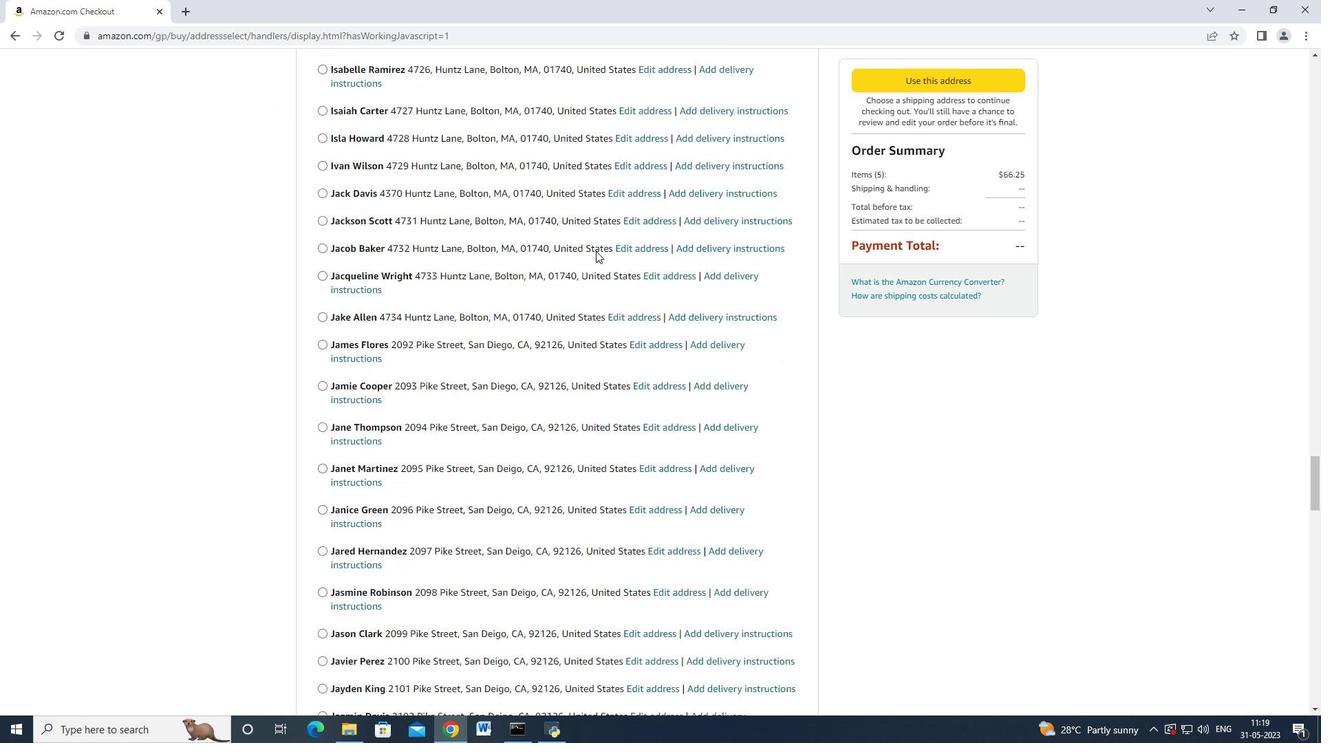 
Action: Mouse scrolled (595, 251) with delta (0, 0)
Screenshot: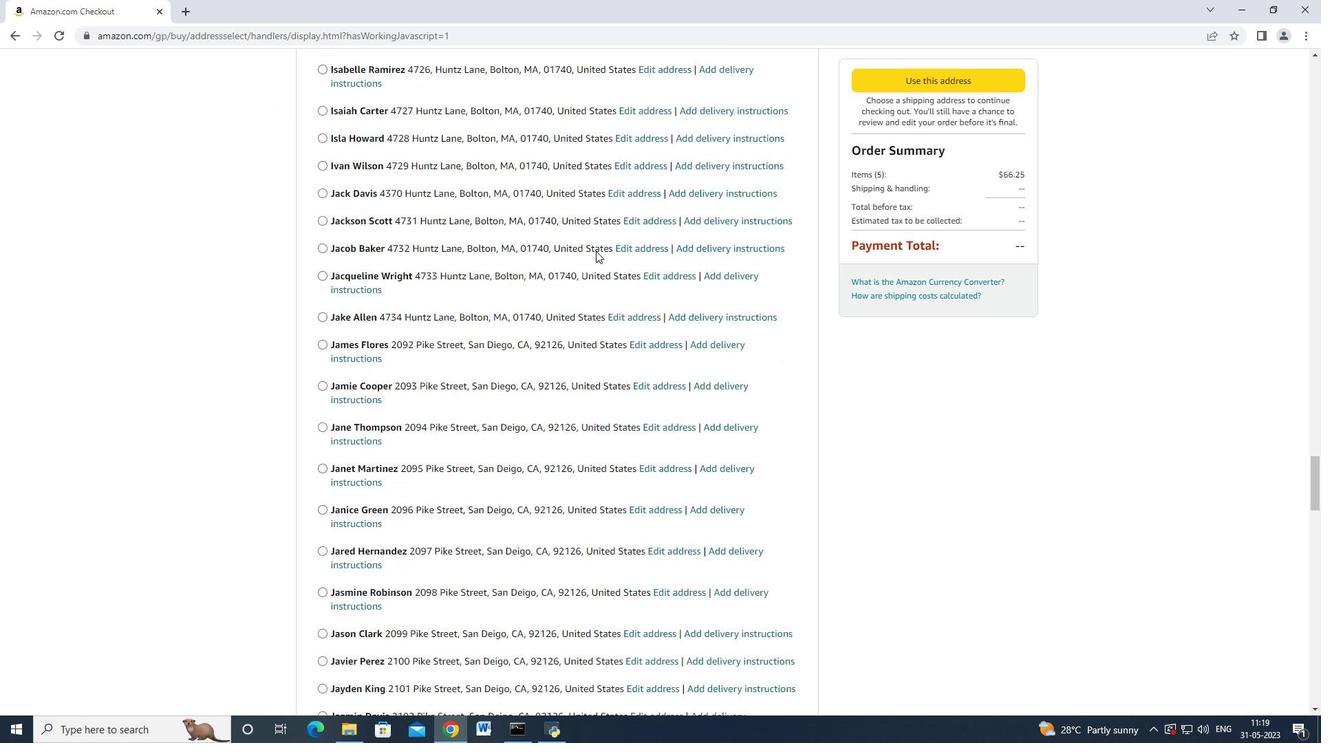 
Action: Mouse scrolled (595, 251) with delta (0, 0)
Screenshot: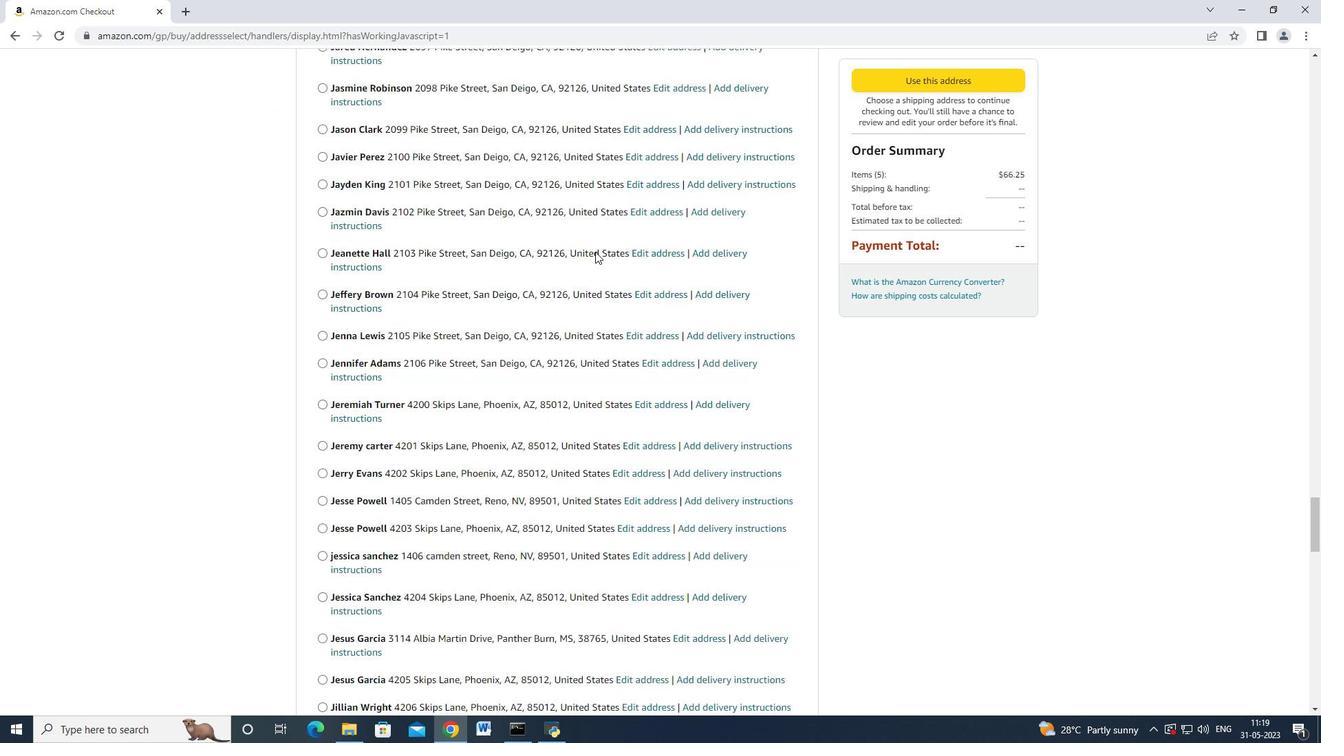 
Action: Mouse scrolled (595, 251) with delta (0, 0)
Screenshot: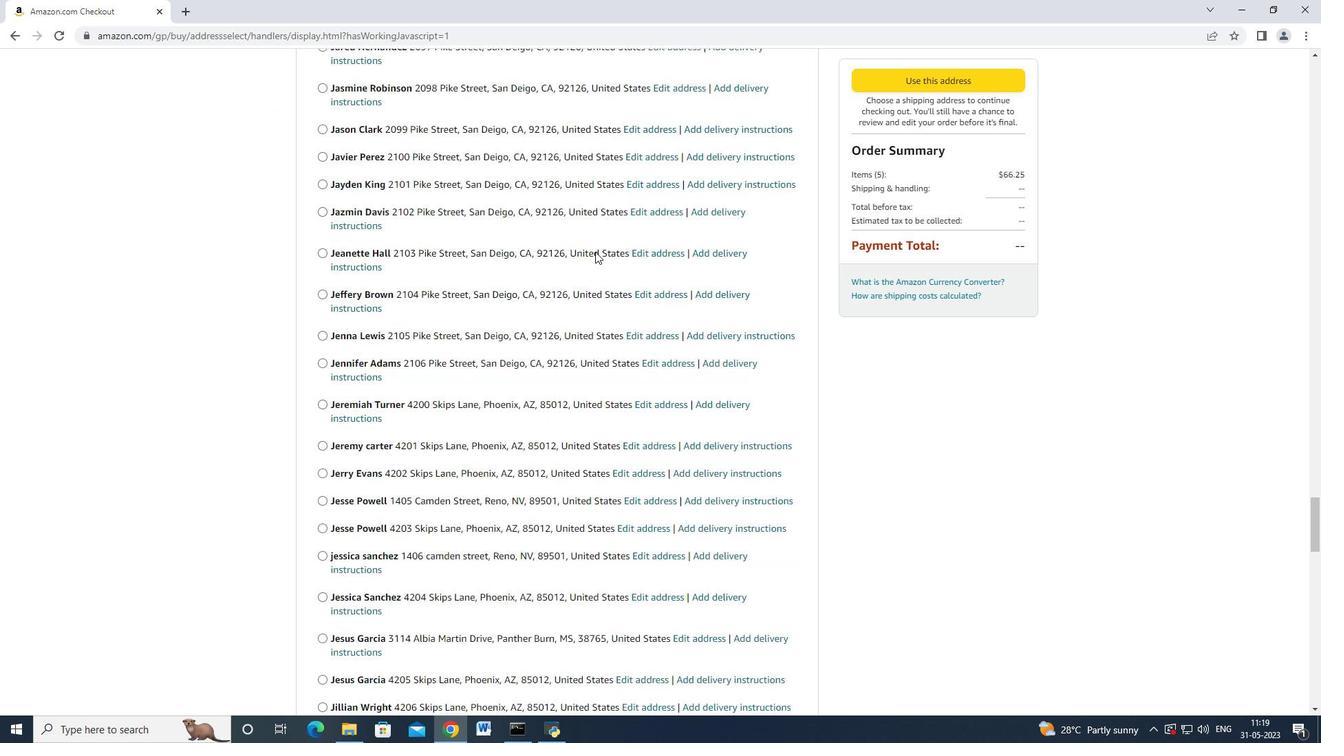 
Action: Mouse scrolled (595, 251) with delta (0, 0)
Screenshot: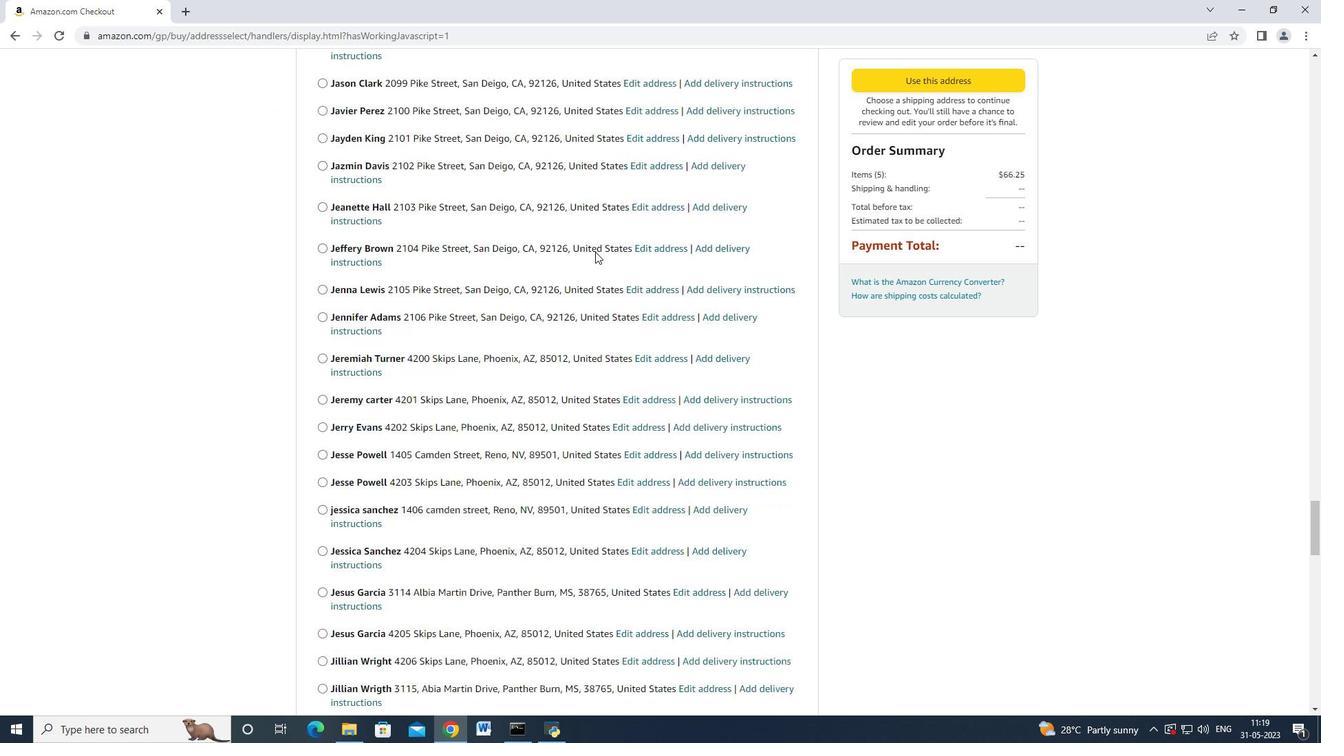 
Action: Mouse scrolled (595, 250) with delta (0, -1)
Screenshot: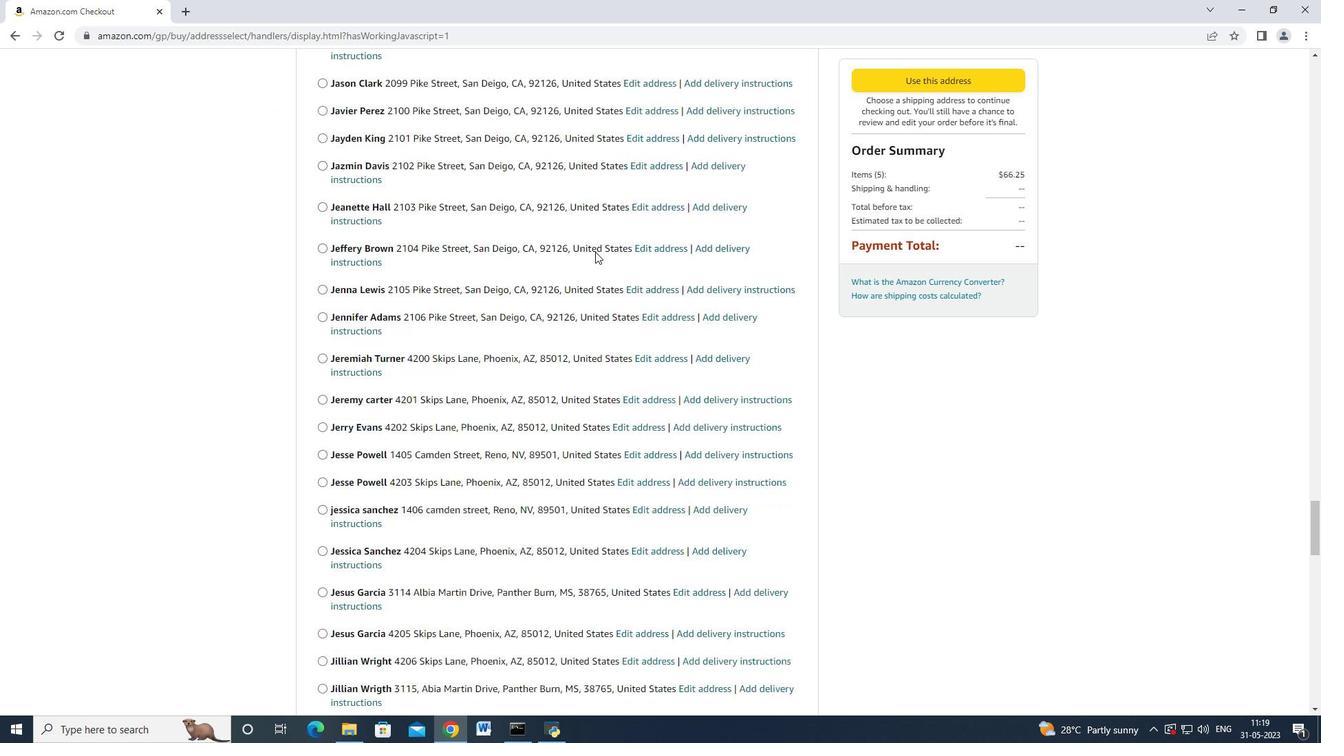 
Action: Mouse scrolled (595, 251) with delta (0, 0)
Screenshot: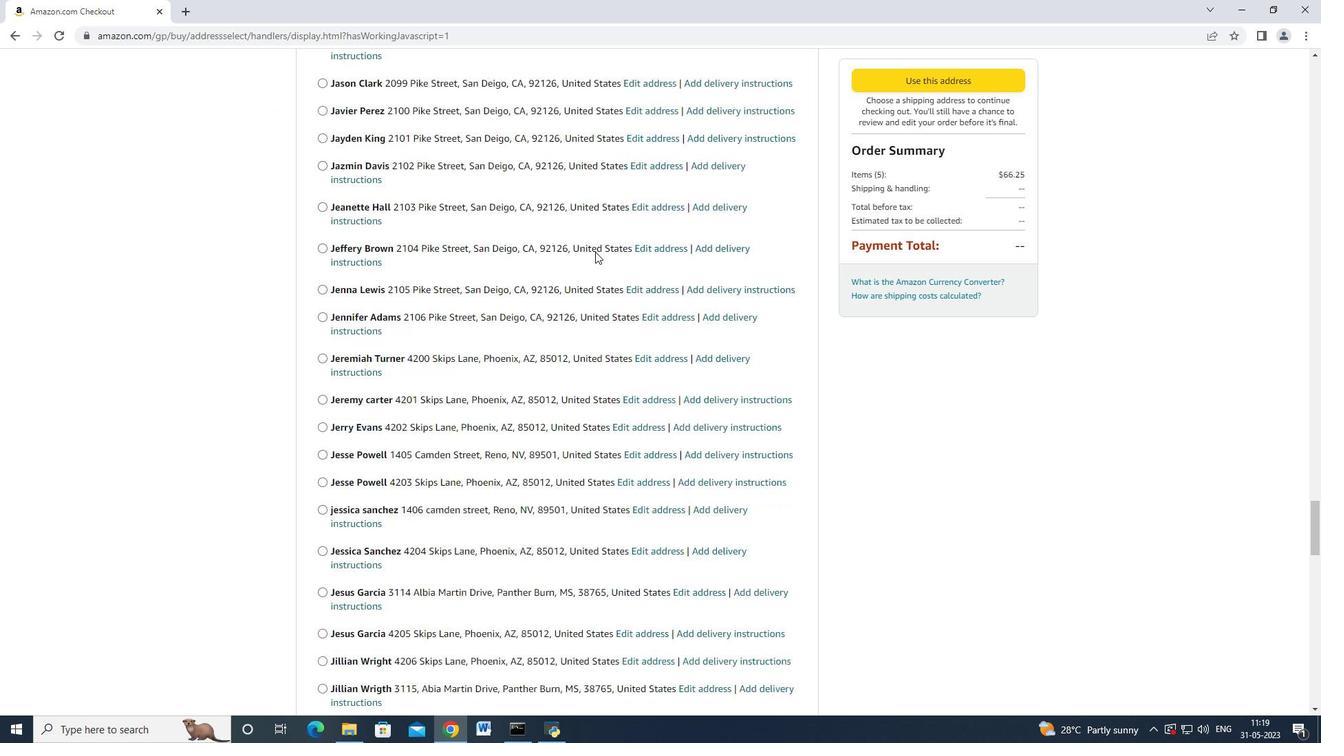
Action: Mouse scrolled (595, 251) with delta (0, 0)
Screenshot: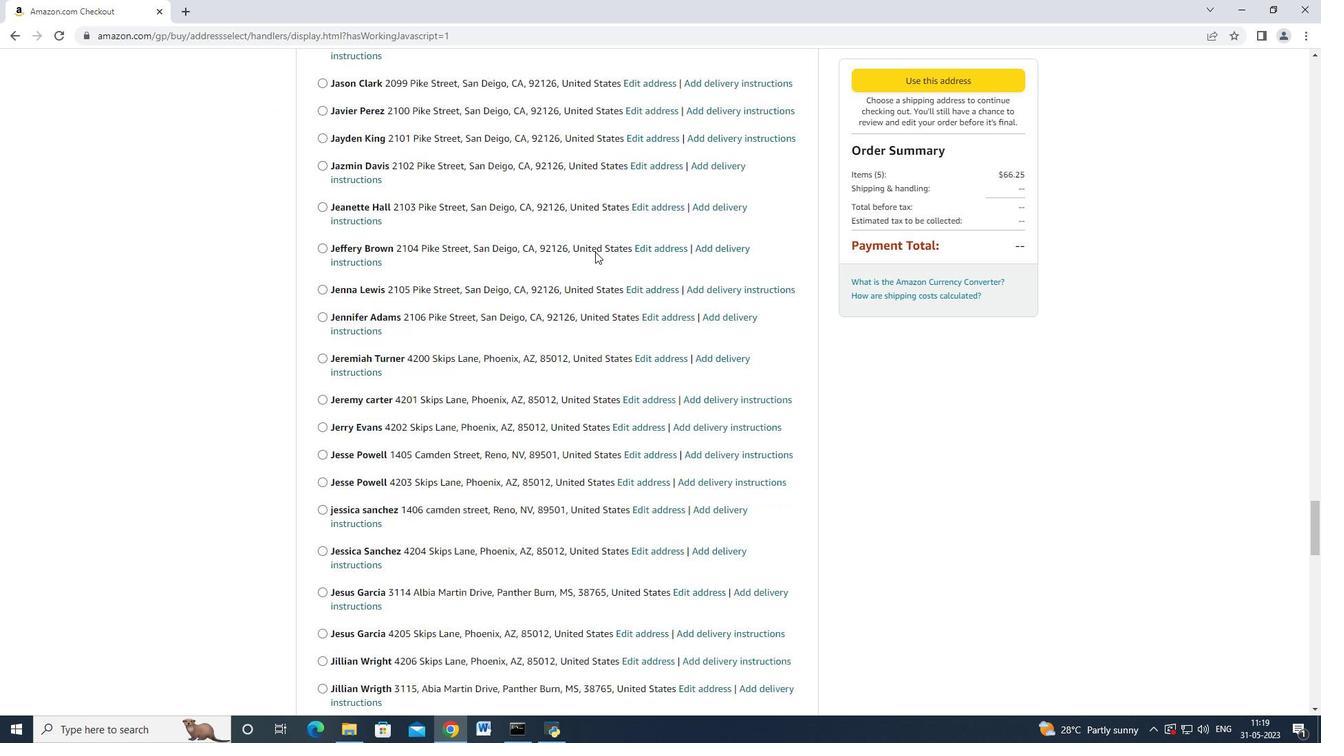 
Action: Mouse scrolled (595, 251) with delta (0, 0)
Screenshot: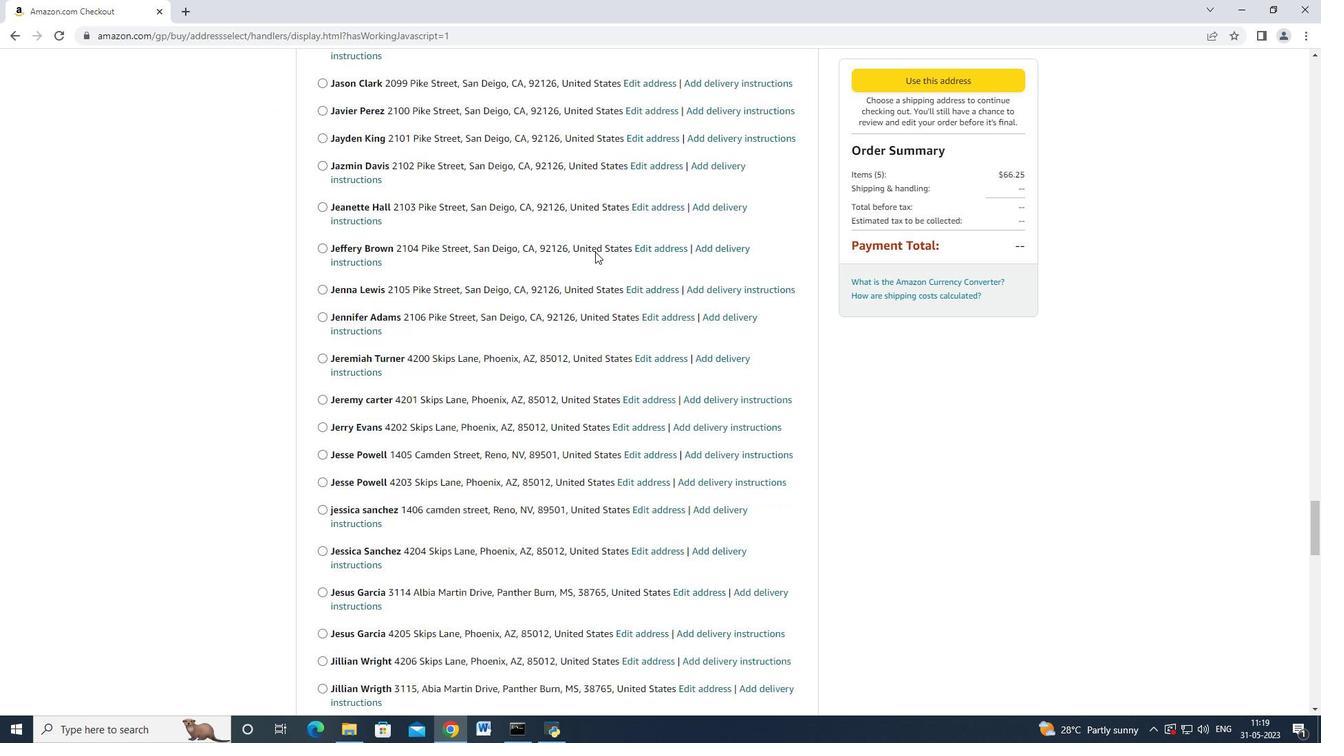 
Action: Mouse scrolled (595, 251) with delta (0, 0)
Screenshot: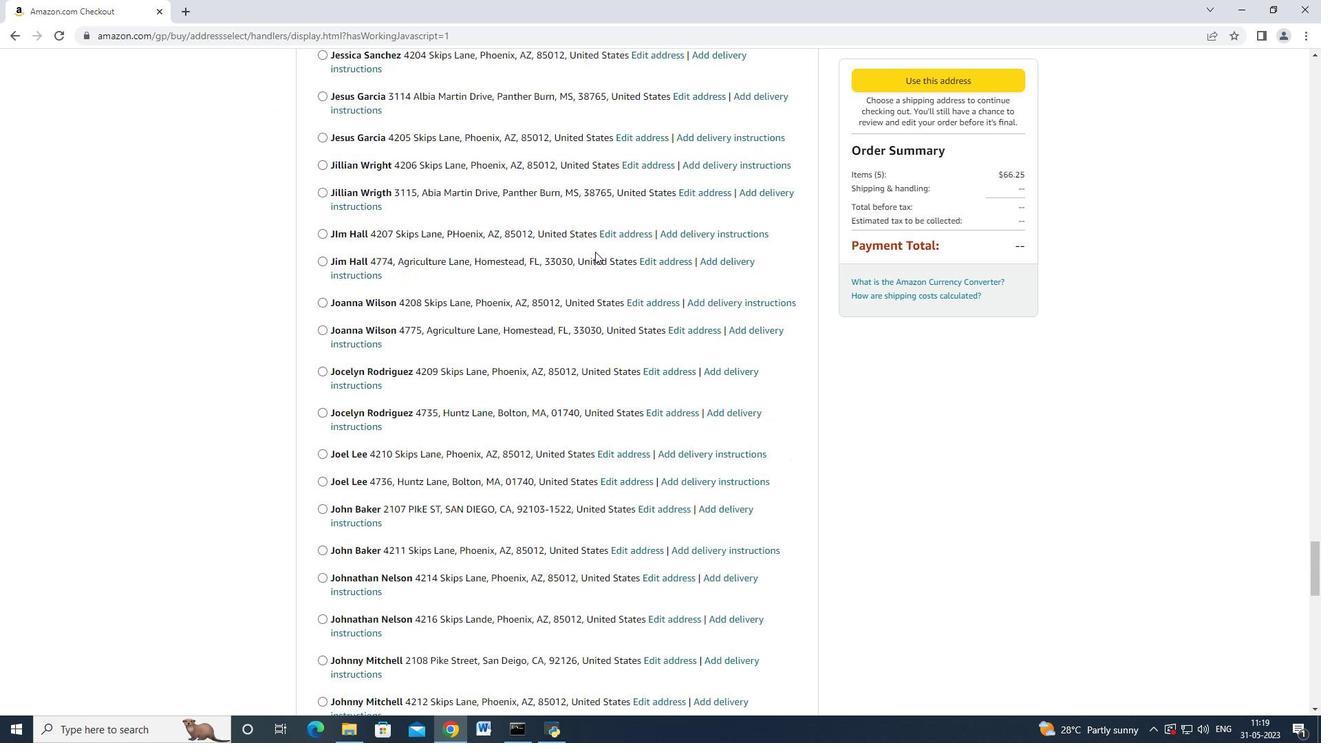 
Action: Mouse scrolled (595, 251) with delta (0, 0)
Screenshot: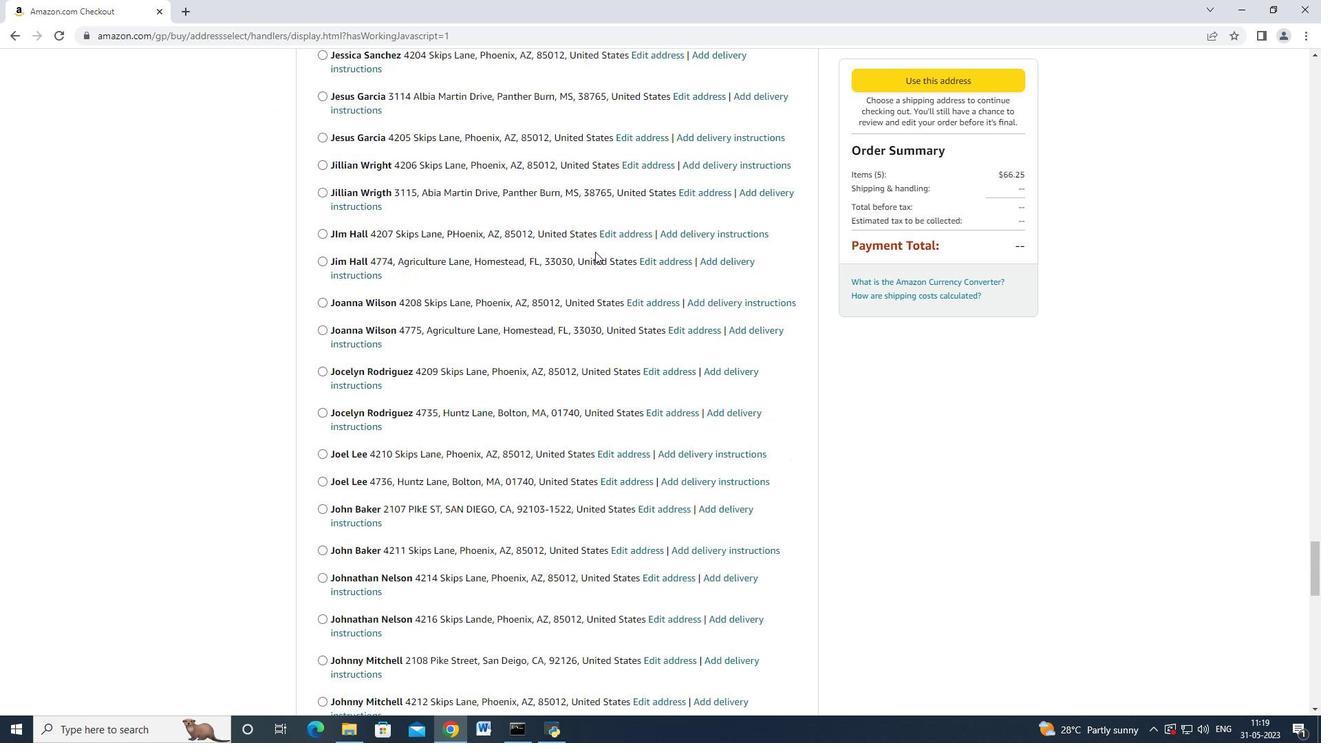 
Action: Mouse scrolled (595, 251) with delta (0, 0)
Screenshot: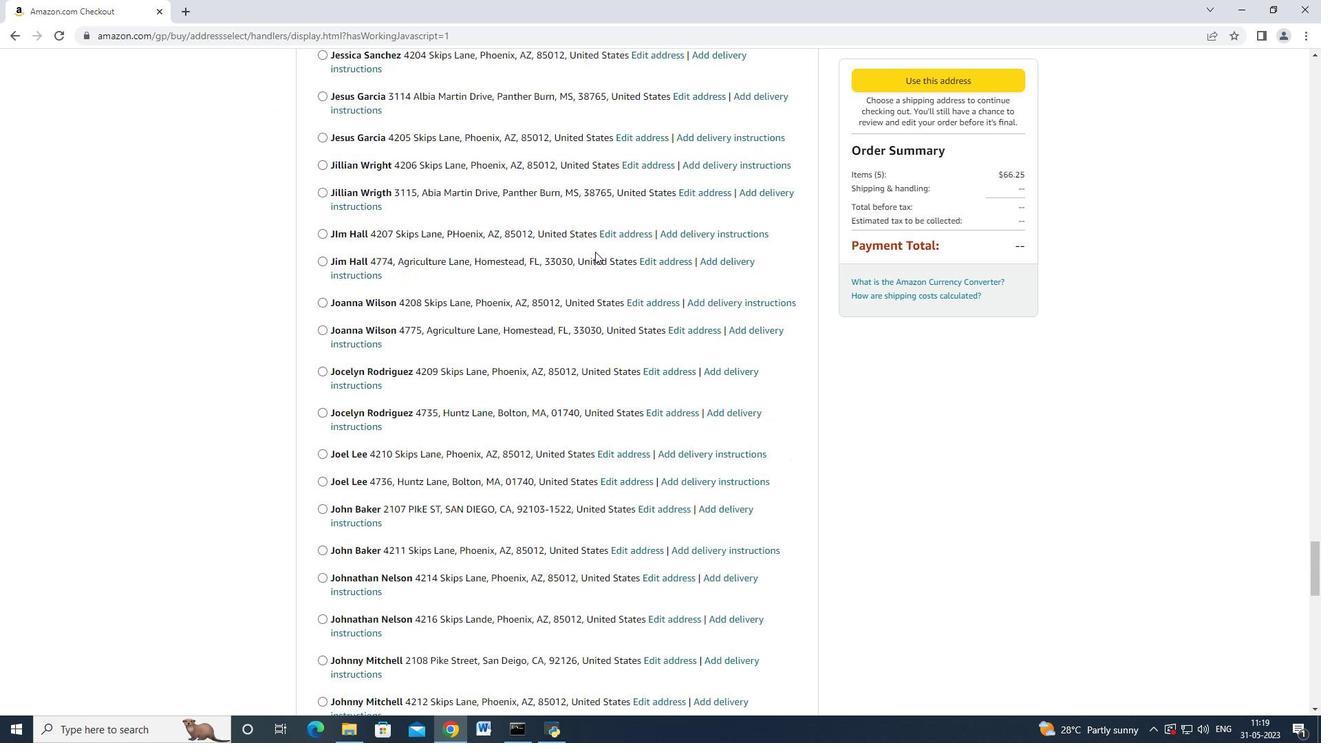 
Action: Mouse scrolled (595, 251) with delta (0, 0)
Screenshot: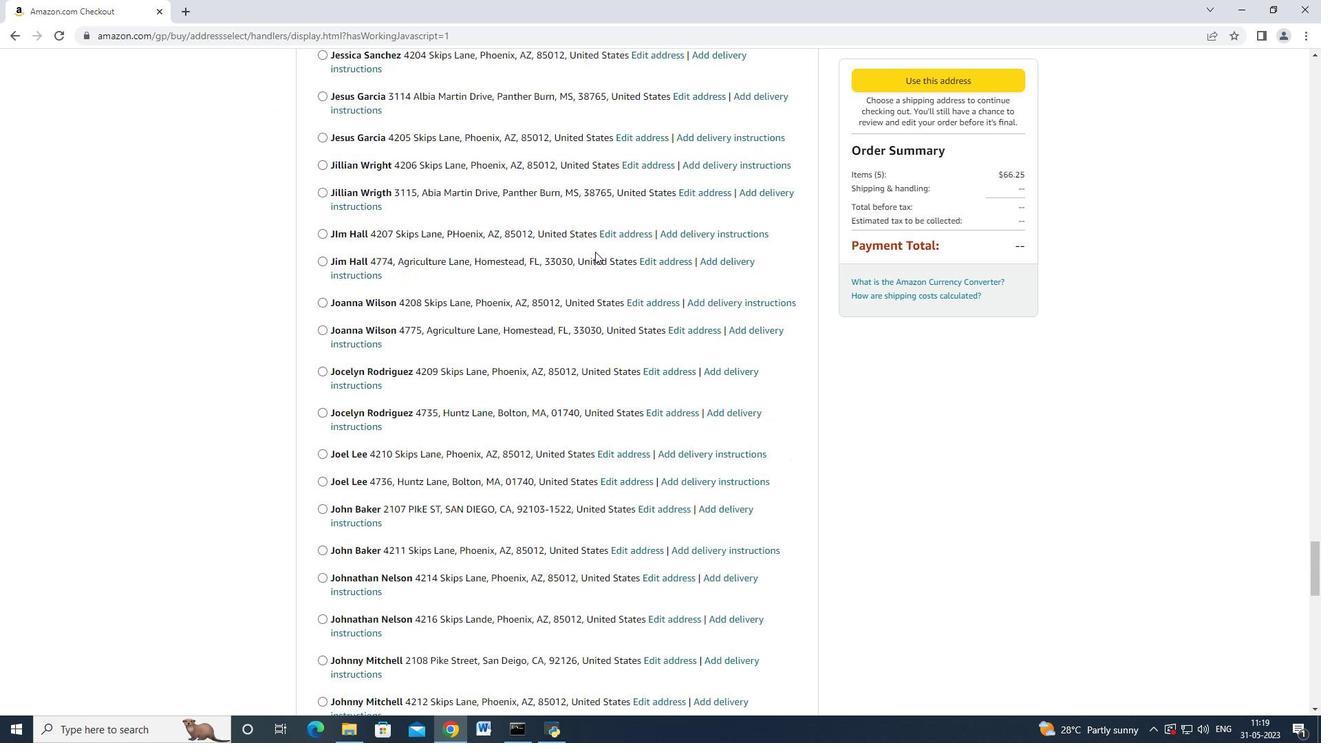 
Action: Mouse scrolled (595, 251) with delta (0, 0)
Screenshot: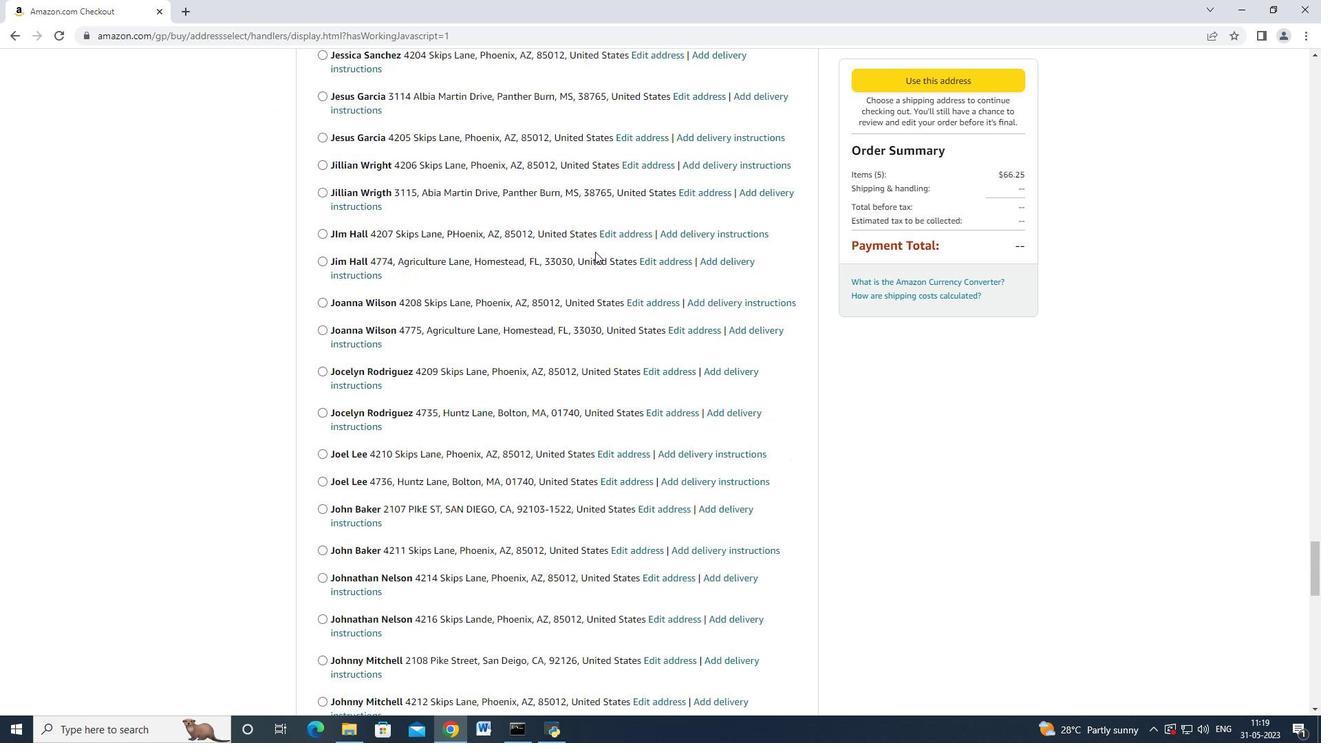
Action: Mouse scrolled (595, 251) with delta (0, 0)
Screenshot: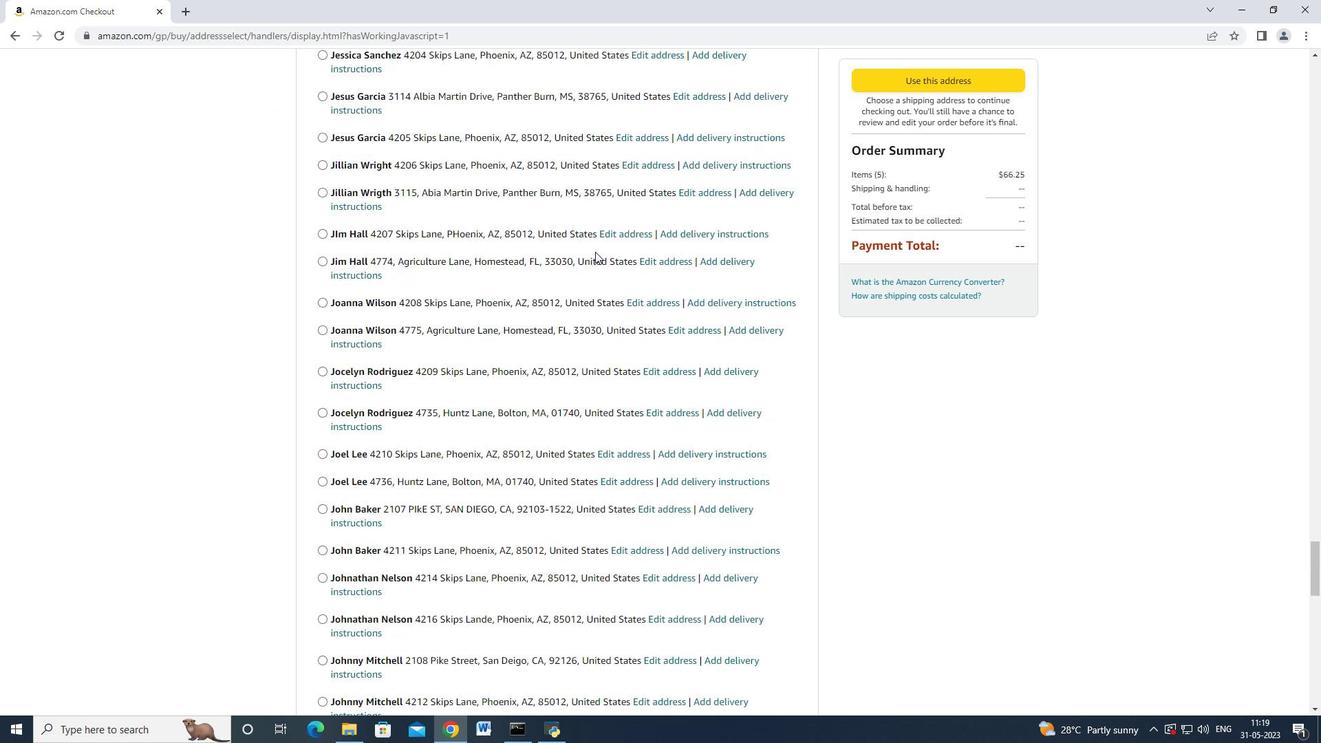 
Action: Mouse scrolled (595, 251) with delta (0, 0)
Screenshot: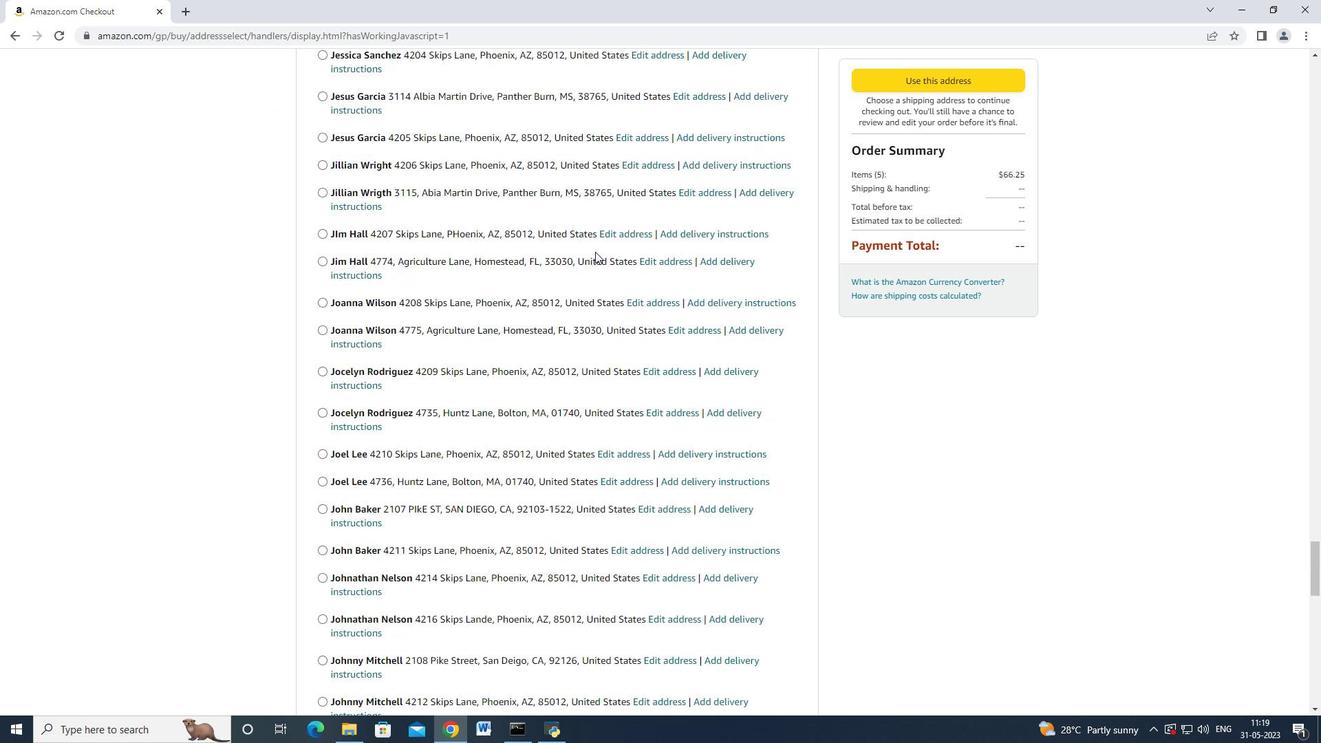 
Action: Mouse scrolled (595, 251) with delta (0, 0)
Screenshot: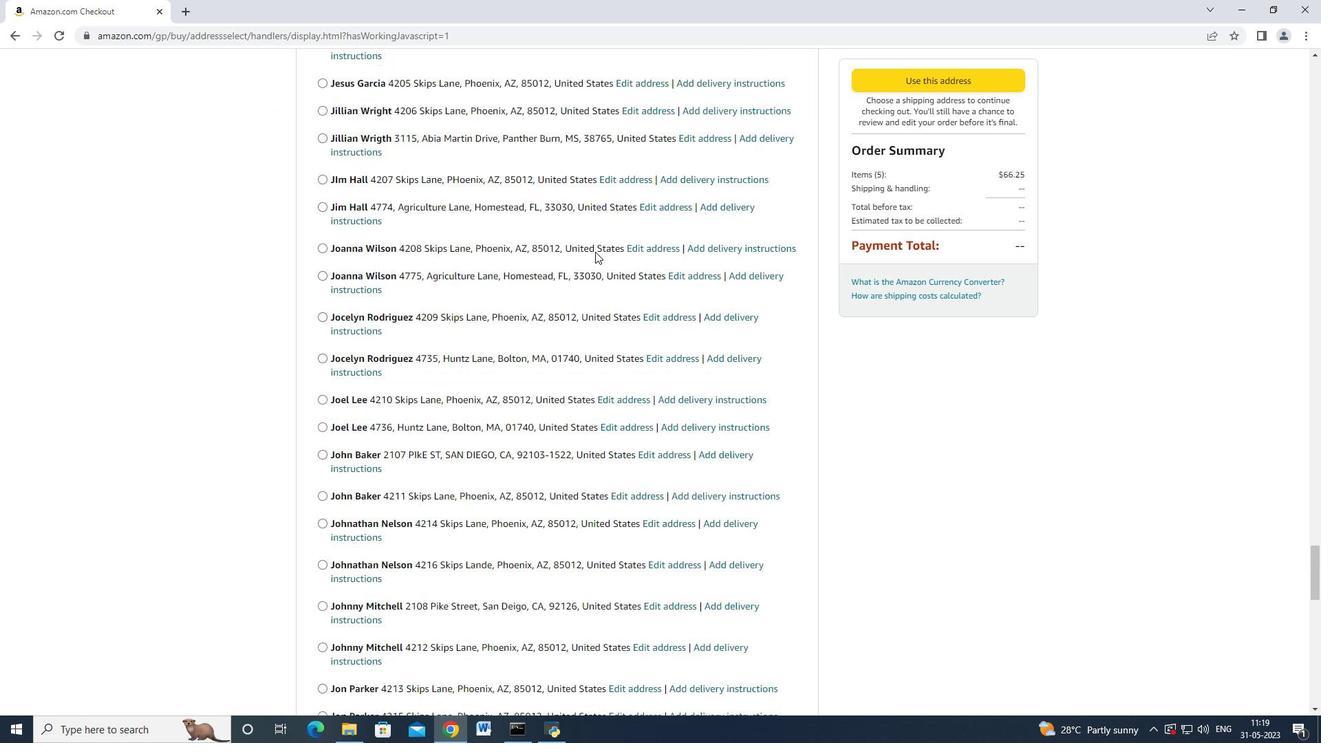
Action: Mouse scrolled (595, 251) with delta (0, 0)
Screenshot: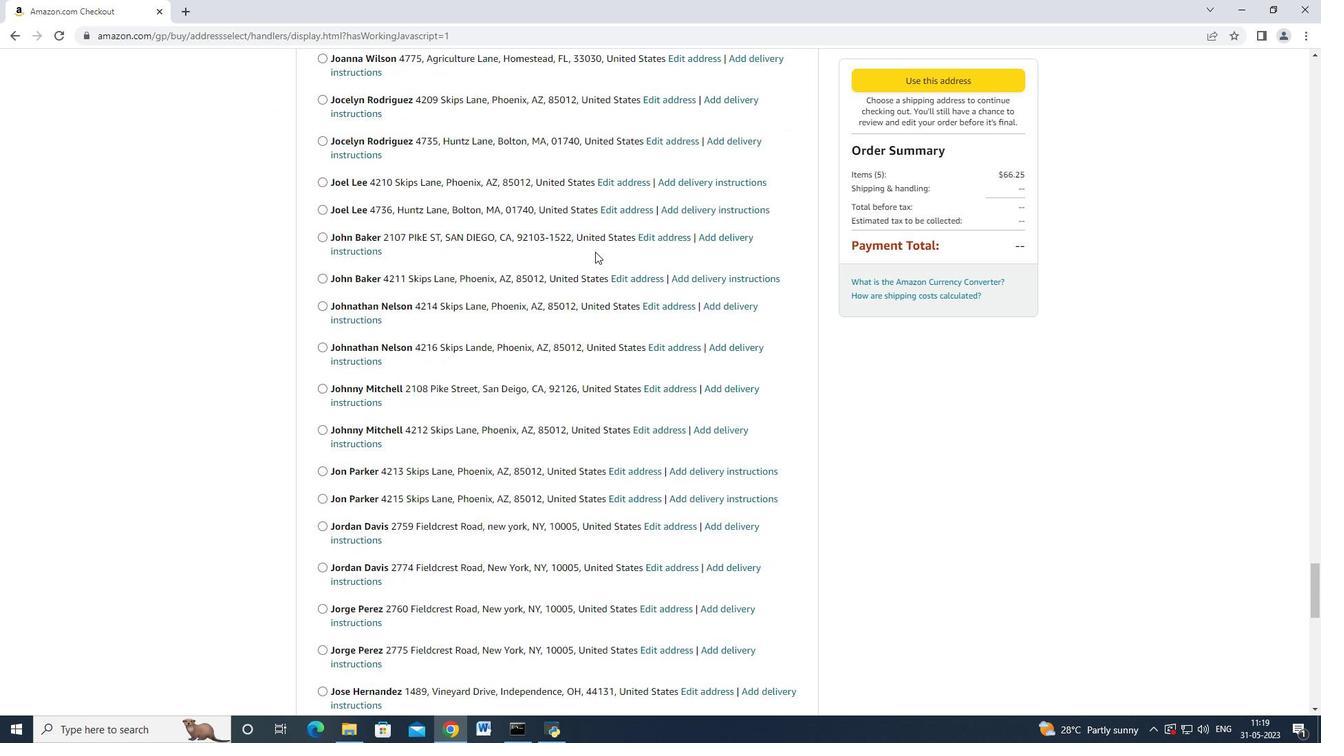 
Action: Mouse scrolled (595, 251) with delta (0, 0)
Screenshot: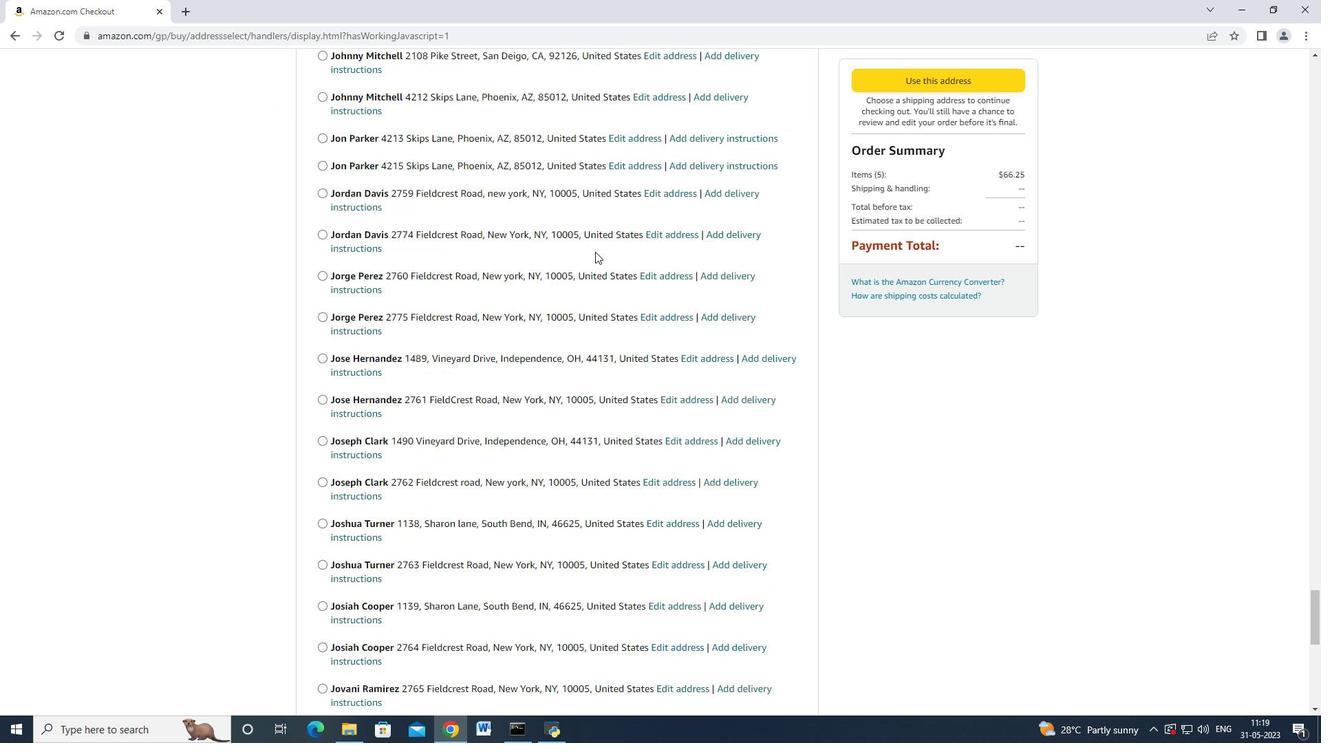 
Action: Mouse scrolled (595, 251) with delta (0, 0)
Screenshot: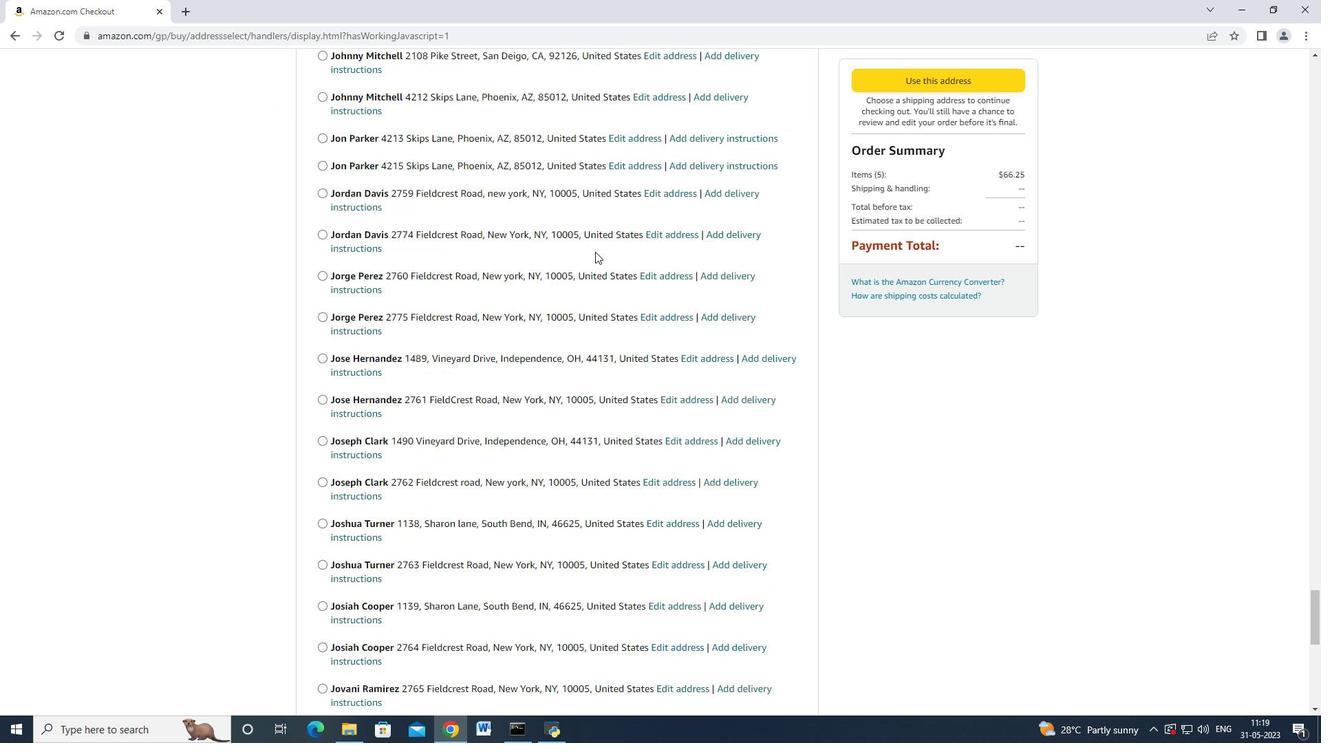 
Action: Mouse scrolled (595, 251) with delta (0, 0)
Screenshot: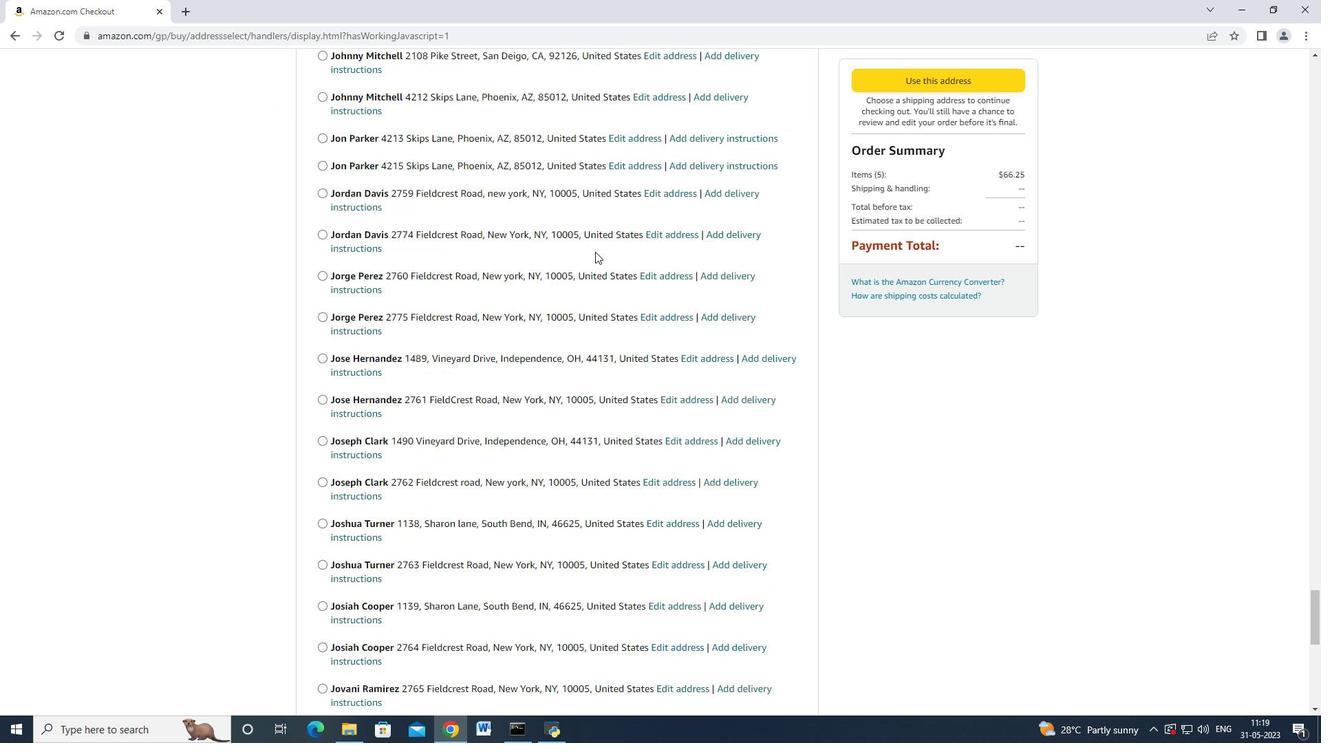 
Action: Mouse scrolled (595, 251) with delta (0, 0)
Screenshot: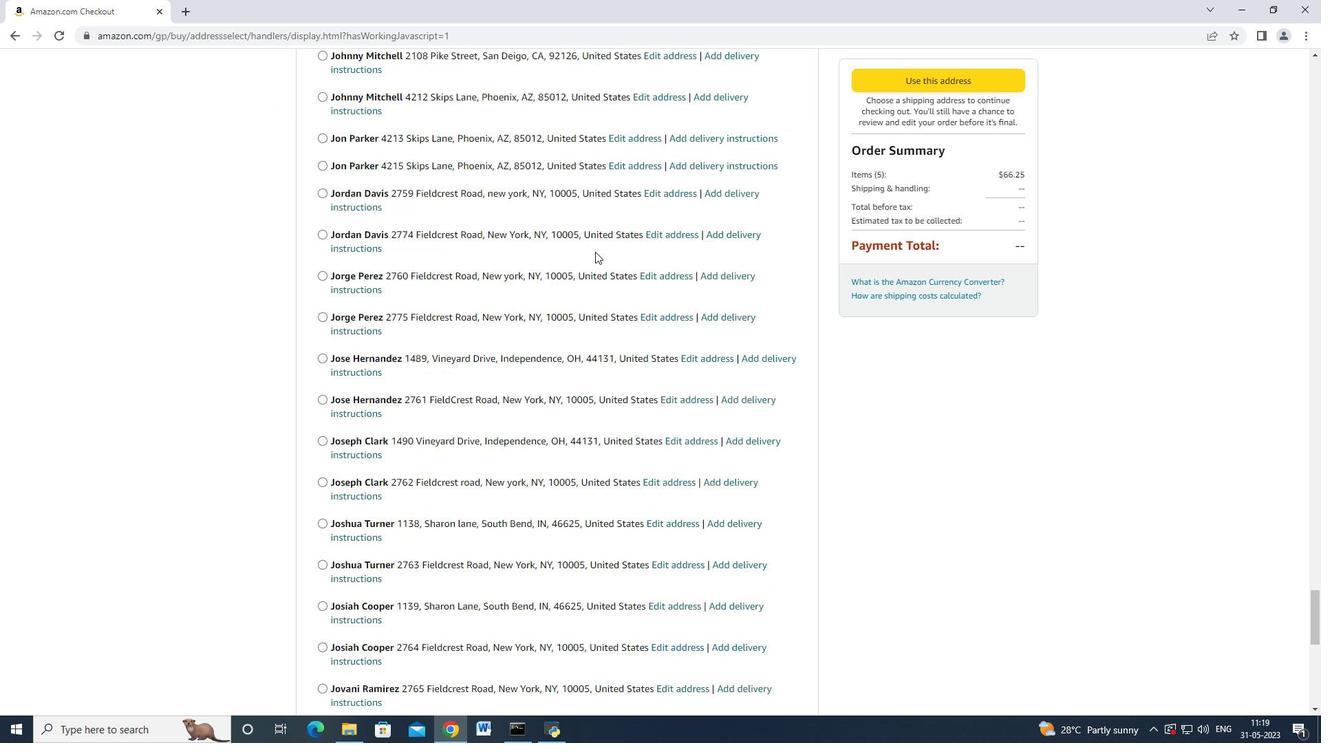 
Action: Mouse scrolled (595, 251) with delta (0, 0)
Screenshot: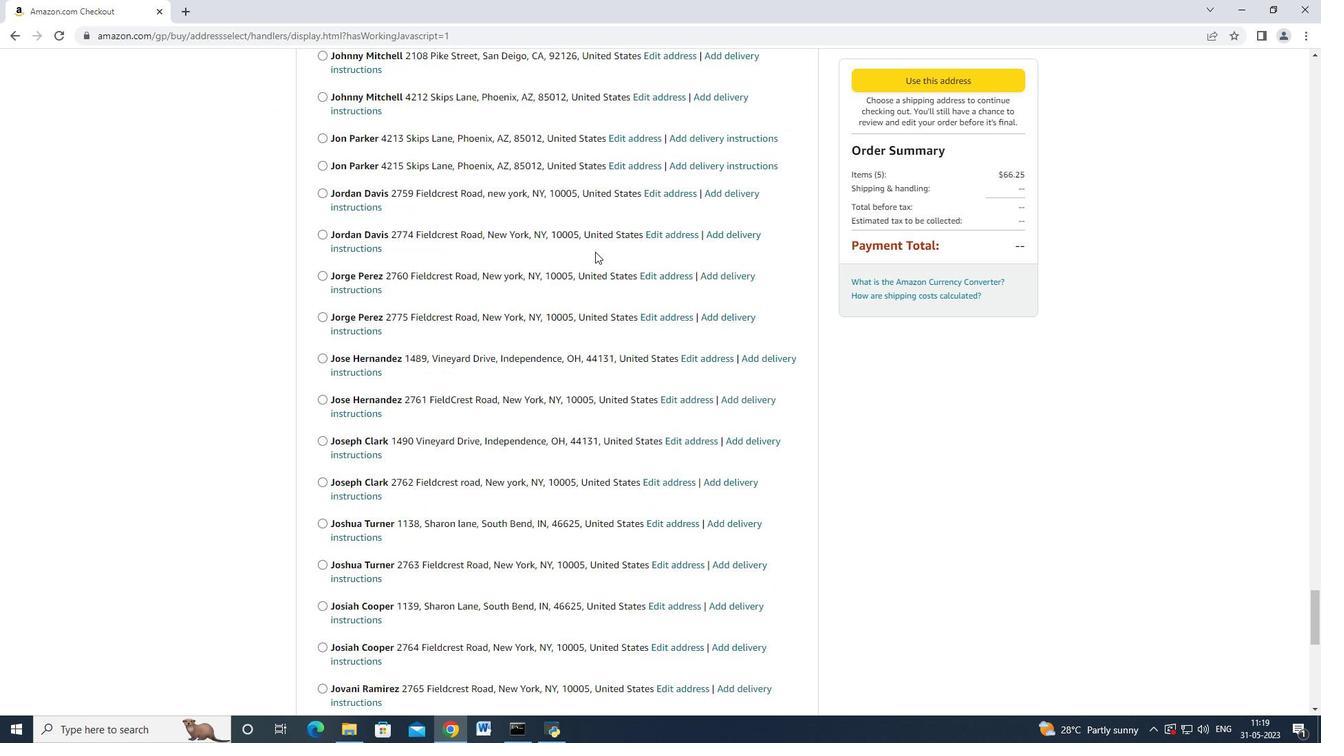 
Action: Mouse scrolled (595, 251) with delta (0, 0)
Screenshot: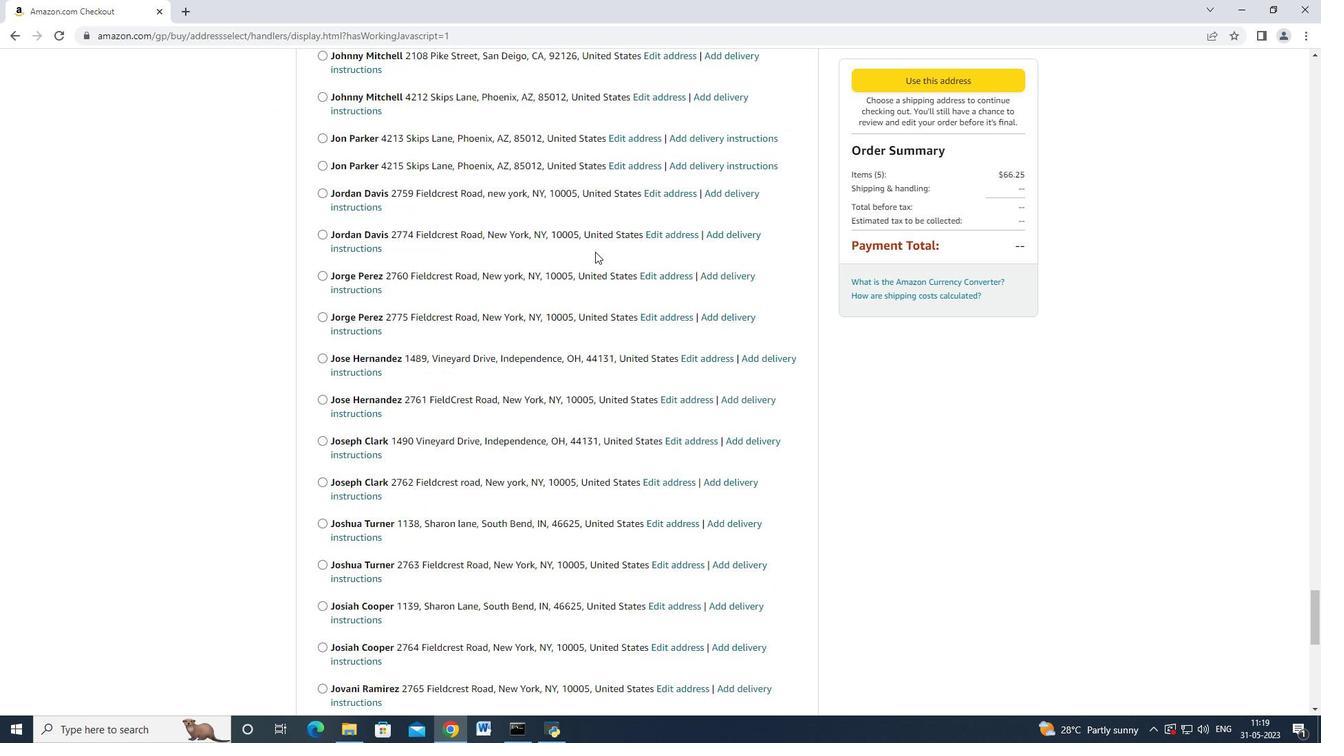 
Action: Mouse moved to (369, 522)
Screenshot: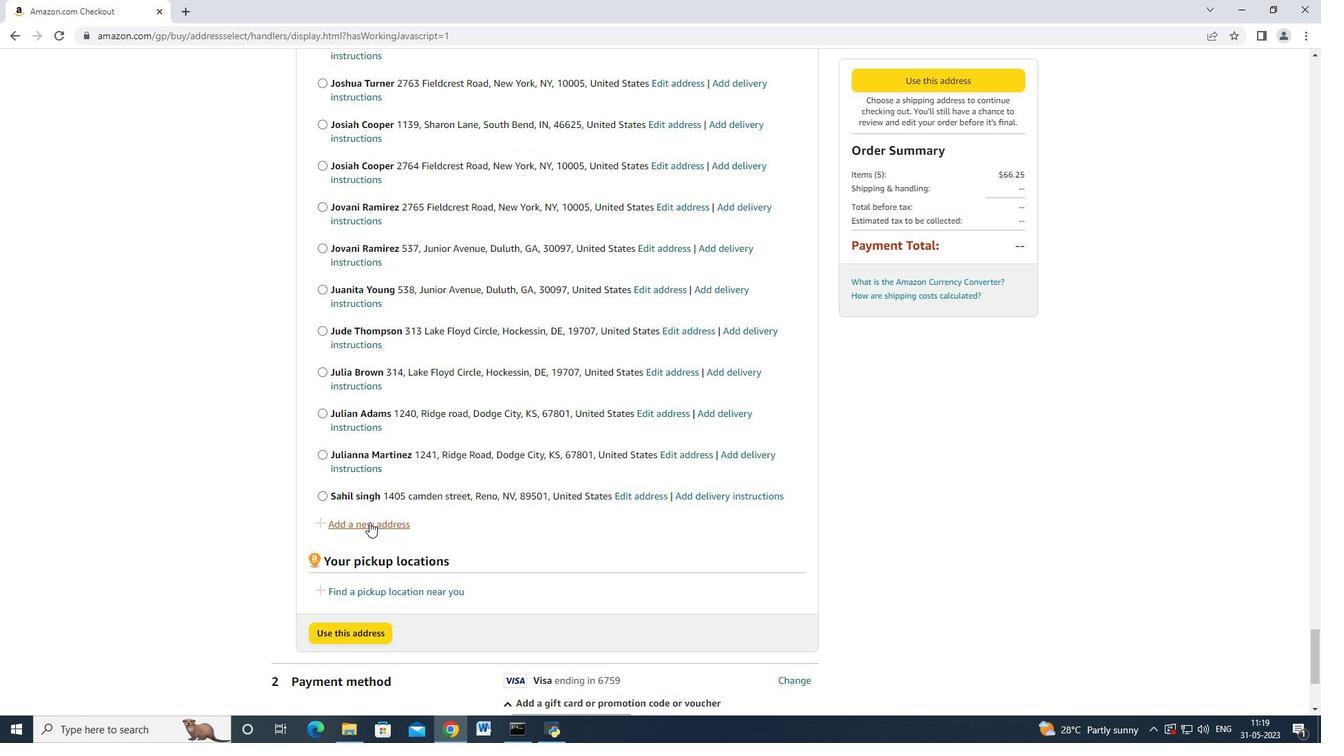 
Action: Mouse pressed left at (369, 522)
Screenshot: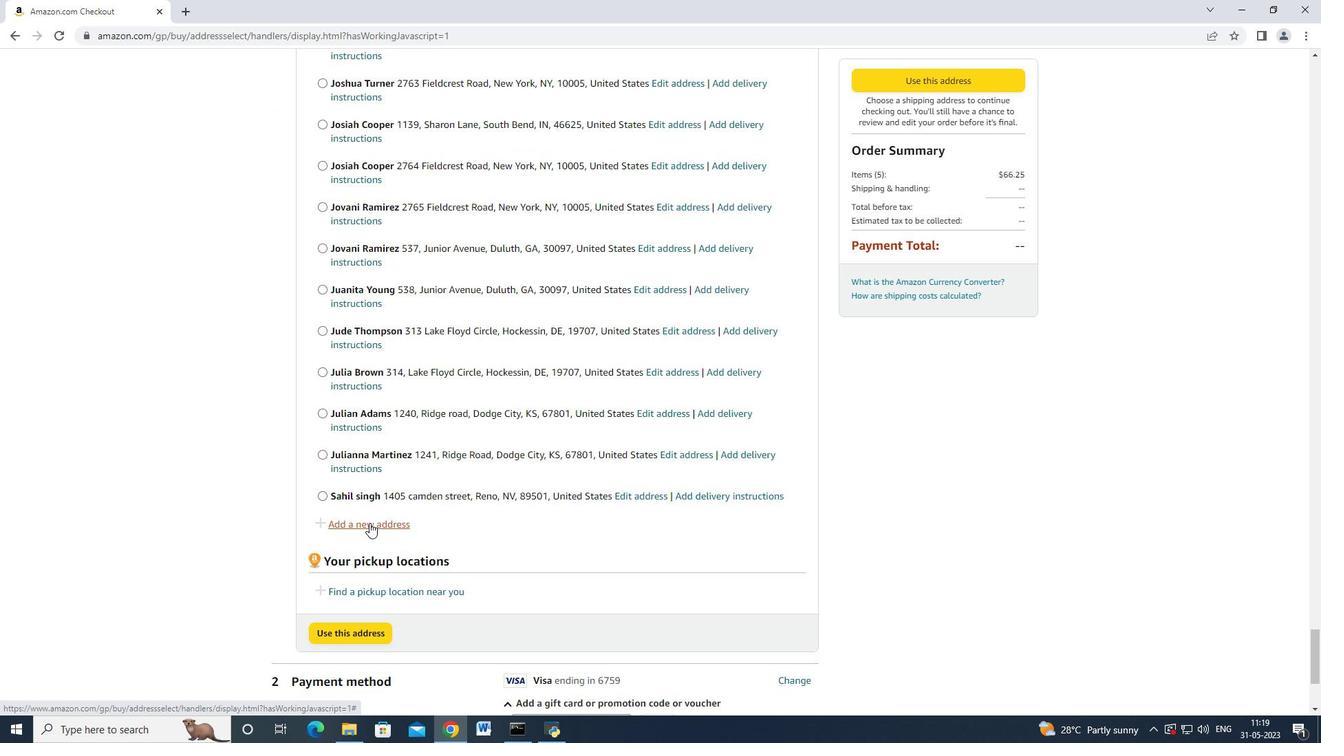 
Action: Mouse moved to (455, 328)
Screenshot: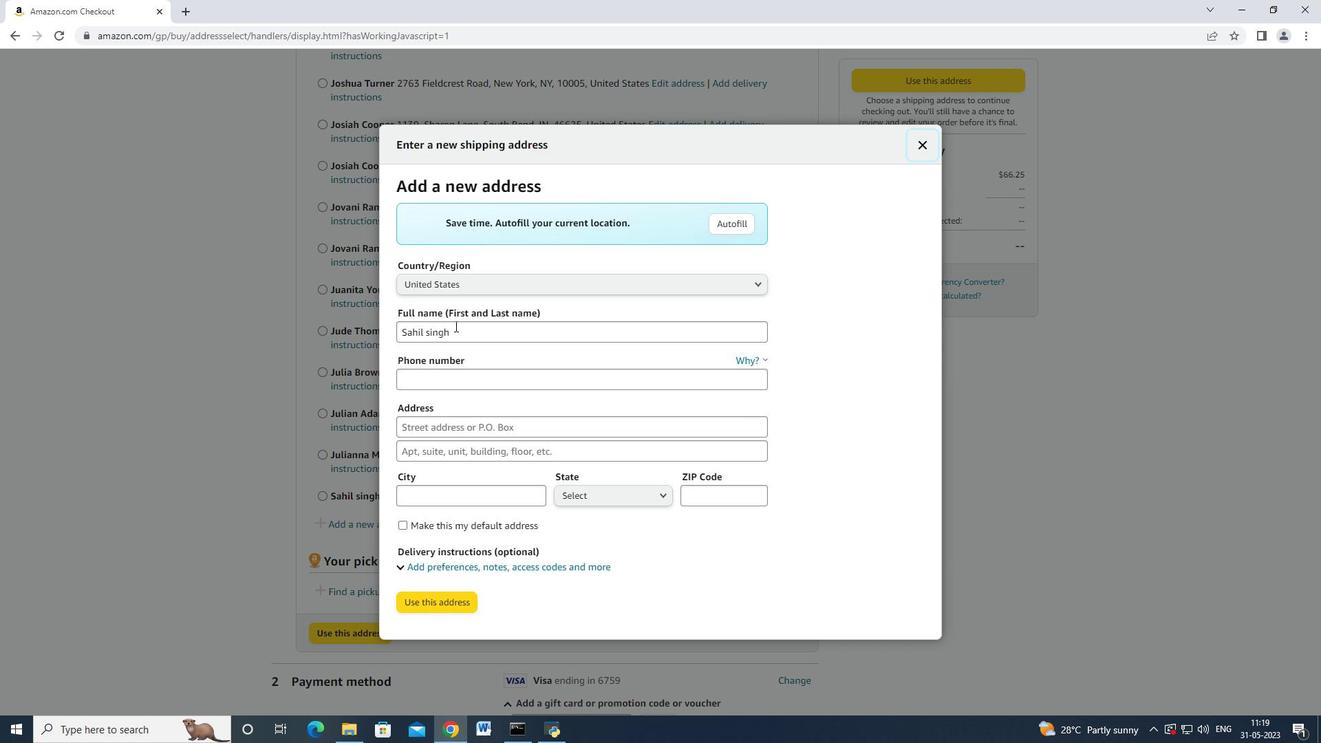 
Action: Mouse pressed left at (455, 328)
Screenshot: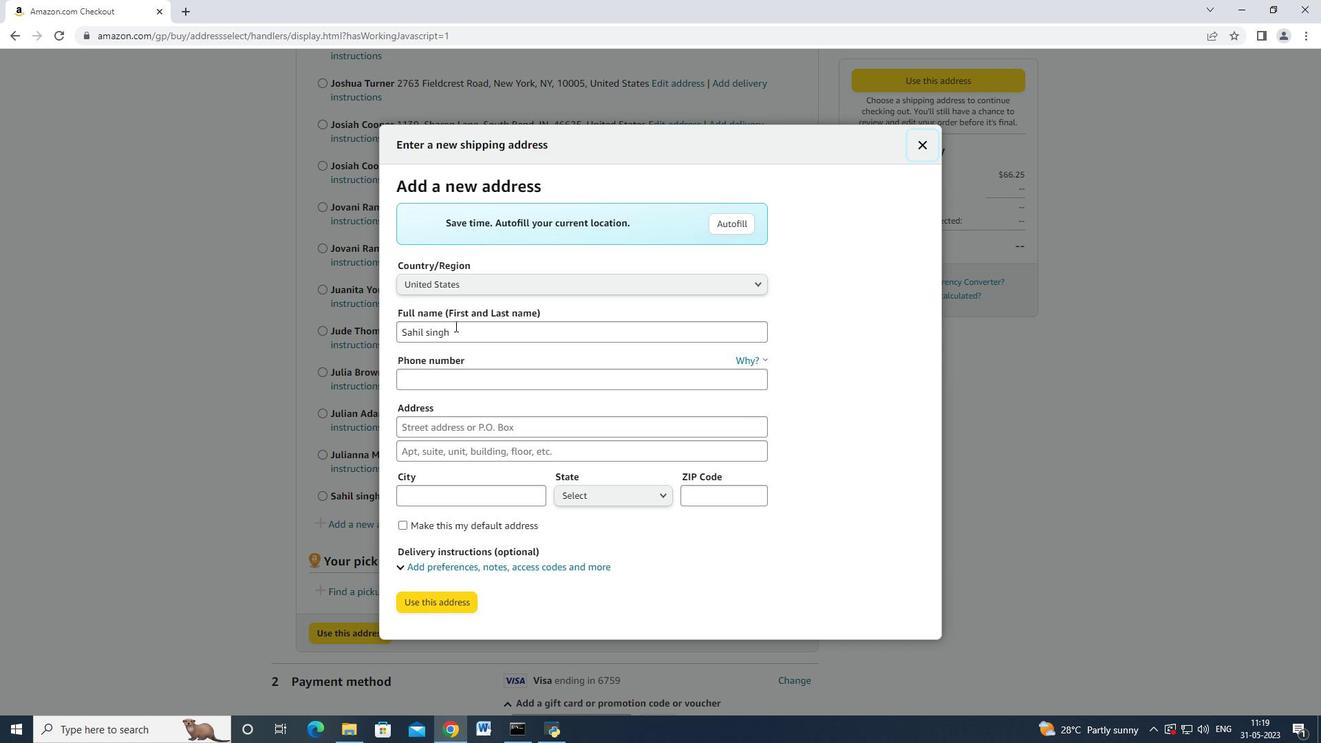
Action: Mouse moved to (401, 330)
Screenshot: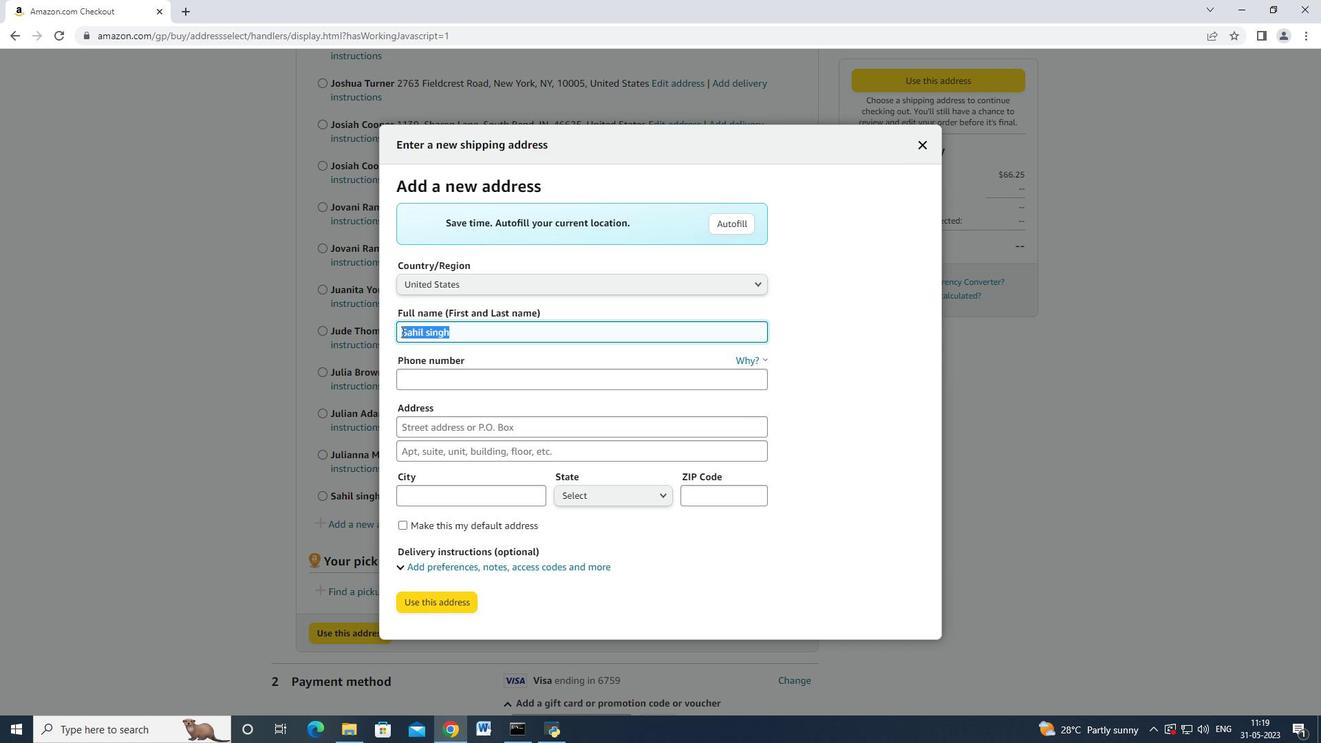 
Action: Key pressed <Key.backspace><Key.shift>Juanita<Key.space><Key.shift>Young<Key.tab><Key.tab>6318992398<Key.tab><Key.shift>2766<Key.space><Key.shift_r>Fe<Key.backspace>ieldcrest<Key.space><Key.shift>Road<Key.tab><Key.tab>new<Key.space>york
Screenshot: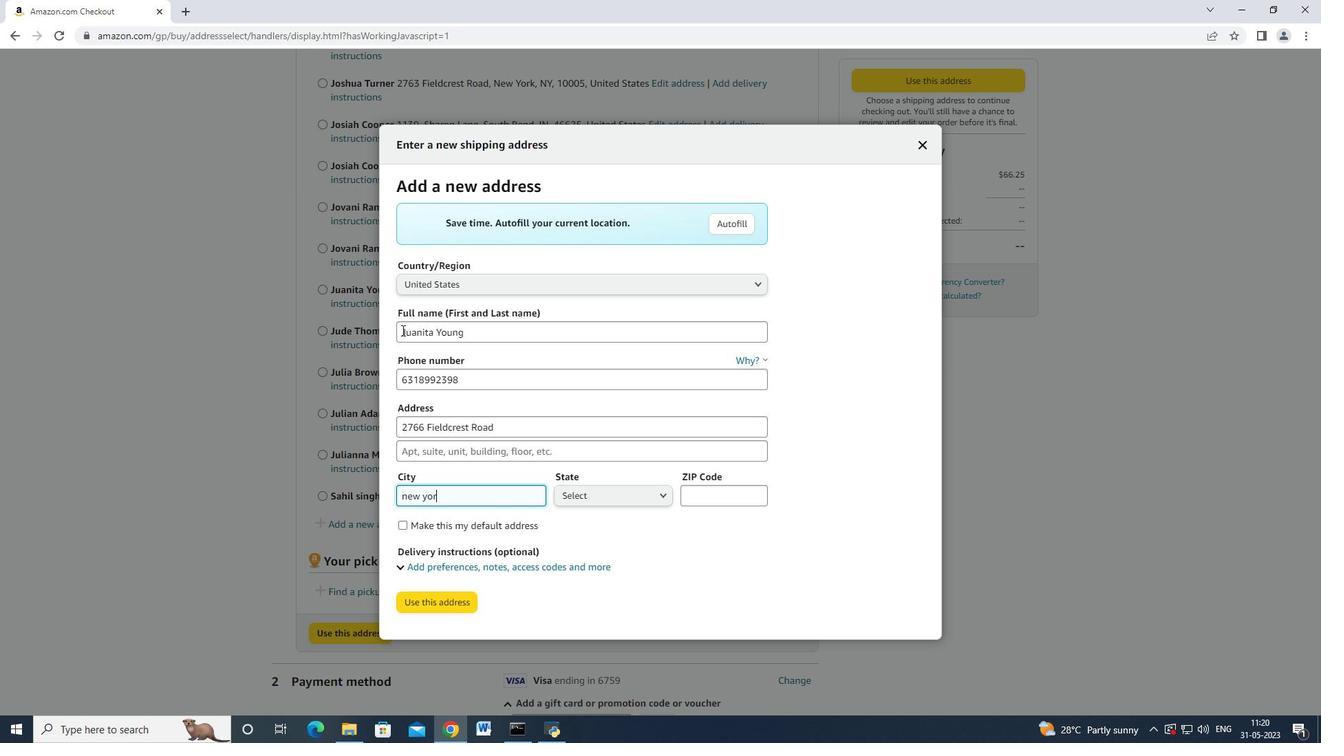 
Action: Mouse moved to (578, 499)
Screenshot: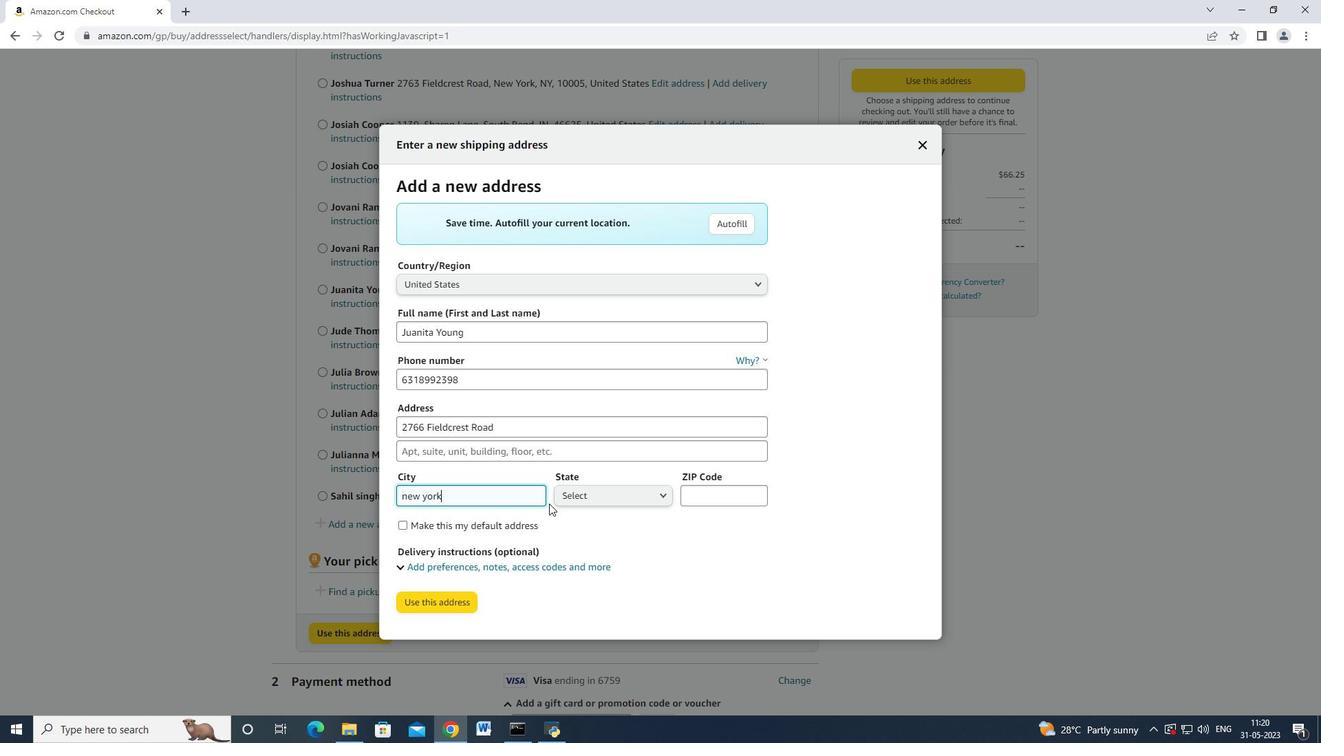 
Action: Mouse pressed left at (578, 499)
Screenshot: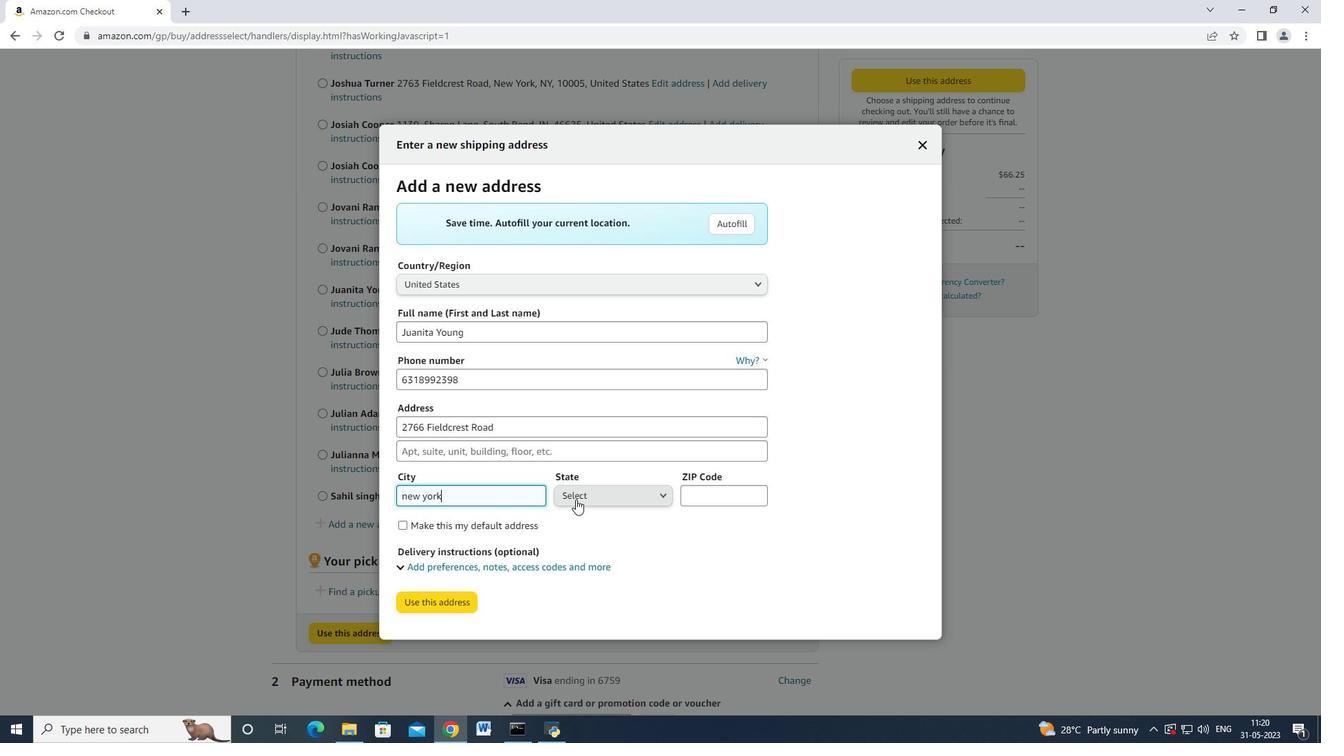 
Action: Mouse moved to (593, 372)
Screenshot: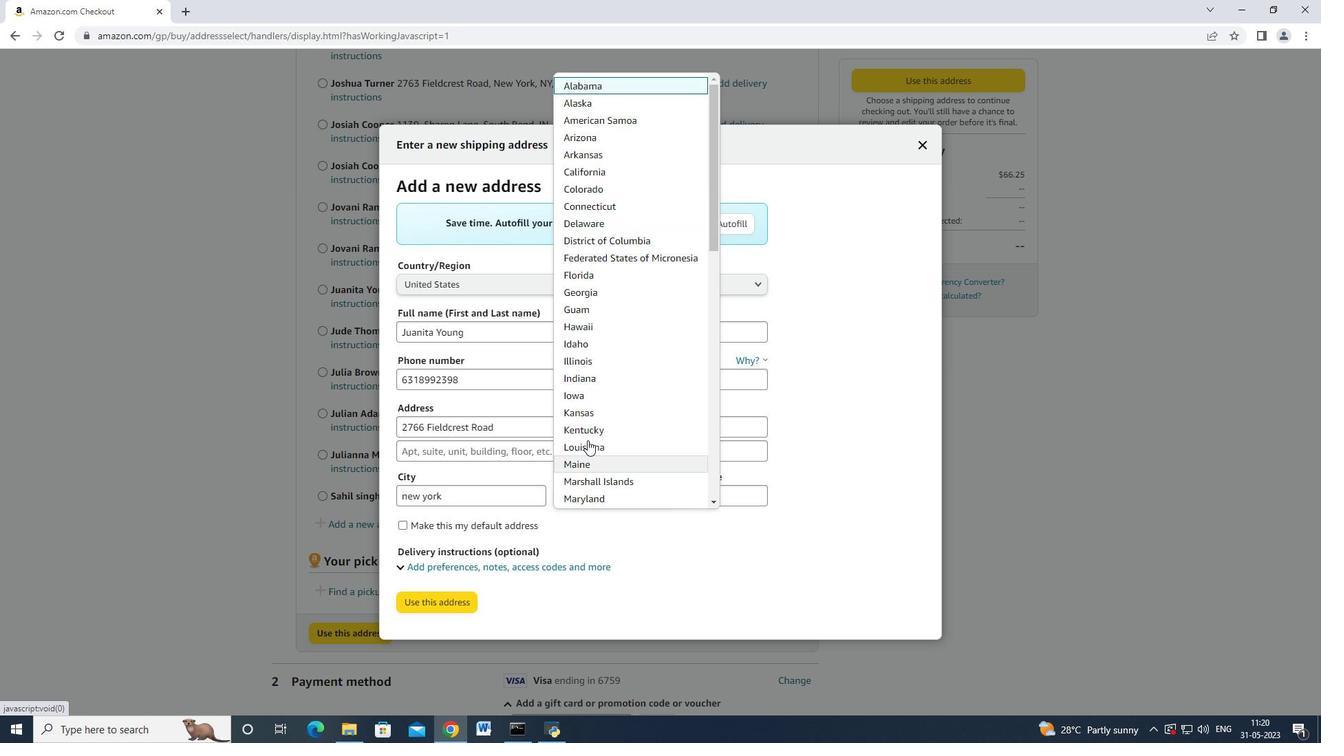 
Action: Mouse scrolled (593, 372) with delta (0, 0)
Screenshot: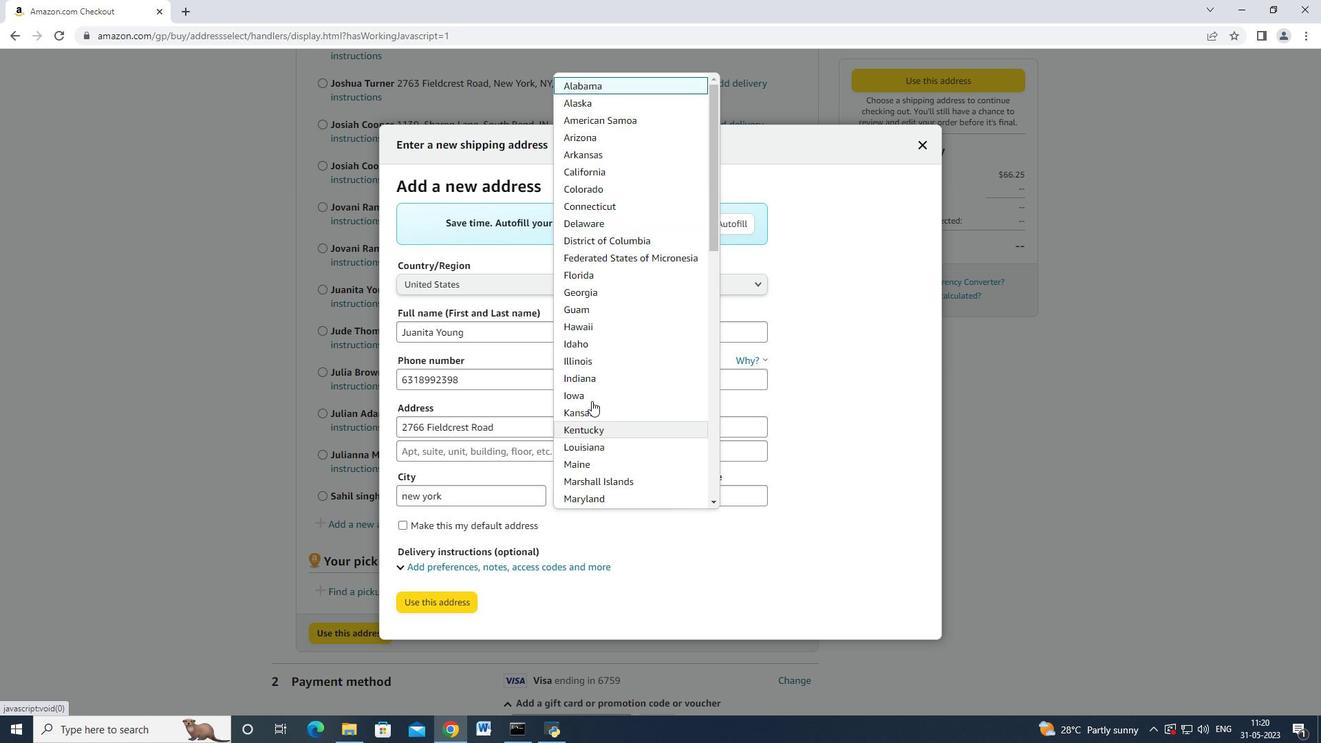 
Action: Mouse moved to (593, 372)
Screenshot: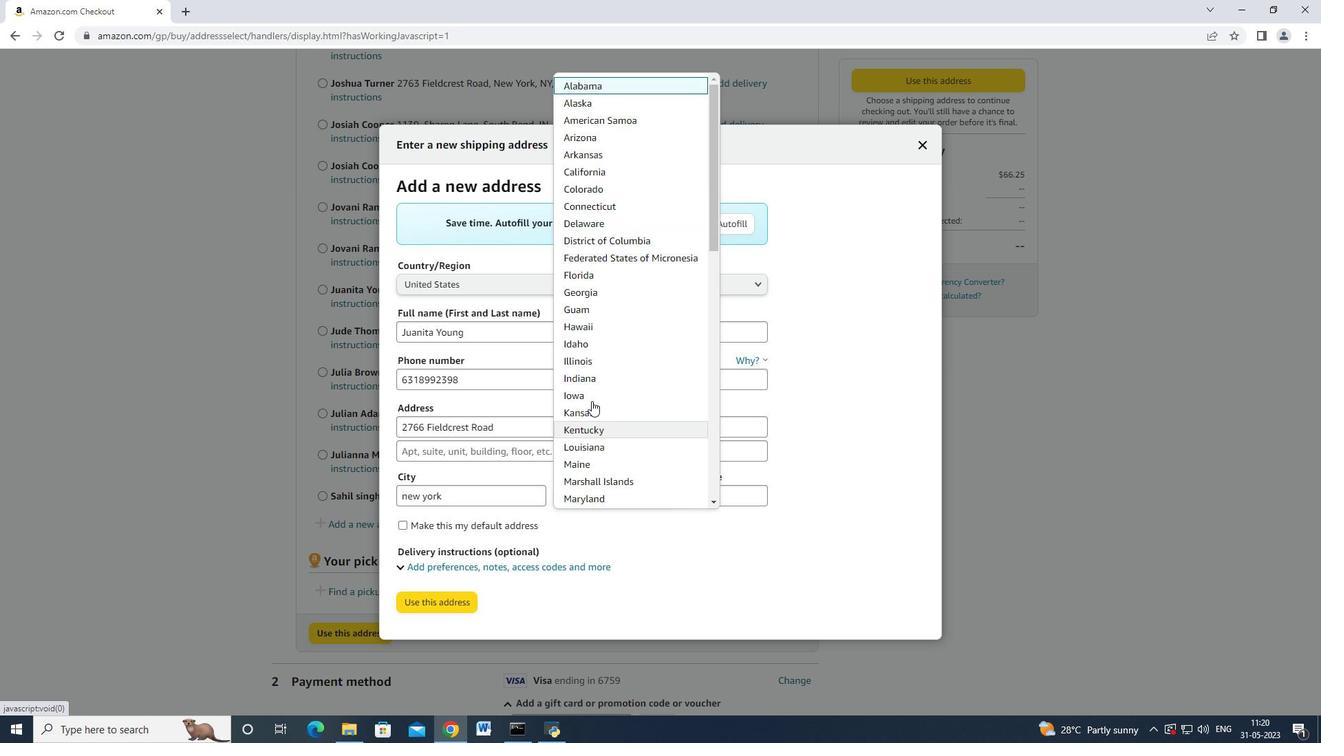 
Action: Mouse scrolled (593, 371) with delta (0, 0)
Screenshot: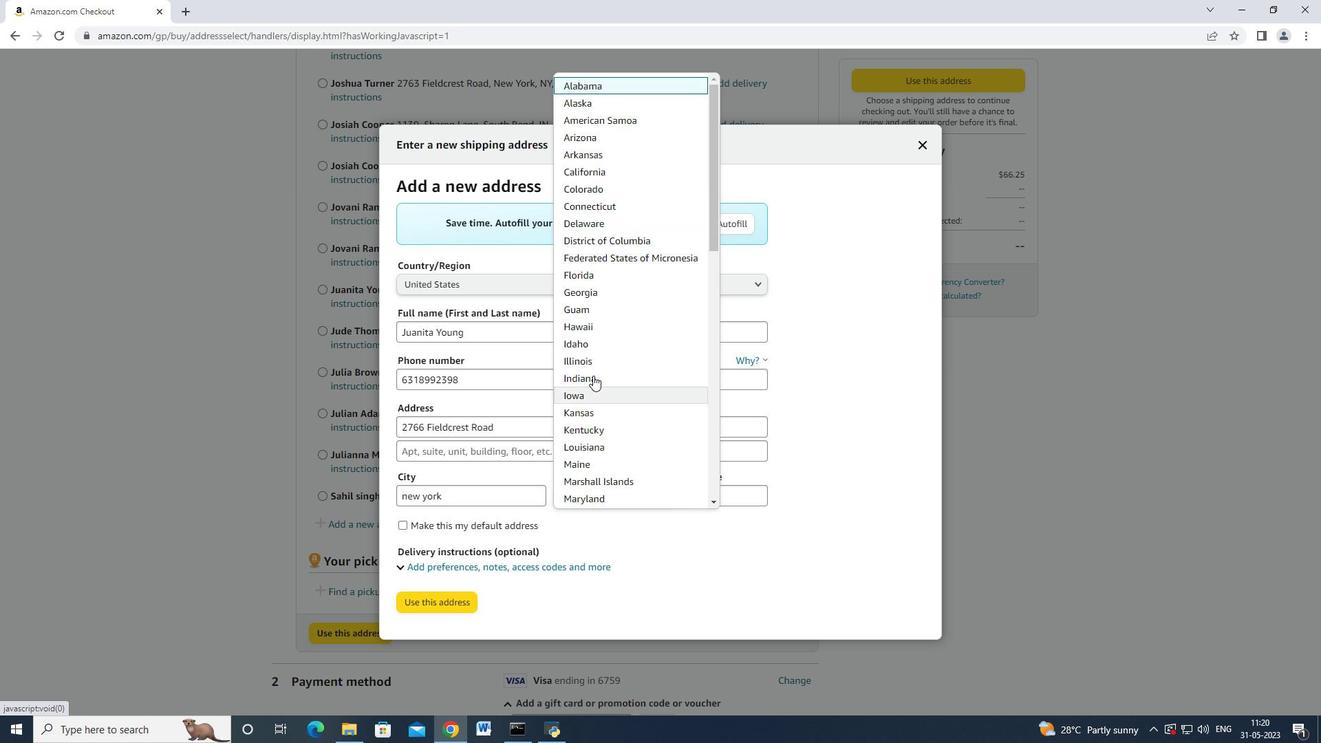 
Action: Mouse moved to (602, 399)
Screenshot: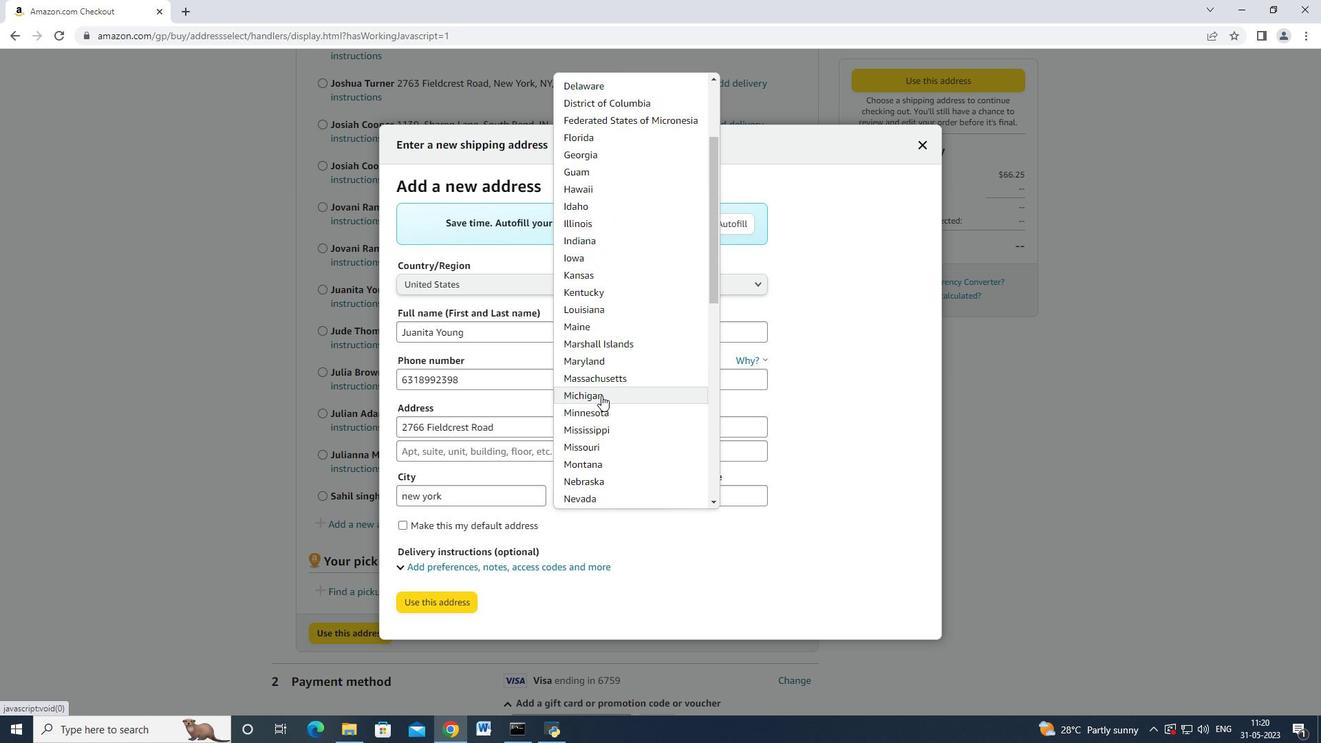 
Action: Mouse scrolled (602, 399) with delta (0, 0)
Screenshot: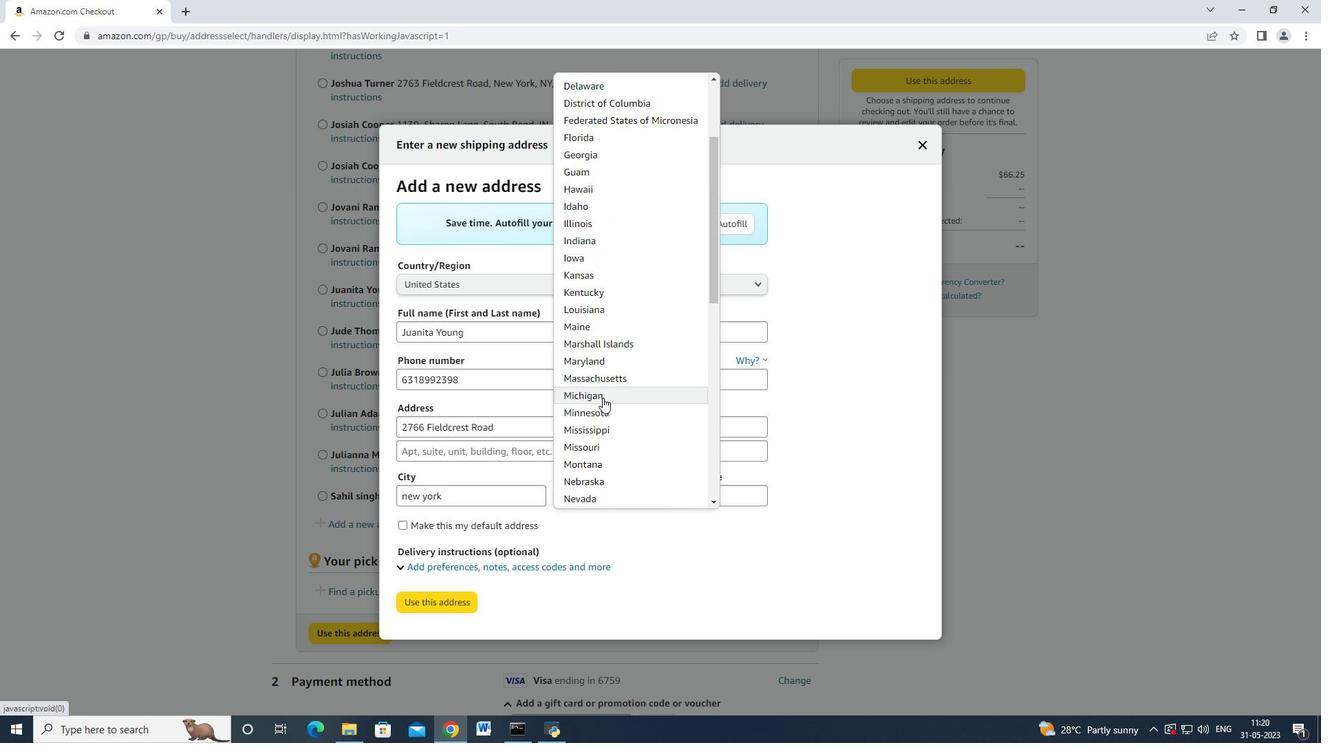 
Action: Mouse scrolled (602, 400) with delta (0, 0)
Screenshot: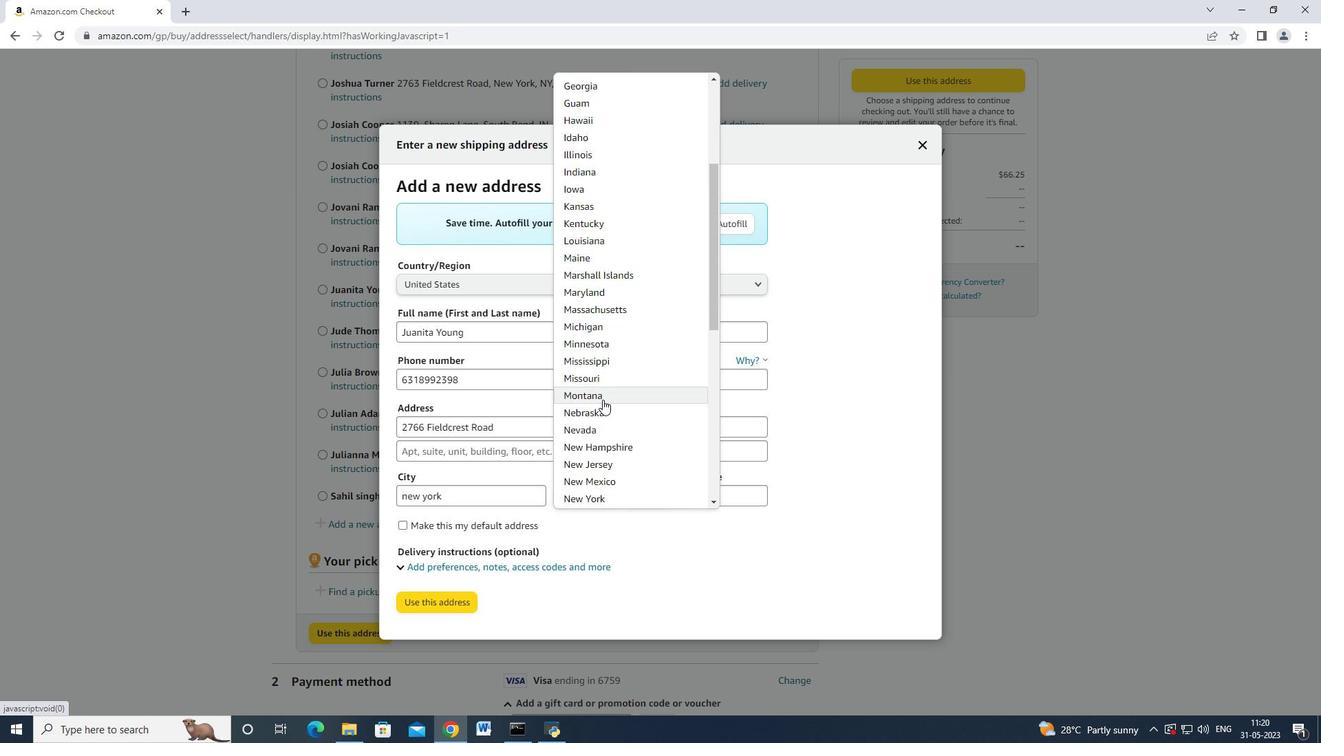 
Action: Mouse scrolled (602, 400) with delta (0, 0)
Screenshot: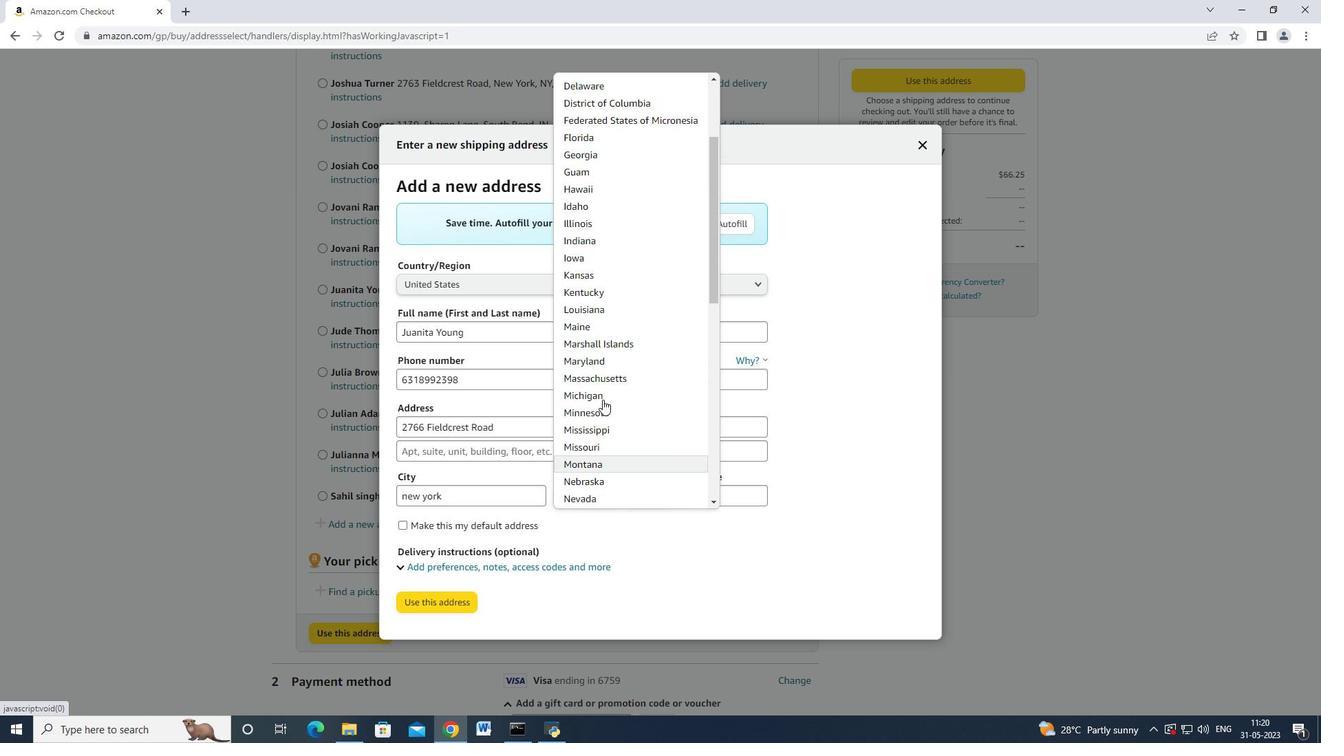 
Action: Mouse moved to (608, 372)
Screenshot: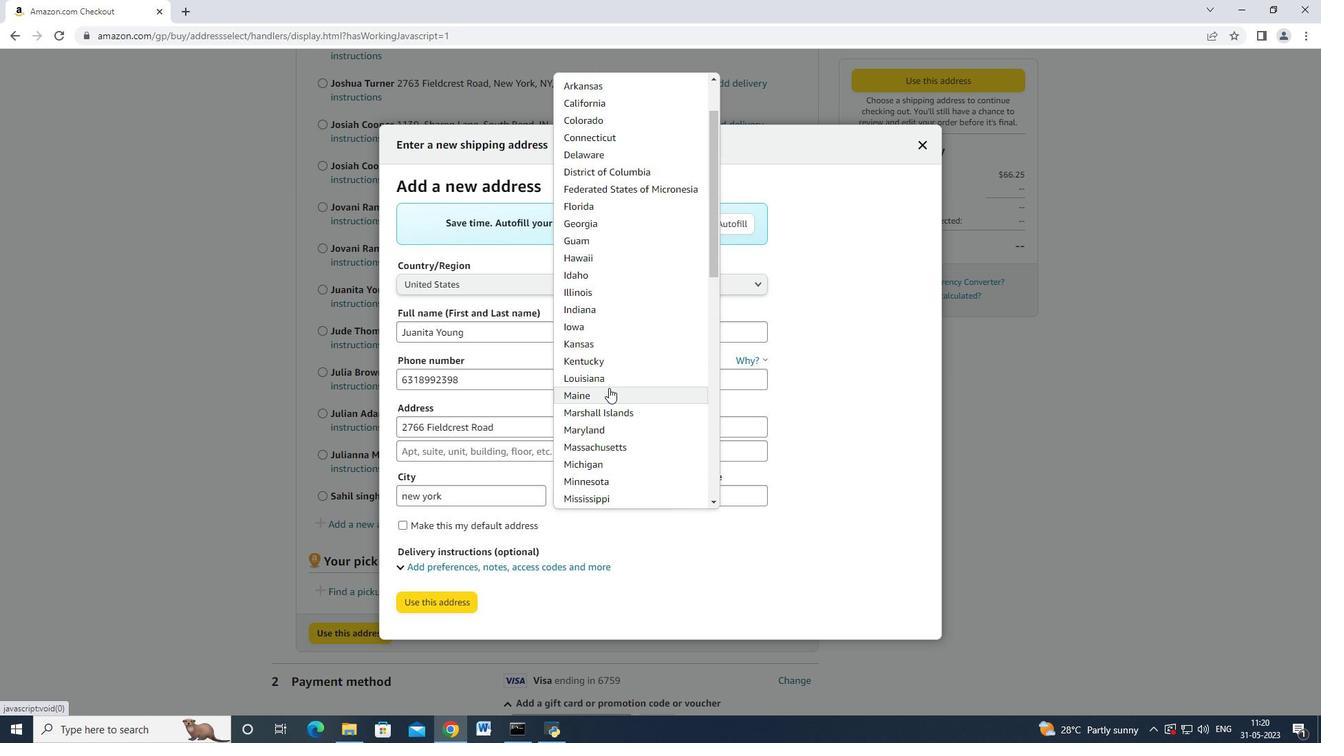 
Action: Mouse scrolled (608, 374) with delta (0, 0)
Screenshot: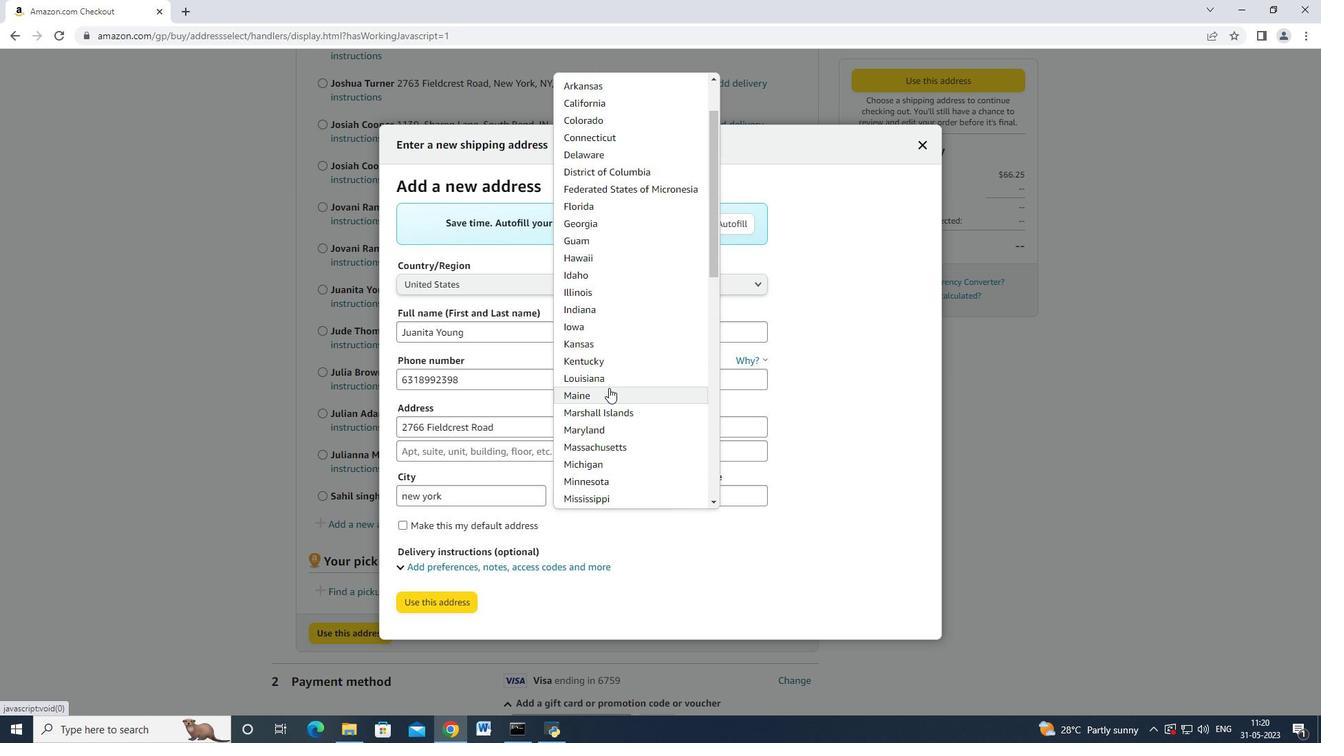 
Action: Mouse moved to (606, 304)
Screenshot: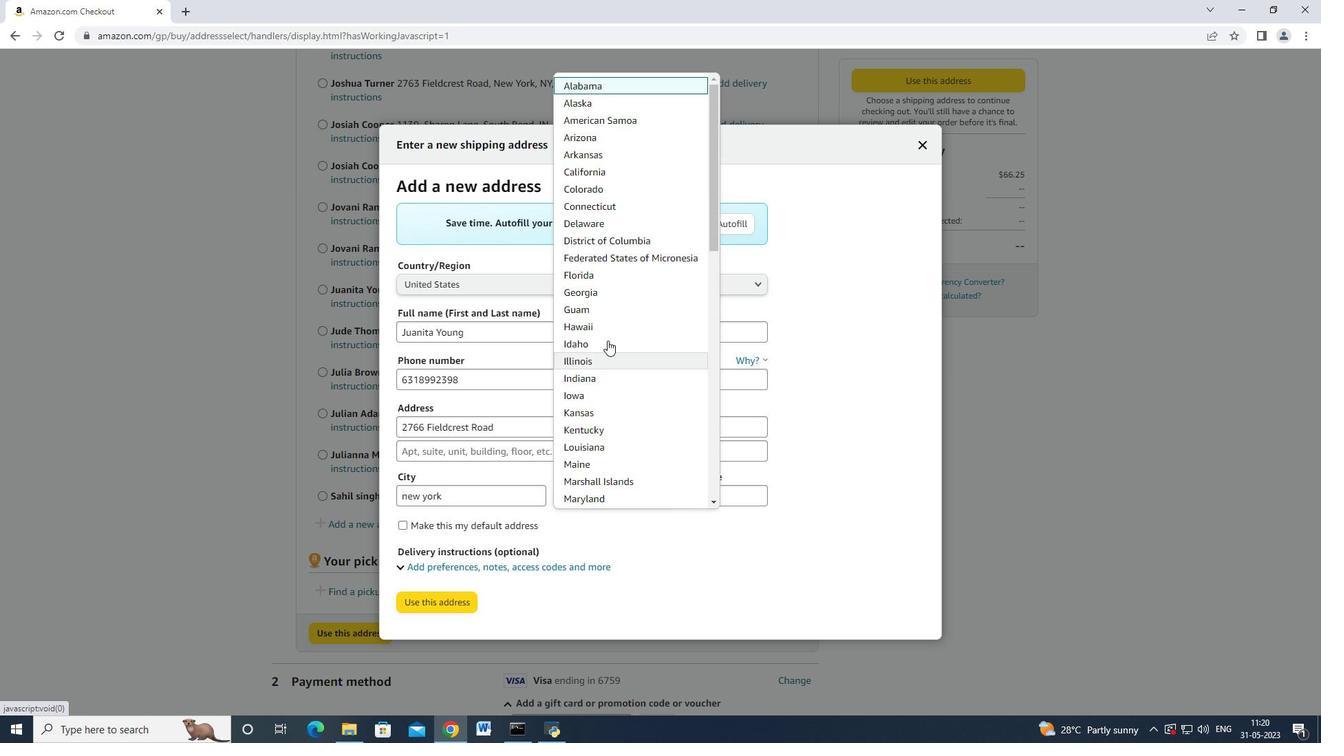 
Action: Mouse scrolled (606, 304) with delta (0, 0)
Screenshot: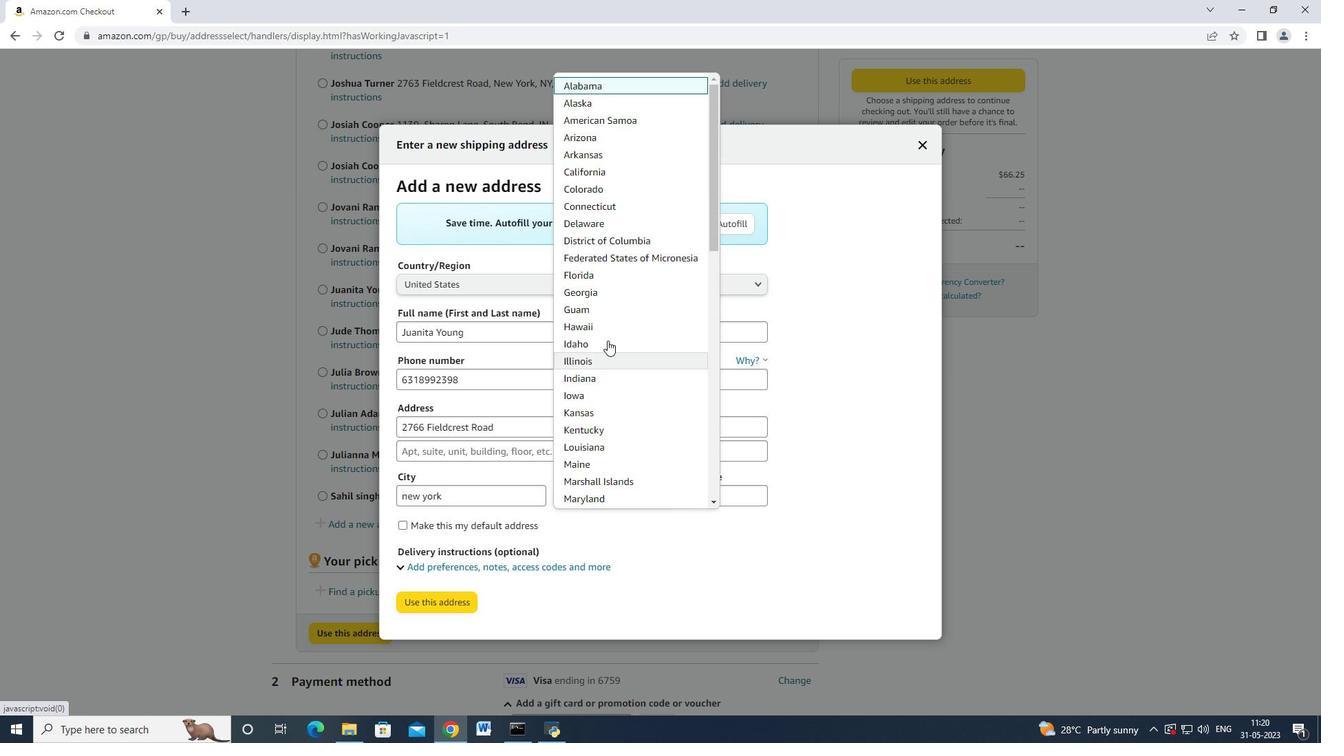 
Action: Mouse moved to (606, 304)
Screenshot: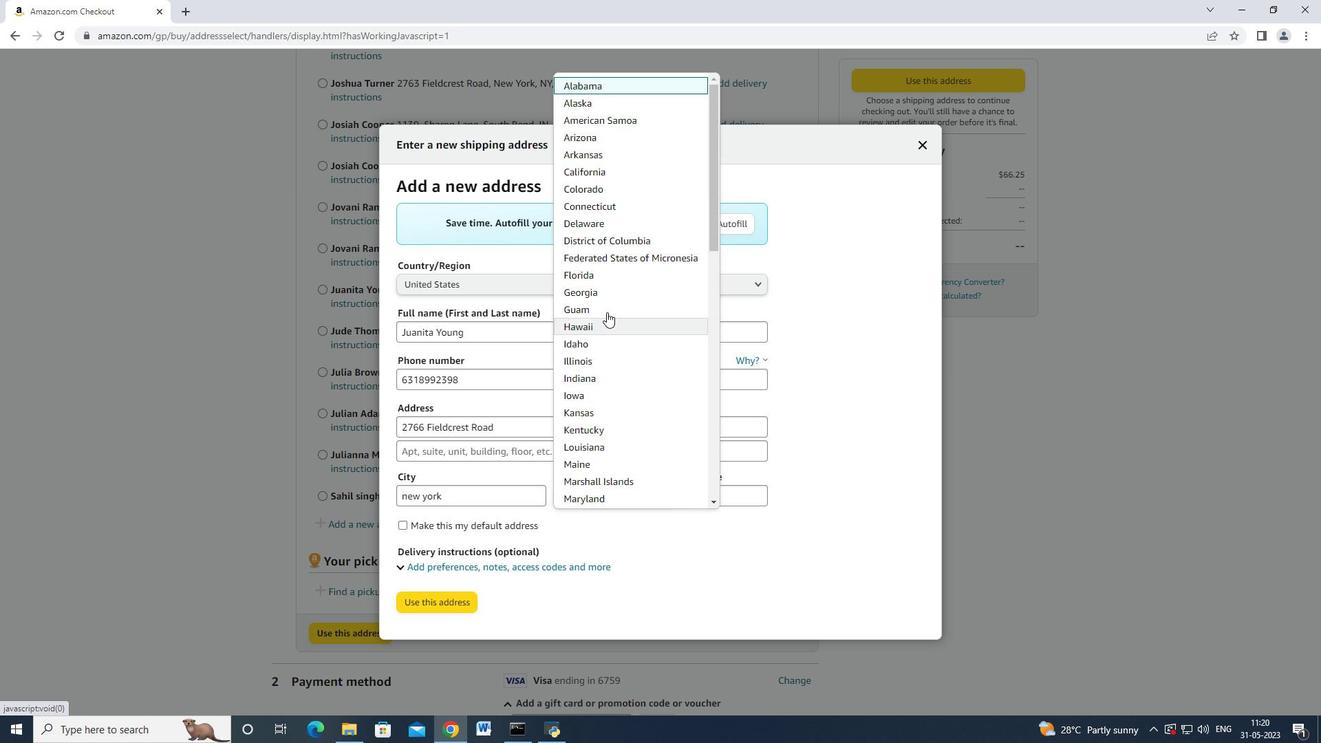
Action: Mouse scrolled (606, 304) with delta (0, 0)
Screenshot: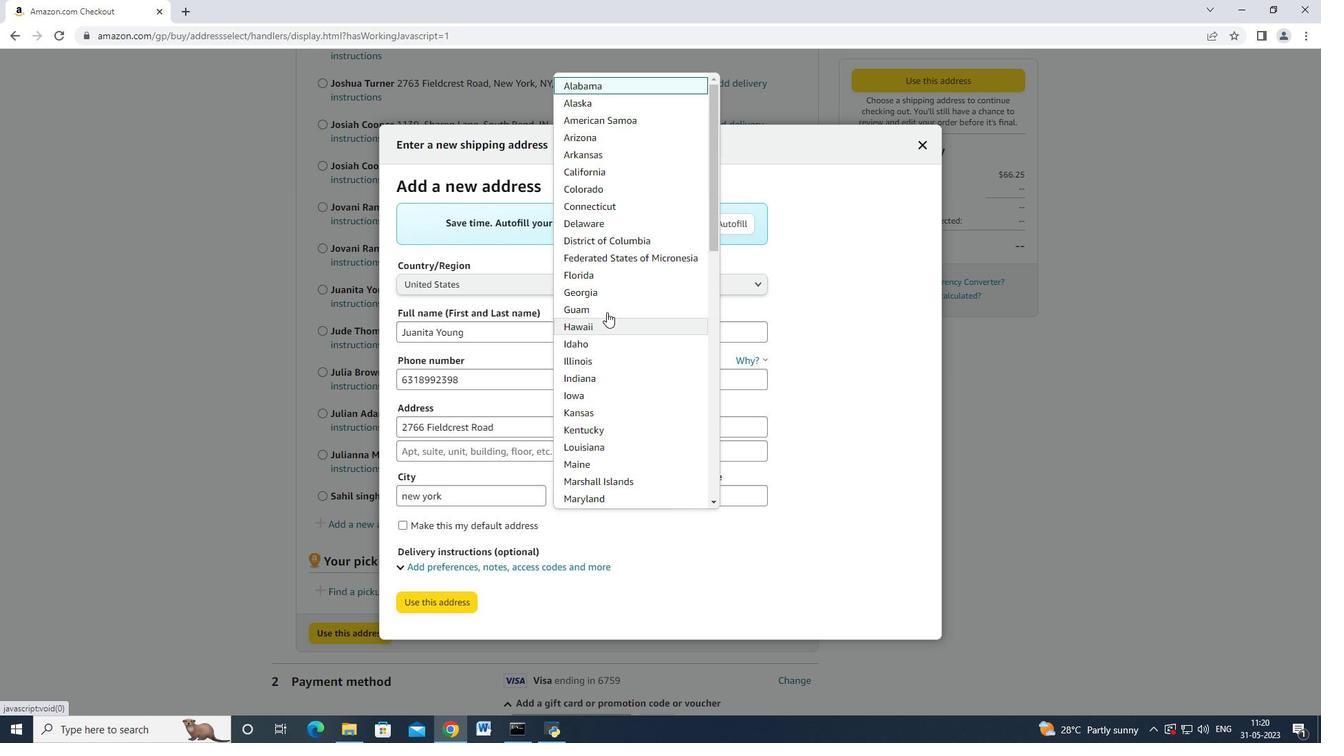 
Action: Mouse moved to (610, 330)
Screenshot: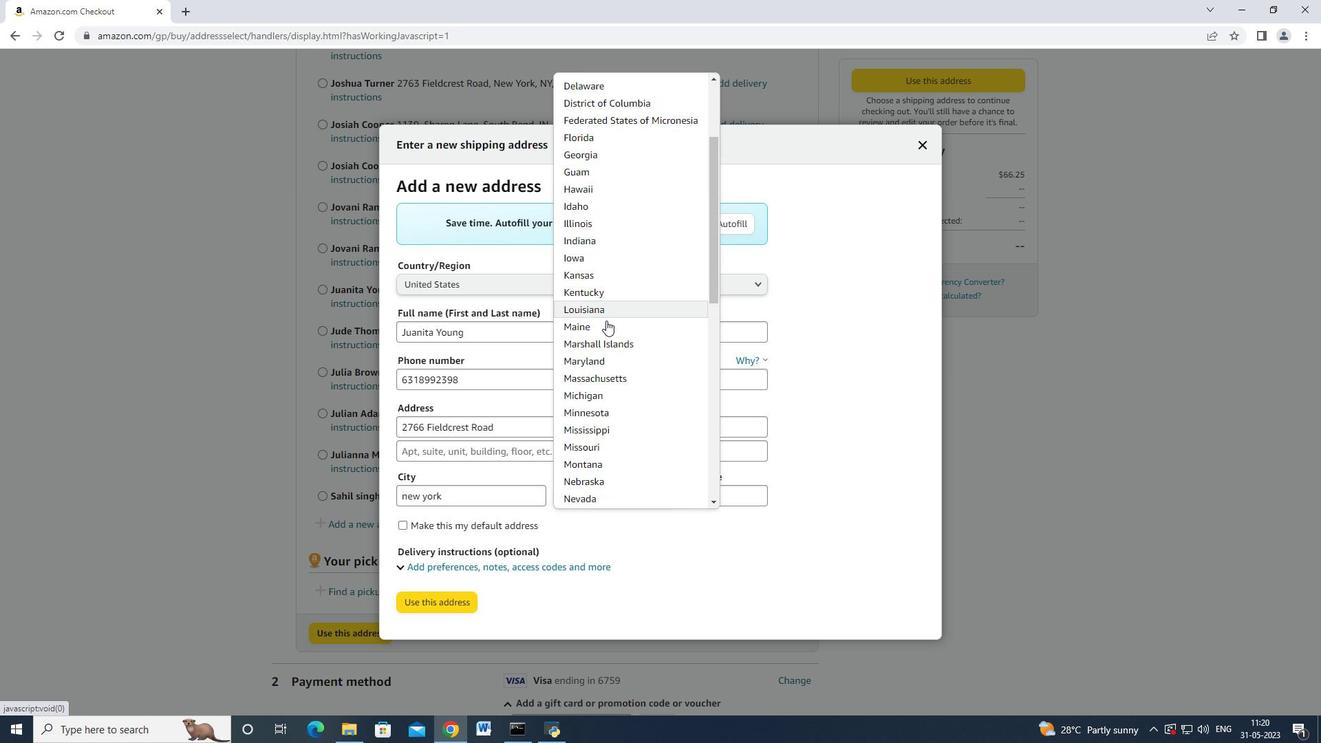 
Action: Mouse scrolled (610, 329) with delta (0, 0)
Screenshot: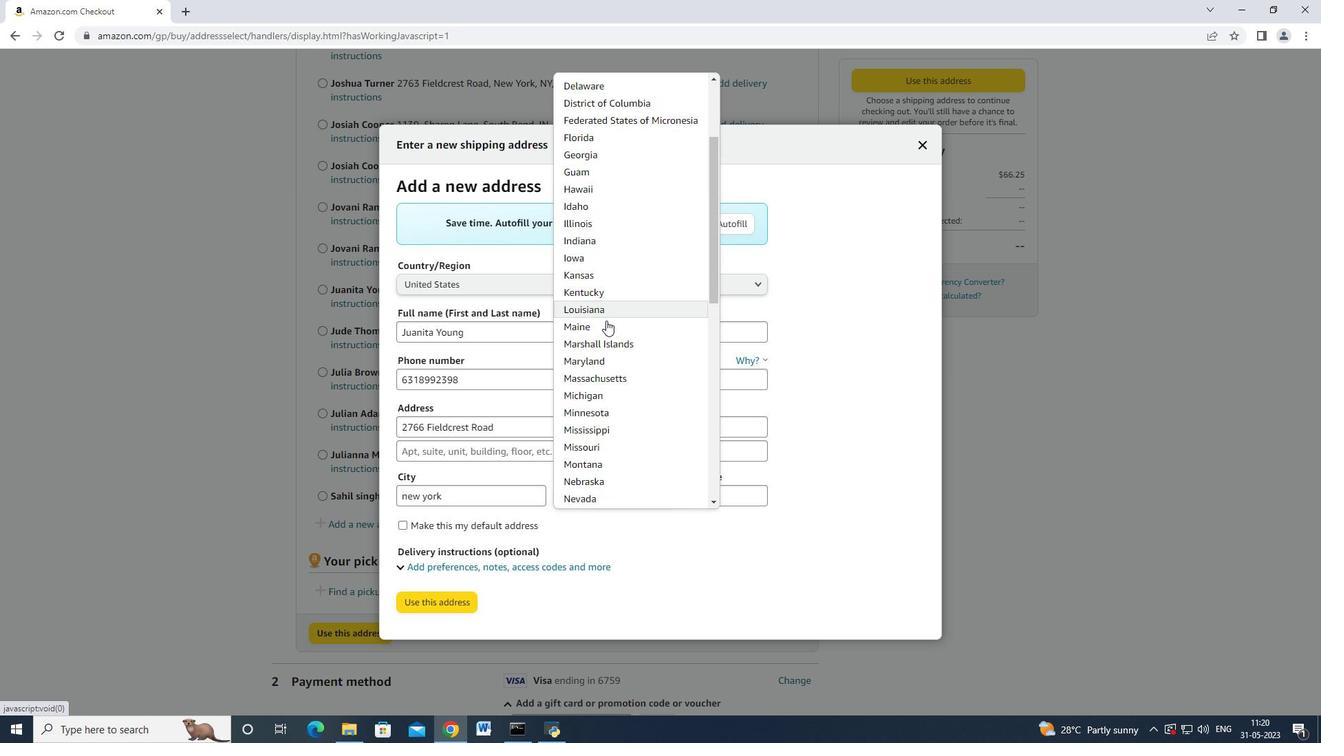
Action: Mouse scrolled (610, 329) with delta (0, 0)
Screenshot: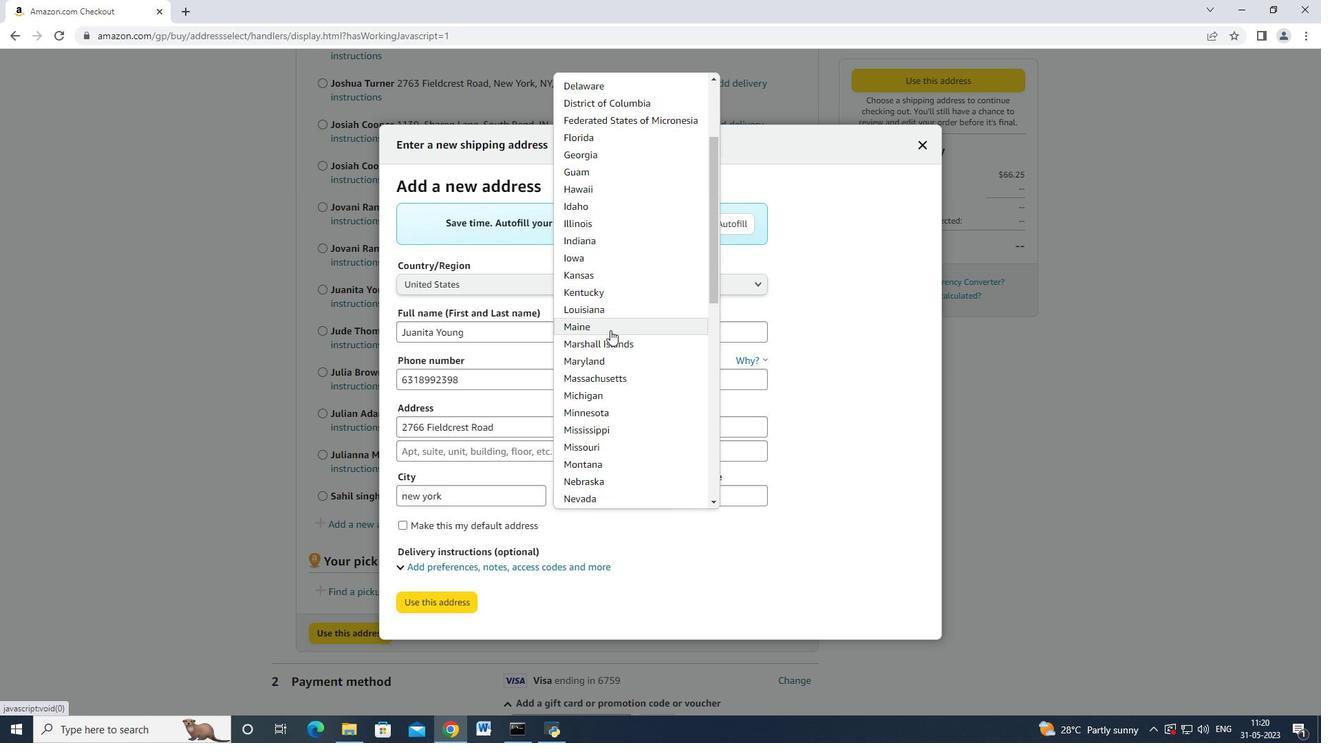 
Action: Mouse moved to (613, 343)
Screenshot: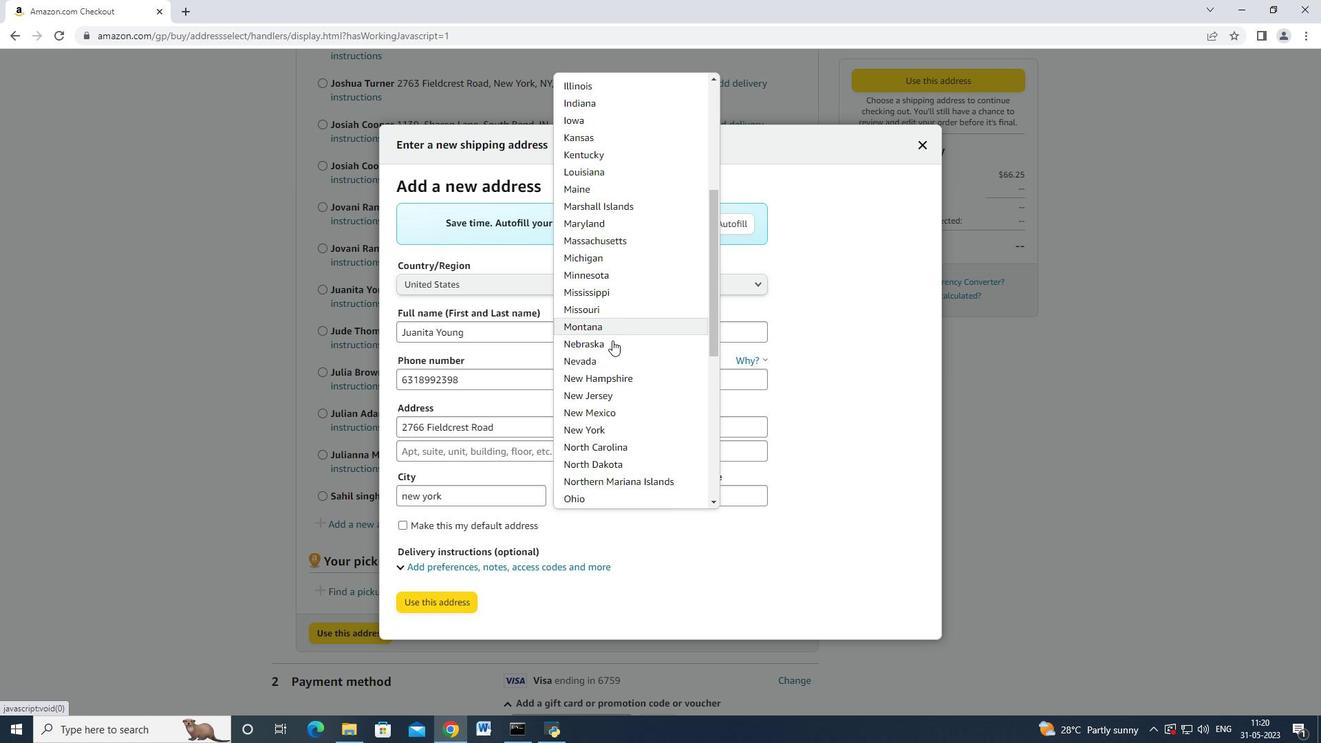 
Action: Mouse scrolled (613, 342) with delta (0, 0)
Screenshot: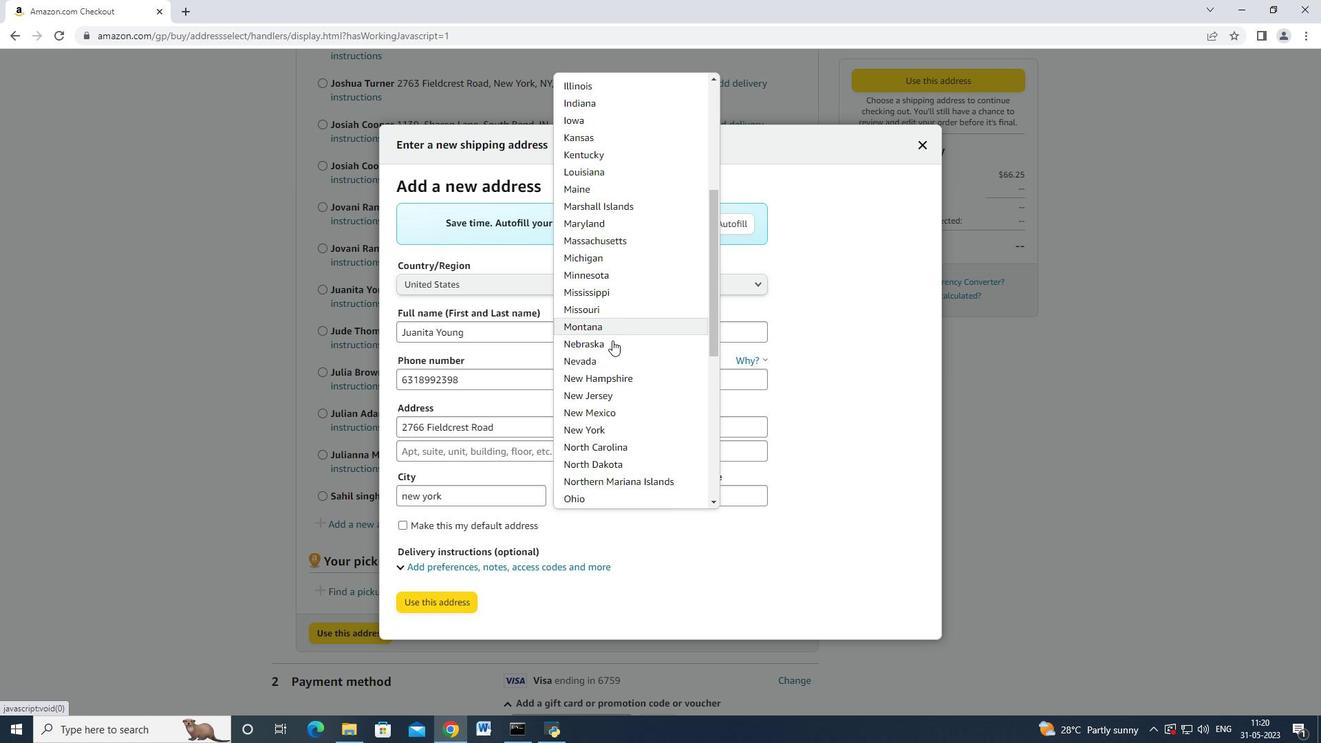
Action: Mouse moved to (622, 359)
Screenshot: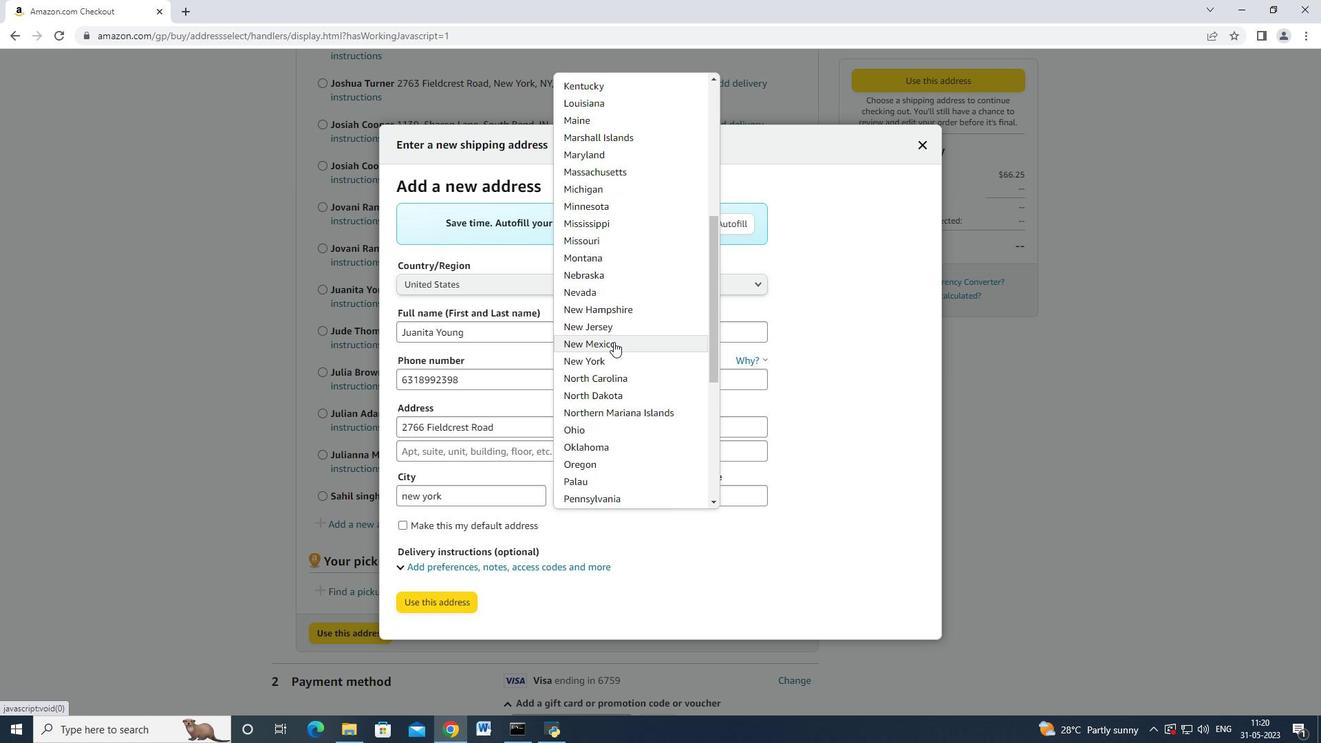 
Action: Mouse pressed left at (622, 359)
Screenshot: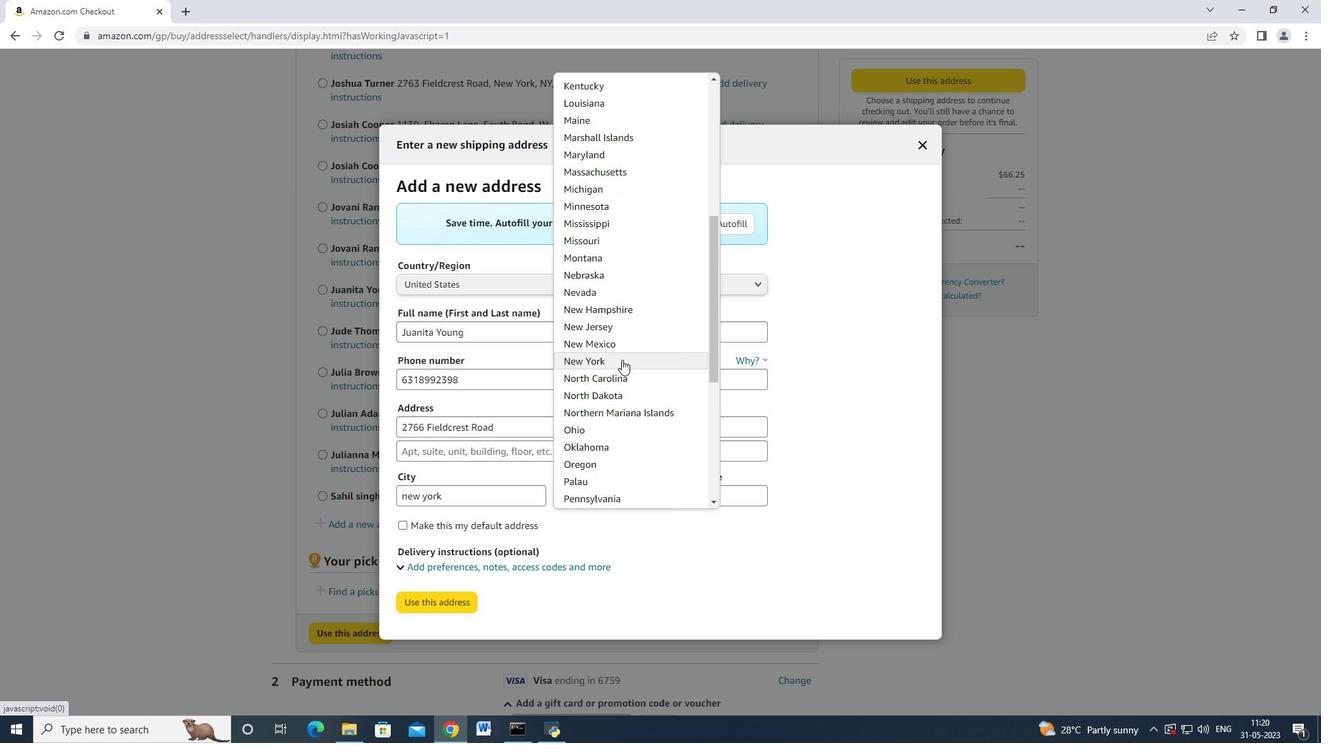 
Action: Mouse moved to (729, 504)
Screenshot: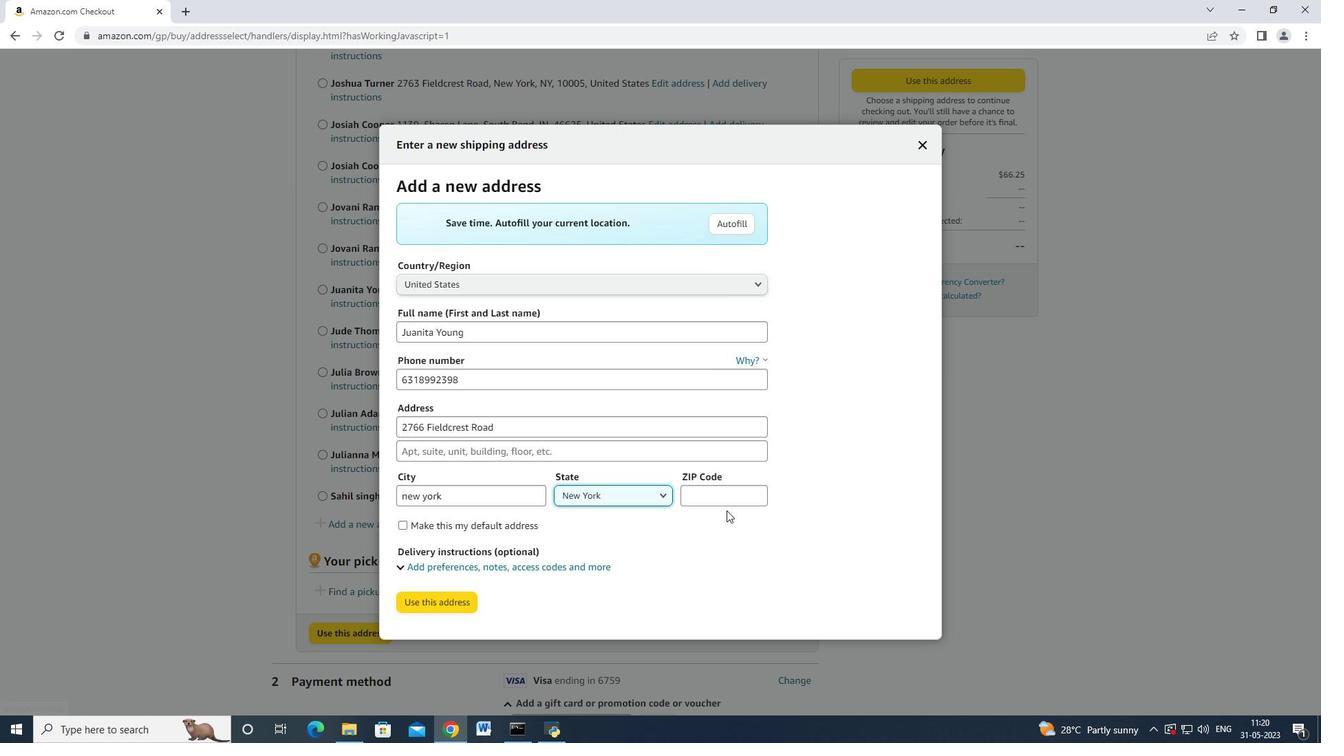 
Action: Mouse pressed left at (729, 504)
Screenshot: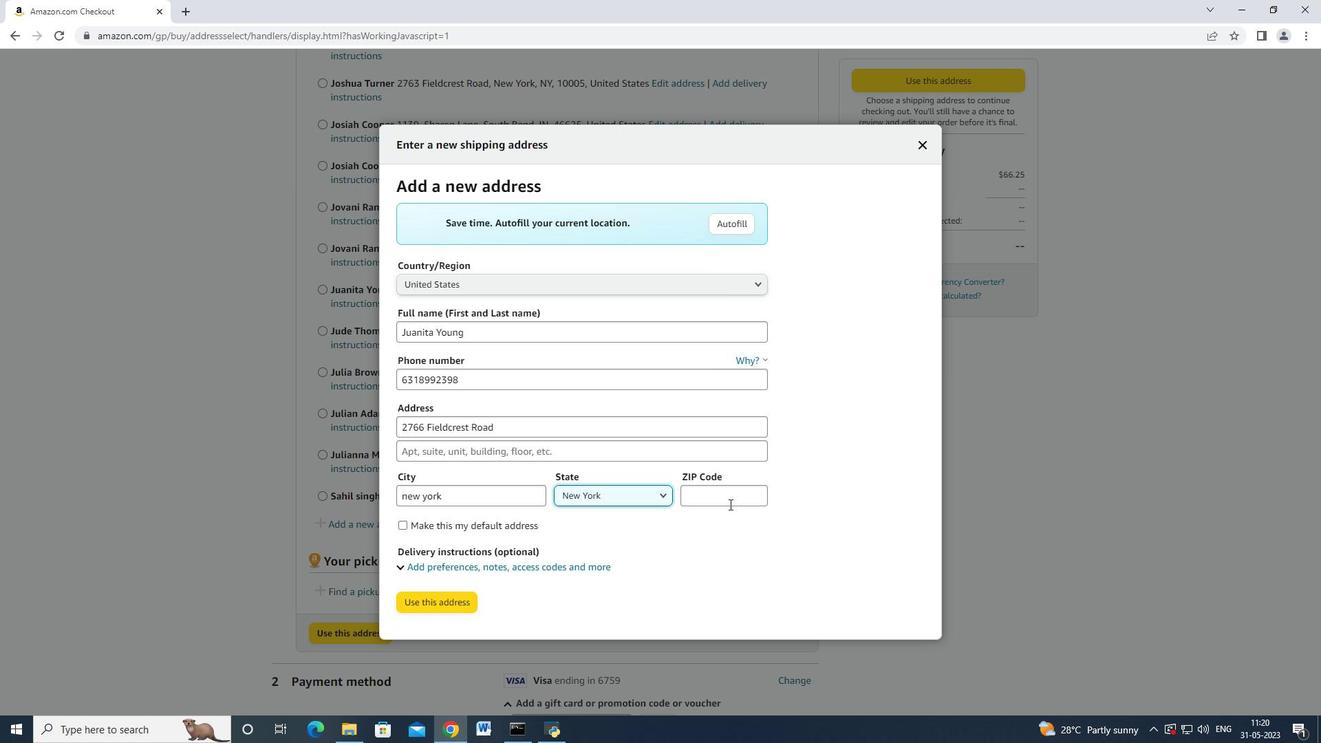 
Action: Mouse moved to (728, 505)
Screenshot: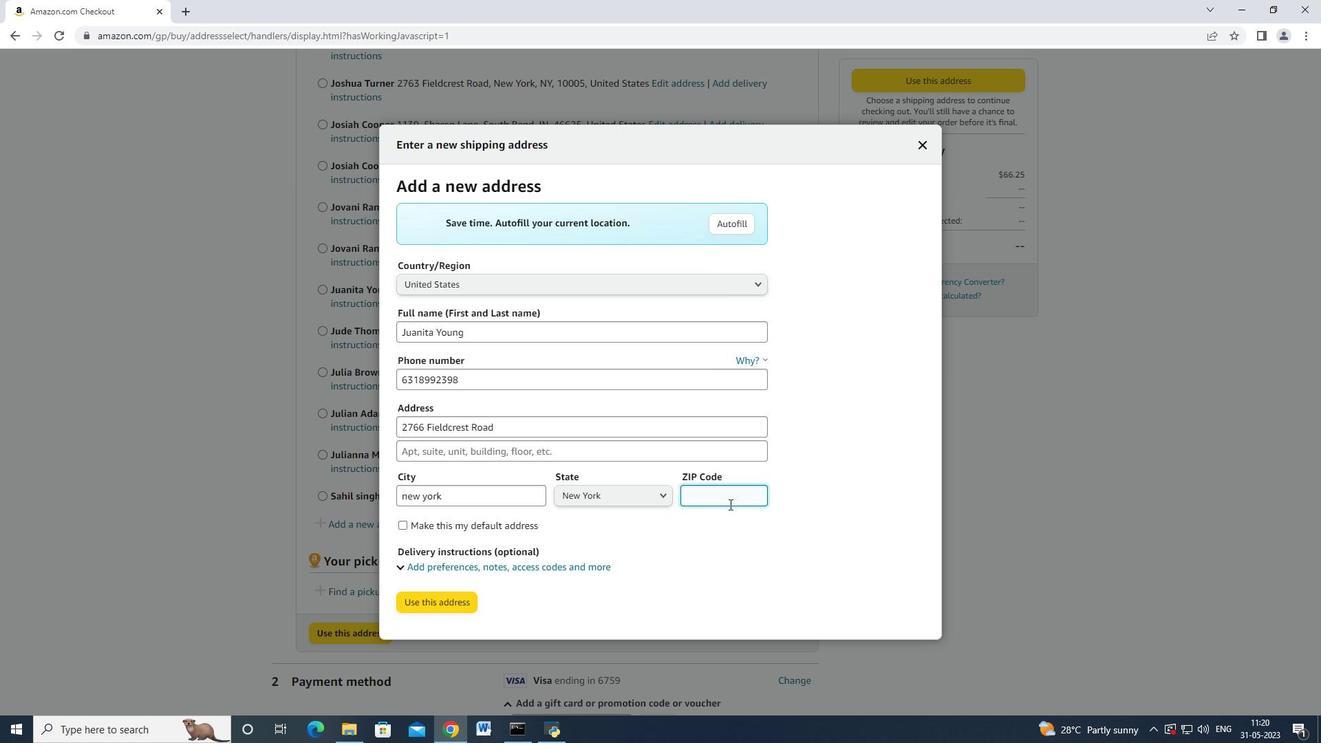 
Action: Key pressed 10005
Screenshot: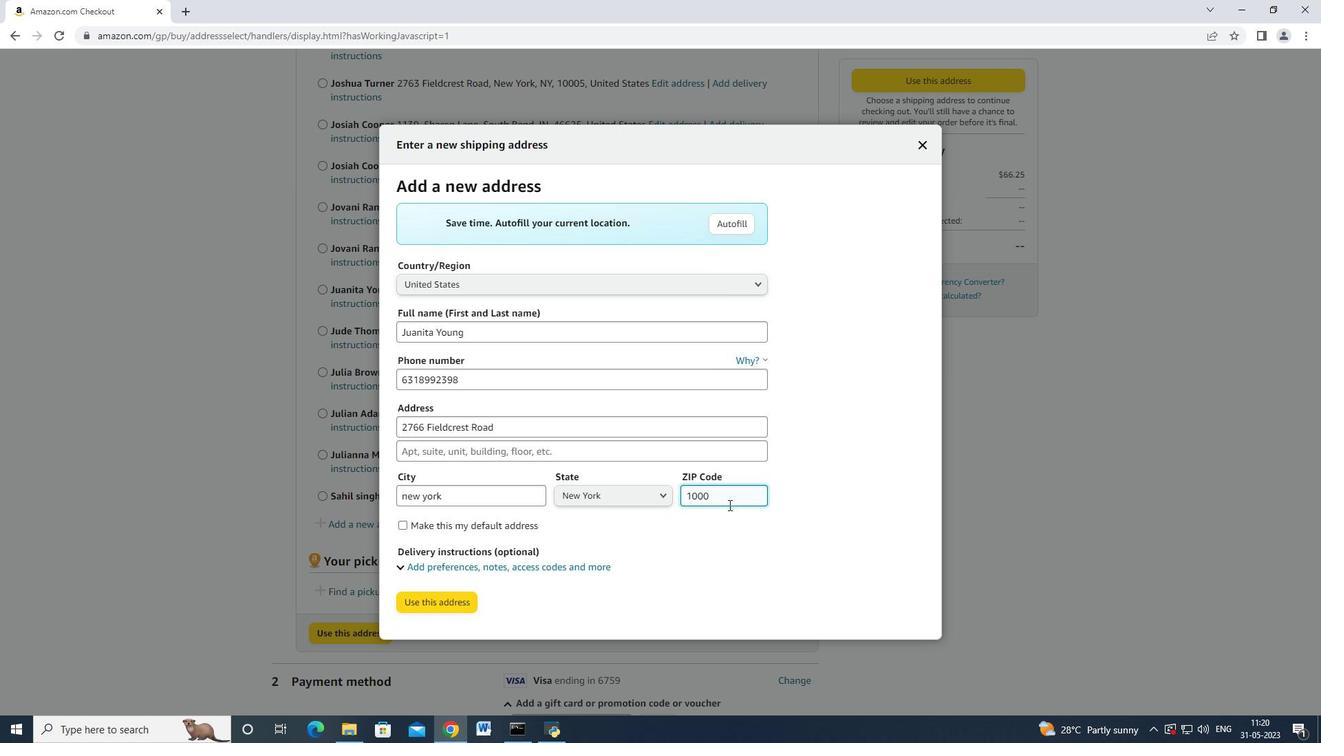 
Action: Mouse moved to (468, 604)
Screenshot: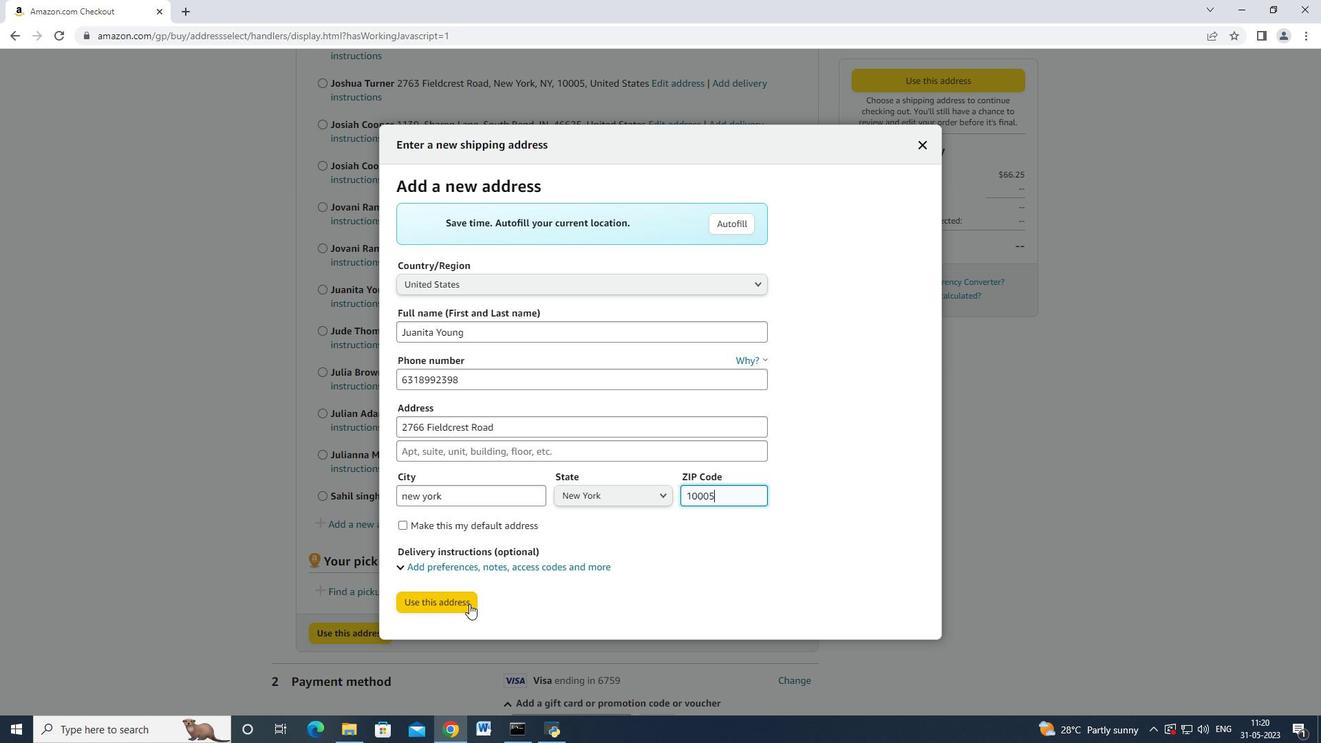 
Action: Mouse pressed left at (468, 604)
Screenshot: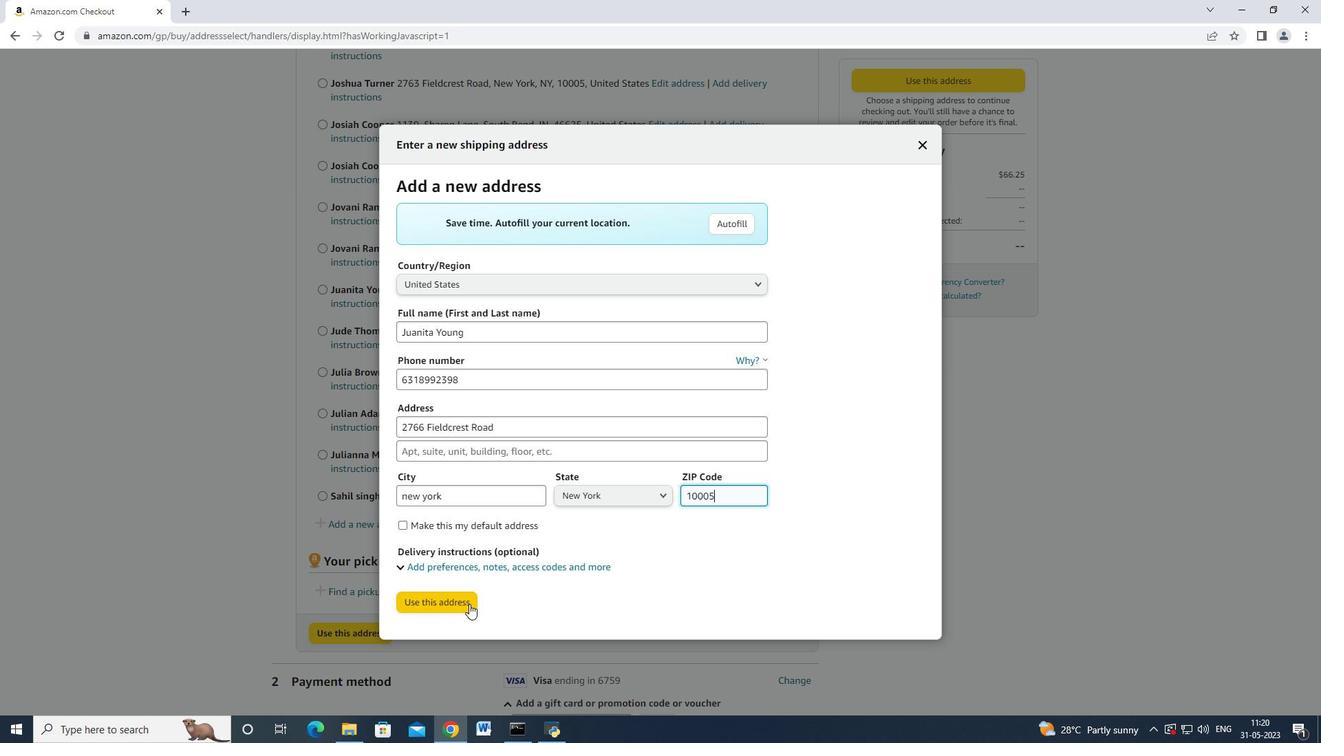 
Action: Mouse moved to (459, 569)
Screenshot: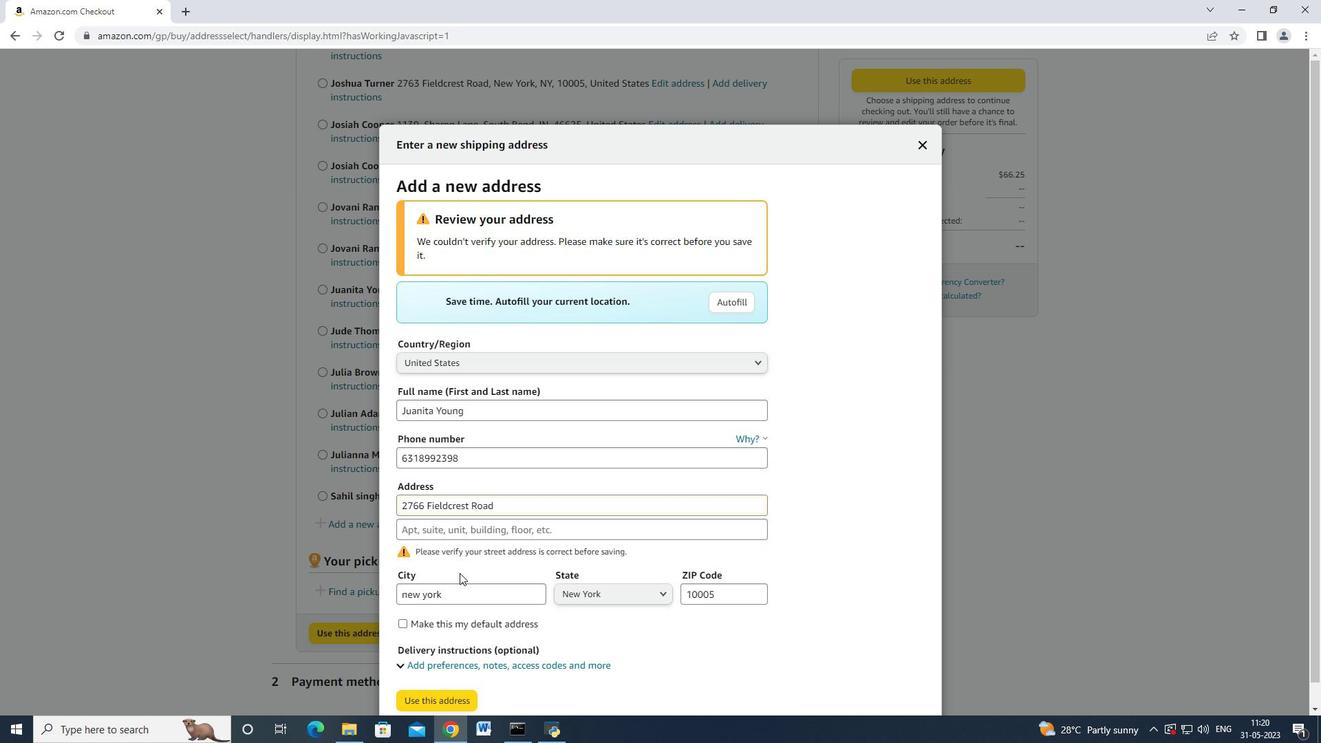 
Action: Mouse scrolled (459, 569) with delta (0, 0)
Screenshot: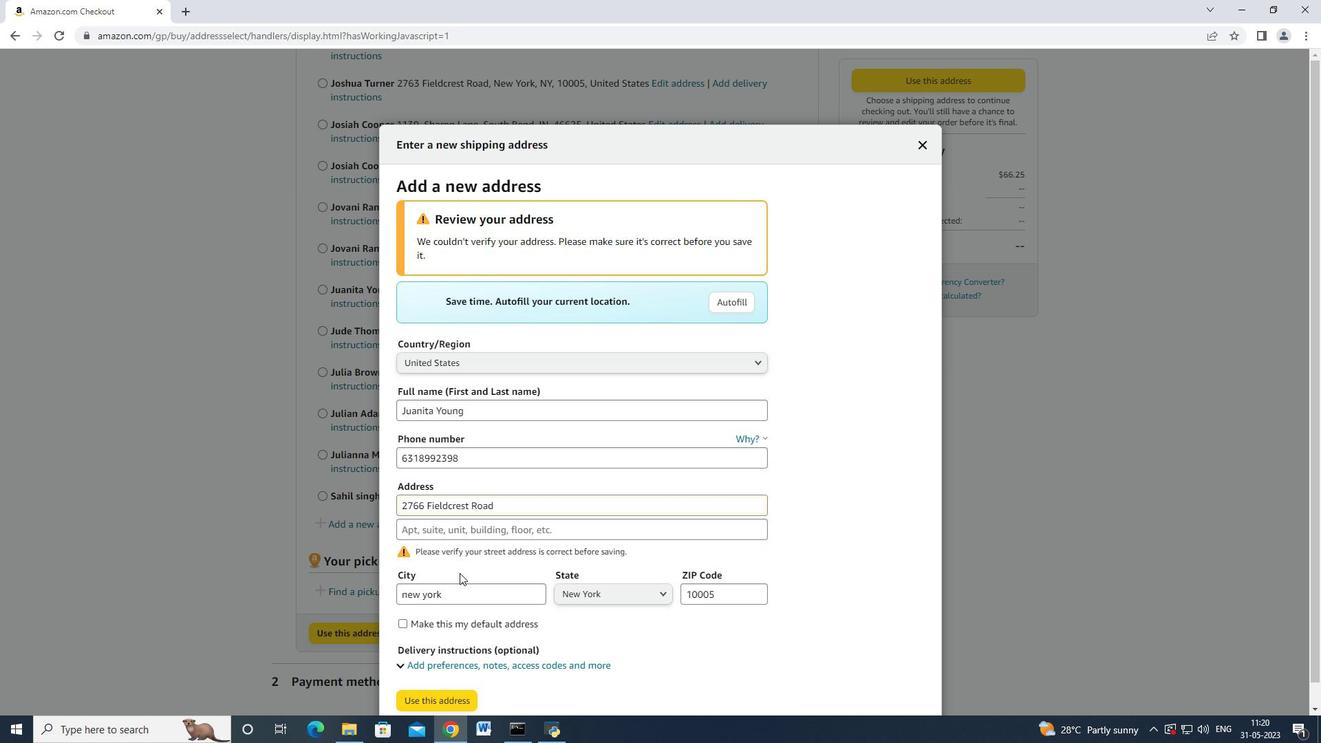 
Action: Mouse moved to (459, 569)
Screenshot: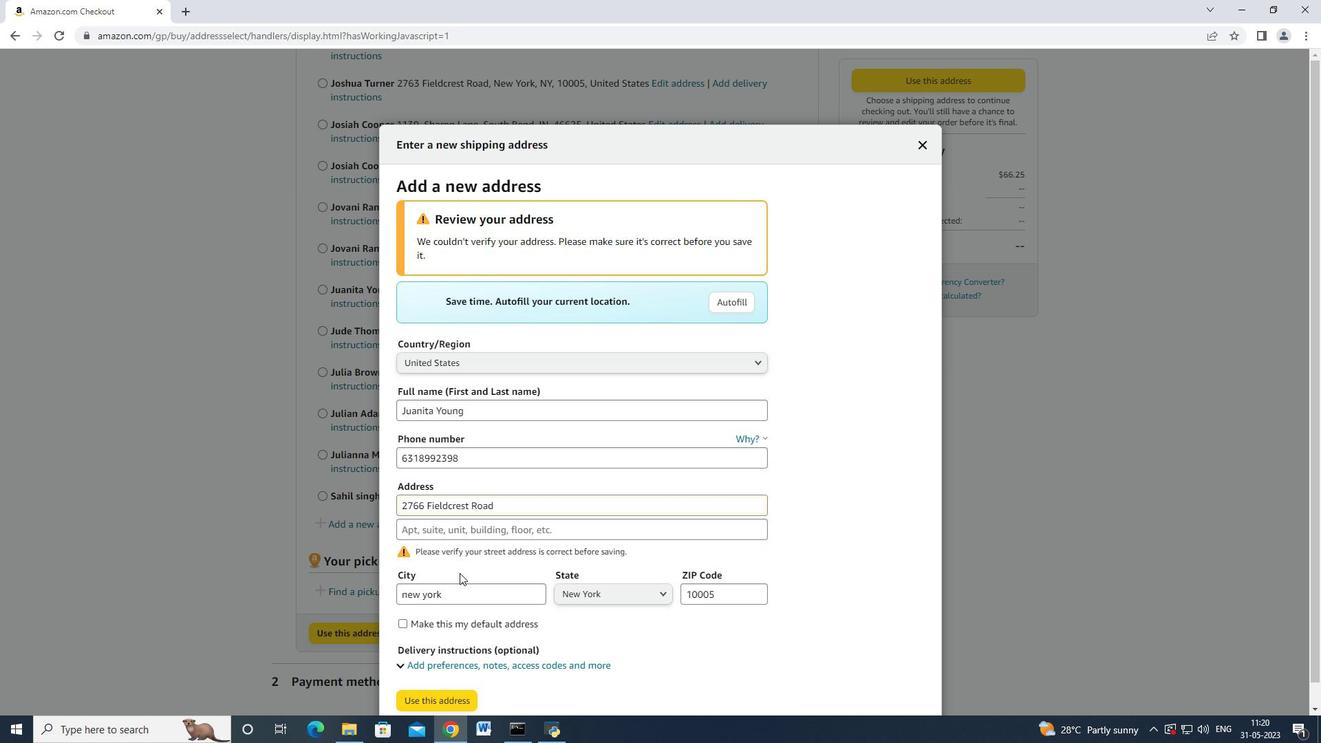 
Action: Mouse scrolled (459, 569) with delta (0, 0)
Screenshot: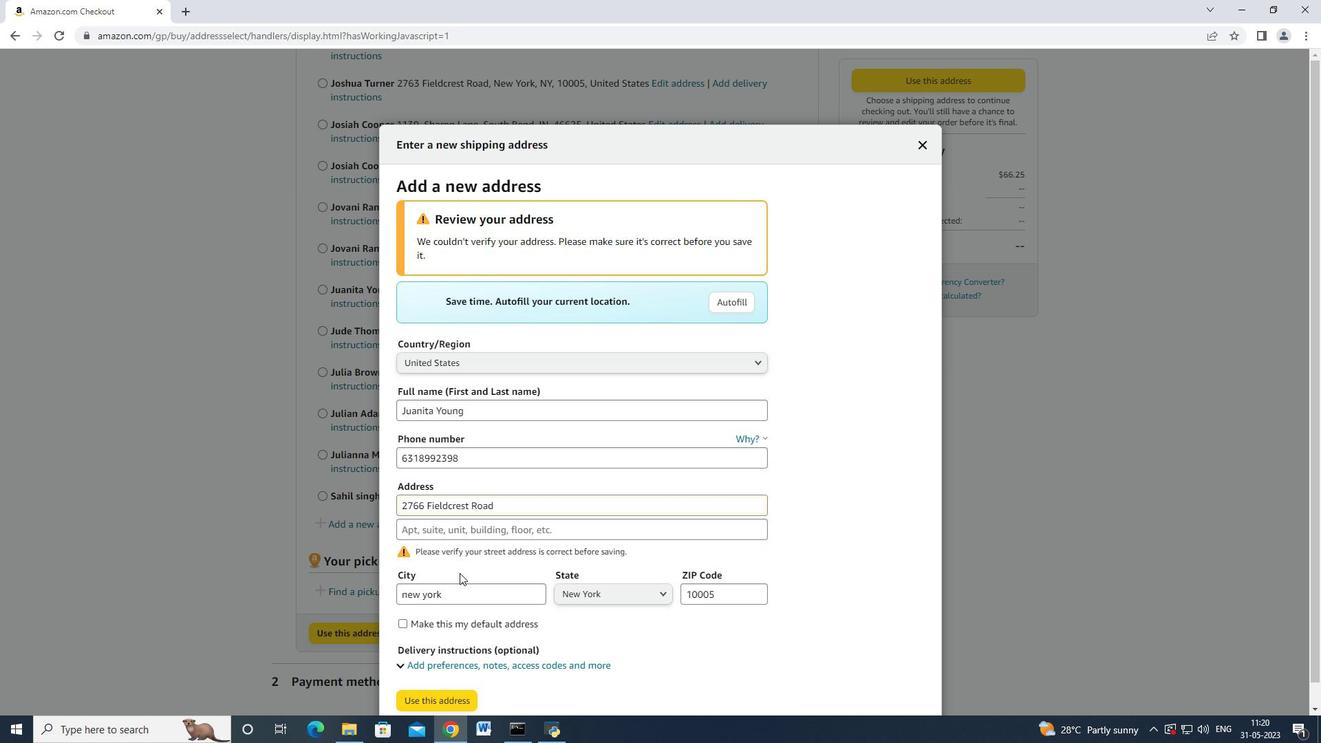 
Action: Mouse scrolled (459, 569) with delta (0, 0)
Screenshot: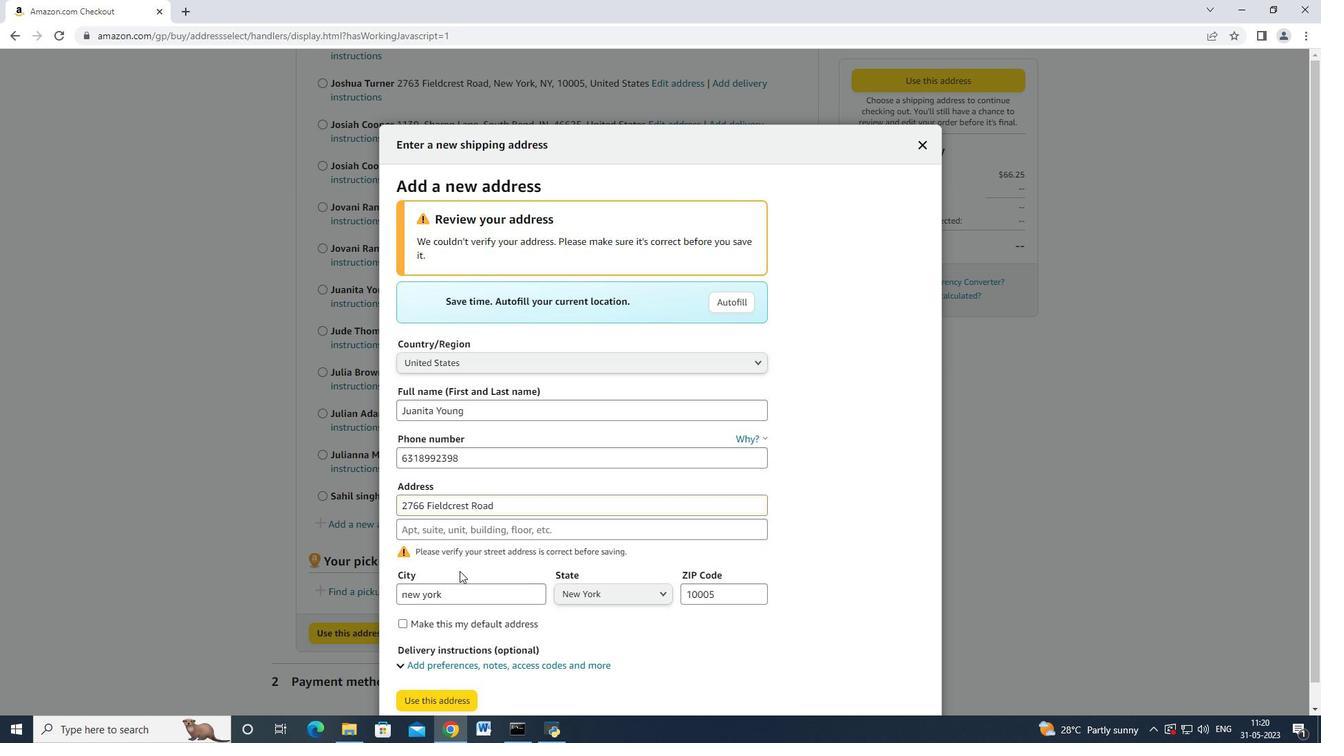 
Action: Mouse moved to (456, 677)
Screenshot: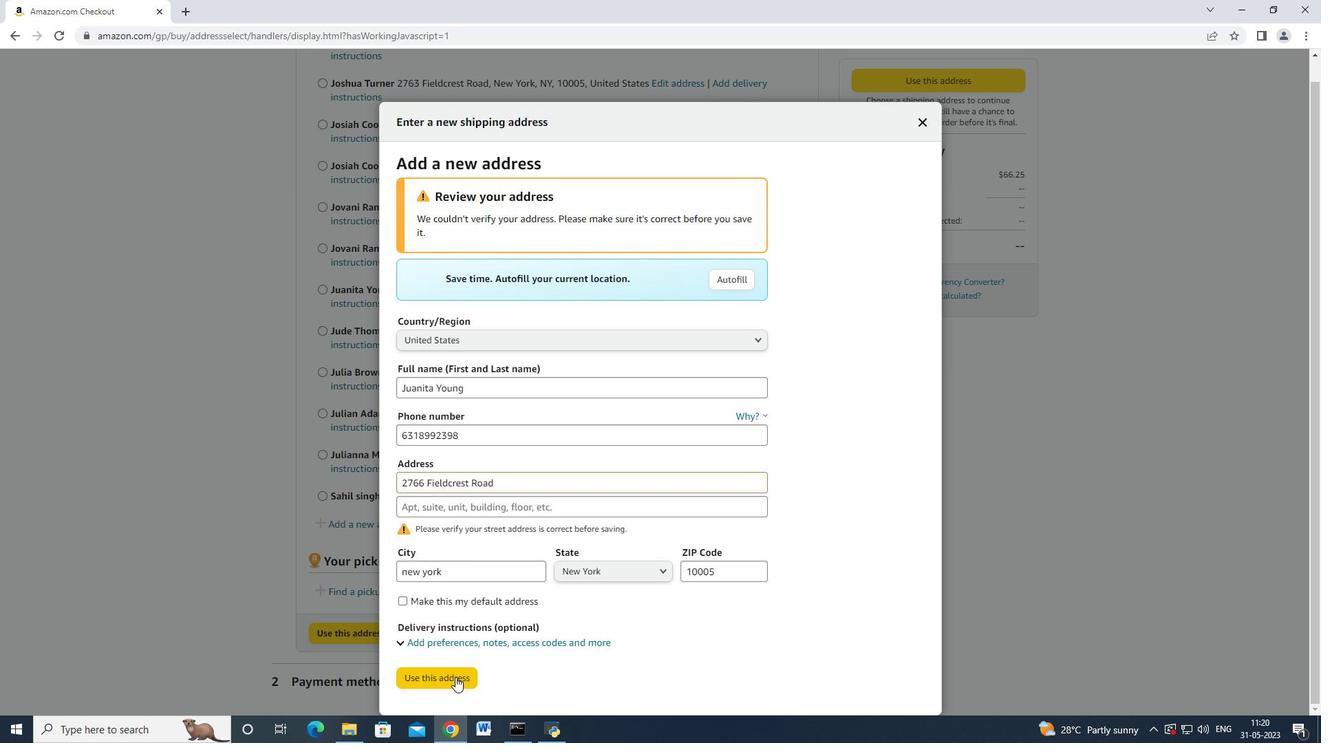 
Action: Mouse pressed left at (456, 677)
Screenshot: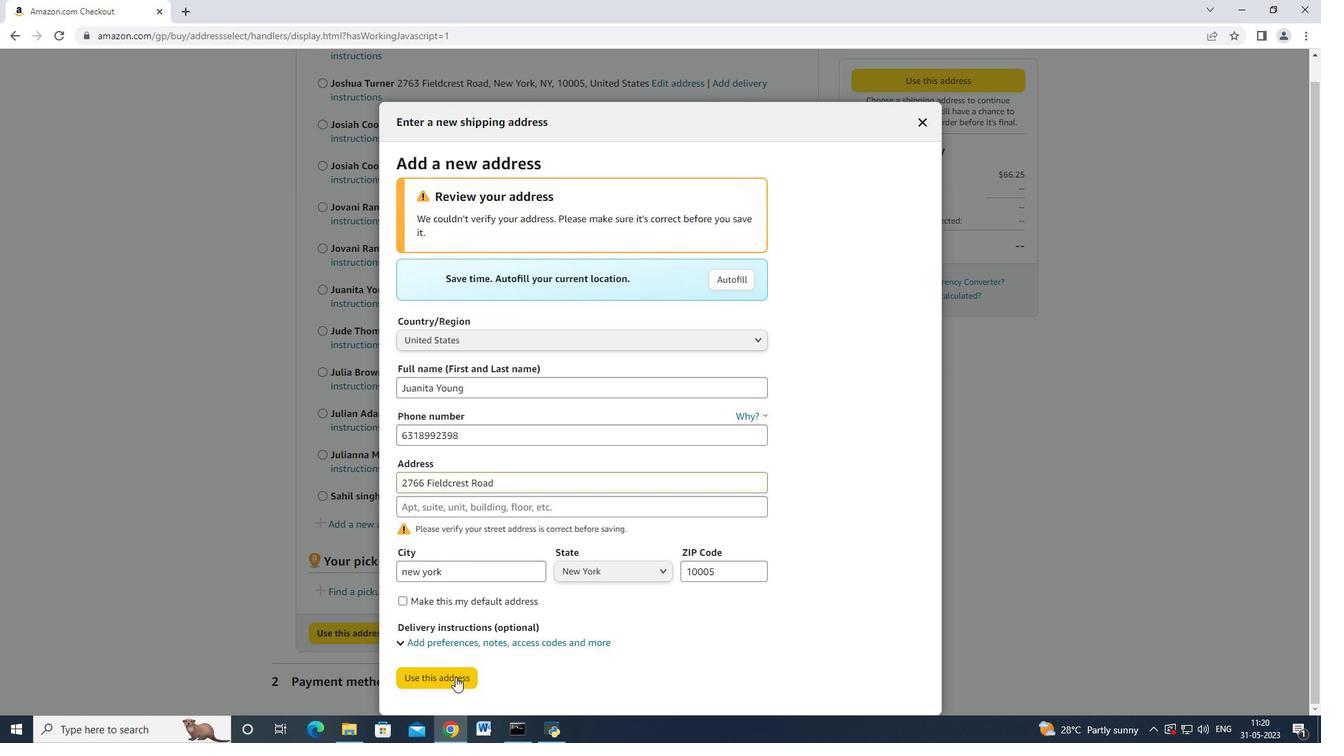 
Action: Mouse moved to (528, 301)
Screenshot: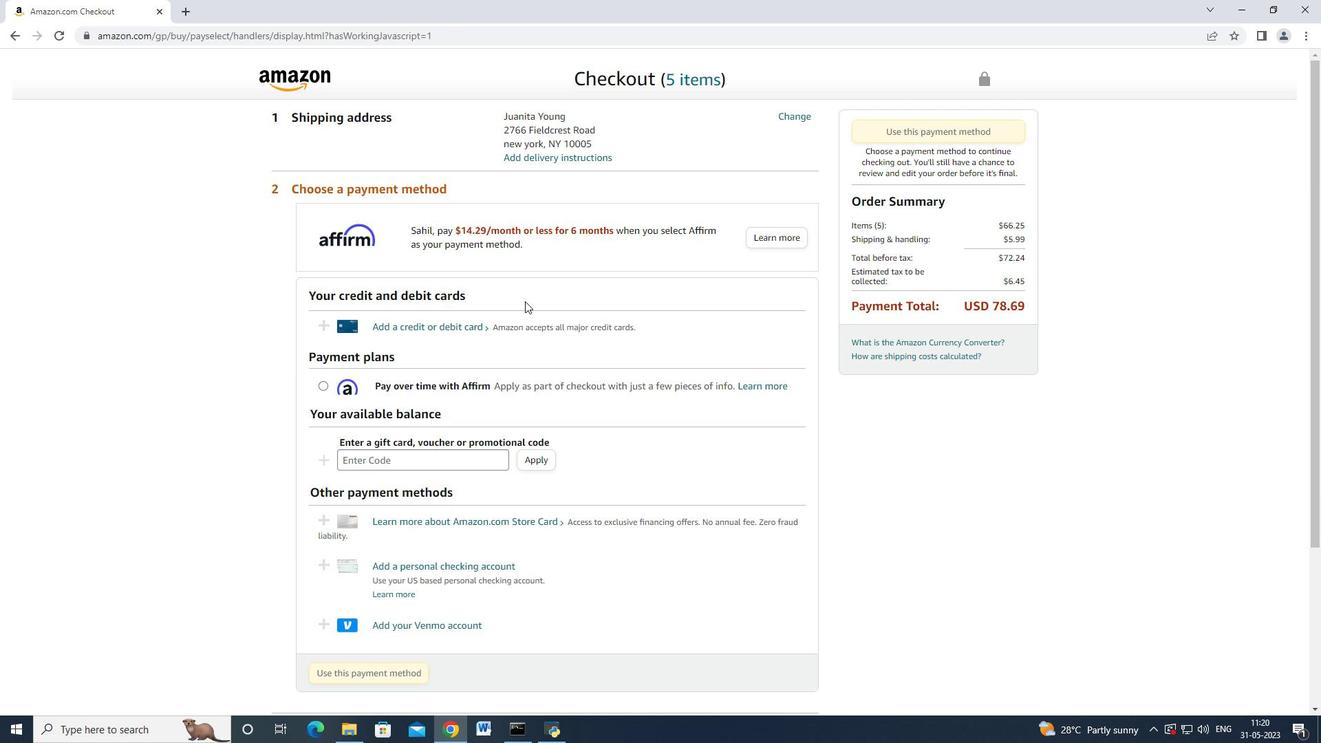 
Action: Mouse scrolled (528, 300) with delta (0, 0)
Screenshot: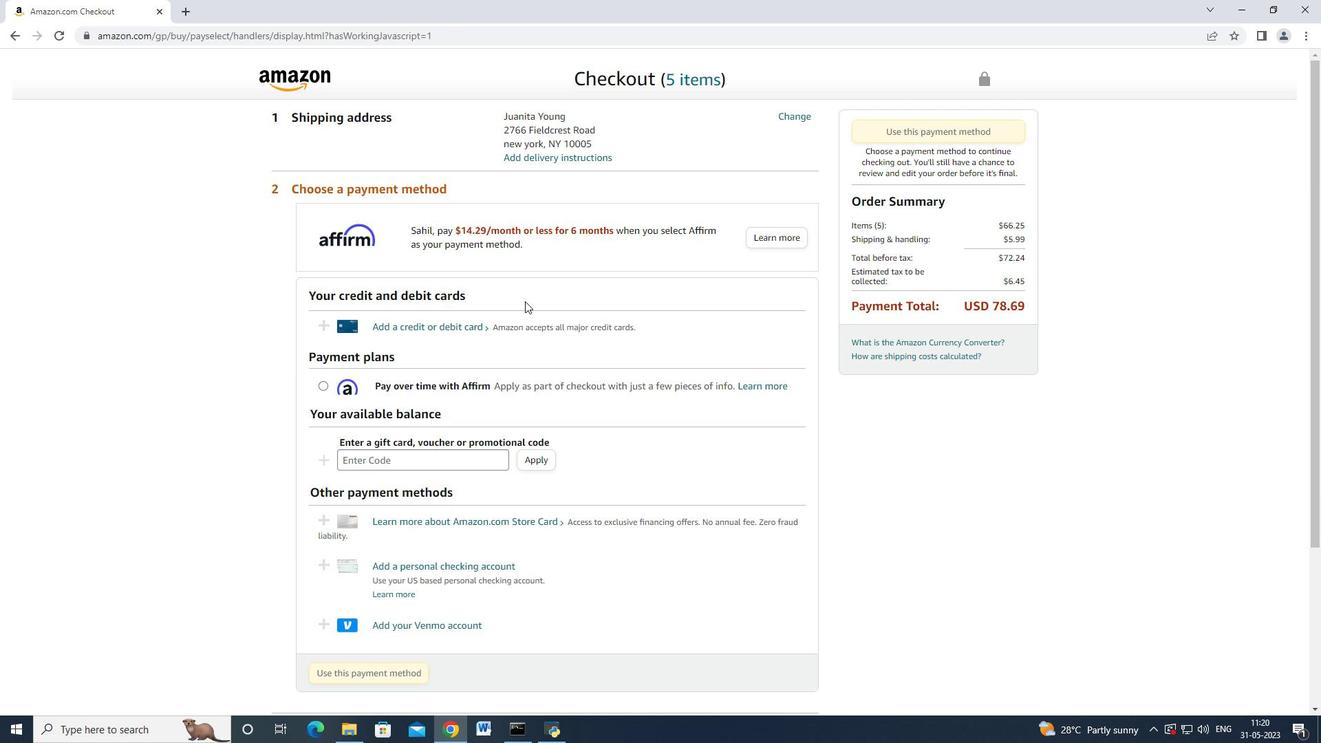 
Action: Mouse moved to (529, 301)
Screenshot: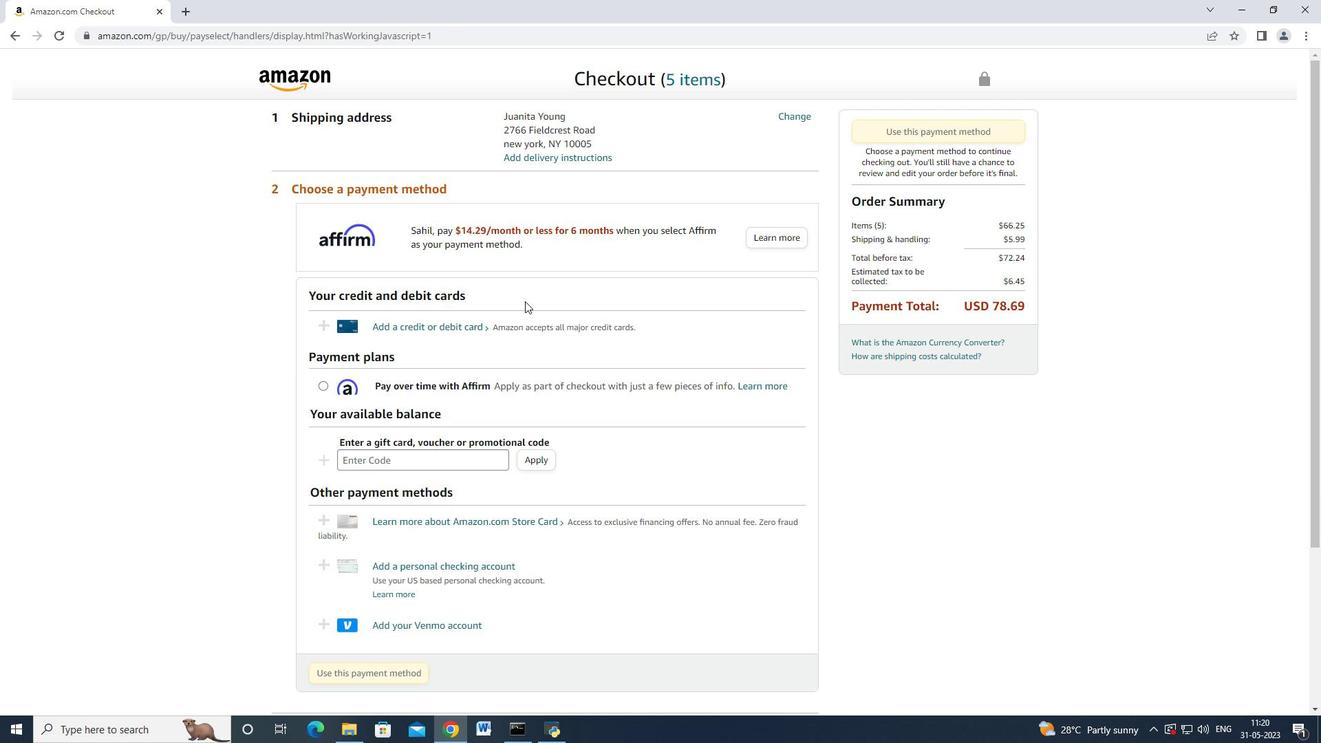 
Action: Mouse scrolled (529, 300) with delta (0, 0)
Screenshot: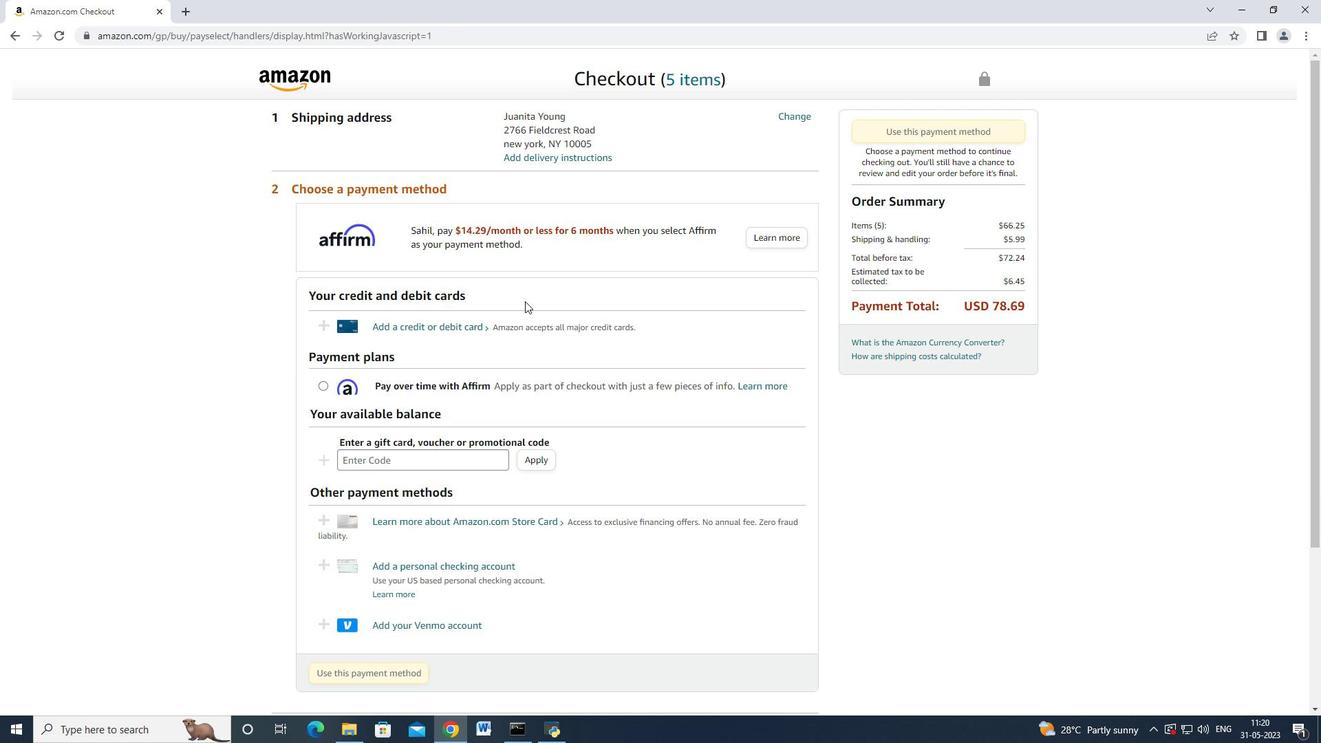 
Action: Mouse moved to (464, 185)
Screenshot: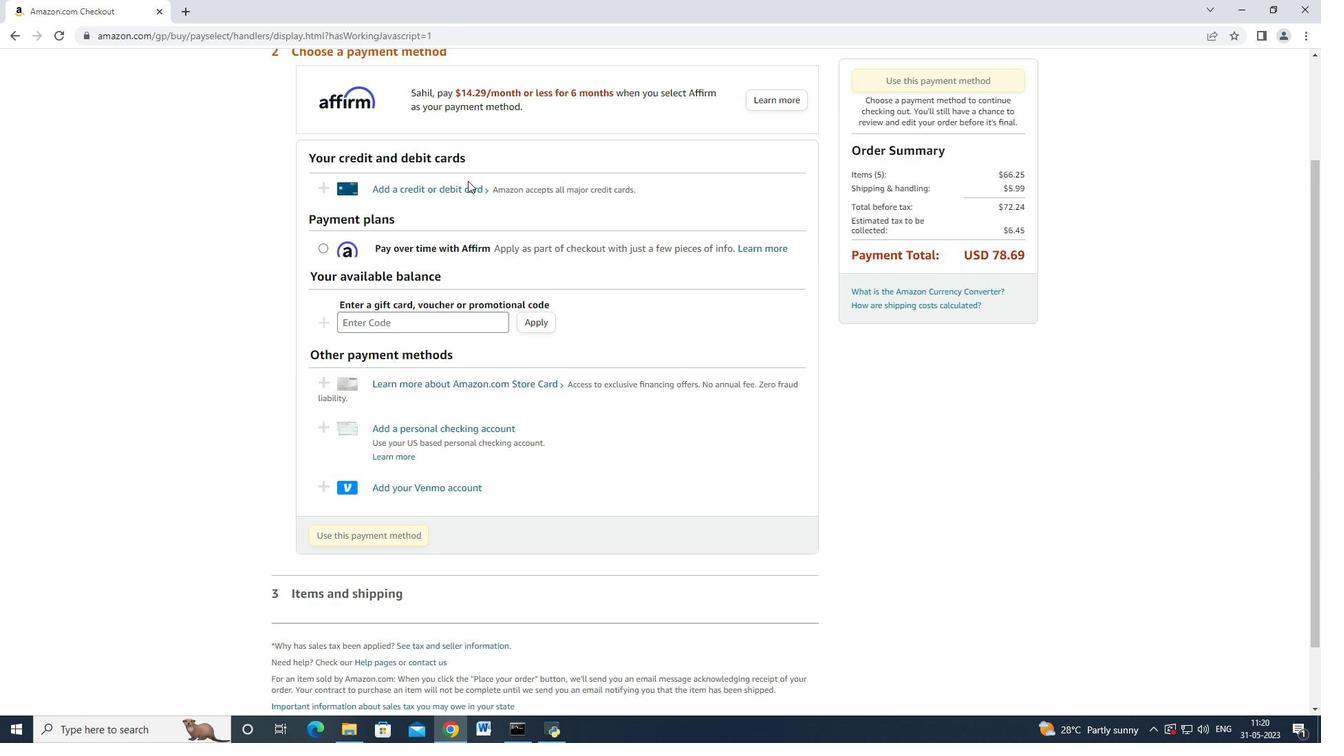
Action: Mouse pressed left at (464, 185)
Screenshot: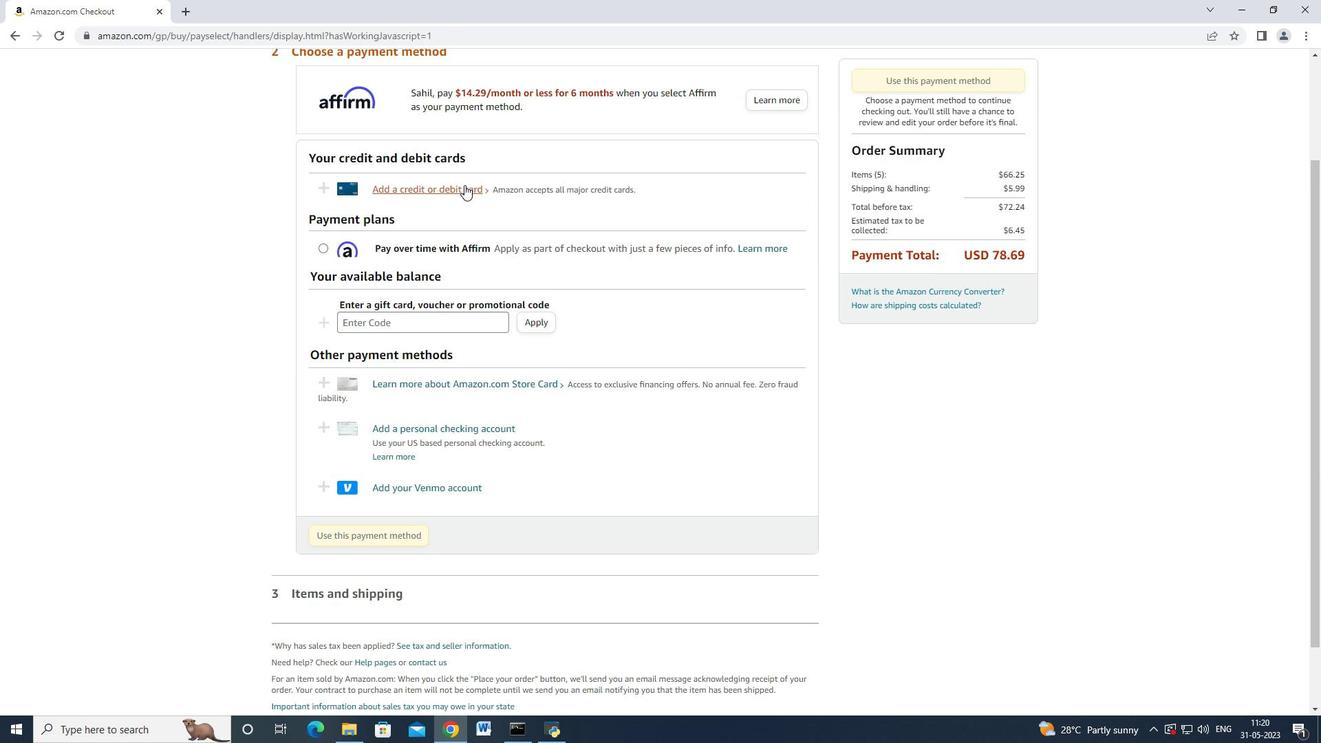 
Action: Mouse moved to (581, 313)
Screenshot: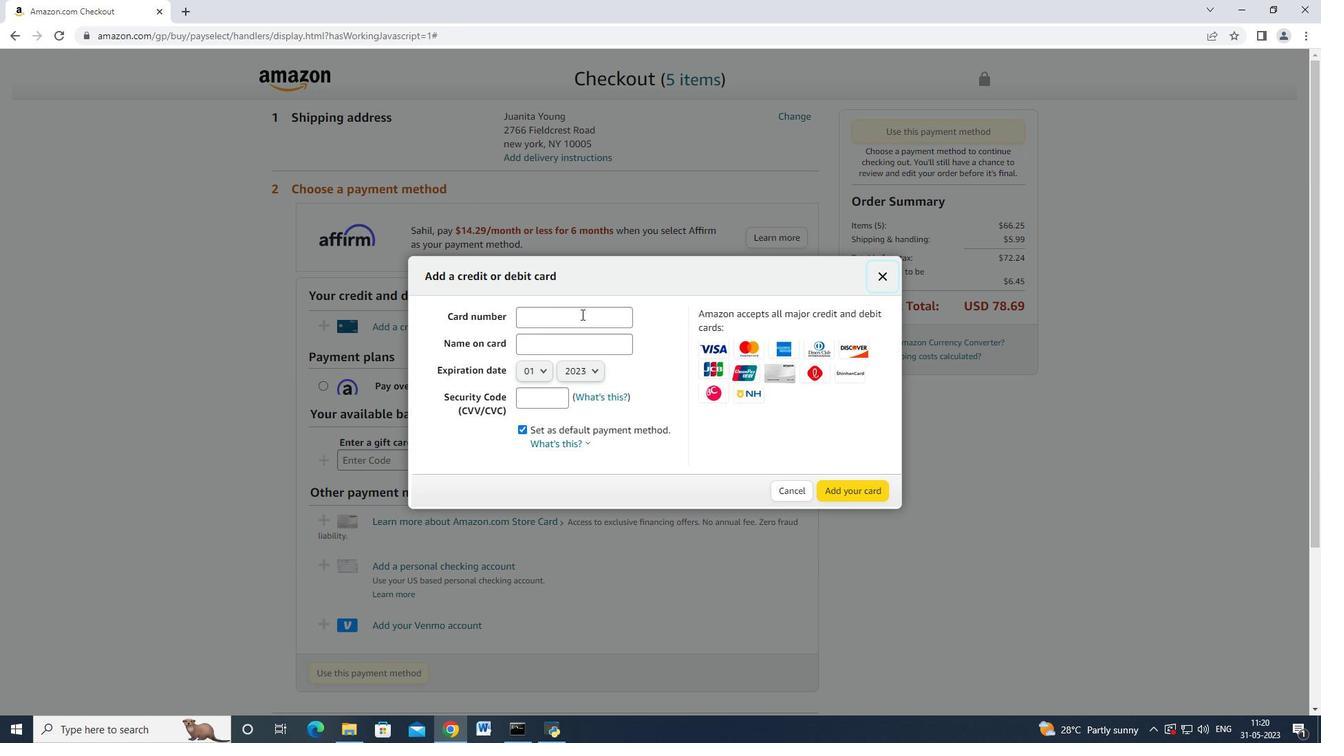 
Action: Mouse pressed left at (581, 313)
Screenshot: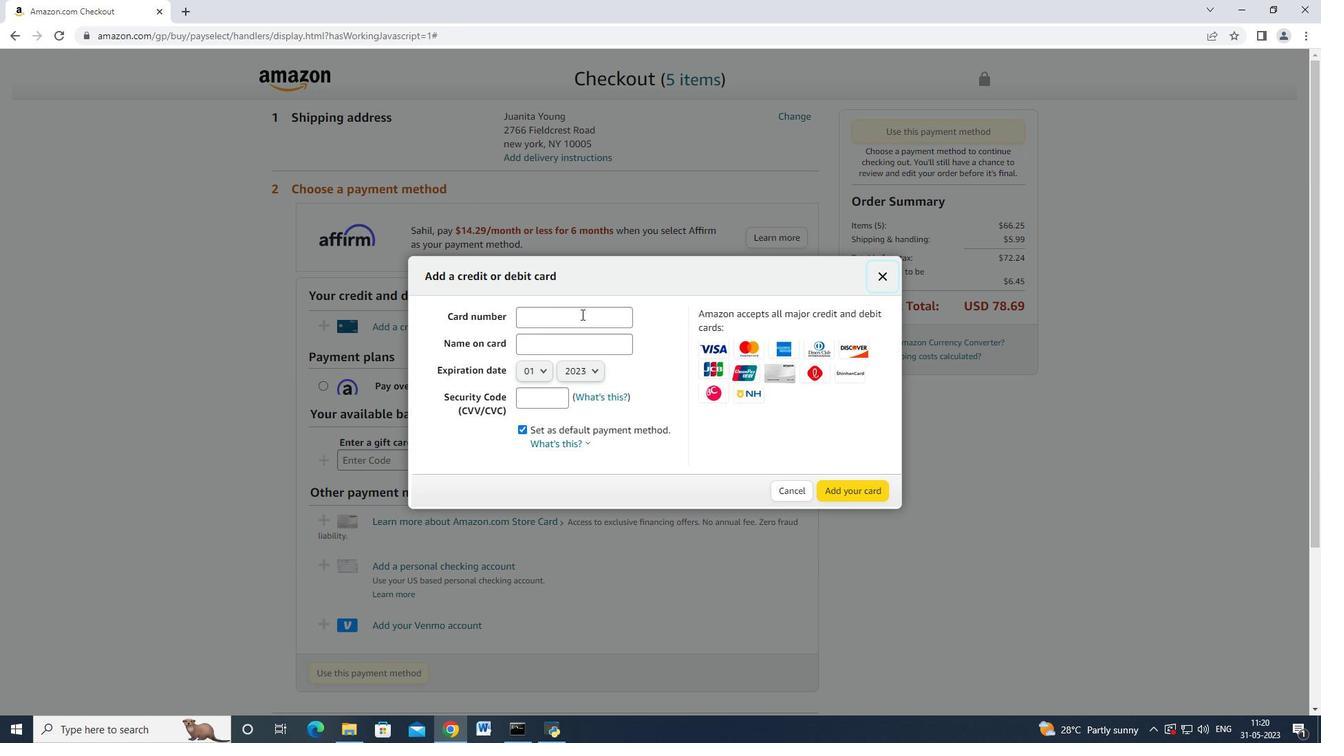
Action: Mouse moved to (579, 314)
Screenshot: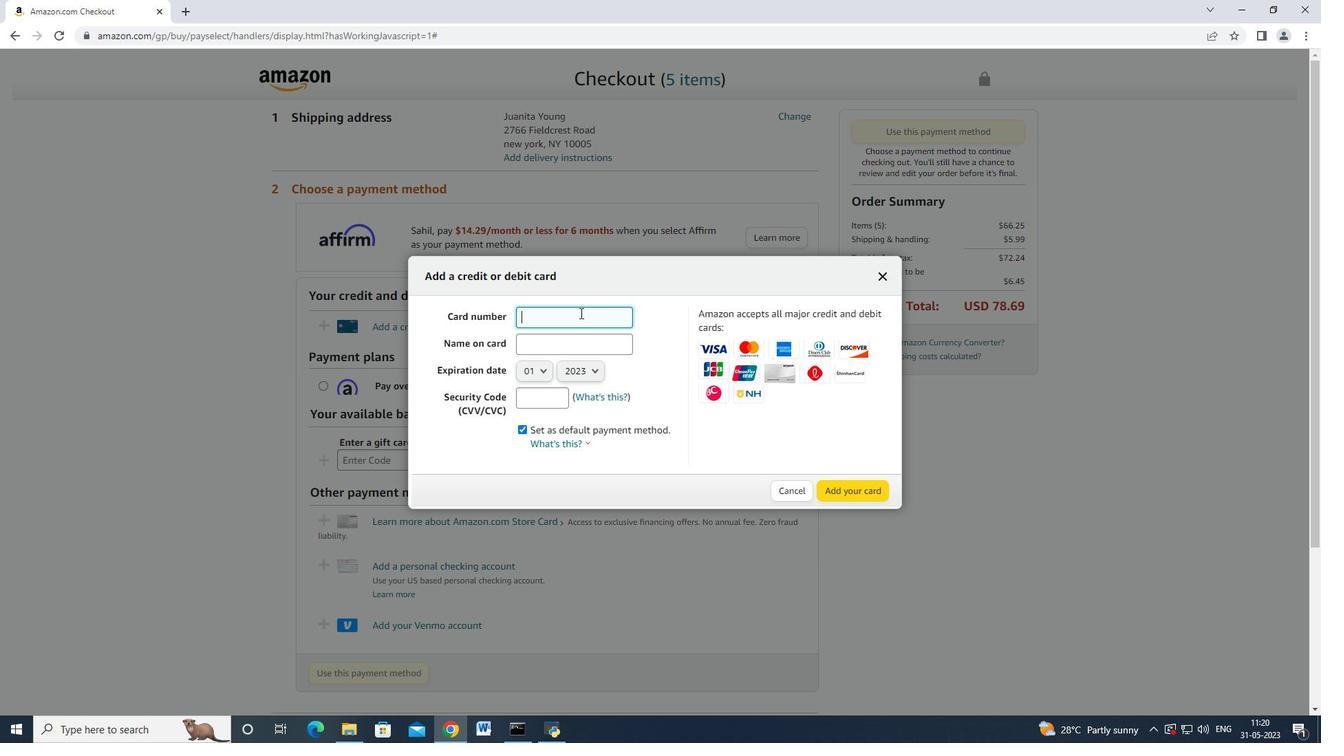 
Action: Key pressed 4893754559587965<Key.tab><Key.shift>John<Key.space><Key.shift>Baker
Screenshot: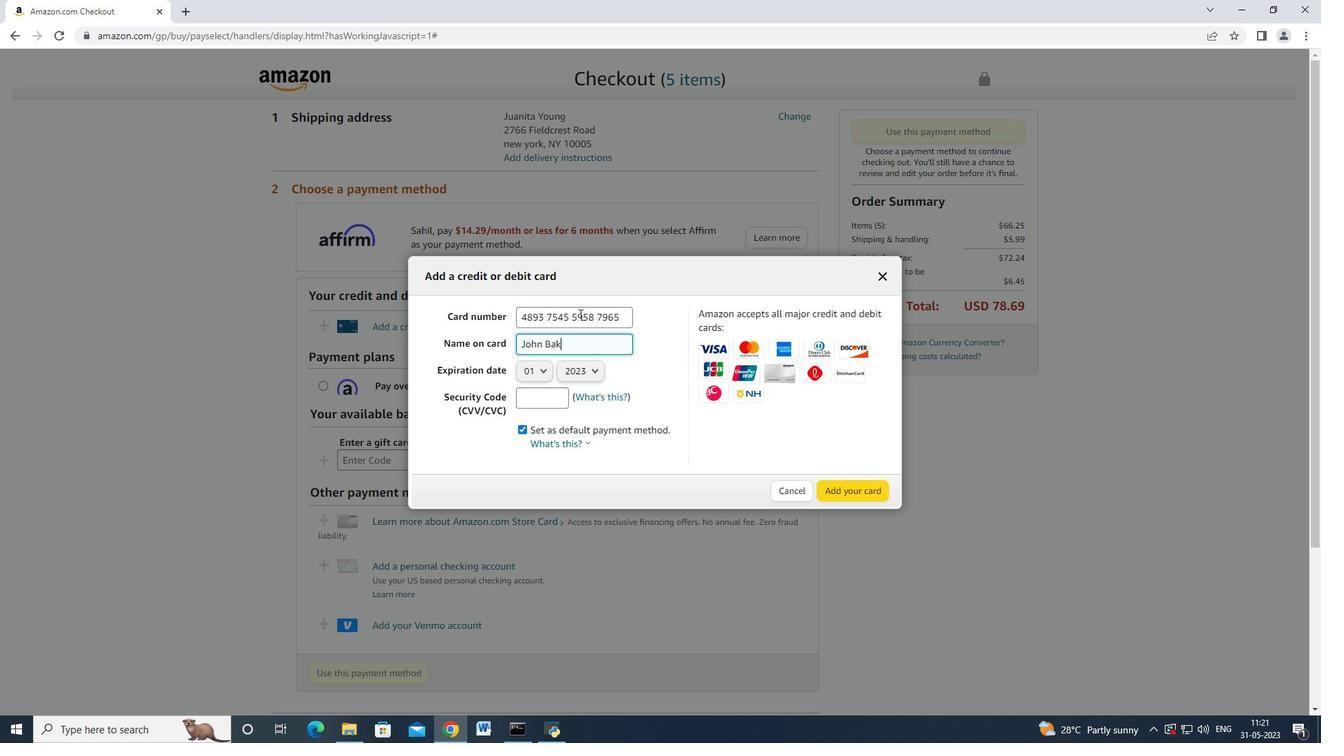 
Action: Mouse moved to (544, 372)
Screenshot: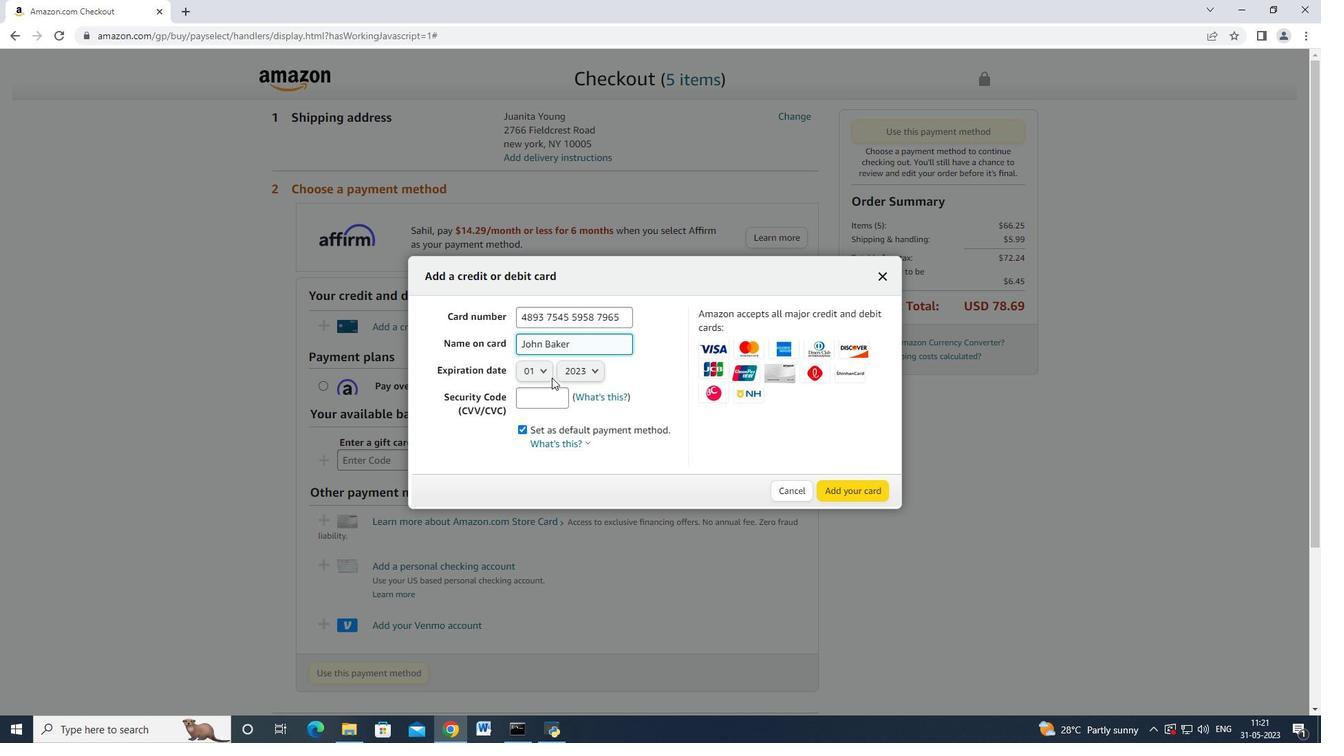
Action: Mouse pressed left at (544, 372)
Screenshot: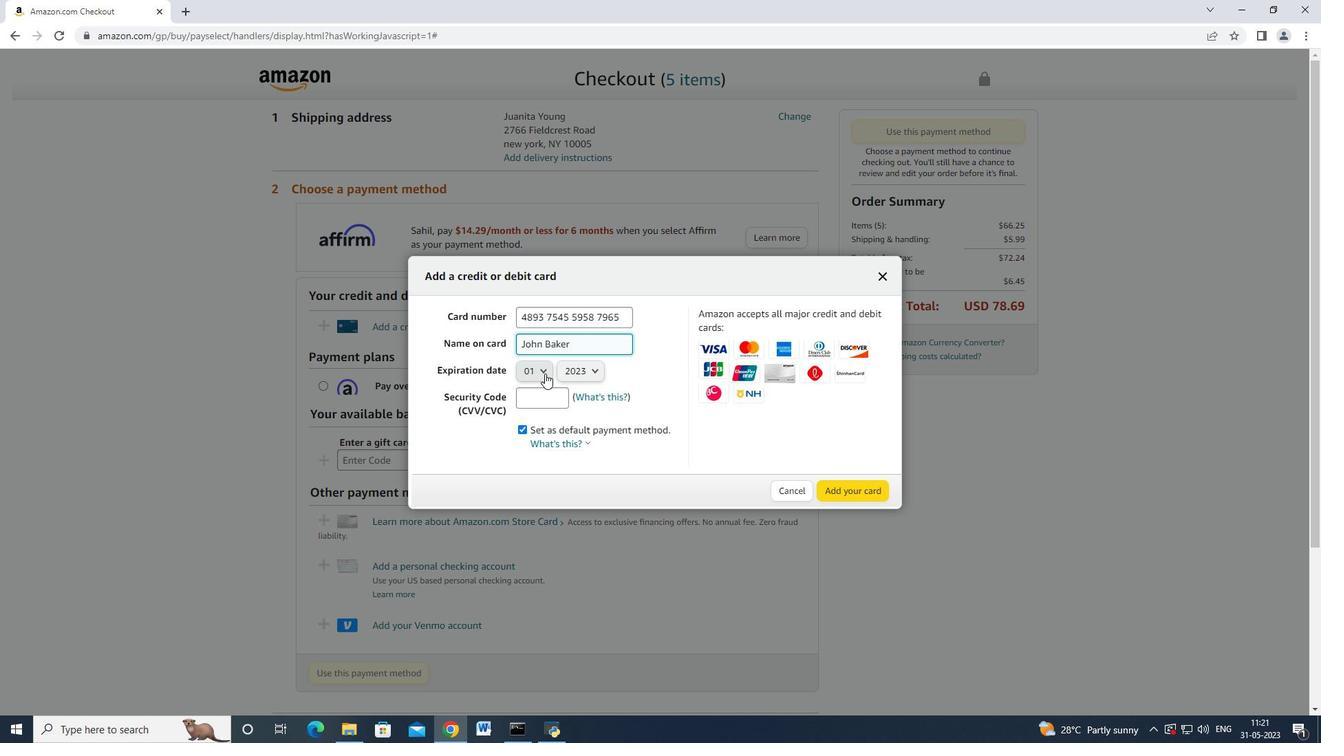 
Action: Mouse moved to (533, 422)
Screenshot: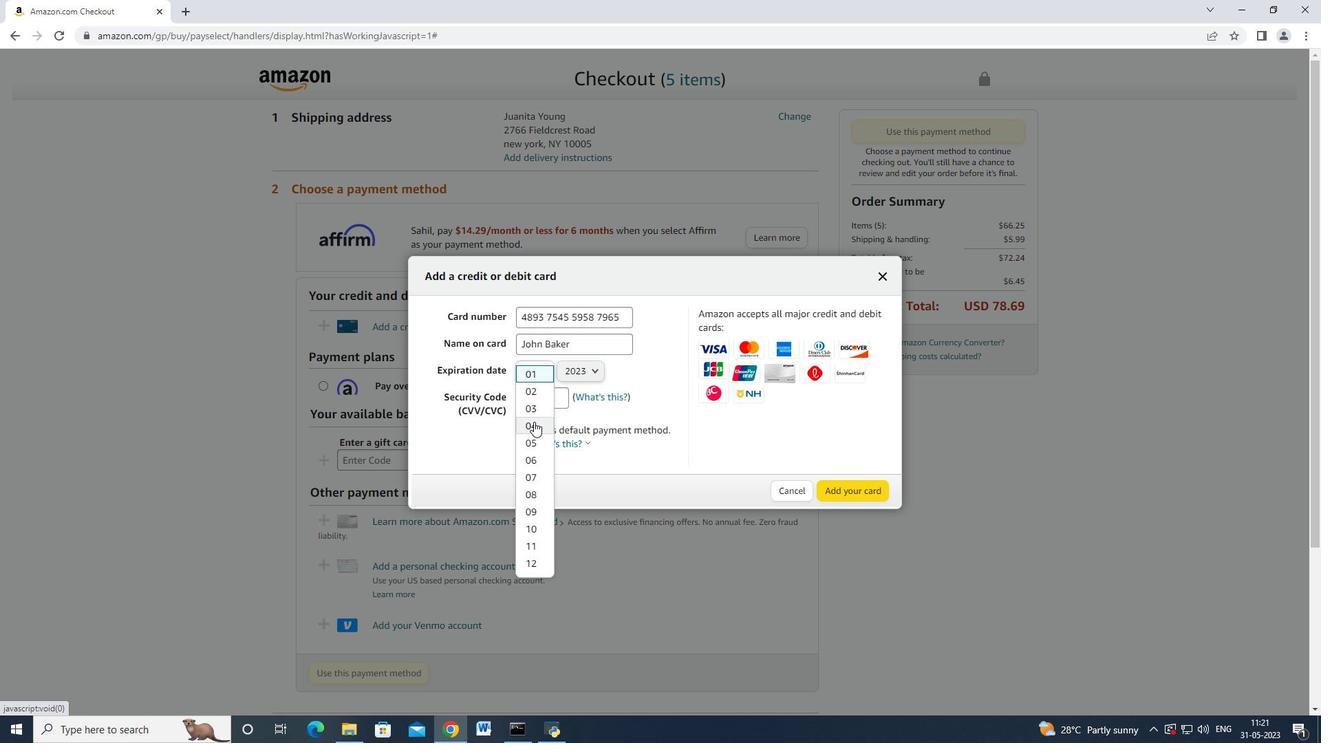 
Action: Mouse pressed left at (533, 421)
Screenshot: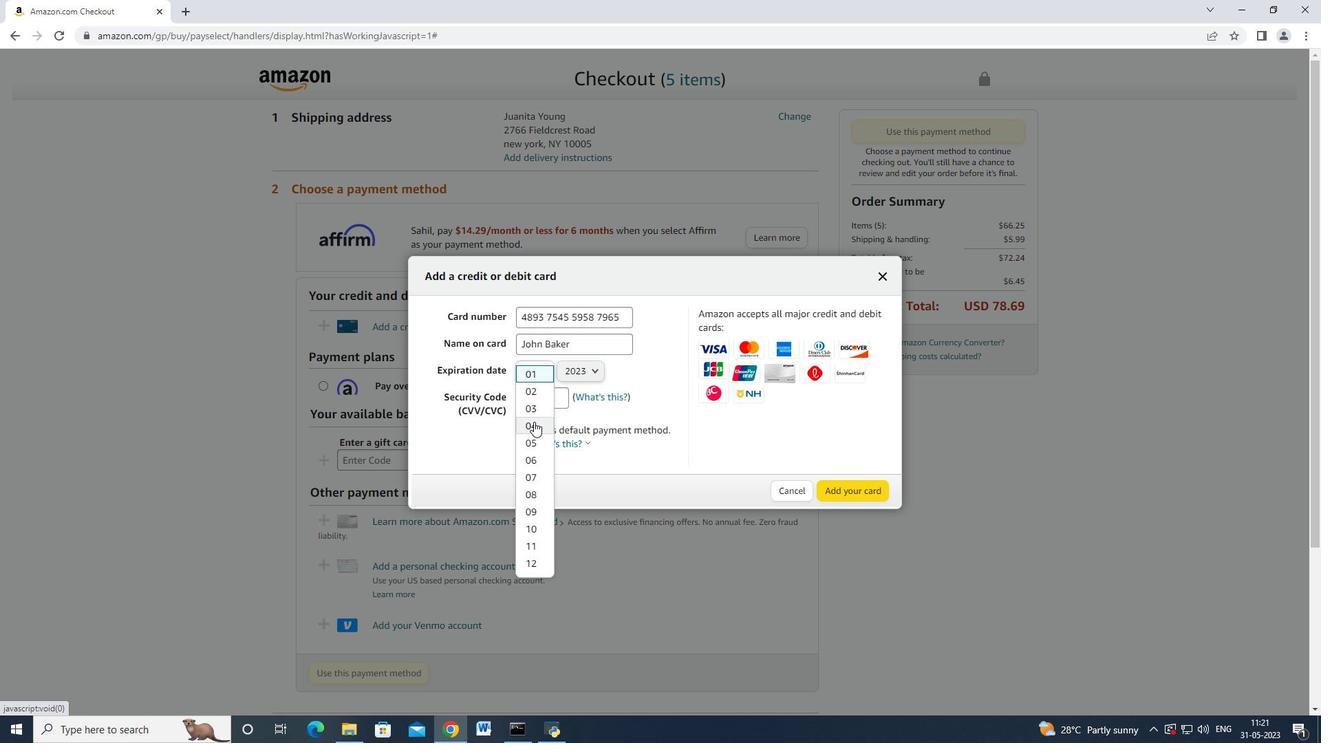 
Action: Mouse moved to (567, 370)
Screenshot: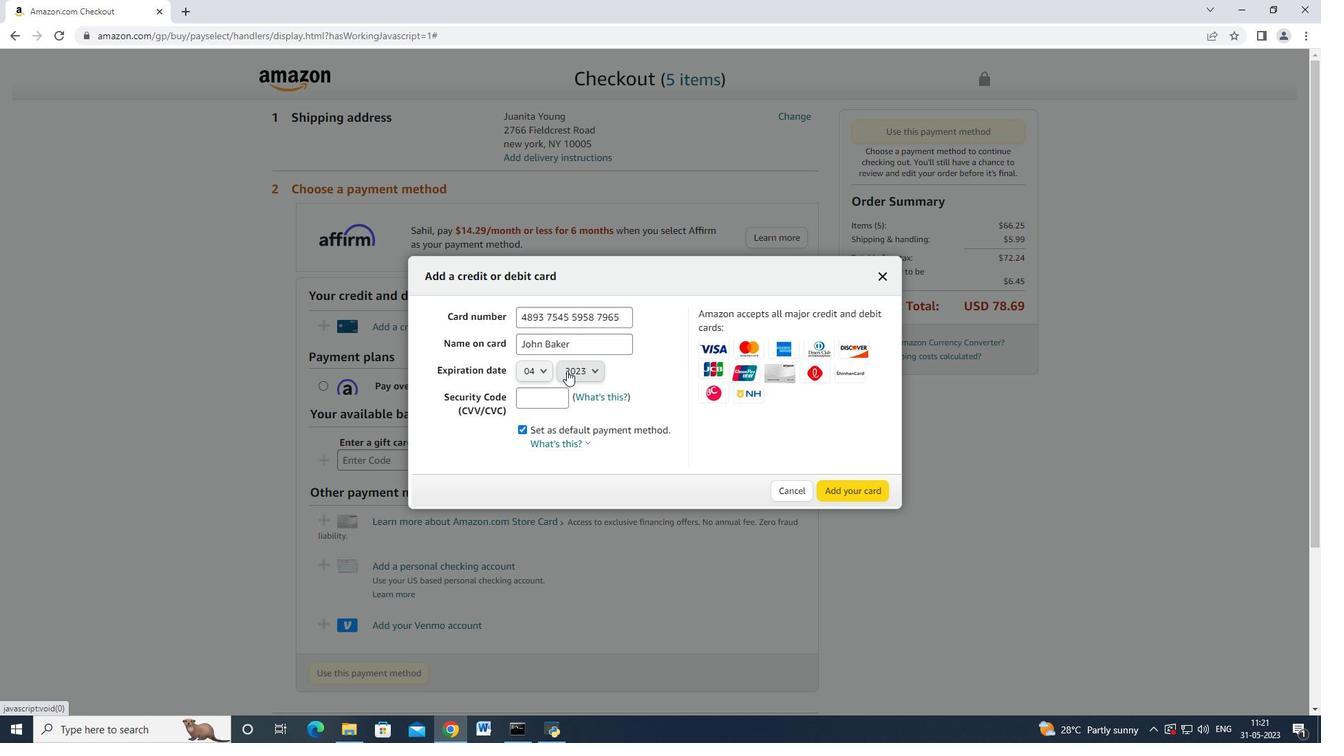 
Action: Mouse pressed left at (567, 370)
Screenshot: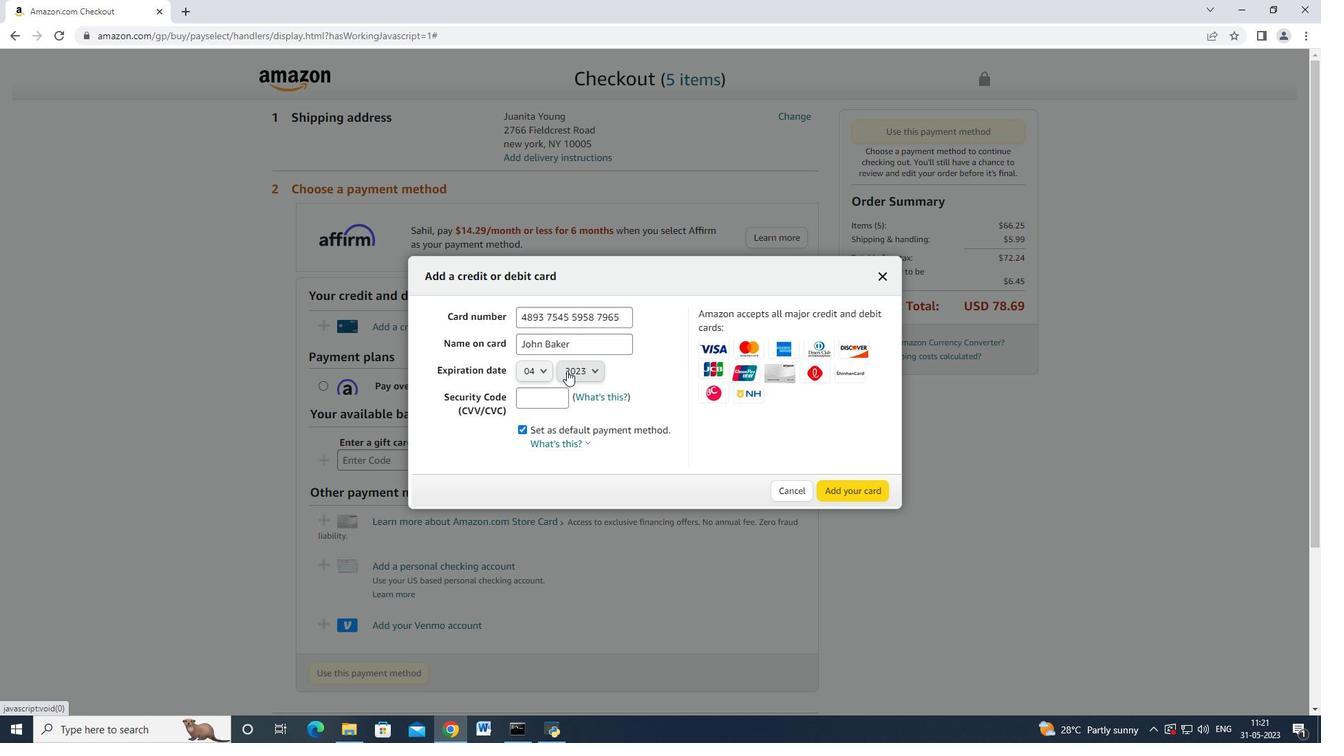 
Action: Mouse moved to (570, 408)
Screenshot: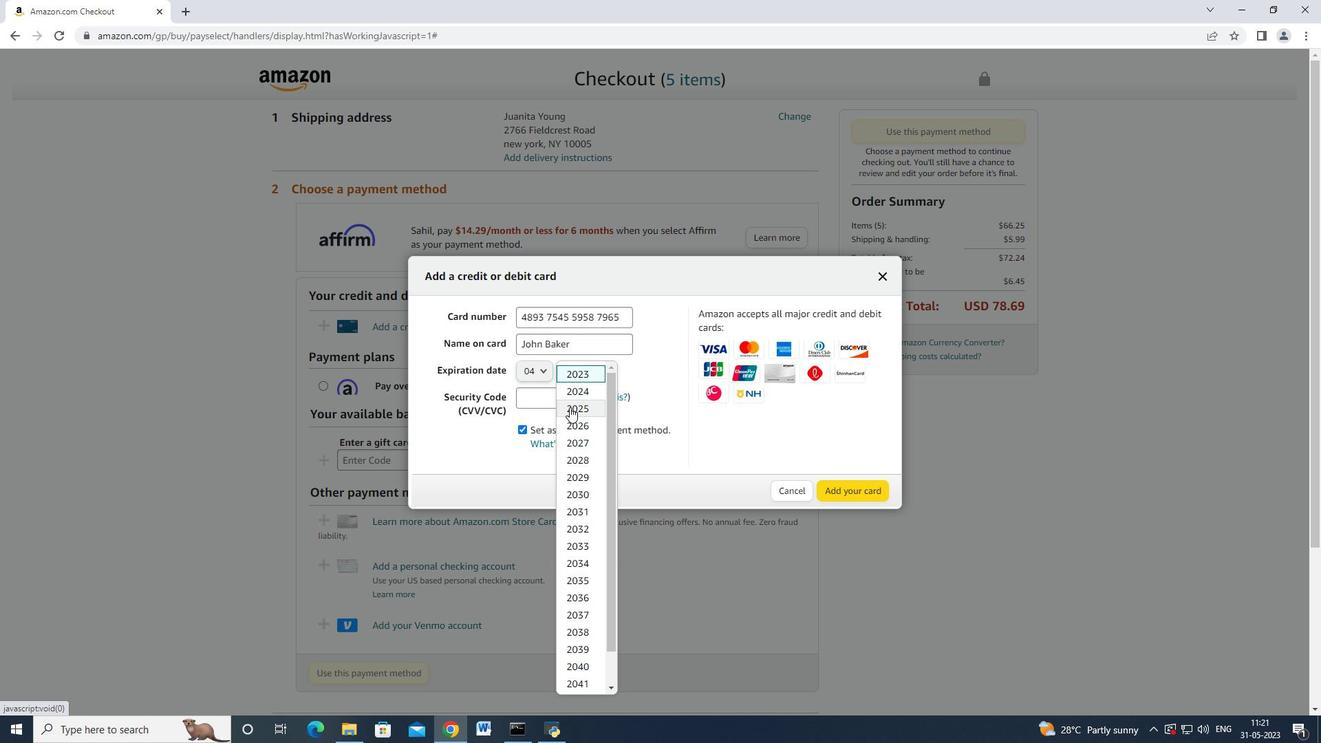 
Action: Mouse pressed left at (569, 408)
Screenshot: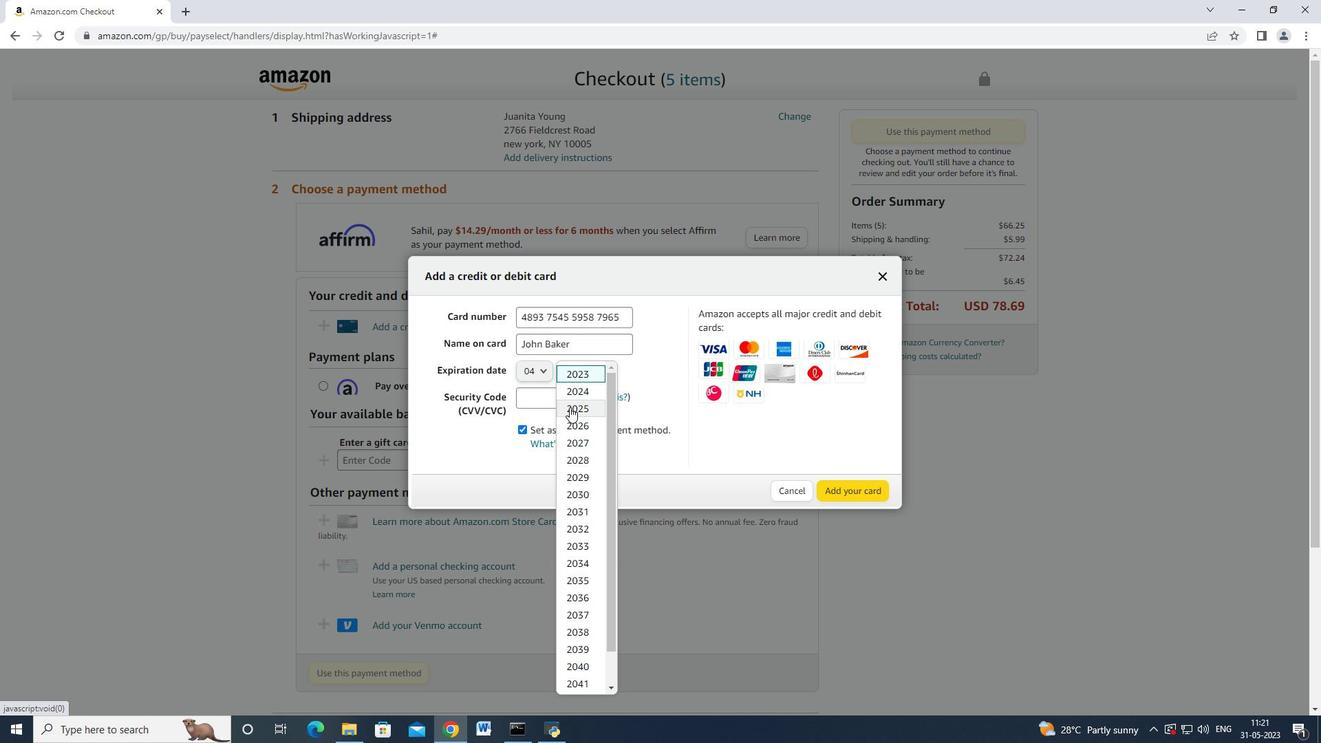 
Action: Mouse moved to (541, 400)
Screenshot: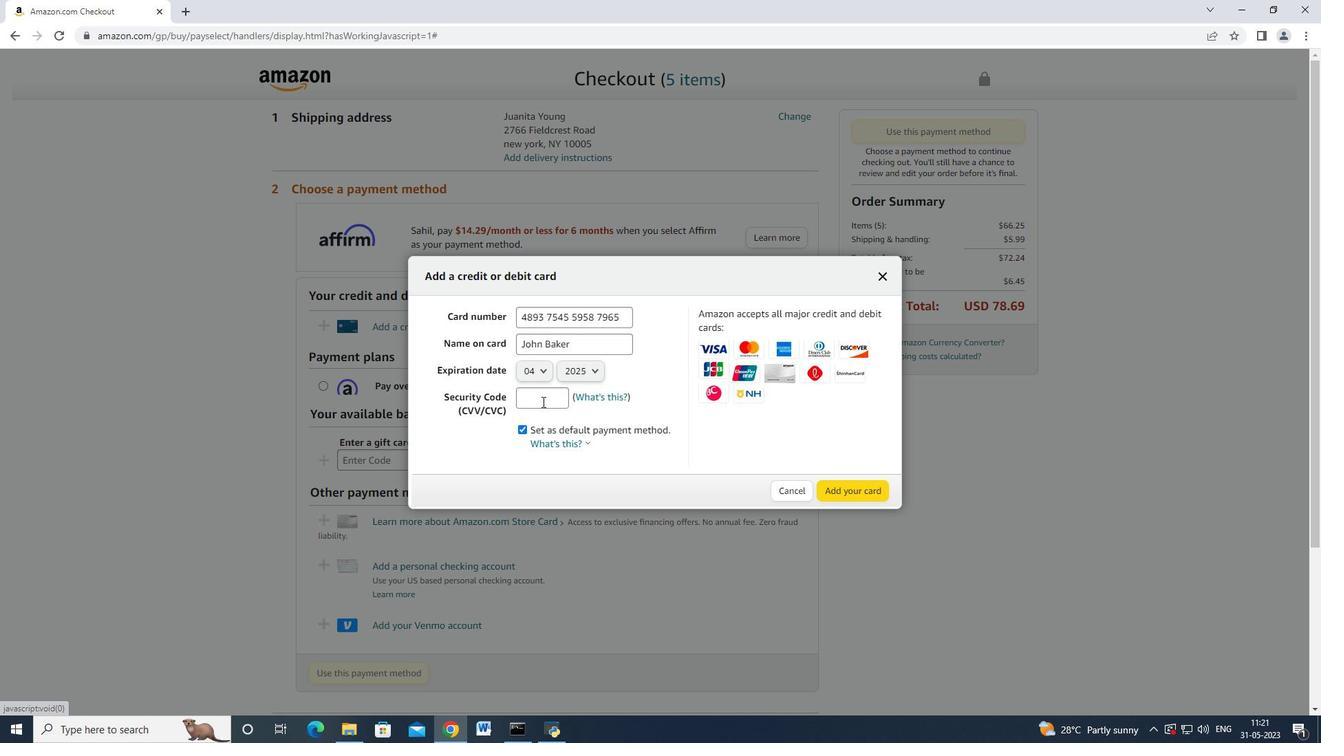 
Action: Mouse pressed left at (541, 400)
Screenshot: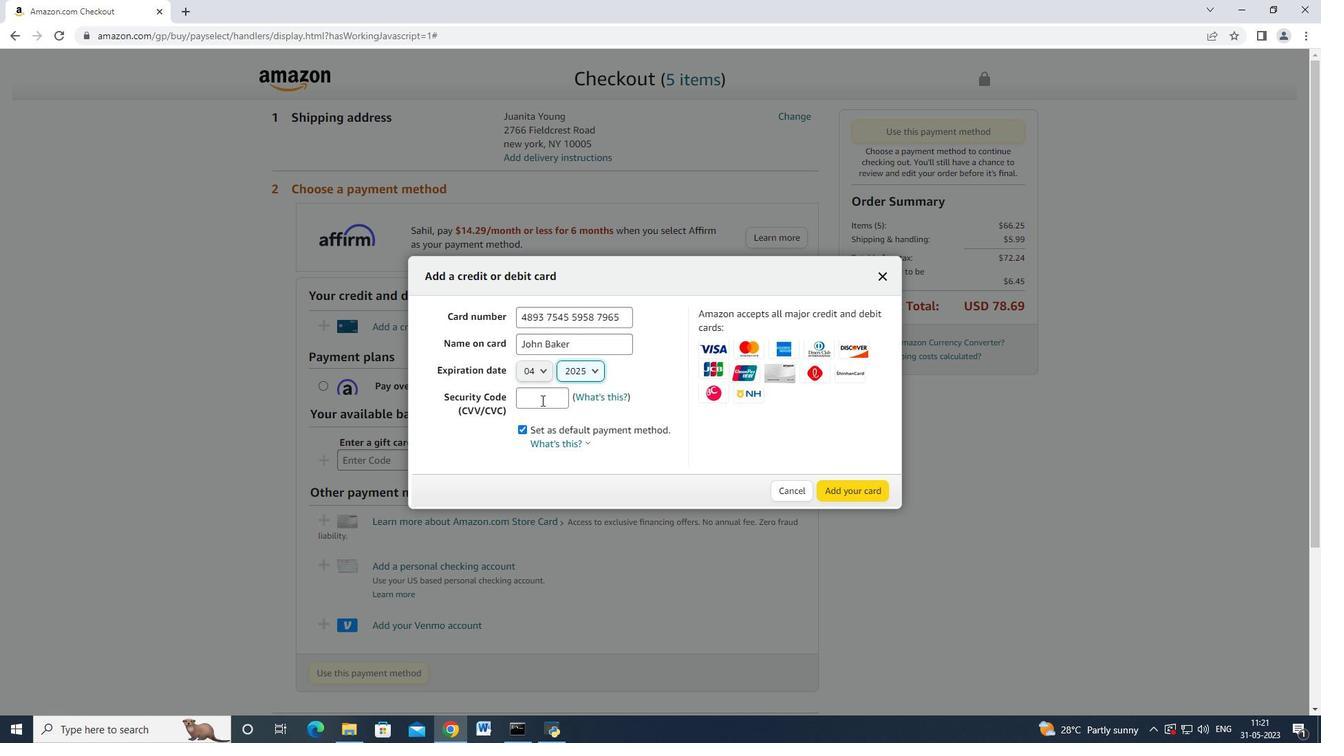 
Action: Mouse moved to (541, 399)
Screenshot: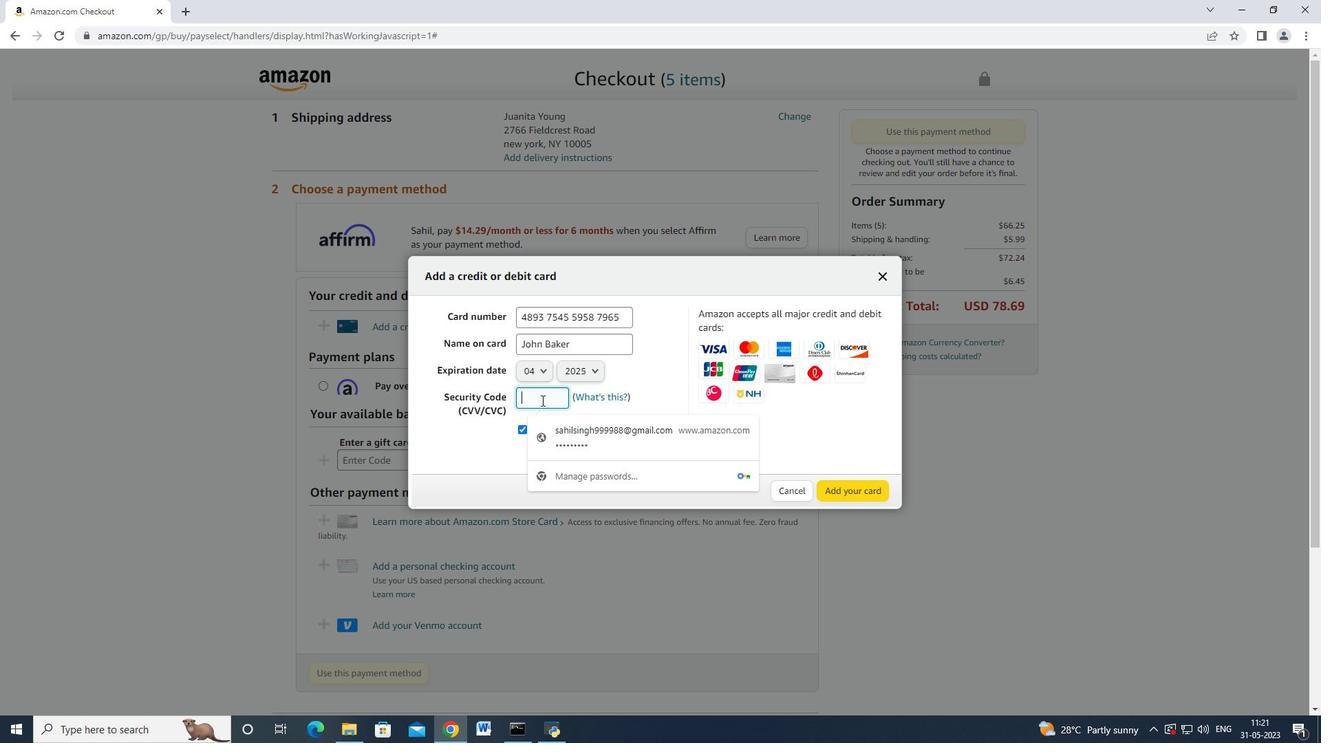
Action: Key pressed 549
Screenshot: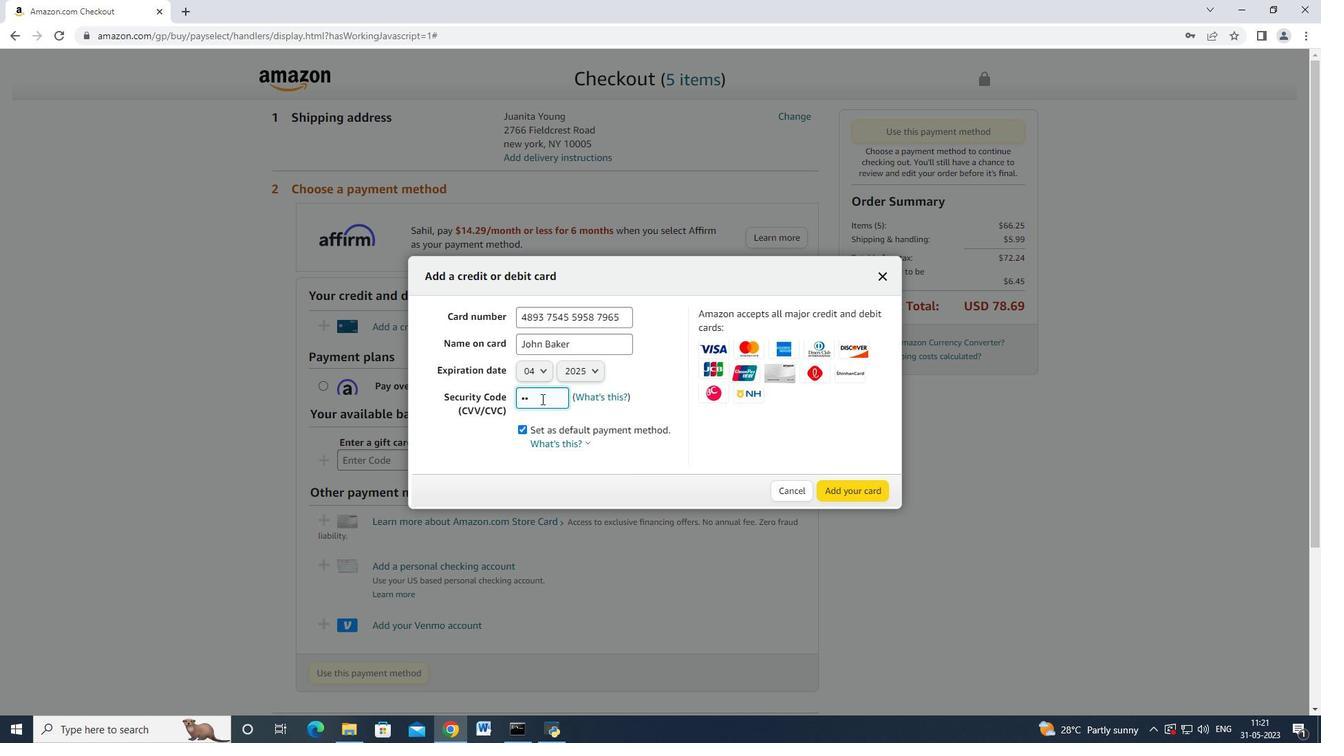 
Action: Mouse moved to (828, 485)
Screenshot: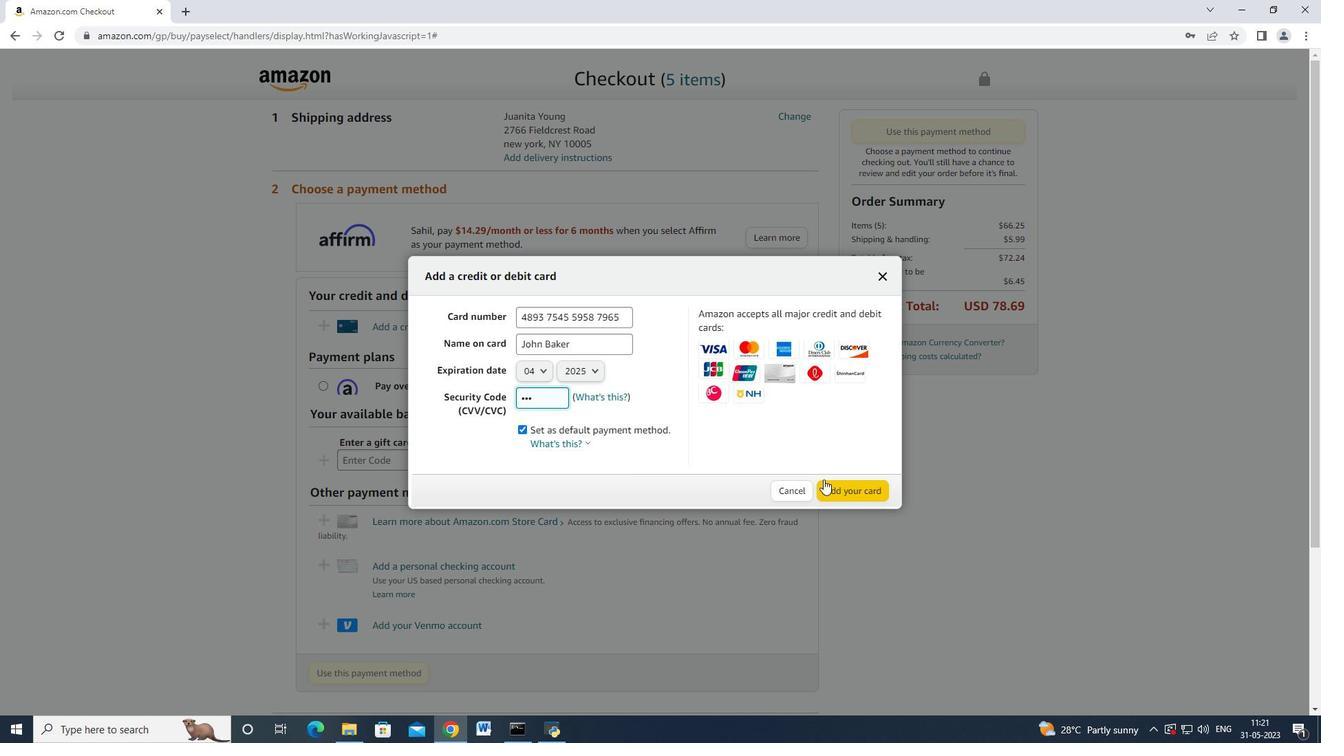 
